 Task: Explore Airbnb accommodation in Wednesbury, United Kingdom from 9th November, 2023 to 16th November, 2023 for 2 adults.2 bedrooms having 2 beds and 1 bathroom. Property type can be flat. Booking option can be shelf check-in. Look for 5 properties as per requirement.
Action: Mouse moved to (502, 66)
Screenshot: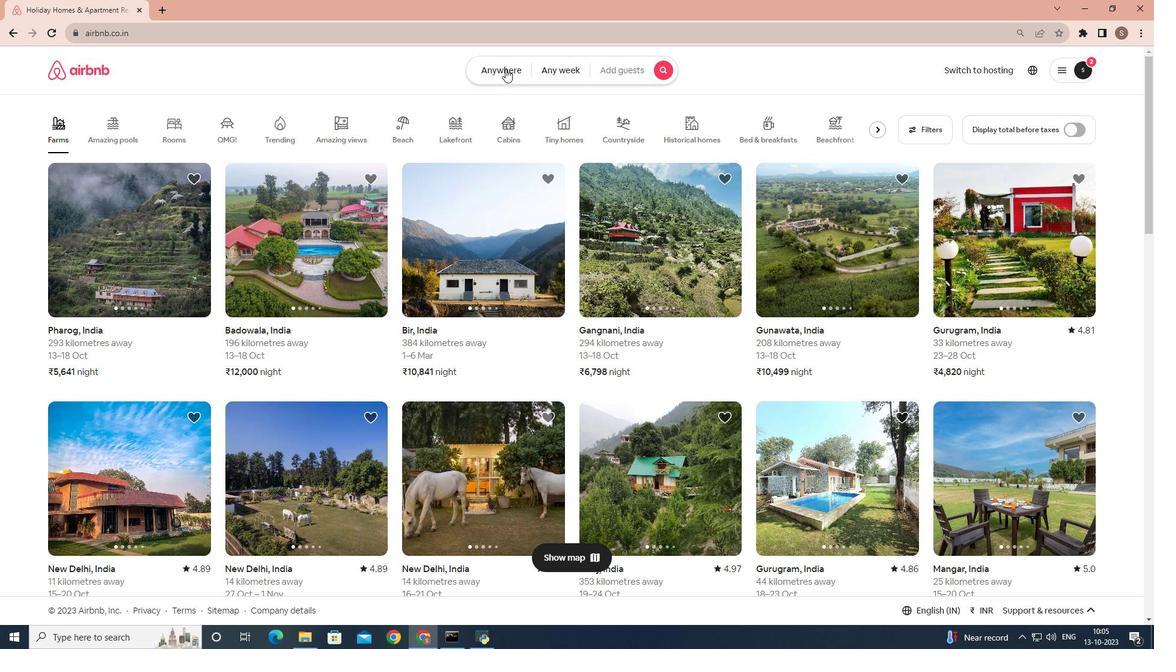 
Action: Mouse pressed left at (502, 66)
Screenshot: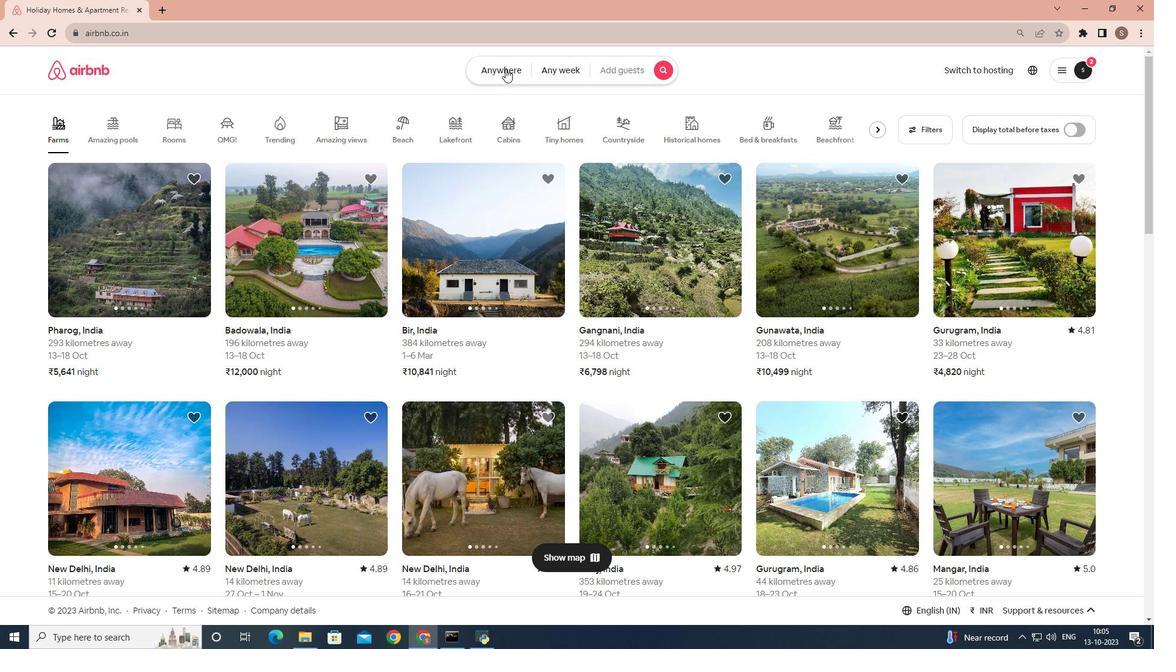 
Action: Mouse moved to (431, 120)
Screenshot: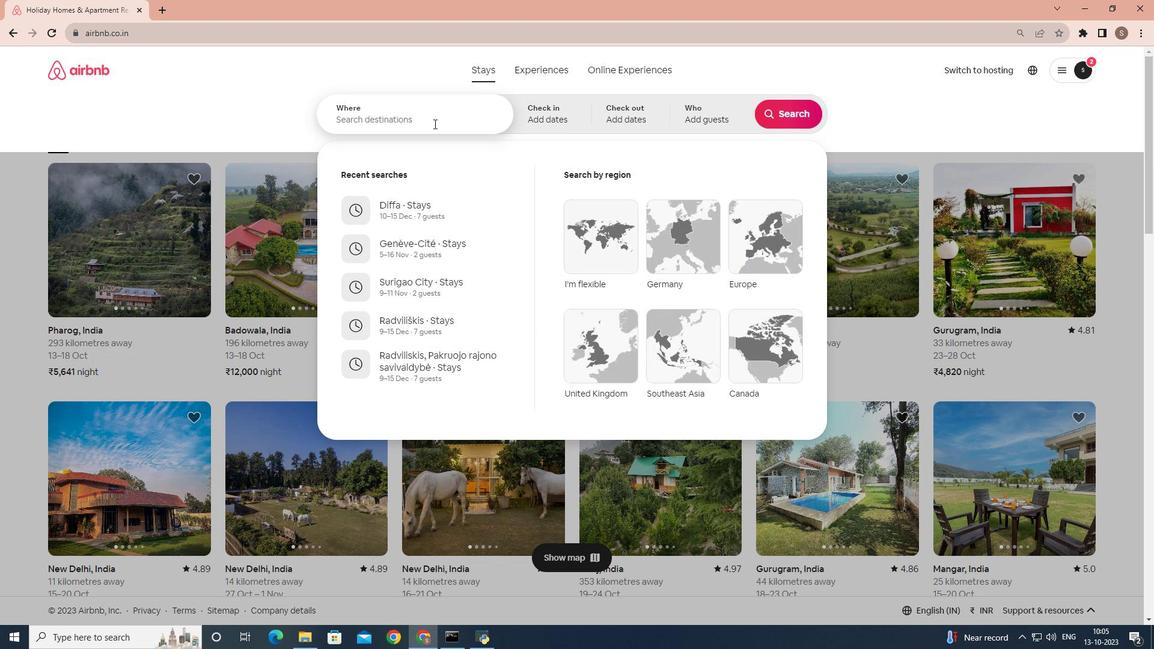 
Action: Mouse pressed left at (431, 120)
Screenshot: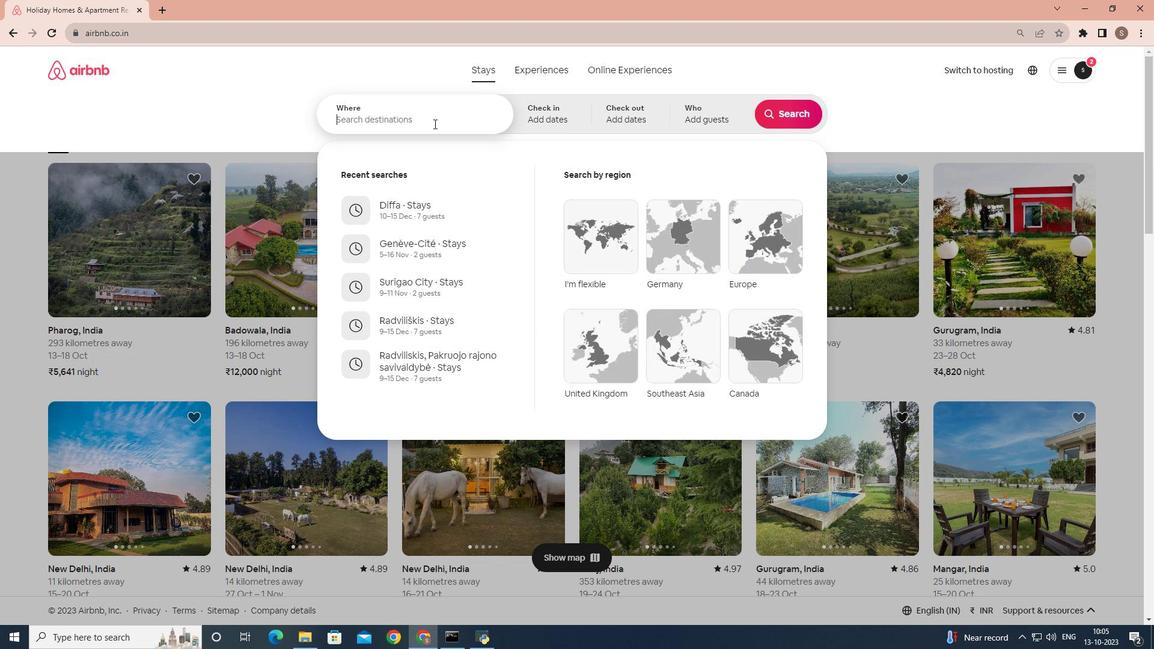 
Action: Key pressed <Key.shift>Wednesbury,<Key.space><Key.shift>united<Key.space><Key.shift><Key.shift>kingdom
Screenshot: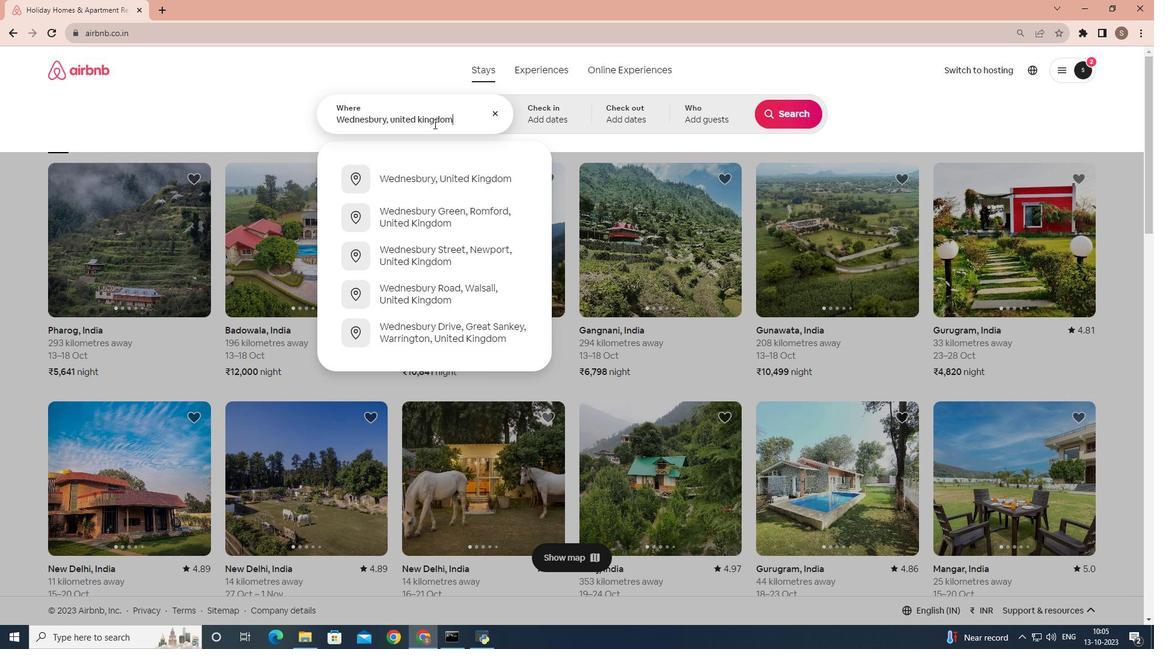 
Action: Mouse moved to (491, 175)
Screenshot: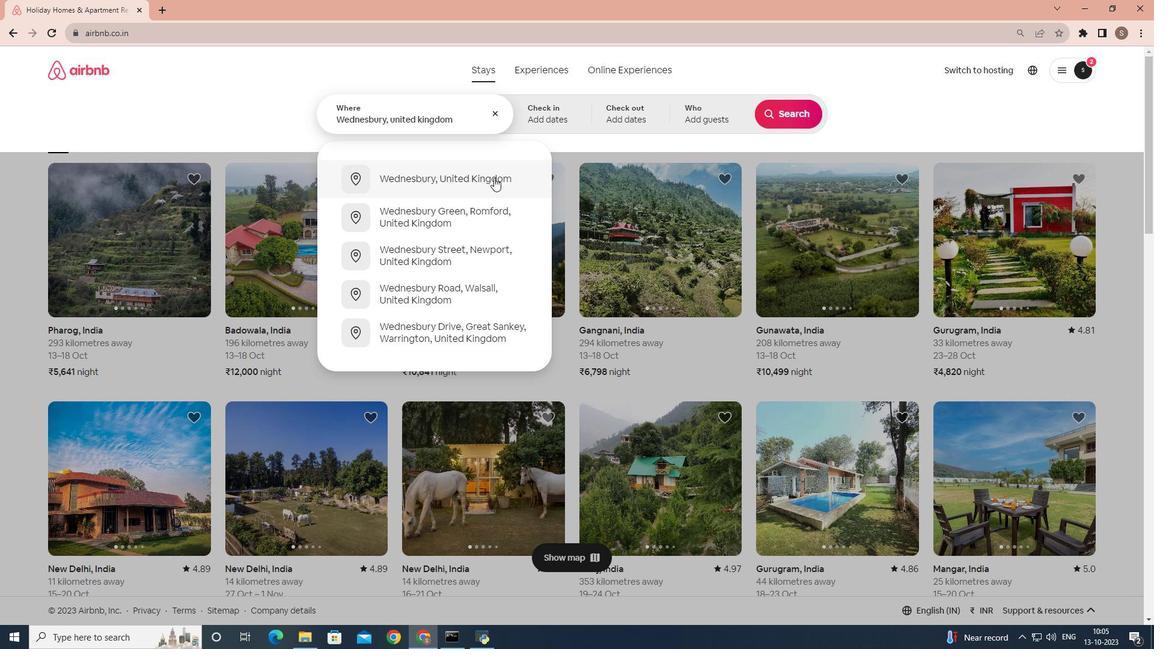 
Action: Mouse pressed left at (491, 175)
Screenshot: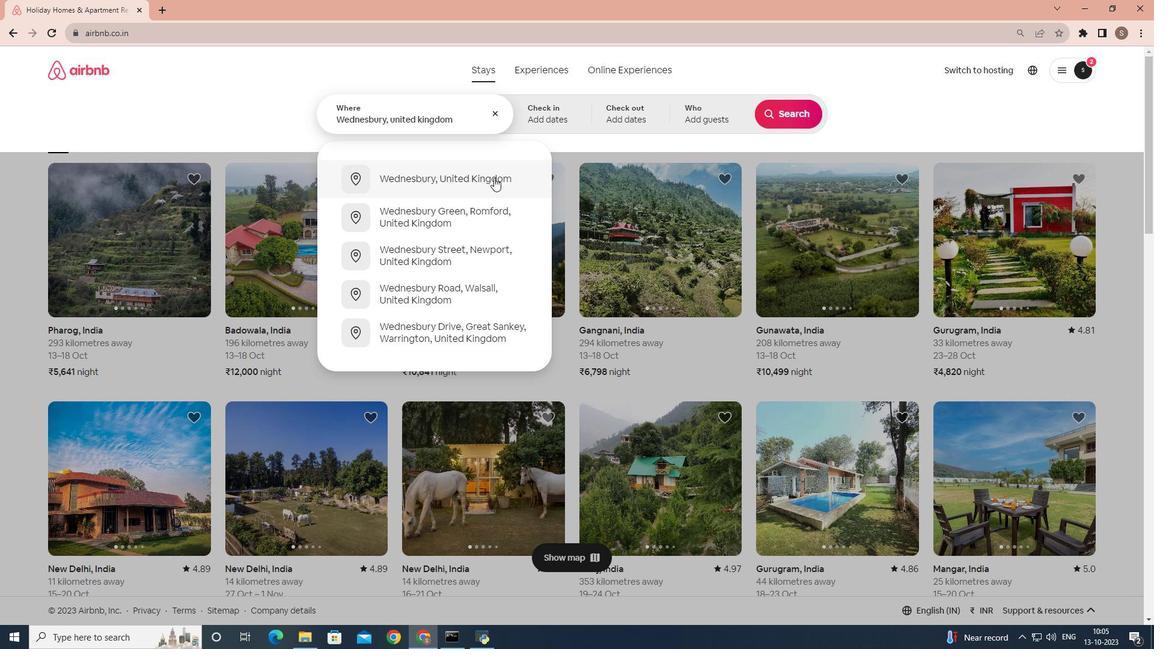 
Action: Mouse moved to (785, 208)
Screenshot: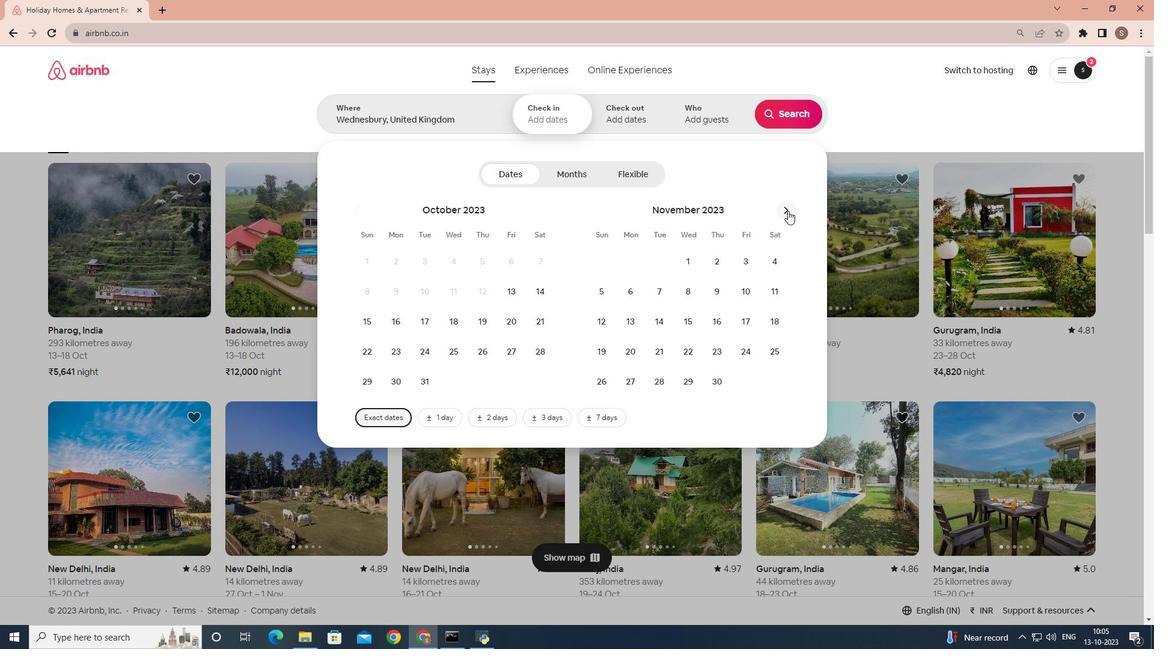 
Action: Mouse pressed left at (785, 208)
Screenshot: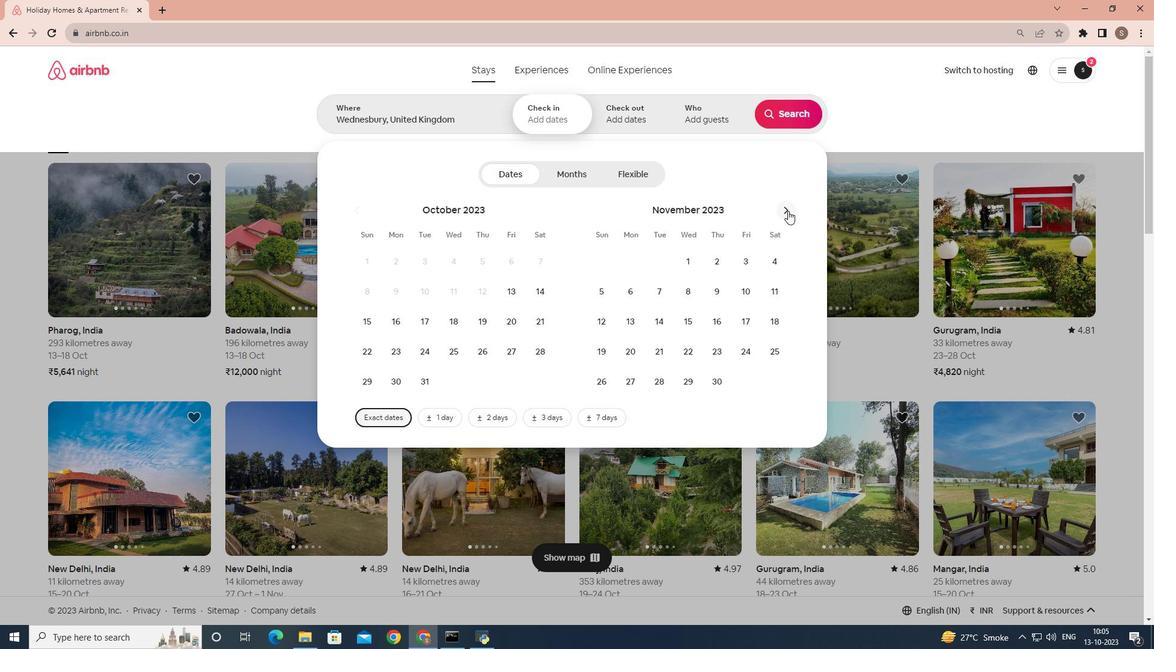 
Action: Mouse moved to (479, 290)
Screenshot: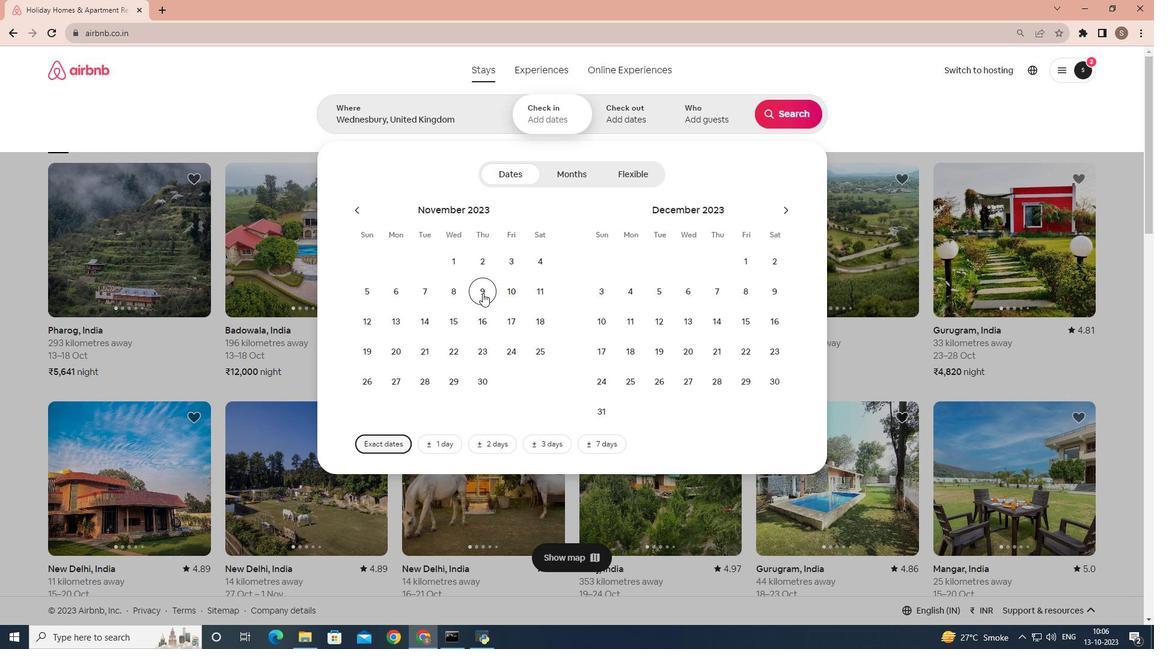 
Action: Mouse pressed left at (479, 290)
Screenshot: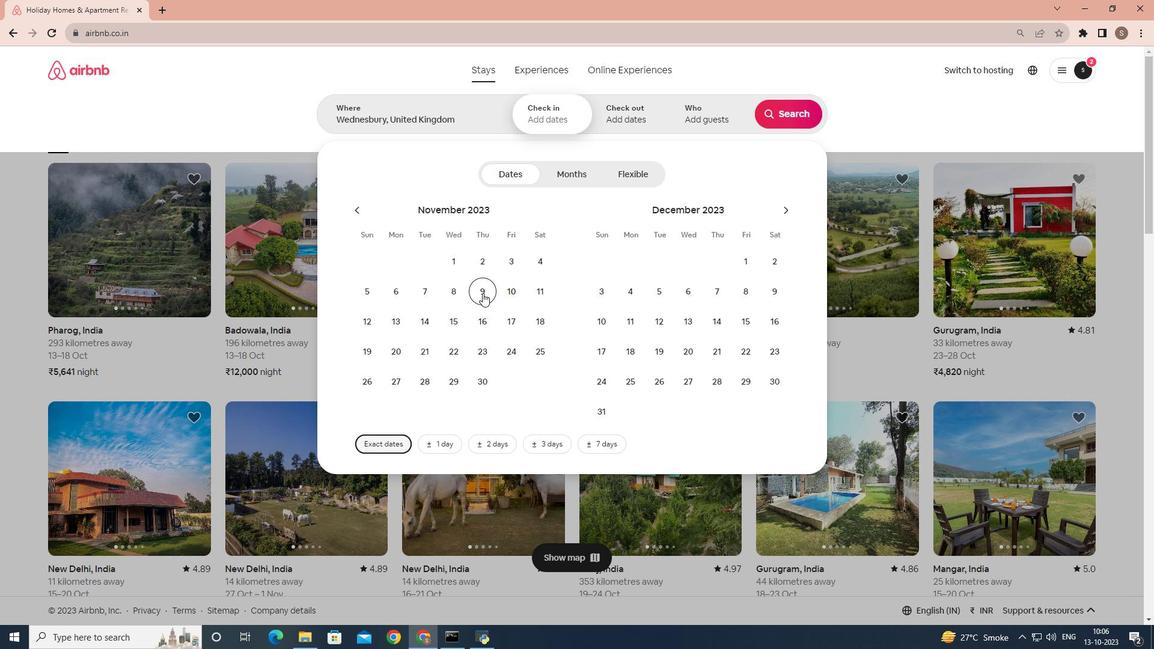 
Action: Mouse moved to (484, 309)
Screenshot: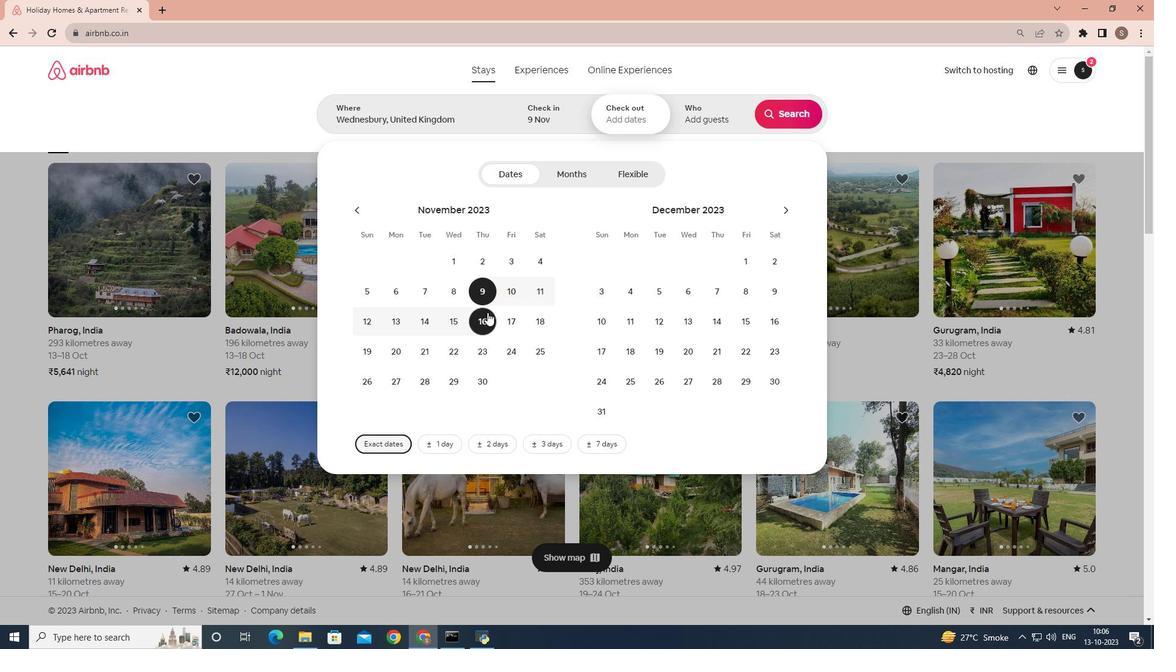 
Action: Mouse pressed left at (484, 309)
Screenshot: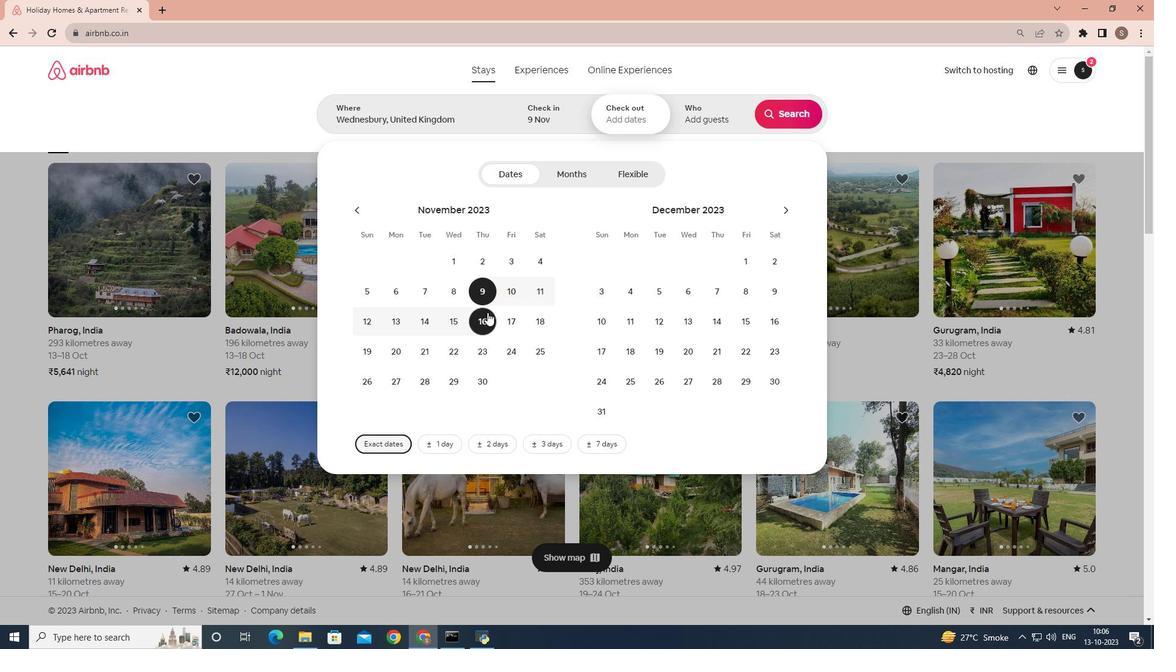 
Action: Mouse moved to (728, 125)
Screenshot: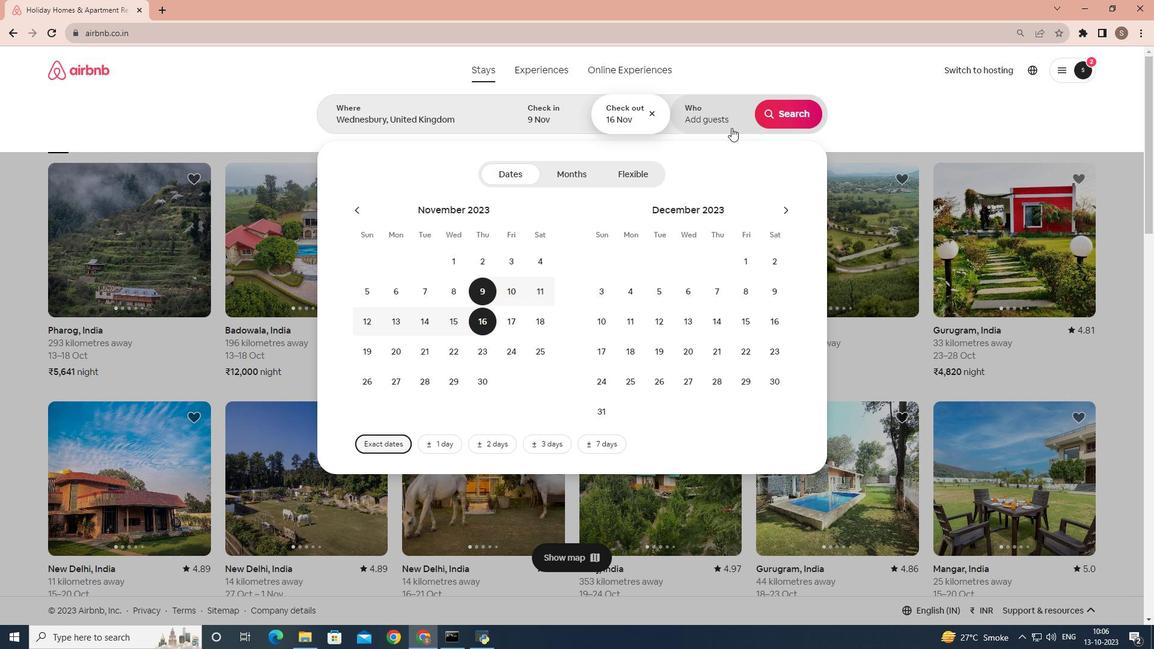 
Action: Mouse pressed left at (728, 125)
Screenshot: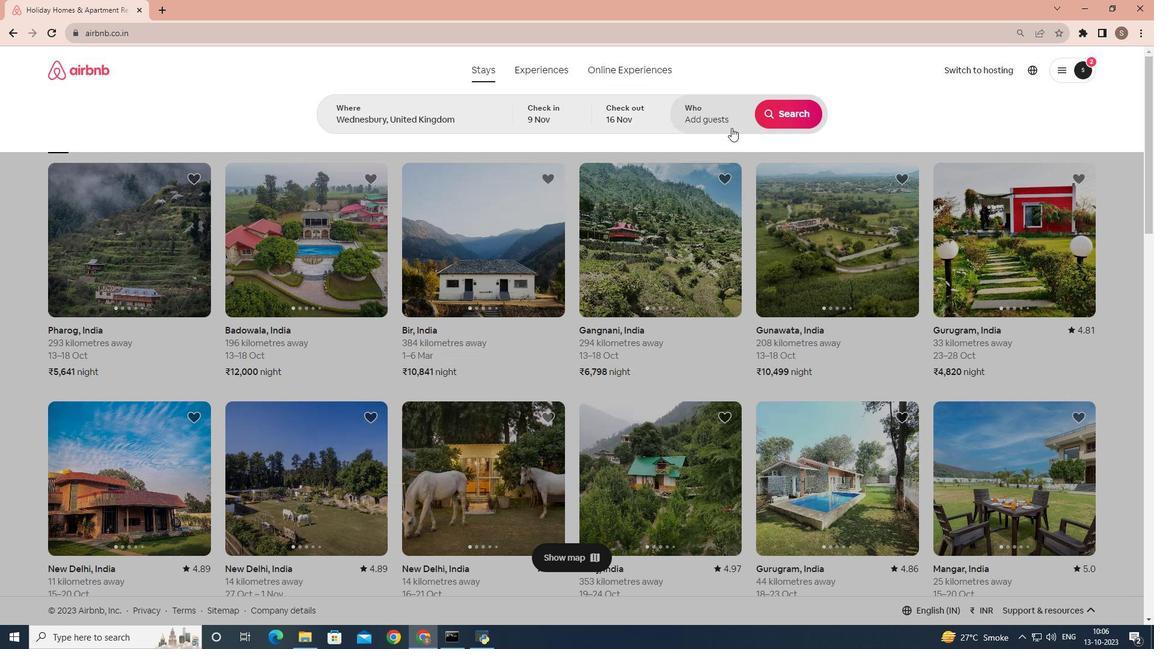 
Action: Mouse moved to (787, 176)
Screenshot: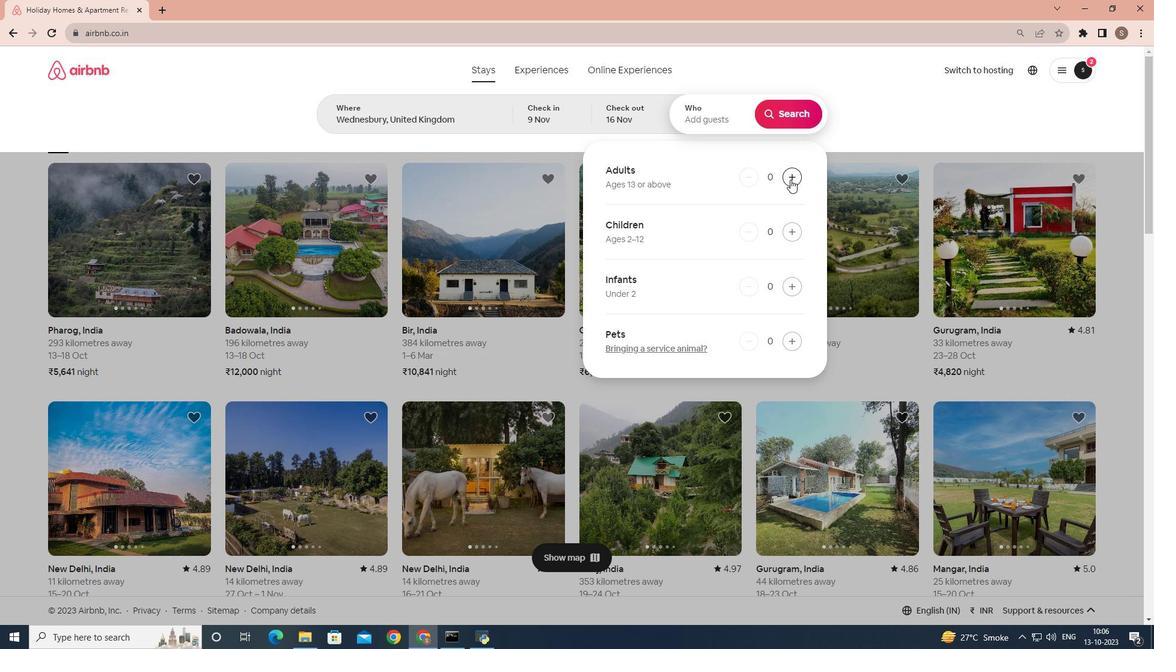 
Action: Mouse pressed left at (787, 176)
Screenshot: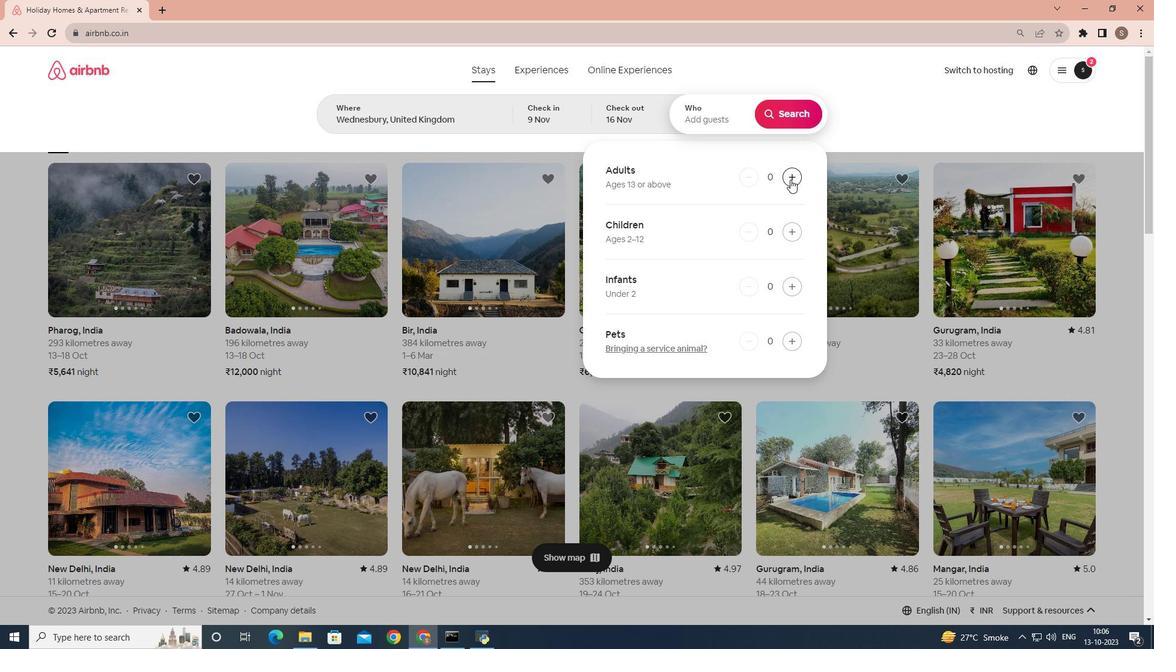 
Action: Mouse pressed left at (787, 176)
Screenshot: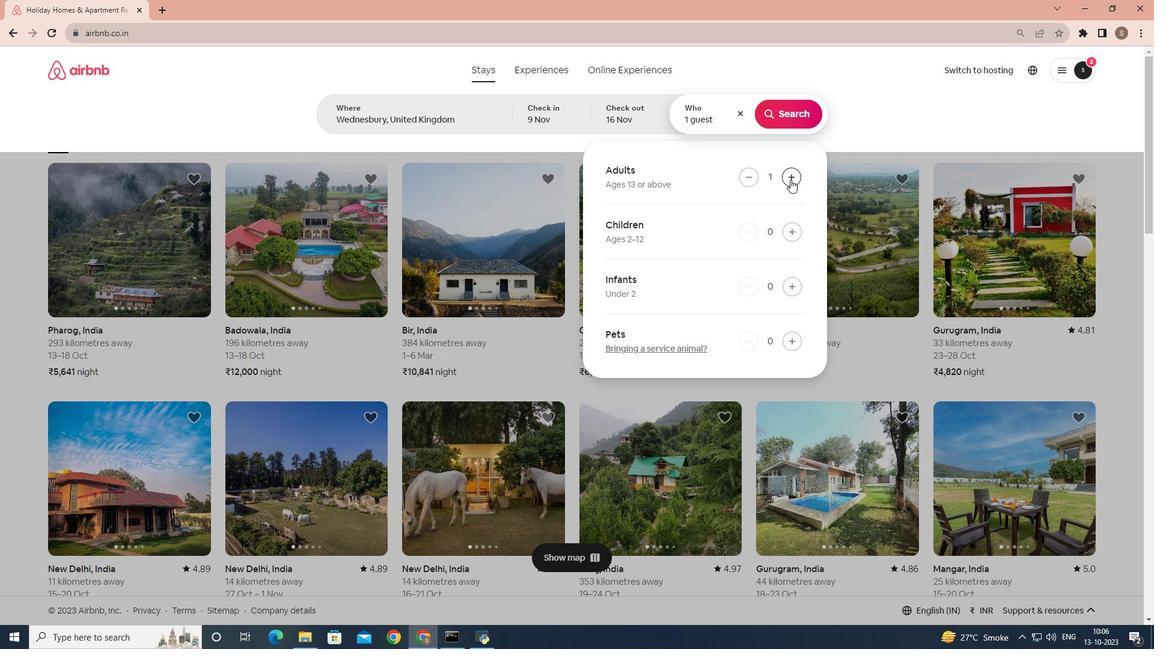 
Action: Mouse moved to (802, 104)
Screenshot: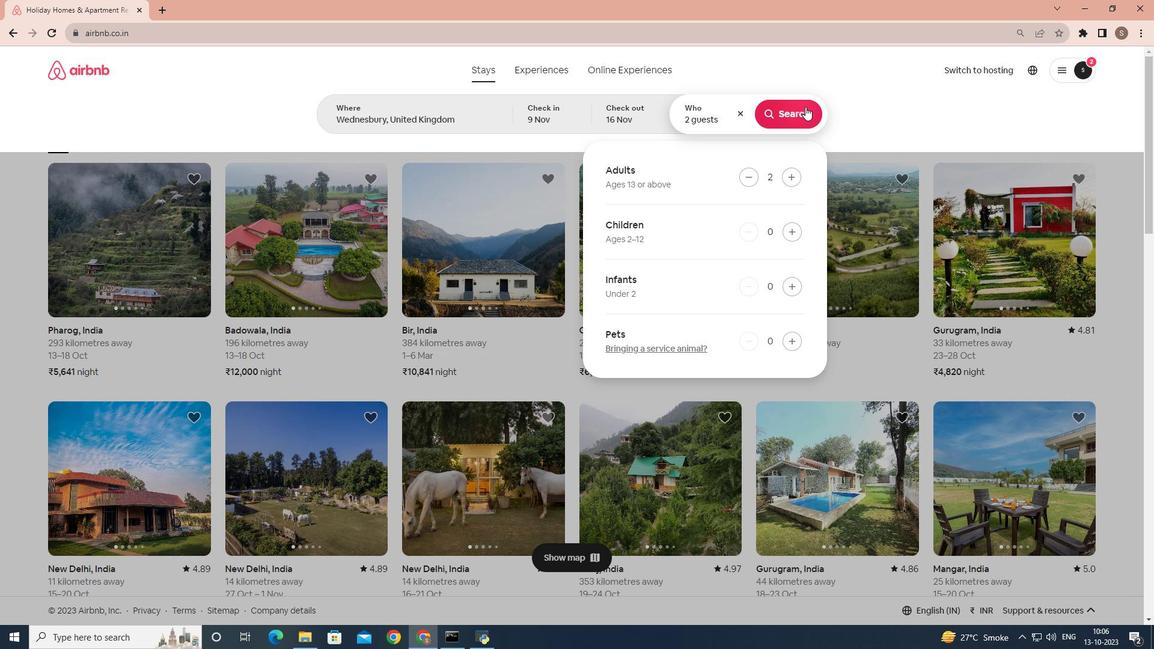 
Action: Mouse pressed left at (802, 104)
Screenshot: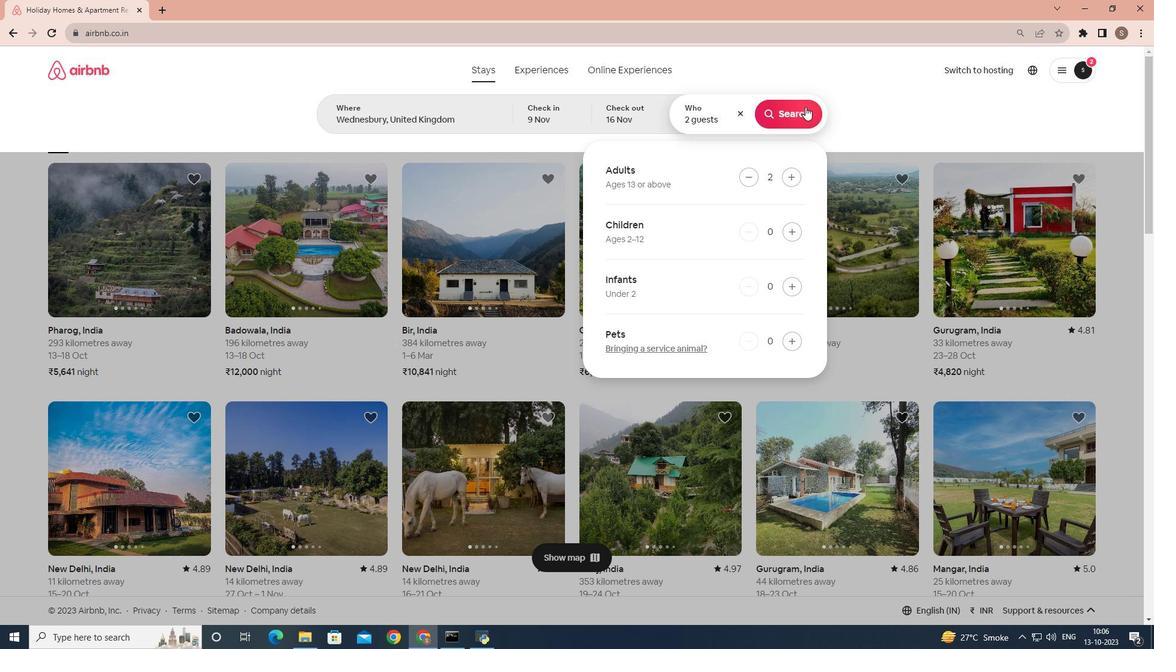 
Action: Mouse moved to (958, 115)
Screenshot: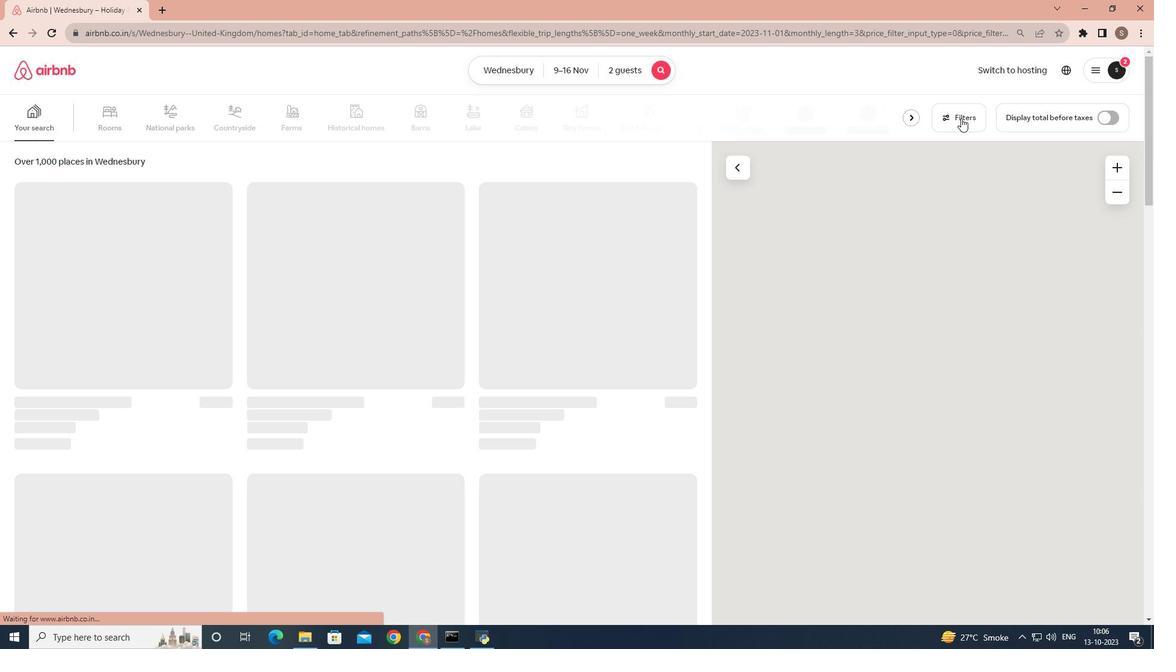 
Action: Mouse pressed left at (958, 115)
Screenshot: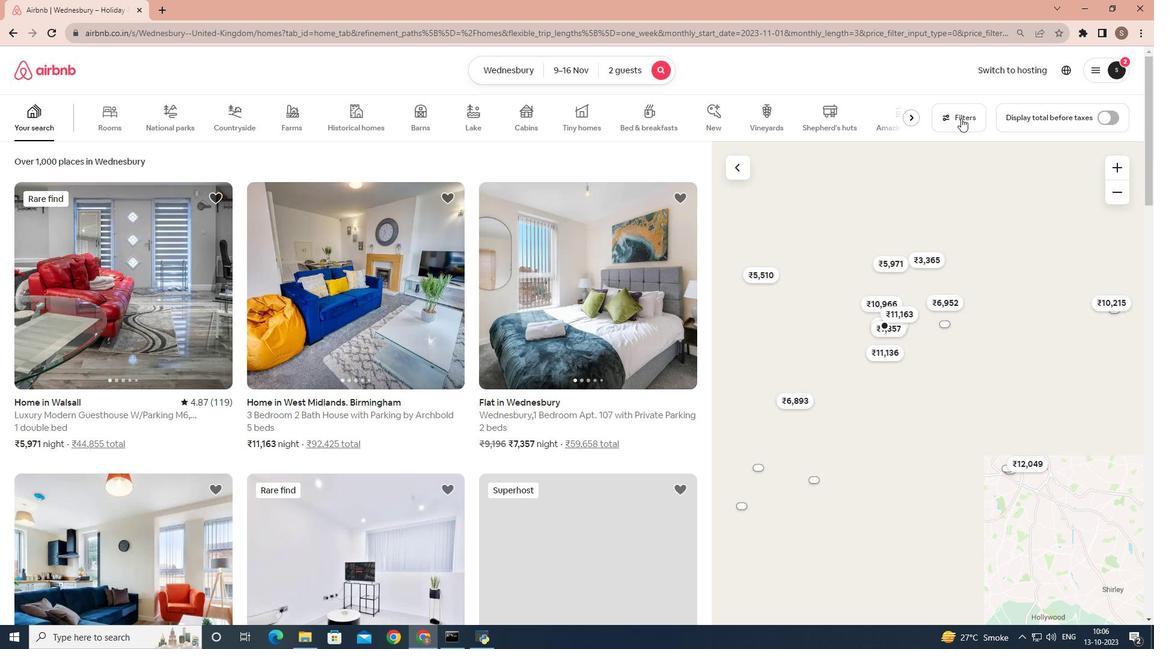 
Action: Mouse moved to (707, 262)
Screenshot: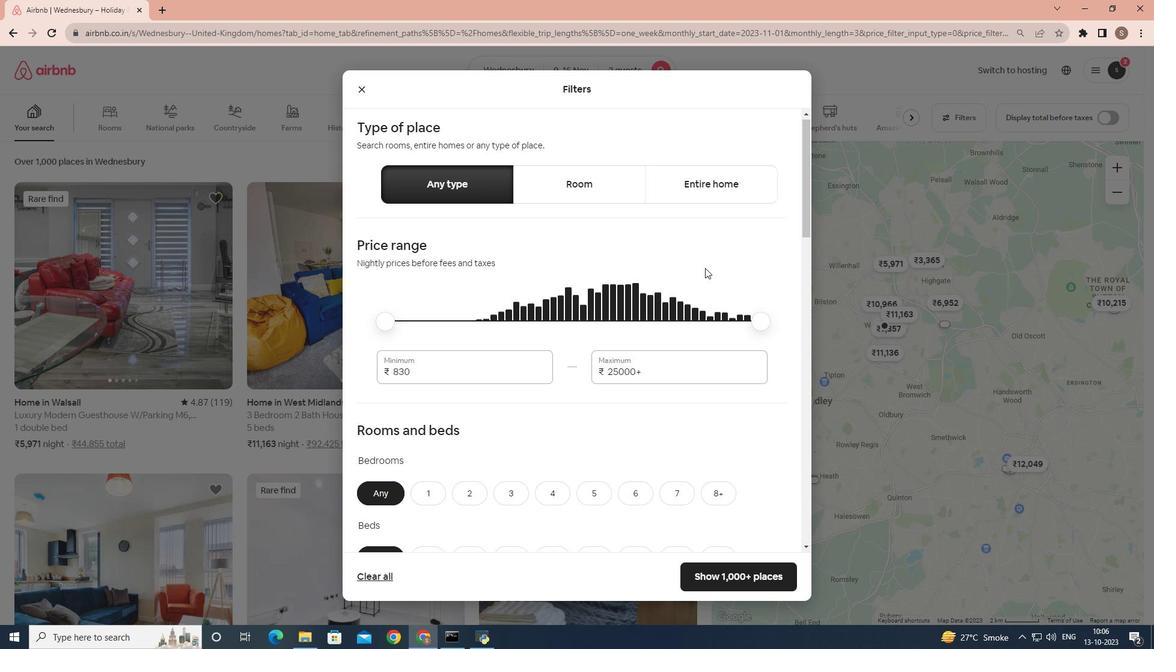 
Action: Mouse scrolled (707, 262) with delta (0, 0)
Screenshot: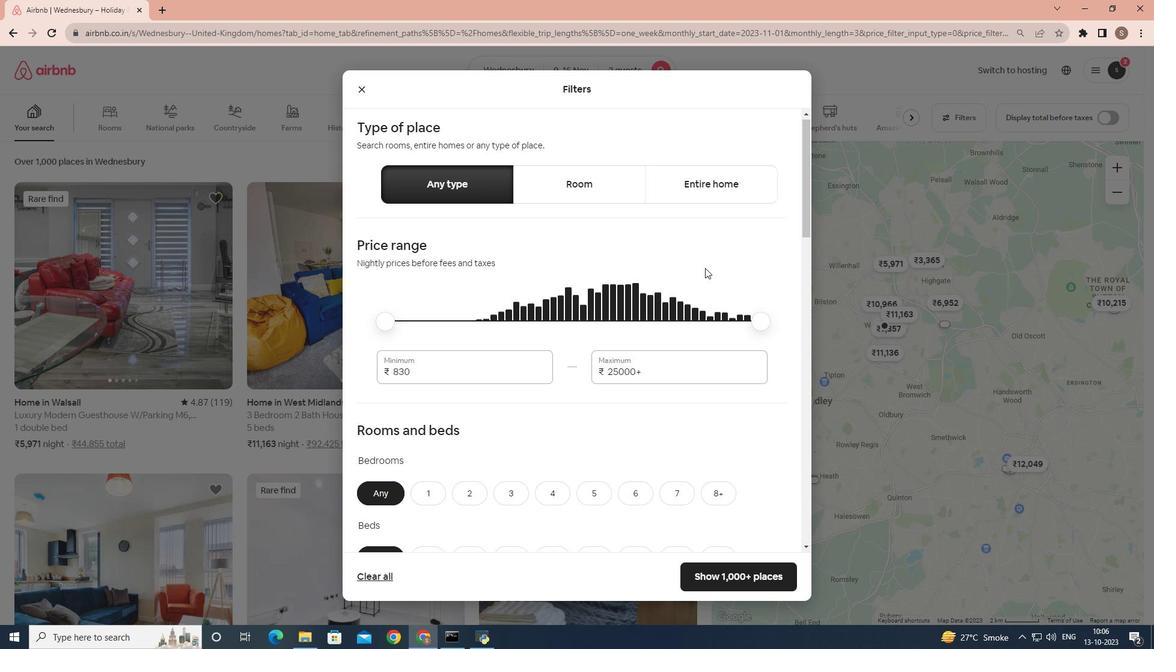 
Action: Mouse moved to (703, 265)
Screenshot: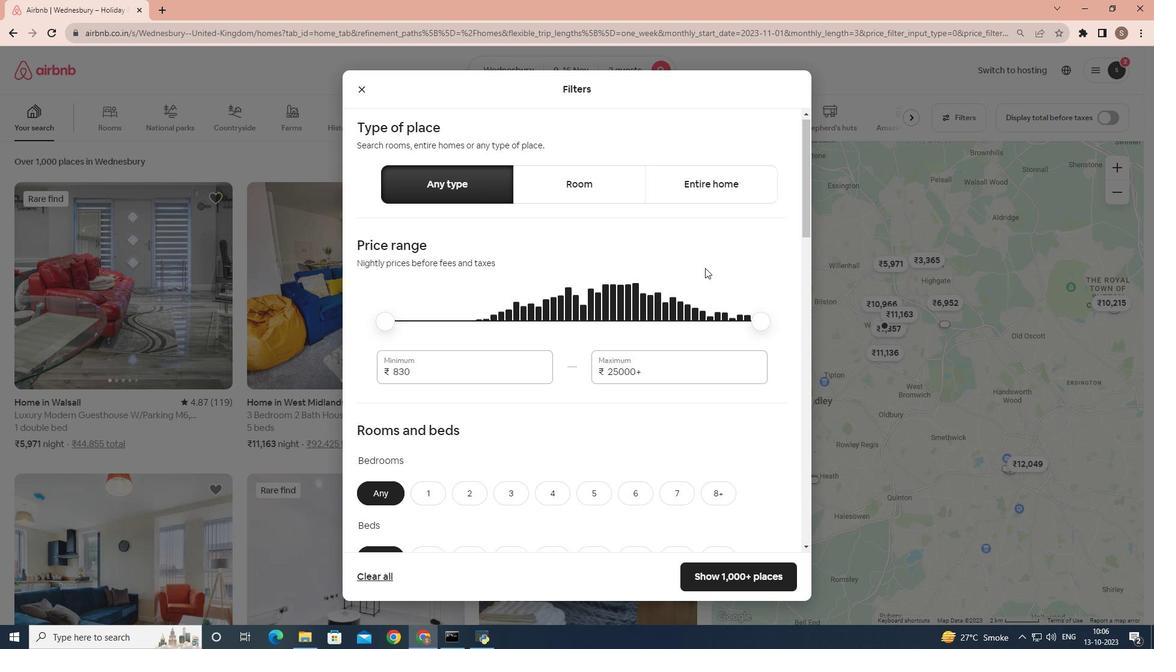 
Action: Mouse scrolled (703, 264) with delta (0, 0)
Screenshot: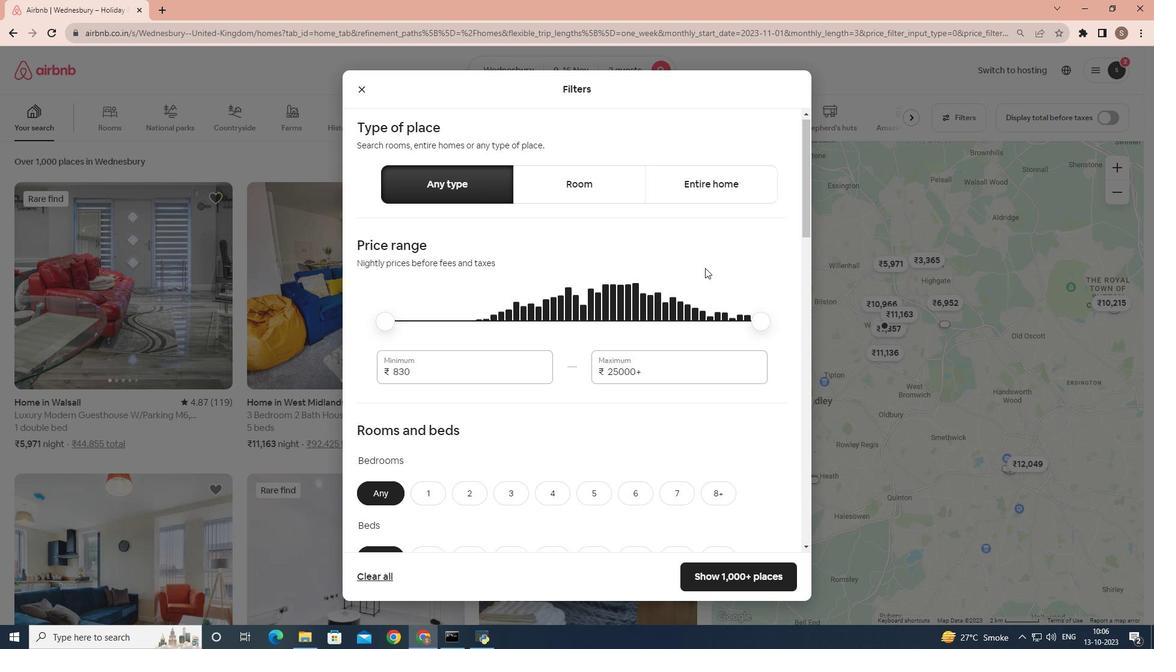 
Action: Mouse moved to (478, 378)
Screenshot: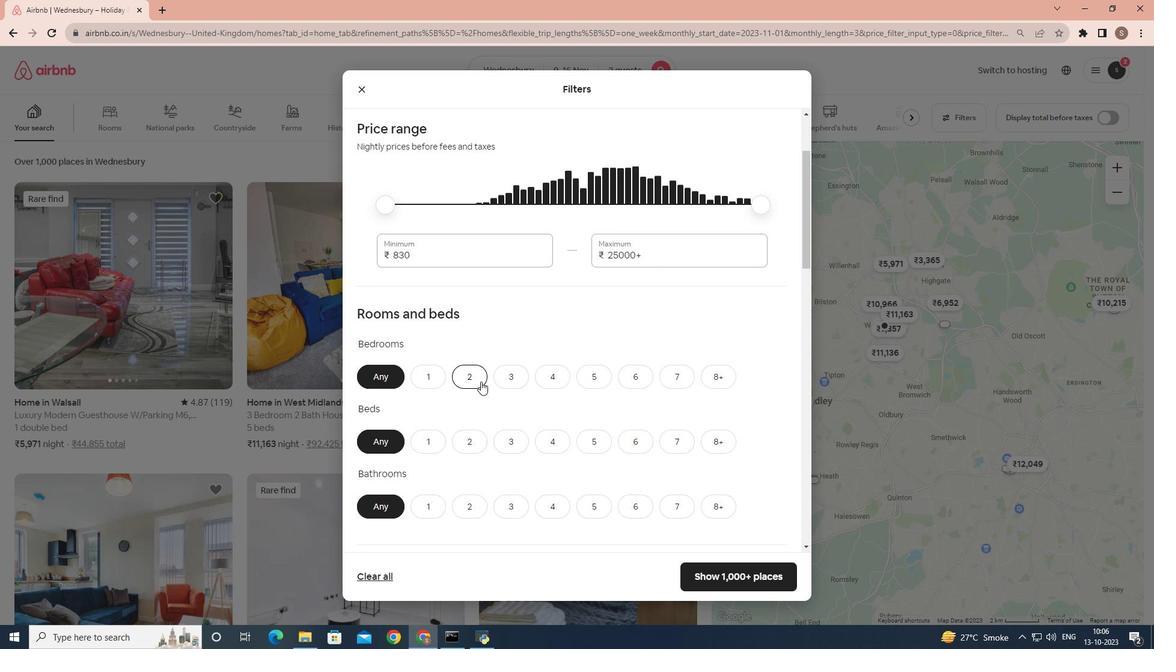 
Action: Mouse pressed left at (478, 378)
Screenshot: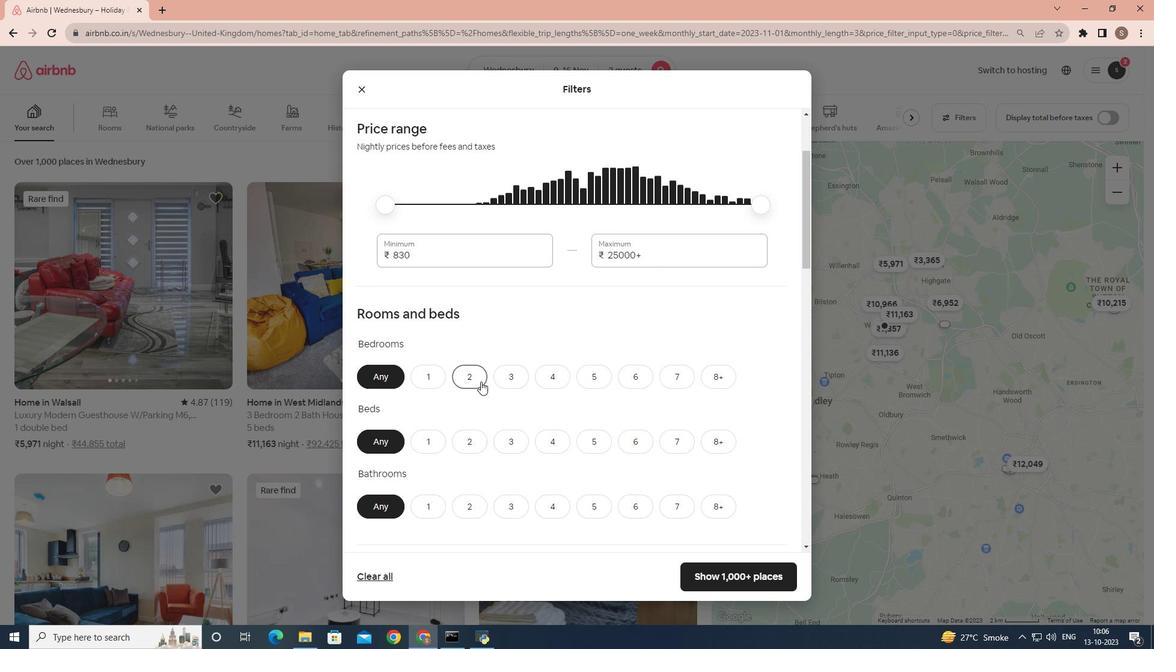 
Action: Mouse moved to (557, 352)
Screenshot: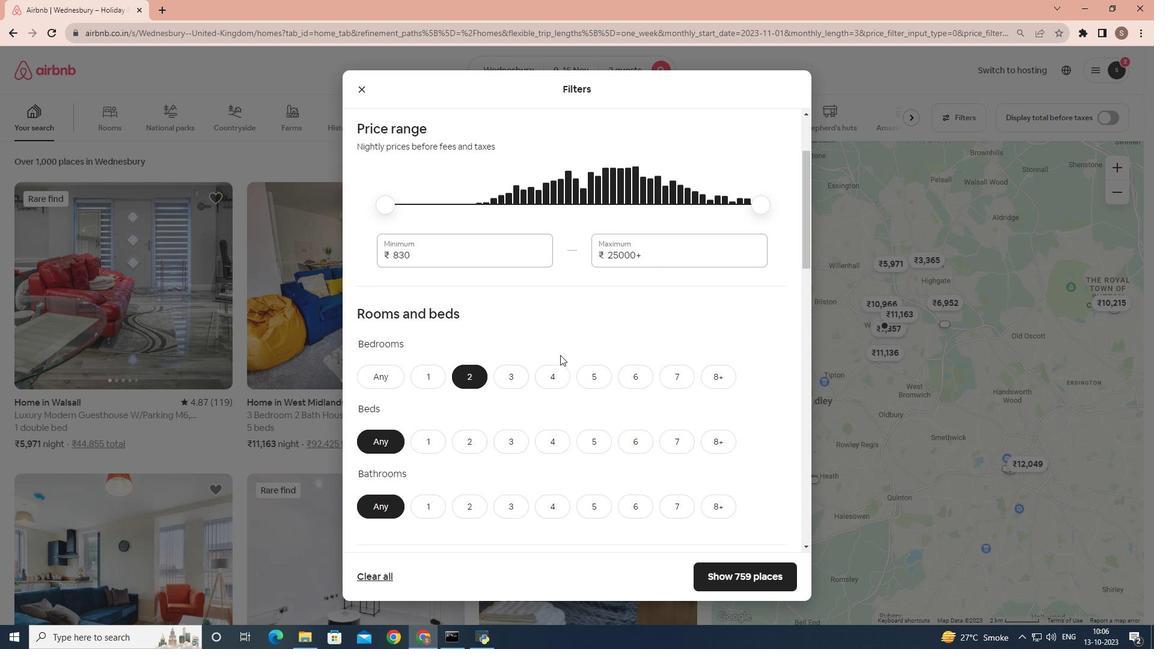 
Action: Mouse scrolled (557, 351) with delta (0, 0)
Screenshot: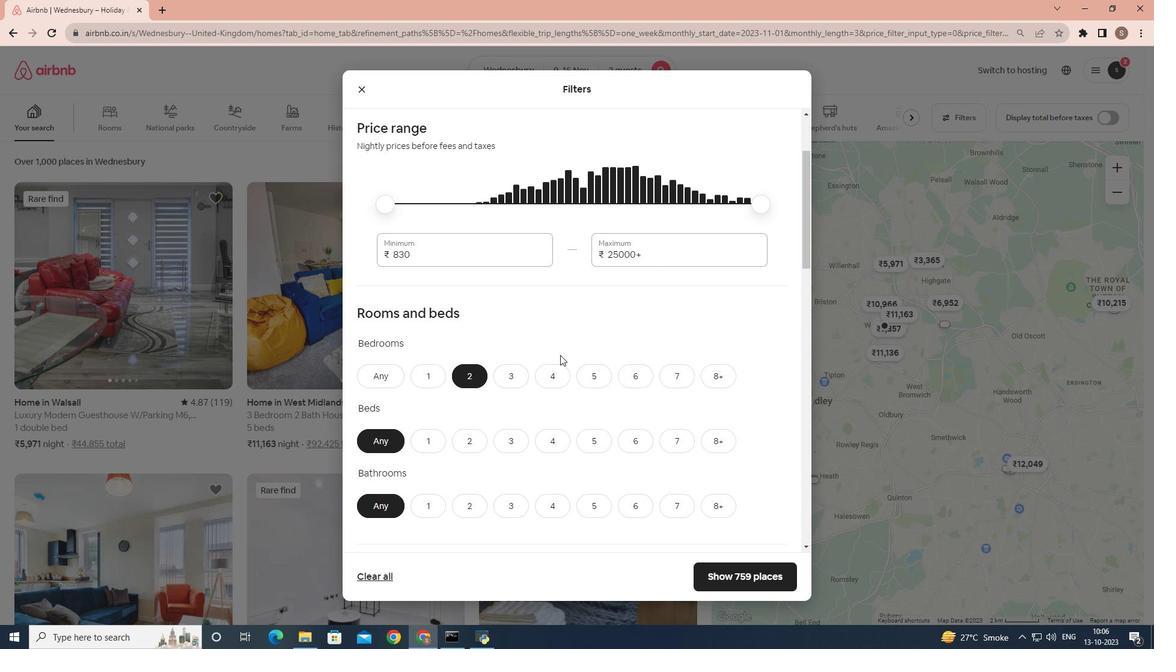 
Action: Mouse scrolled (557, 351) with delta (0, 0)
Screenshot: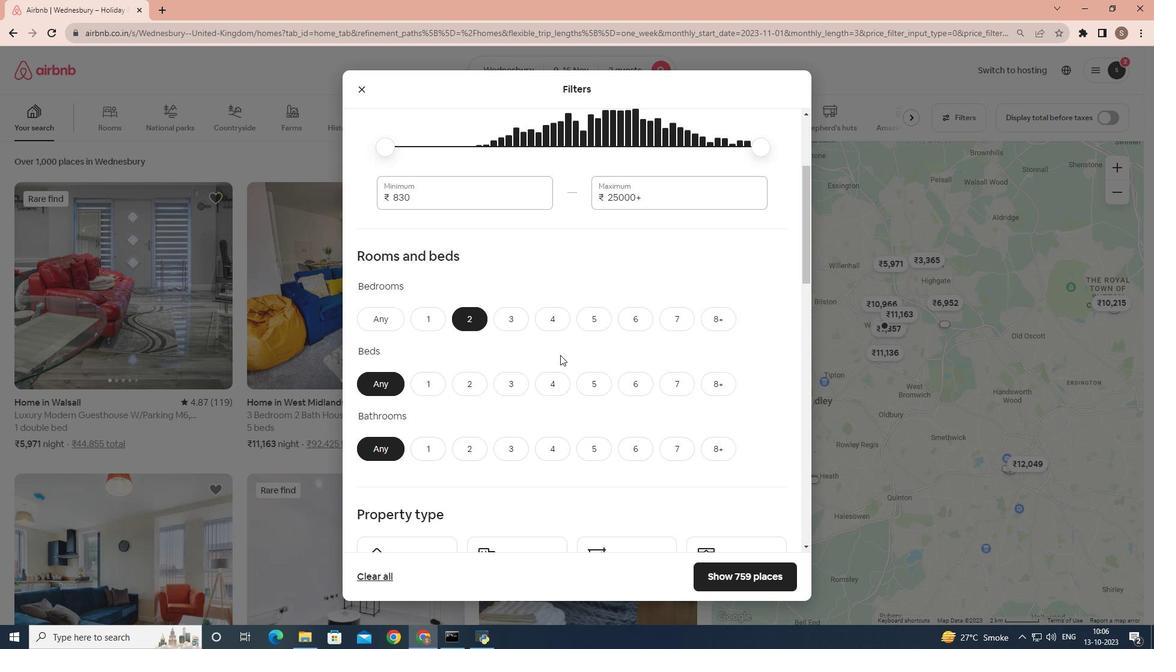 
Action: Mouse moved to (466, 325)
Screenshot: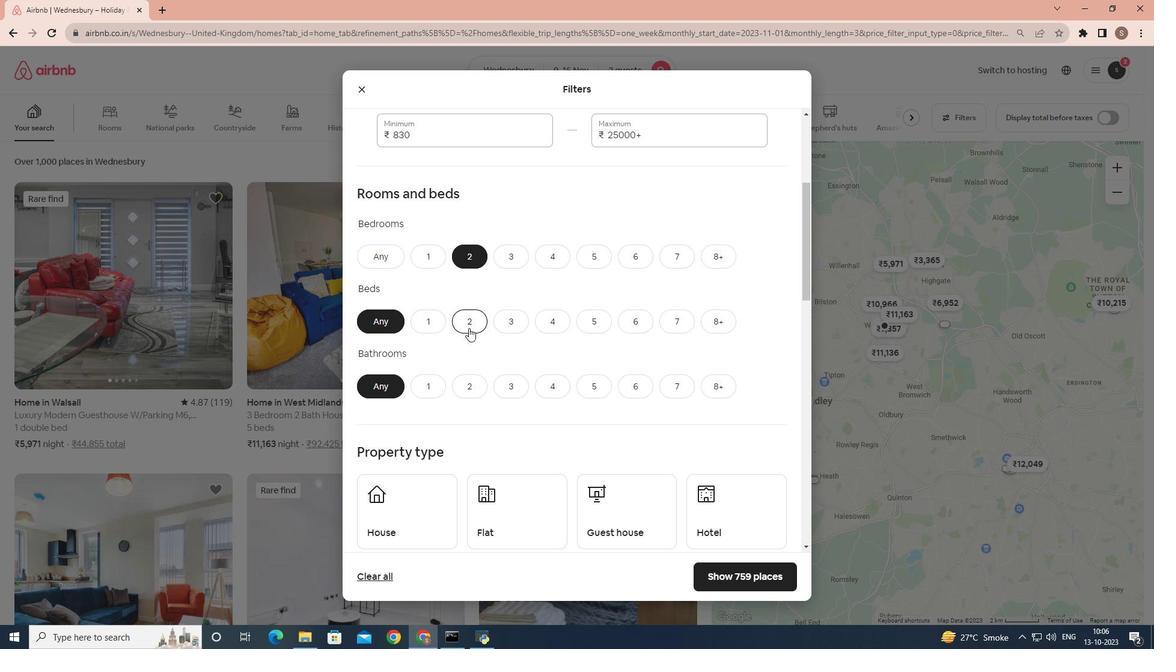 
Action: Mouse pressed left at (466, 325)
Screenshot: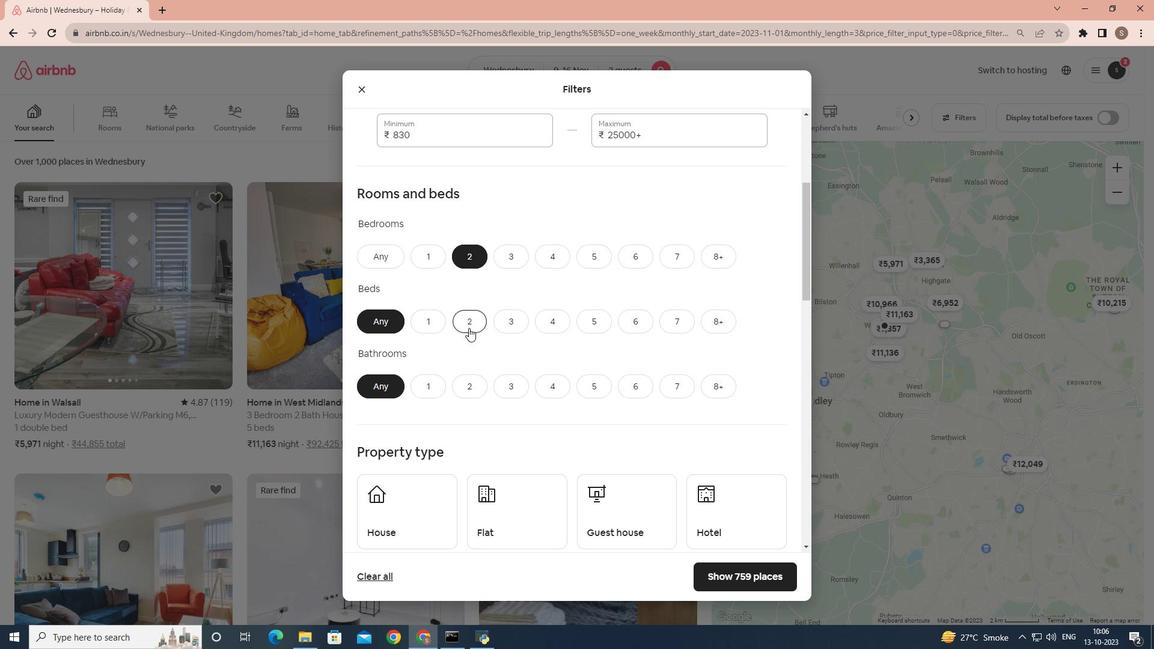 
Action: Mouse moved to (511, 306)
Screenshot: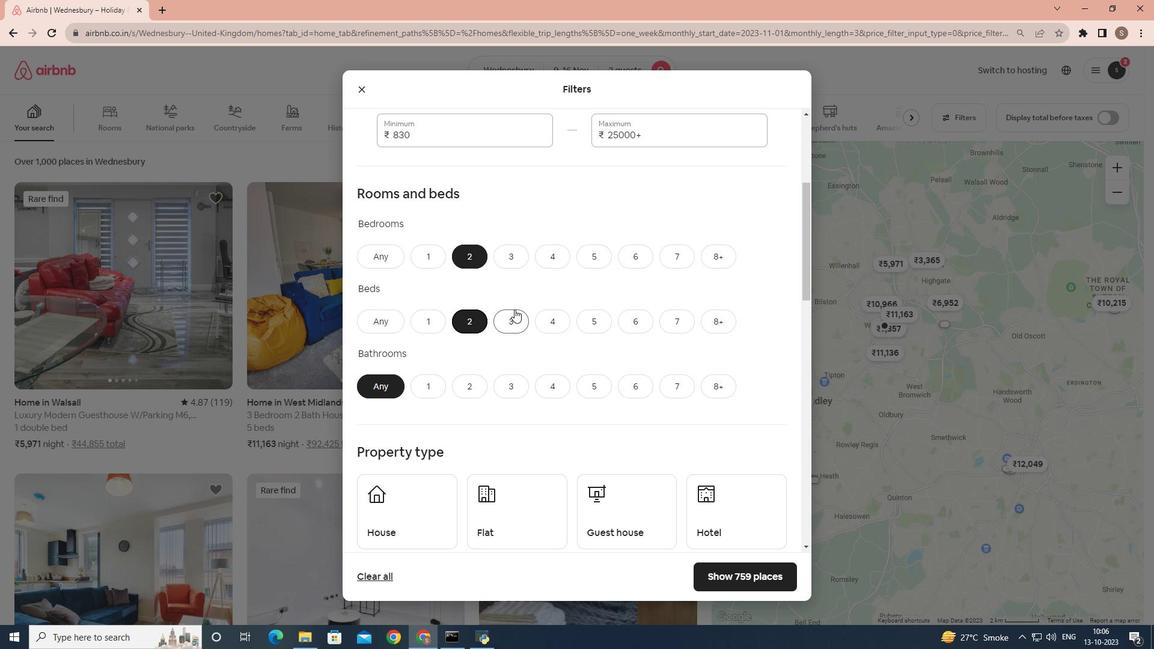 
Action: Mouse scrolled (511, 306) with delta (0, 0)
Screenshot: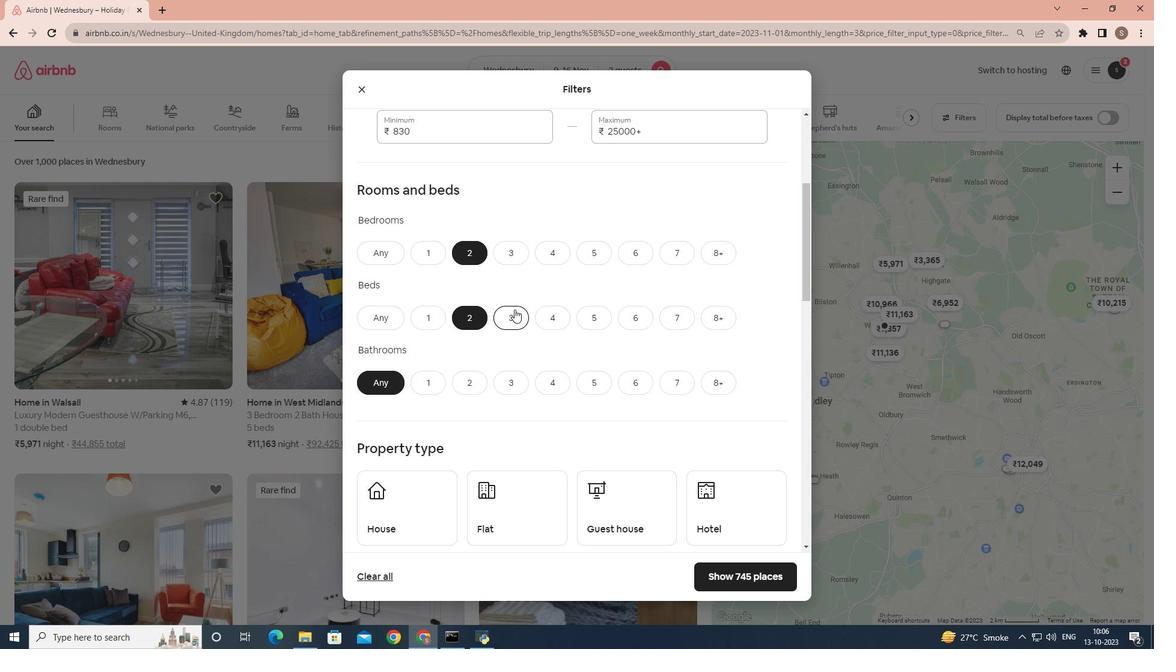 
Action: Mouse moved to (473, 319)
Screenshot: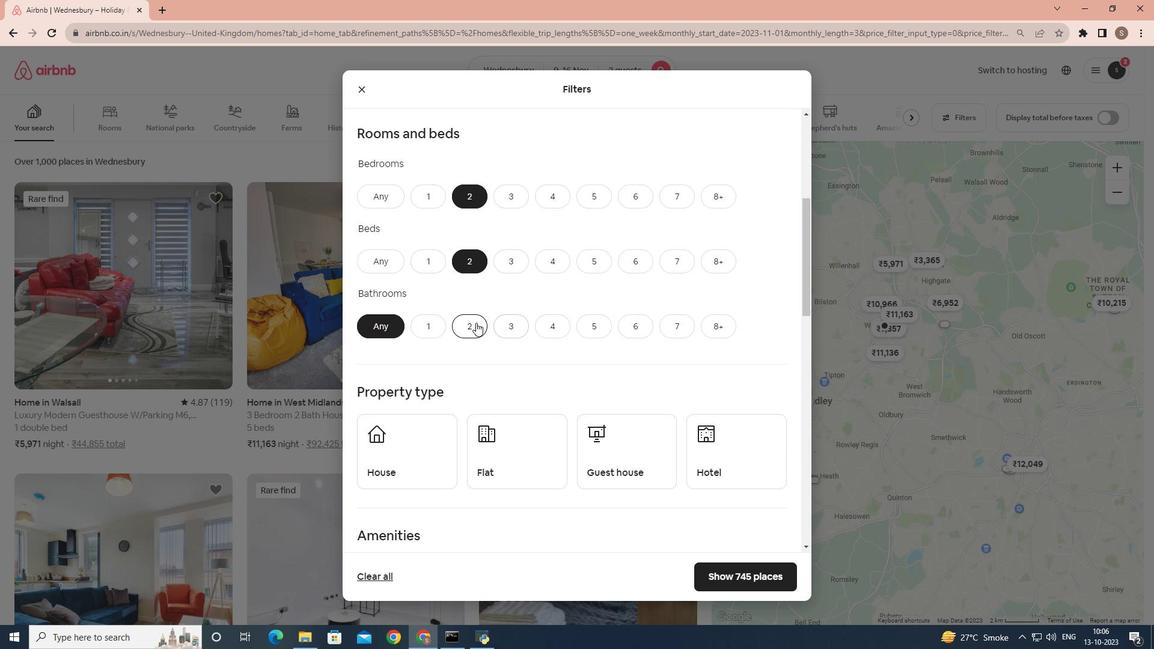 
Action: Mouse pressed left at (473, 319)
Screenshot: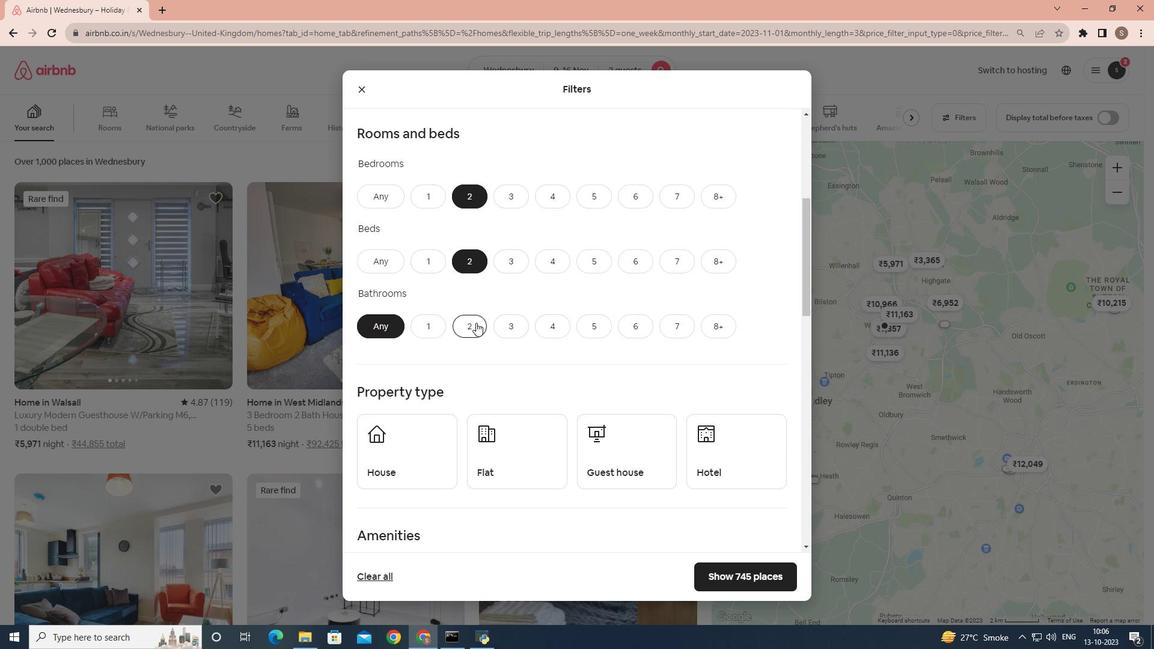 
Action: Mouse moved to (517, 310)
Screenshot: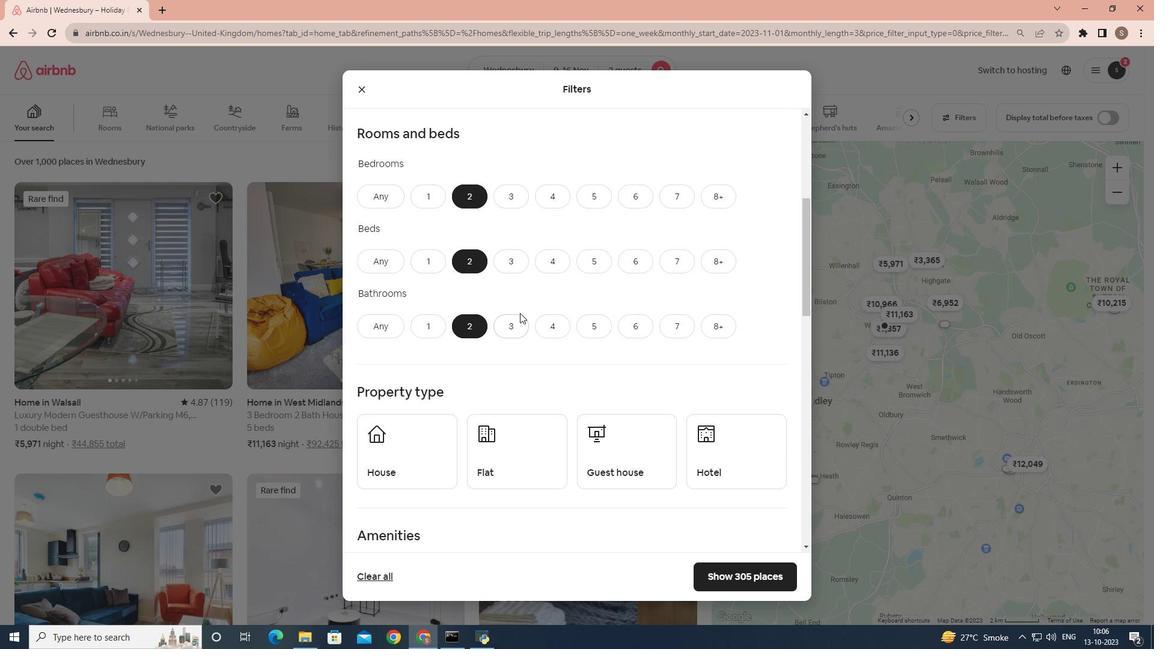 
Action: Mouse scrolled (517, 309) with delta (0, 0)
Screenshot: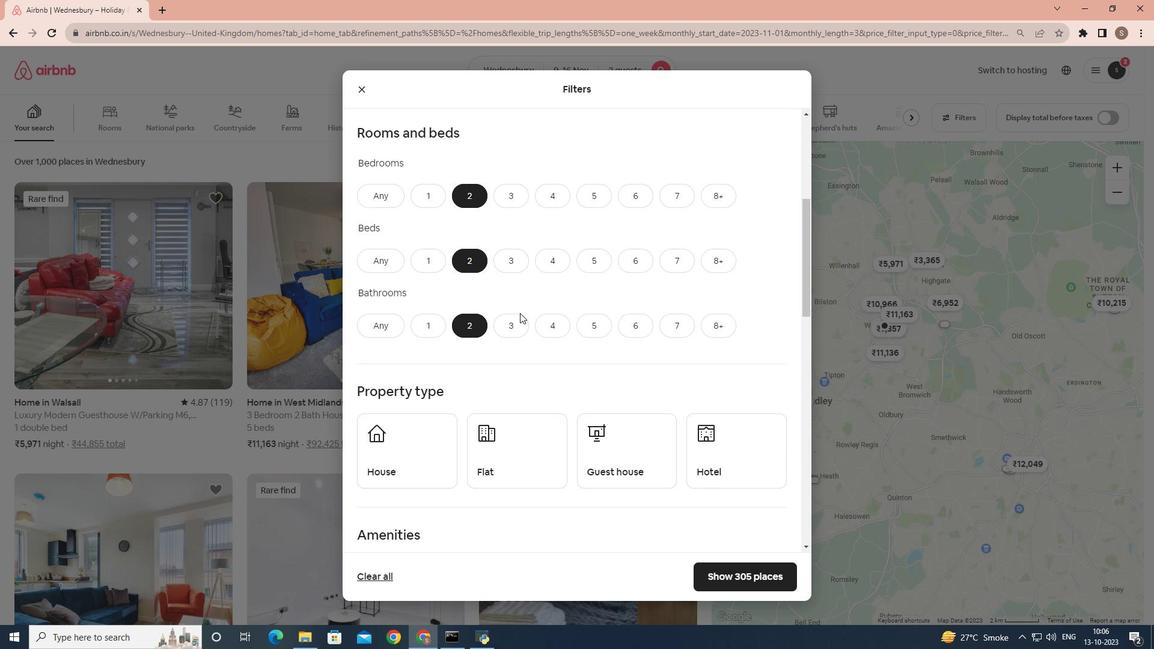 
Action: Mouse moved to (427, 264)
Screenshot: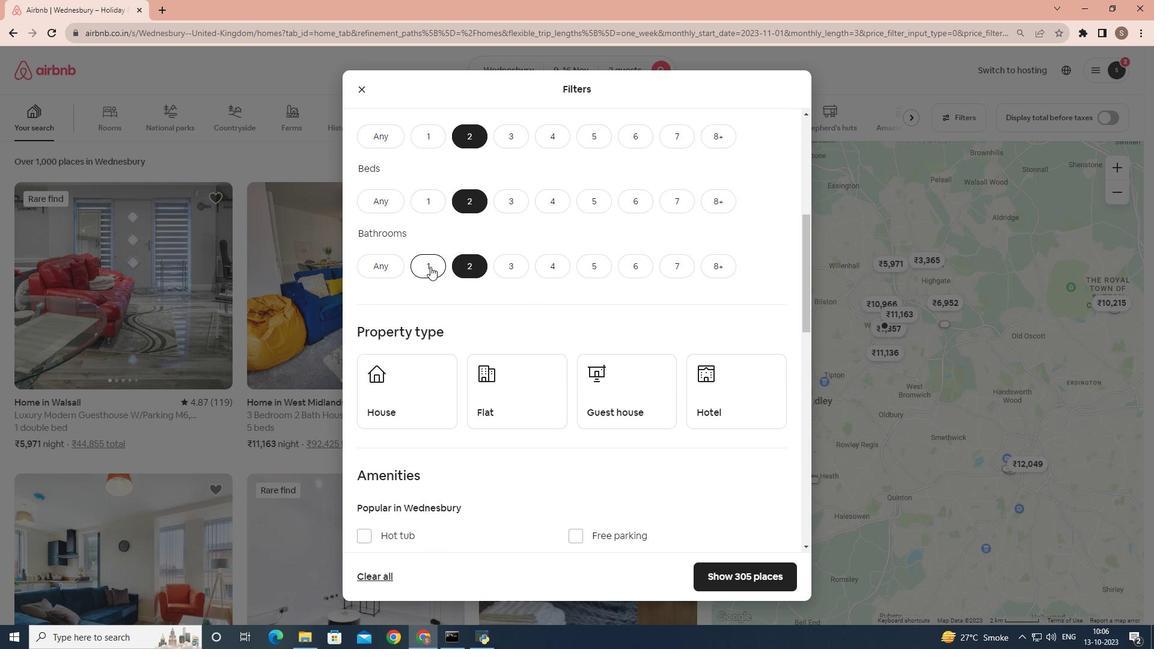 
Action: Mouse pressed left at (427, 264)
Screenshot: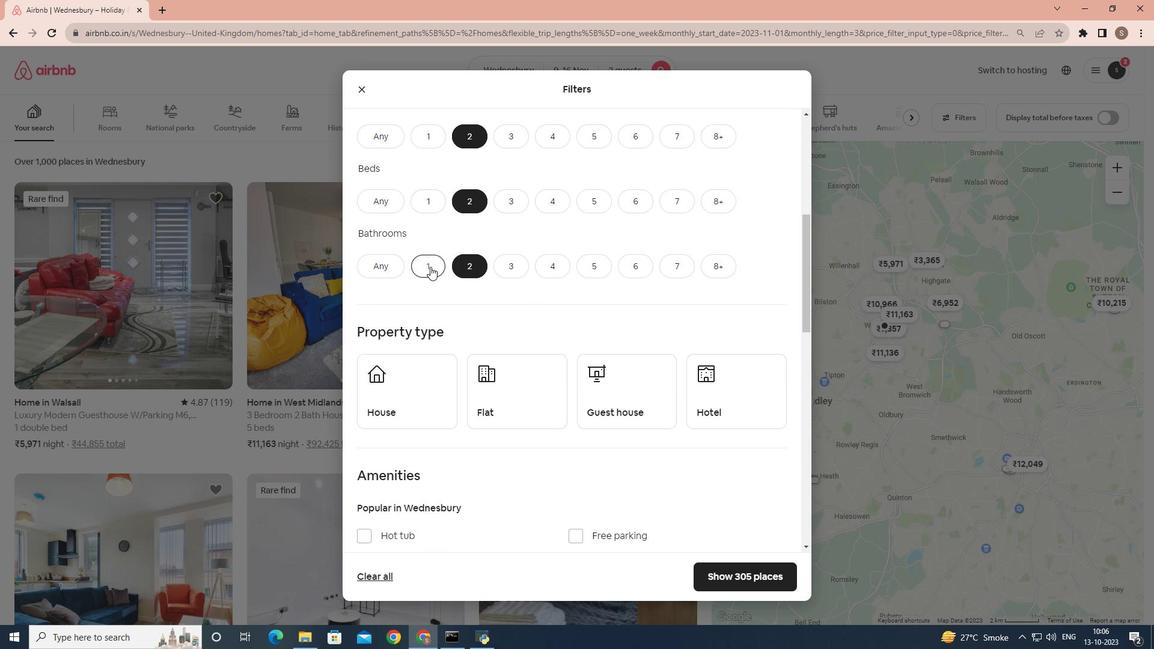 
Action: Mouse moved to (481, 254)
Screenshot: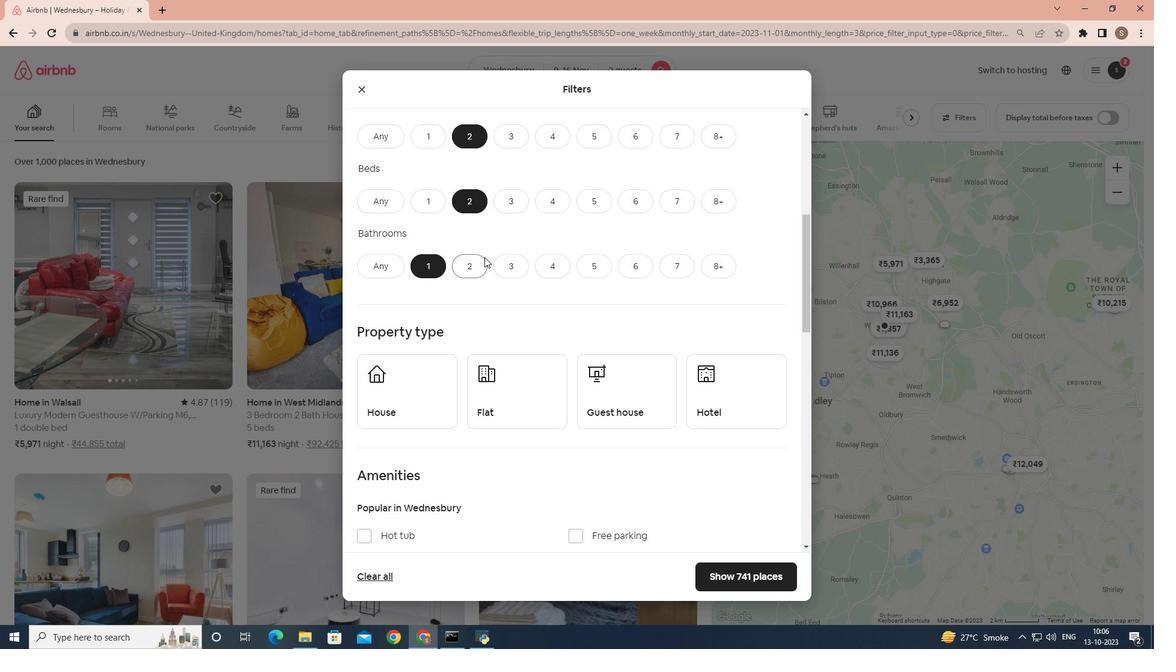 
Action: Mouse scrolled (481, 253) with delta (0, 0)
Screenshot: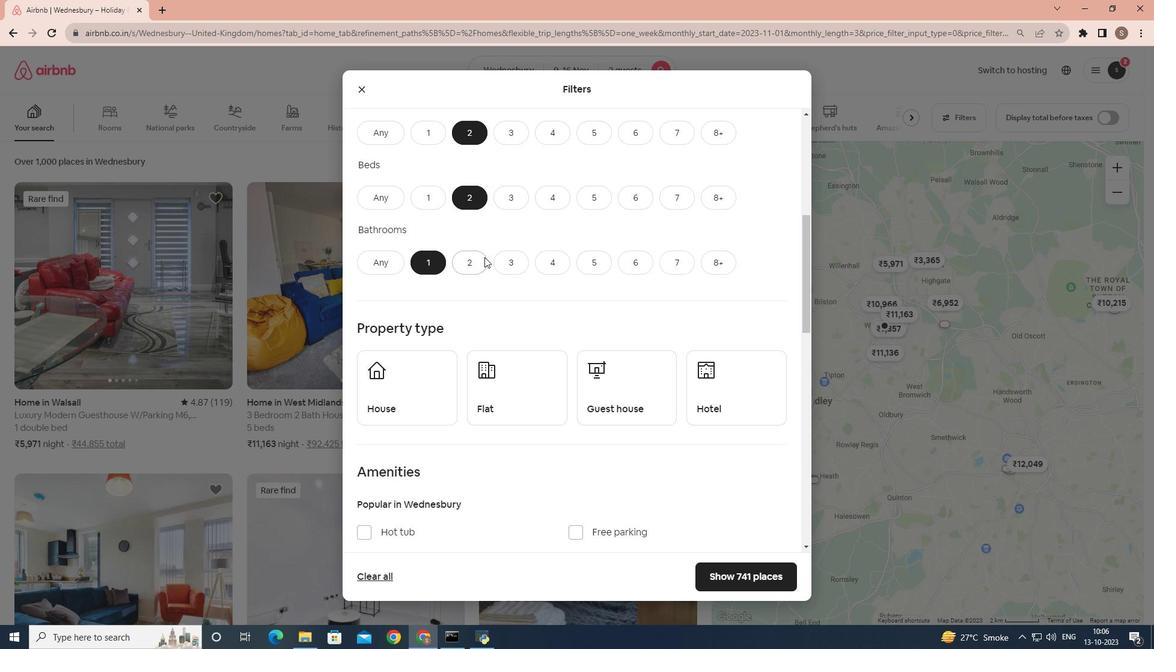 
Action: Mouse moved to (490, 315)
Screenshot: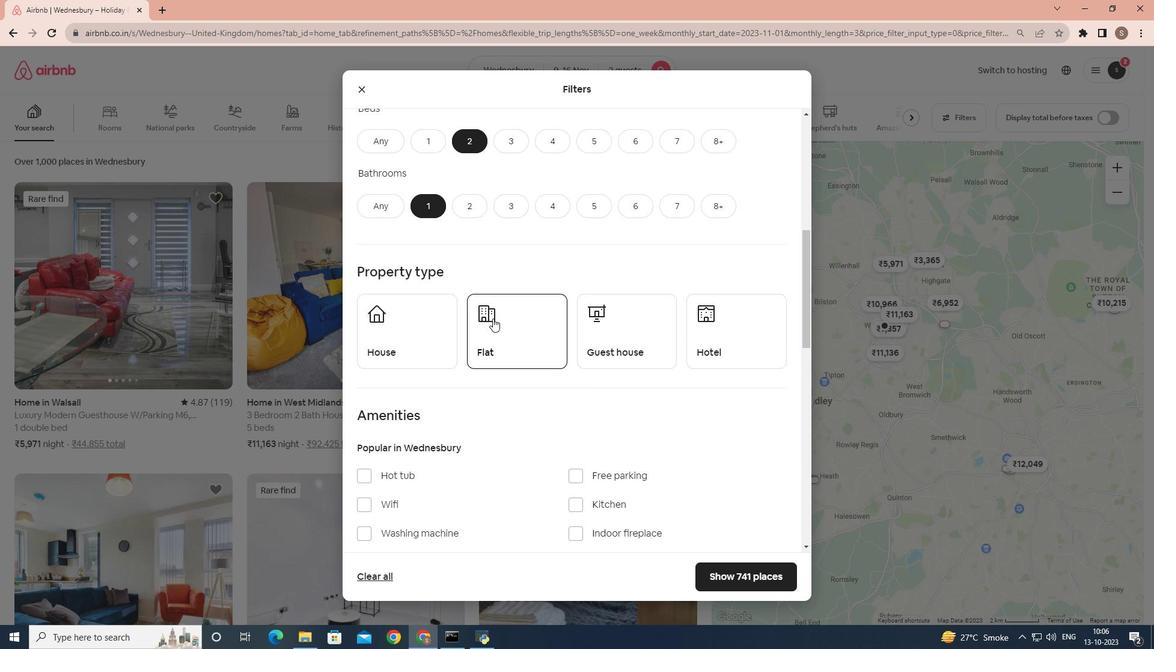 
Action: Mouse pressed left at (490, 315)
Screenshot: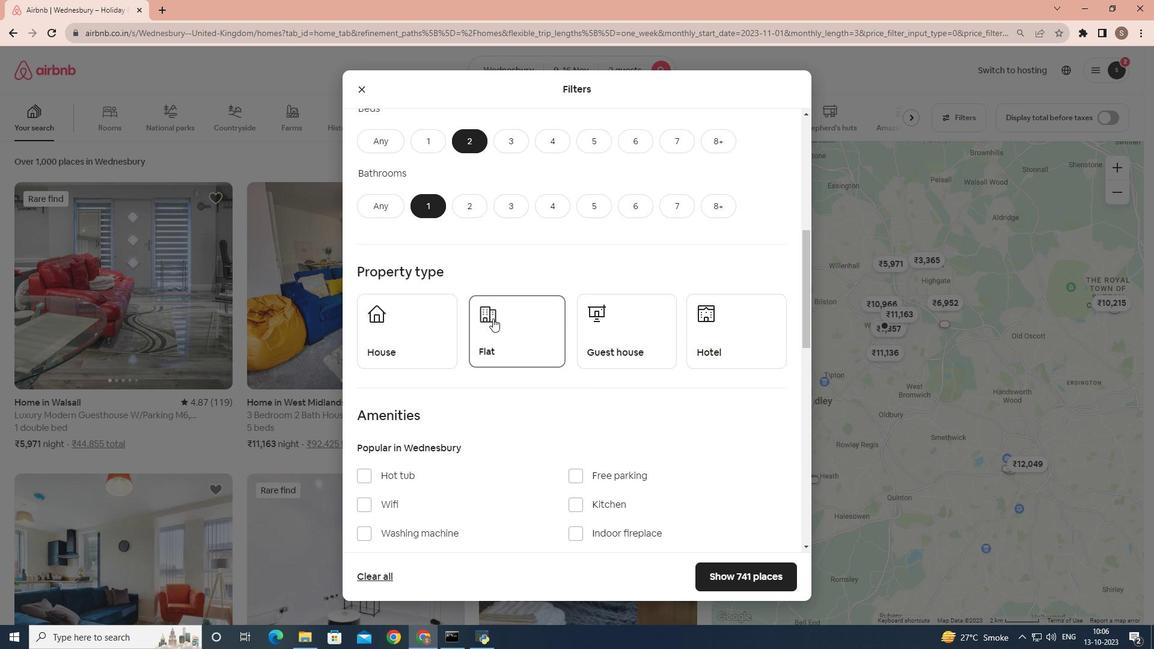 
Action: Mouse moved to (549, 310)
Screenshot: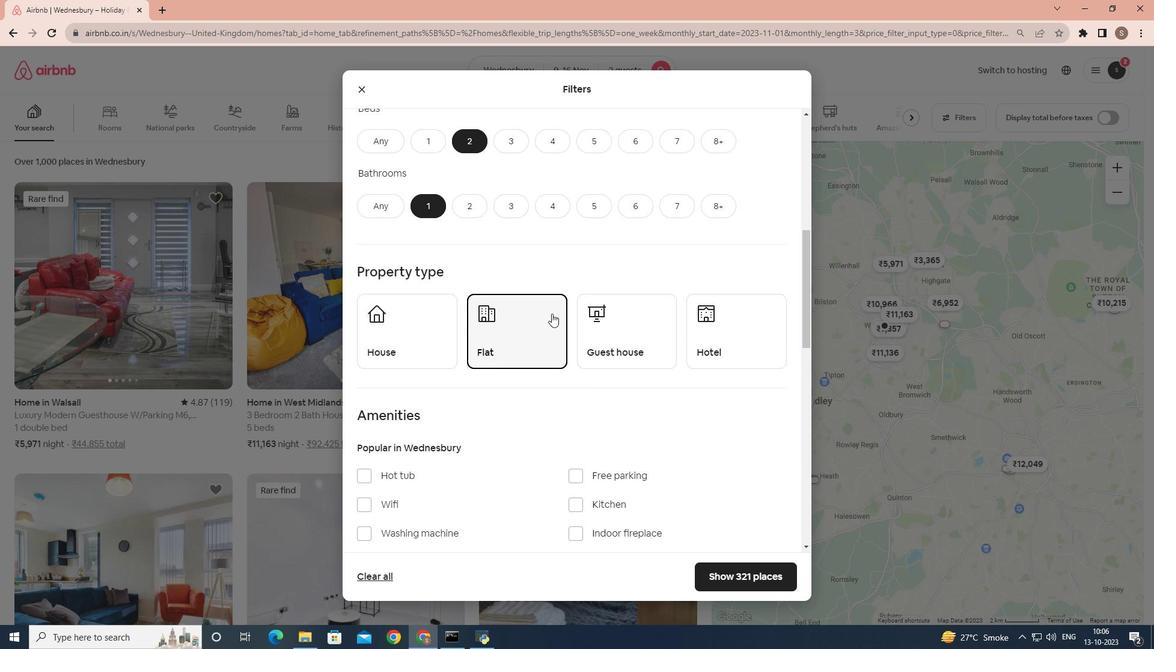 
Action: Mouse scrolled (549, 310) with delta (0, 0)
Screenshot: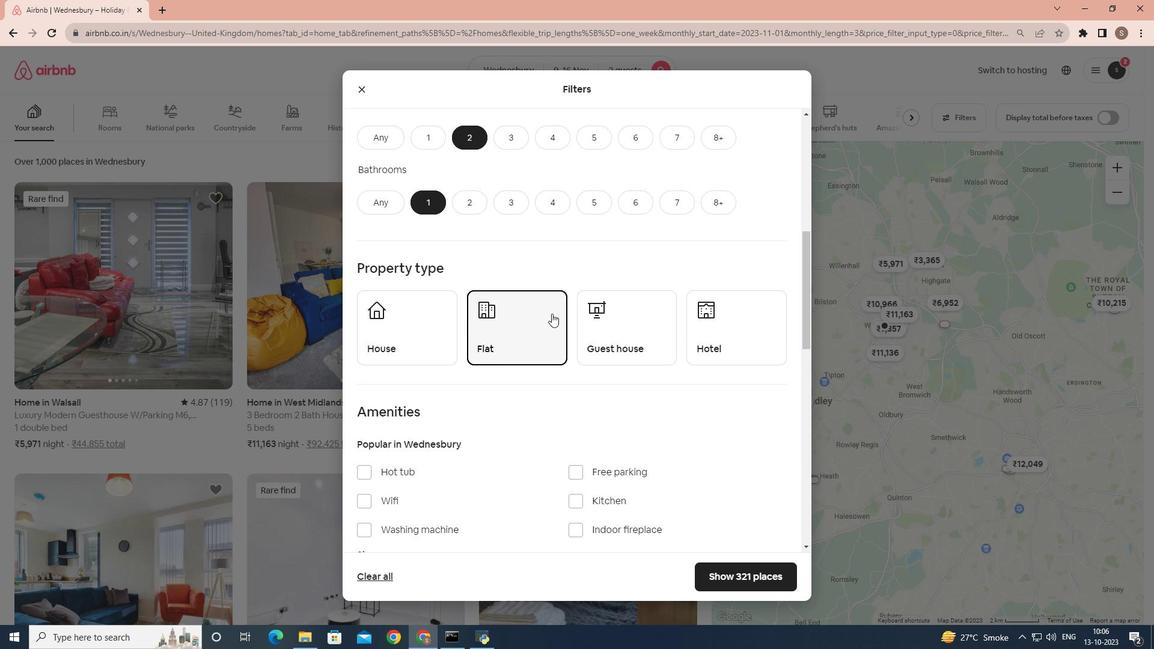 
Action: Mouse scrolled (549, 310) with delta (0, 0)
Screenshot: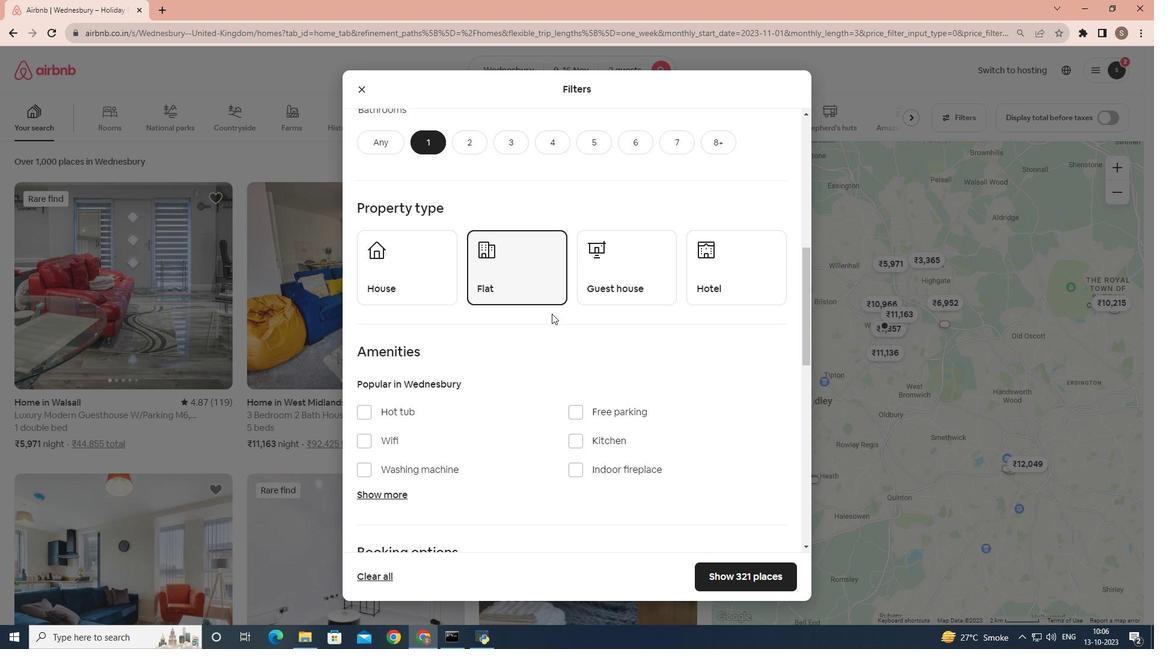 
Action: Mouse scrolled (549, 310) with delta (0, 0)
Screenshot: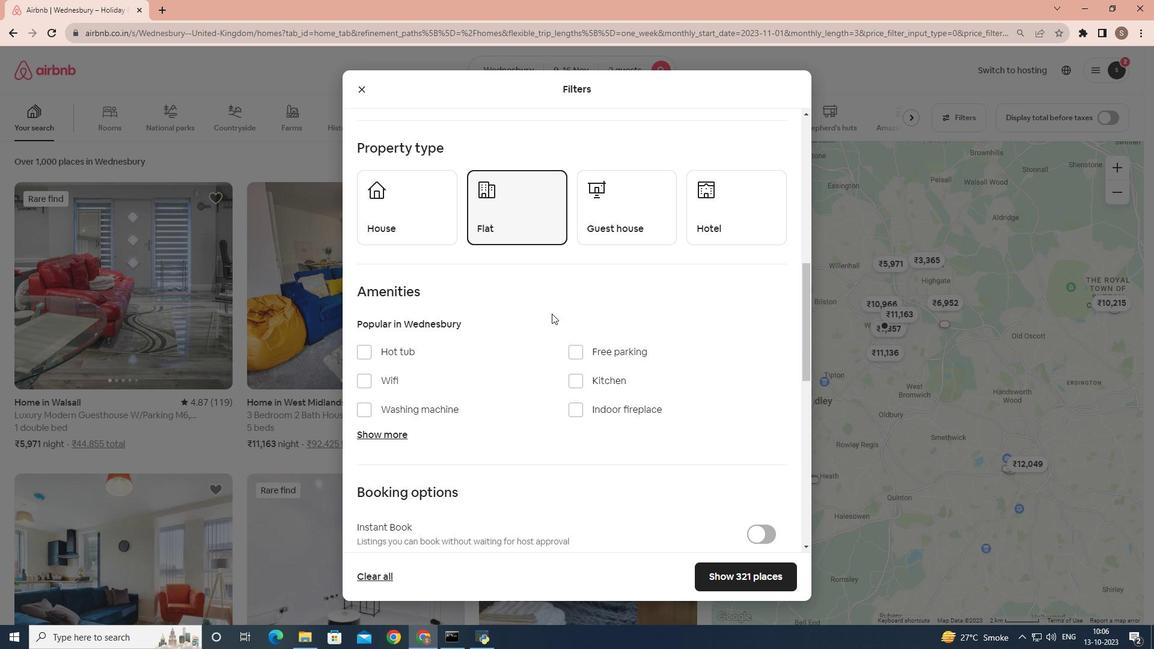 
Action: Mouse scrolled (549, 310) with delta (0, 0)
Screenshot: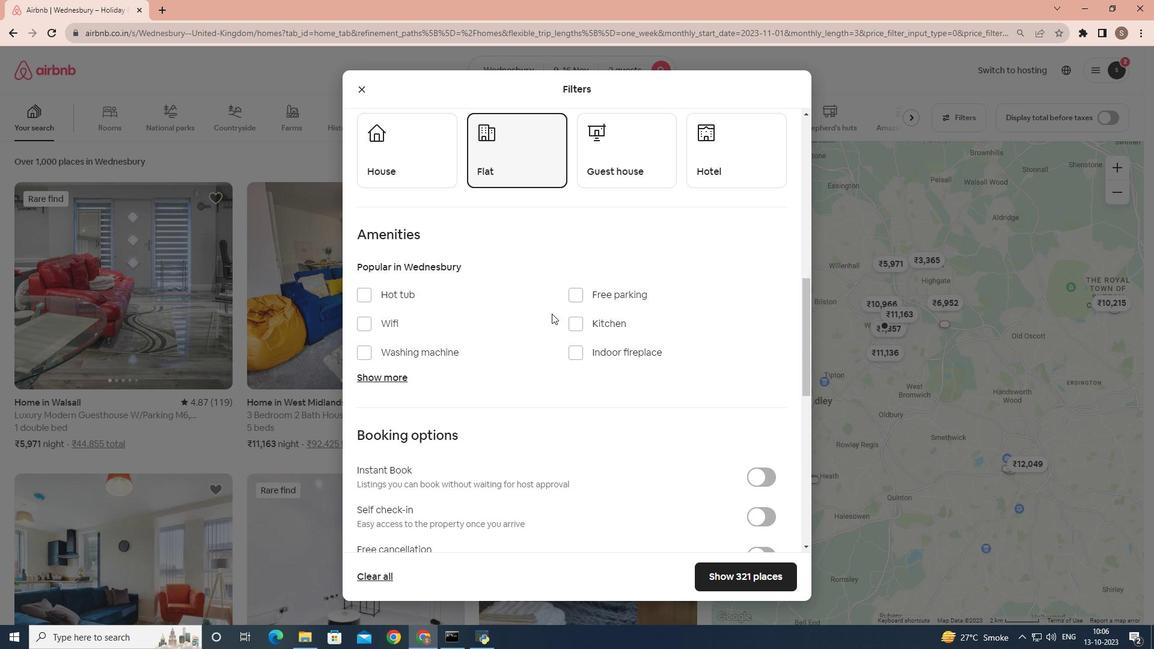 
Action: Mouse scrolled (549, 310) with delta (0, 0)
Screenshot: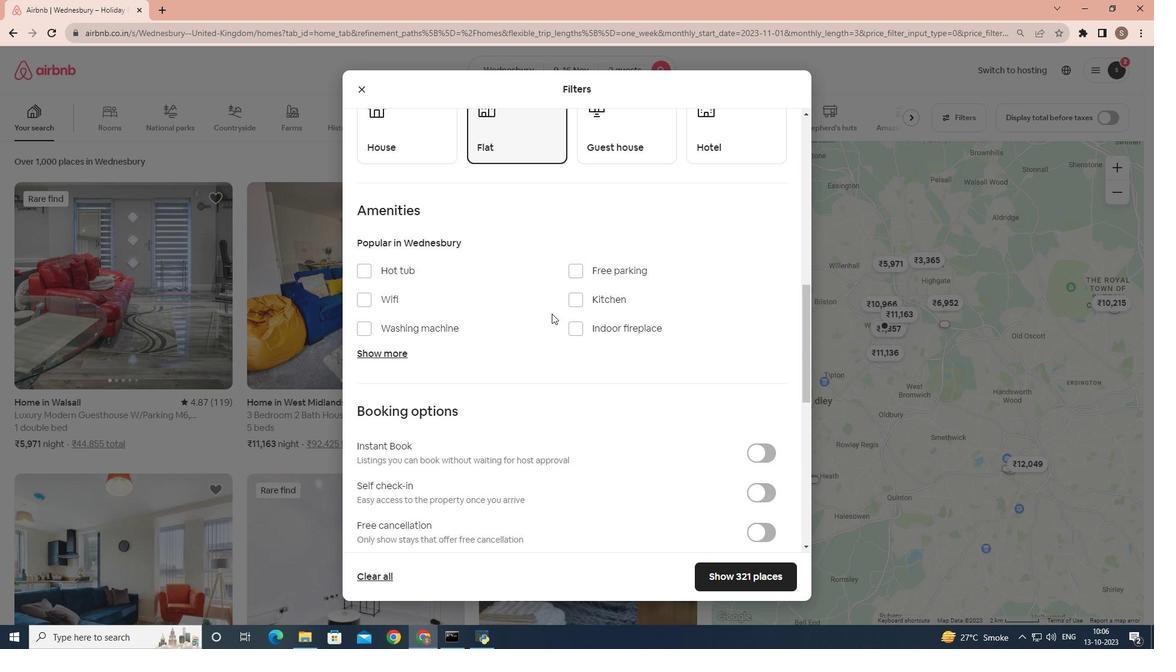 
Action: Mouse moved to (592, 315)
Screenshot: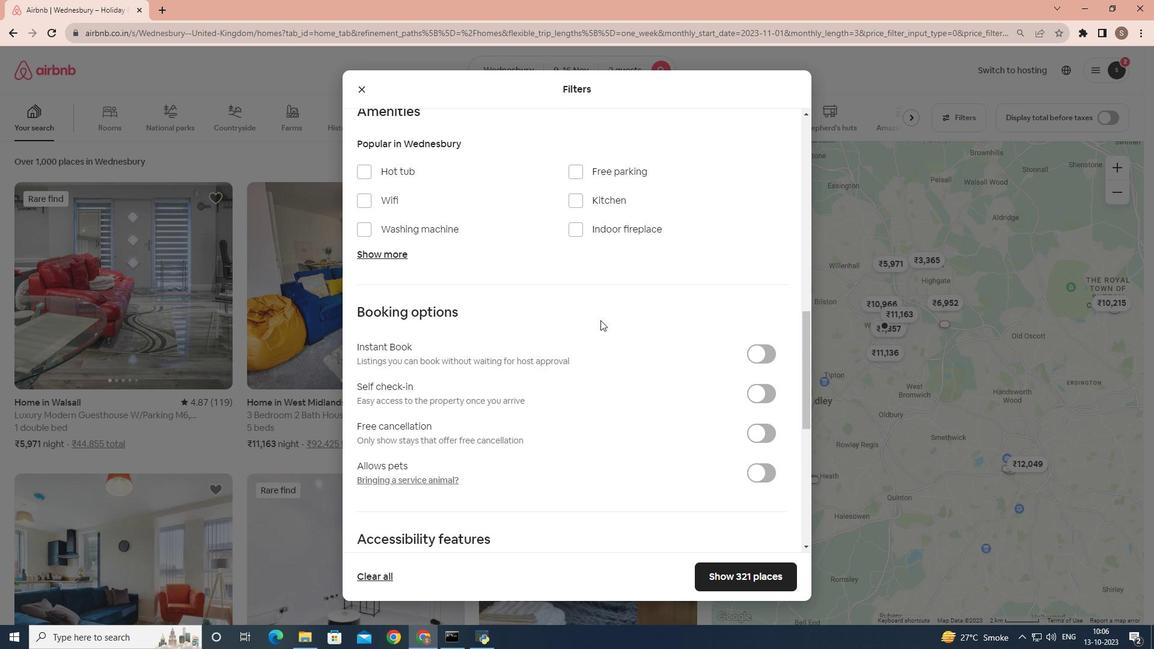 
Action: Mouse scrolled (592, 315) with delta (0, 0)
Screenshot: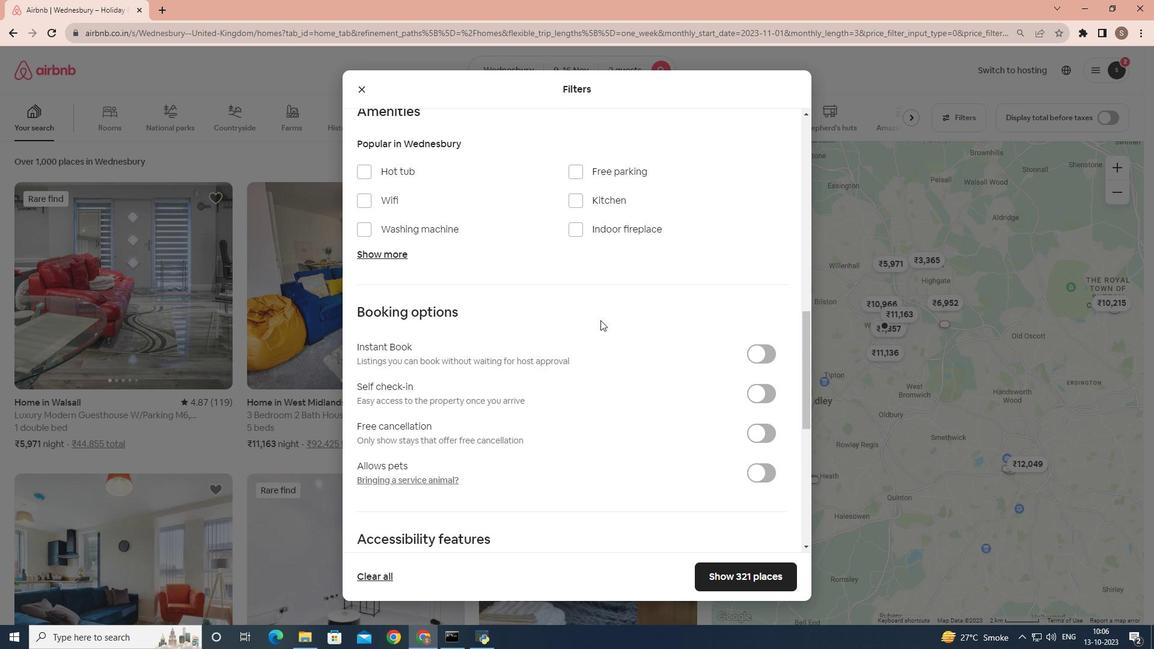 
Action: Mouse moved to (758, 337)
Screenshot: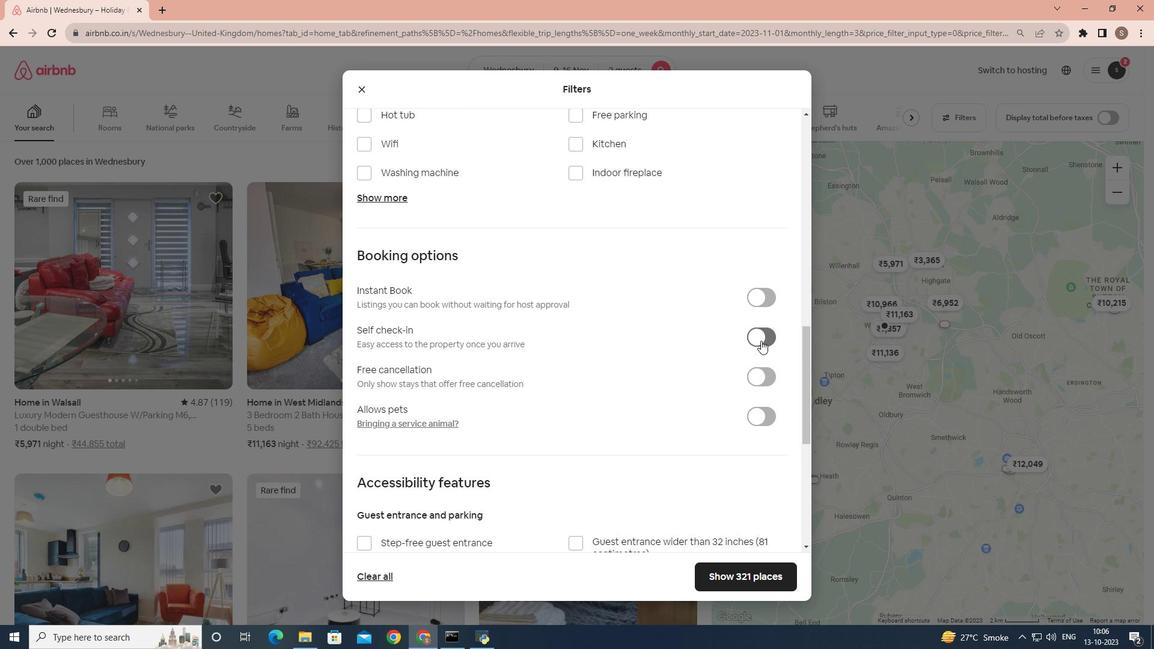 
Action: Mouse pressed left at (758, 337)
Screenshot: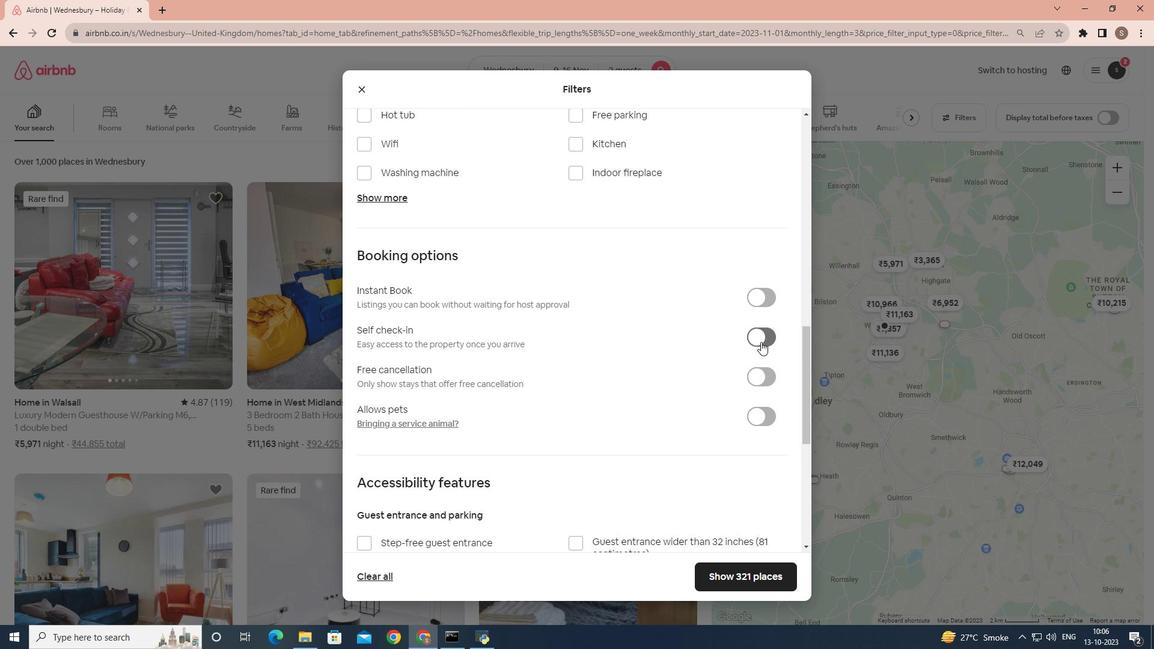 
Action: Mouse moved to (743, 566)
Screenshot: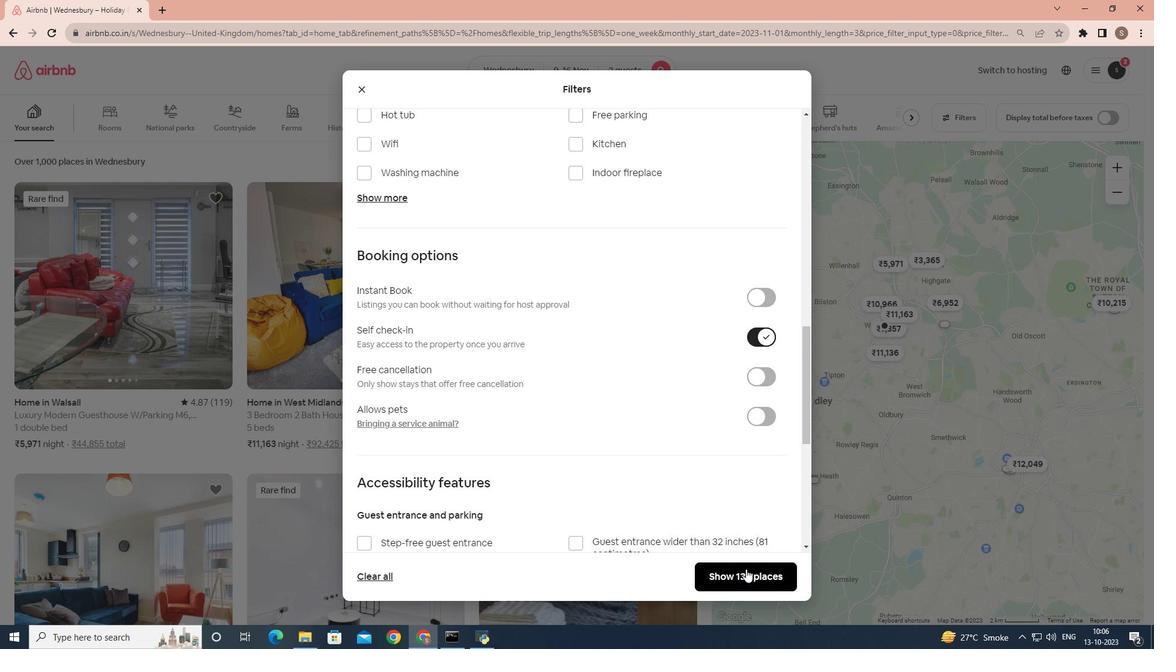 
Action: Mouse pressed left at (743, 566)
Screenshot: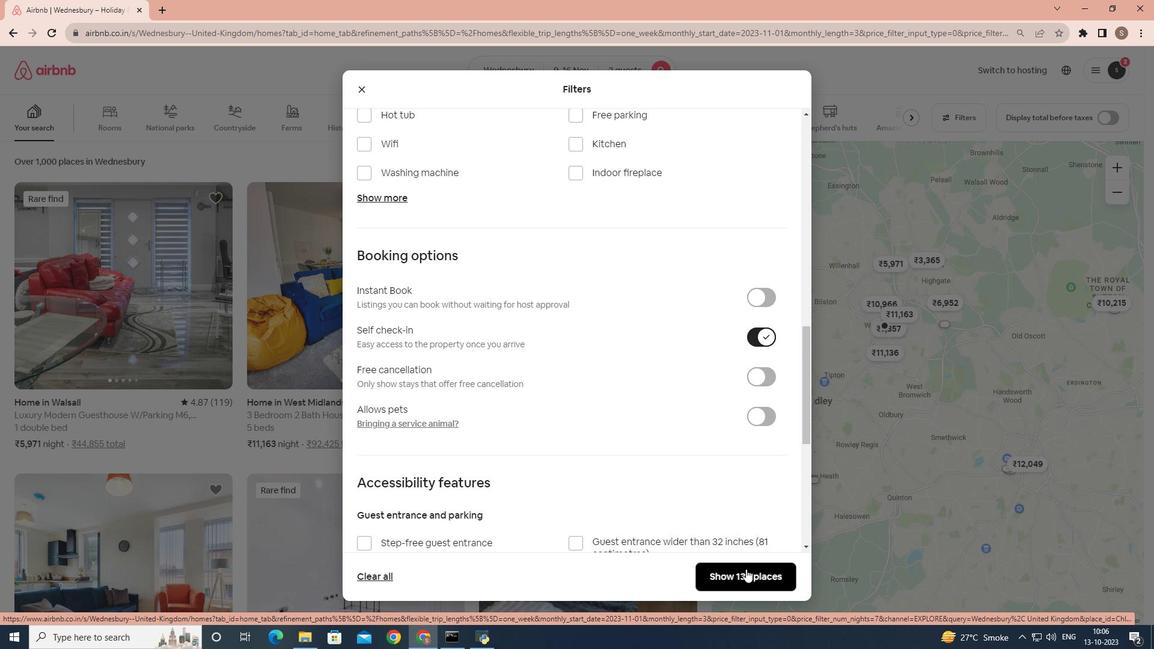 
Action: Mouse moved to (93, 316)
Screenshot: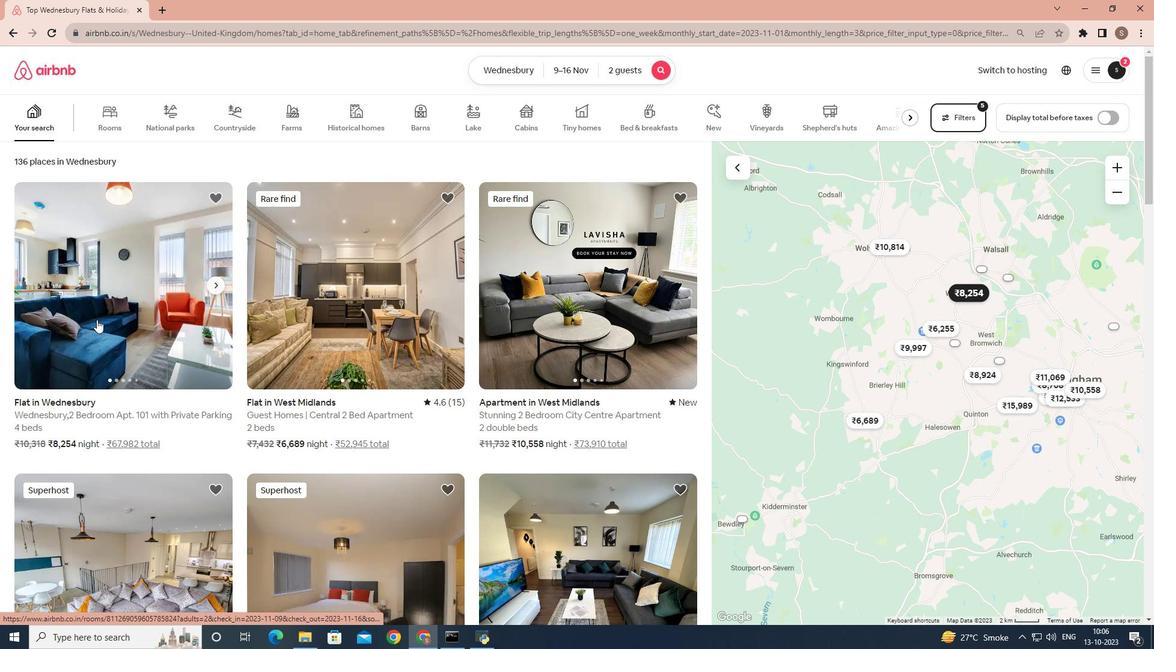 
Action: Mouse pressed left at (93, 316)
Screenshot: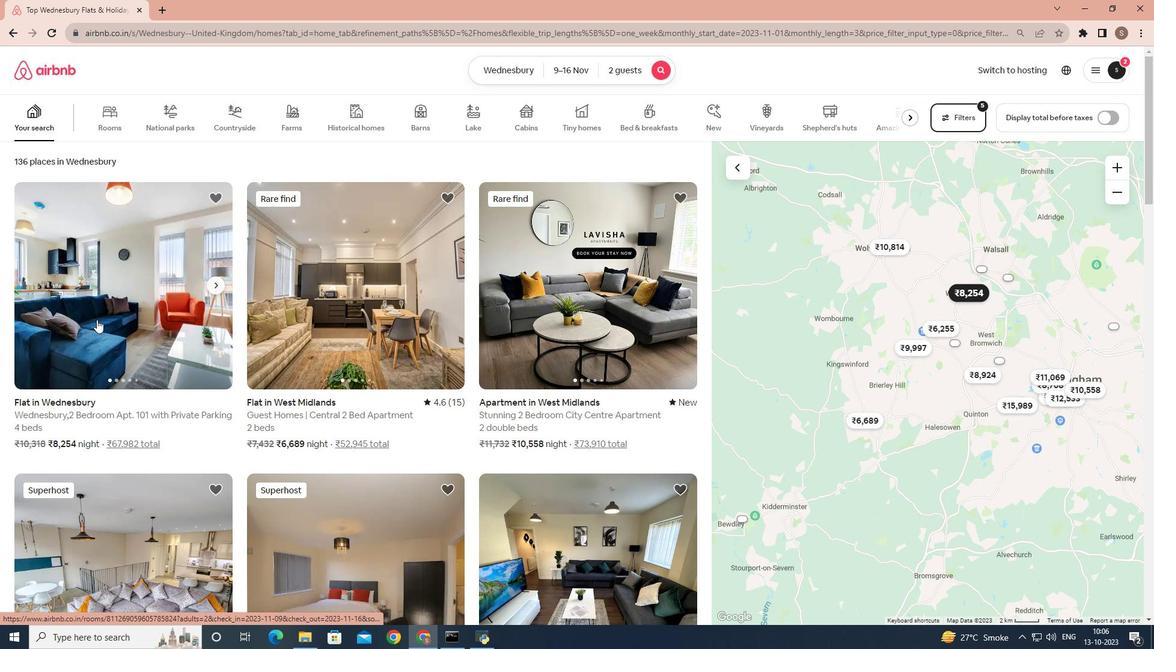 
Action: Mouse moved to (837, 439)
Screenshot: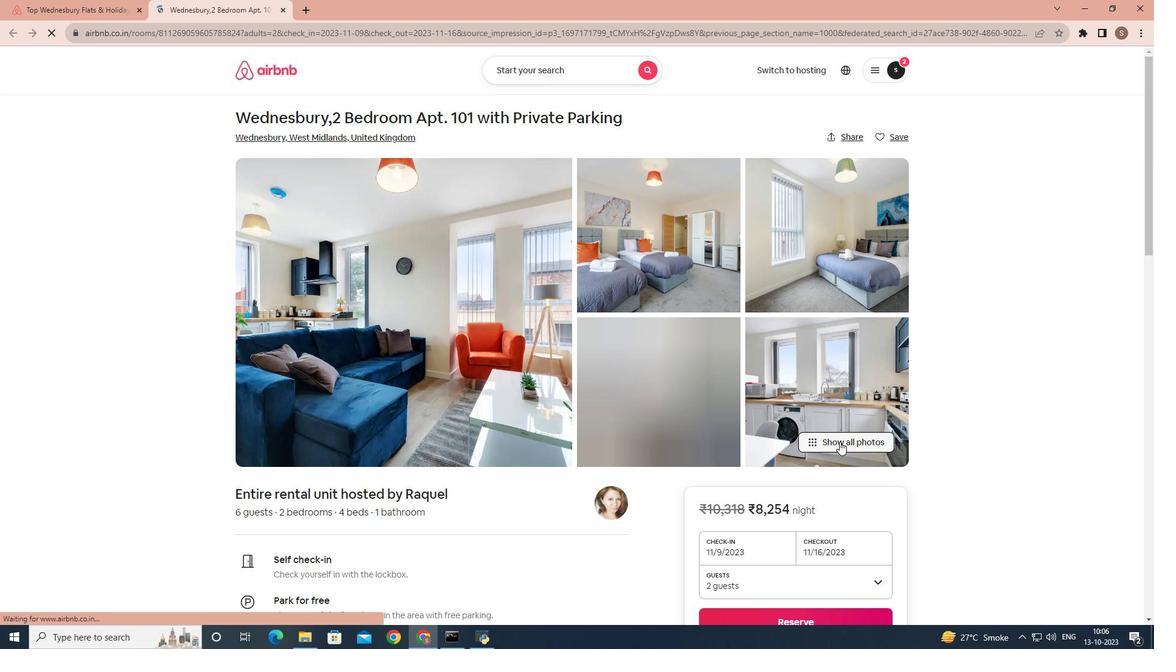 
Action: Mouse pressed left at (837, 439)
Screenshot: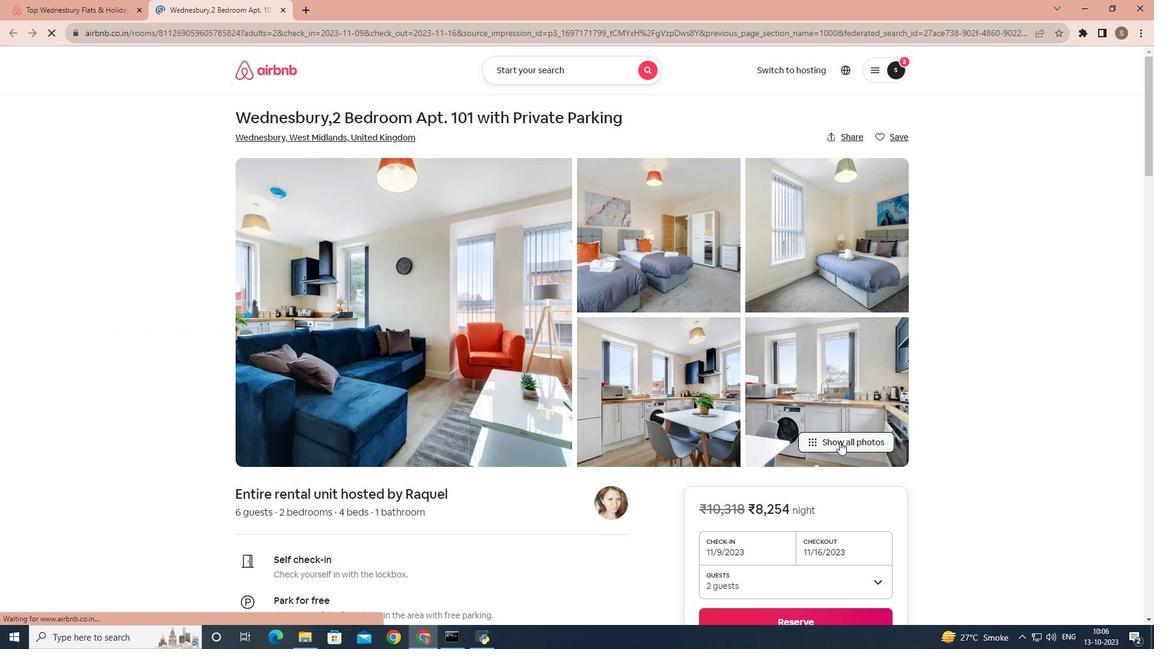 
Action: Mouse moved to (858, 406)
Screenshot: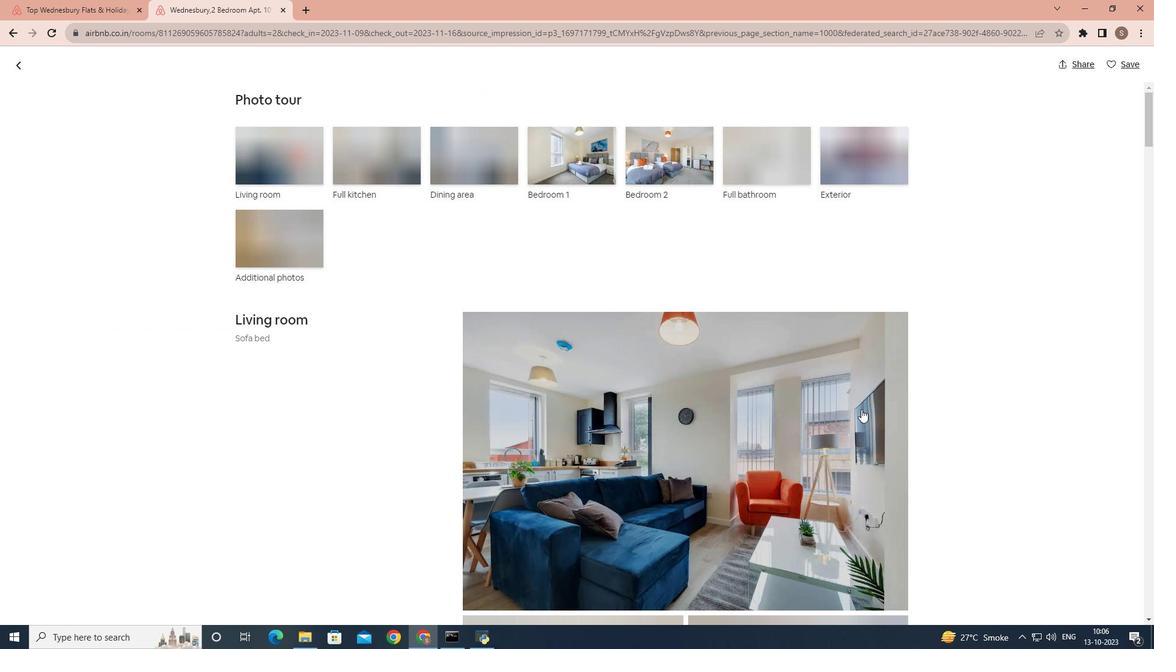 
Action: Mouse scrolled (858, 405) with delta (0, 0)
Screenshot: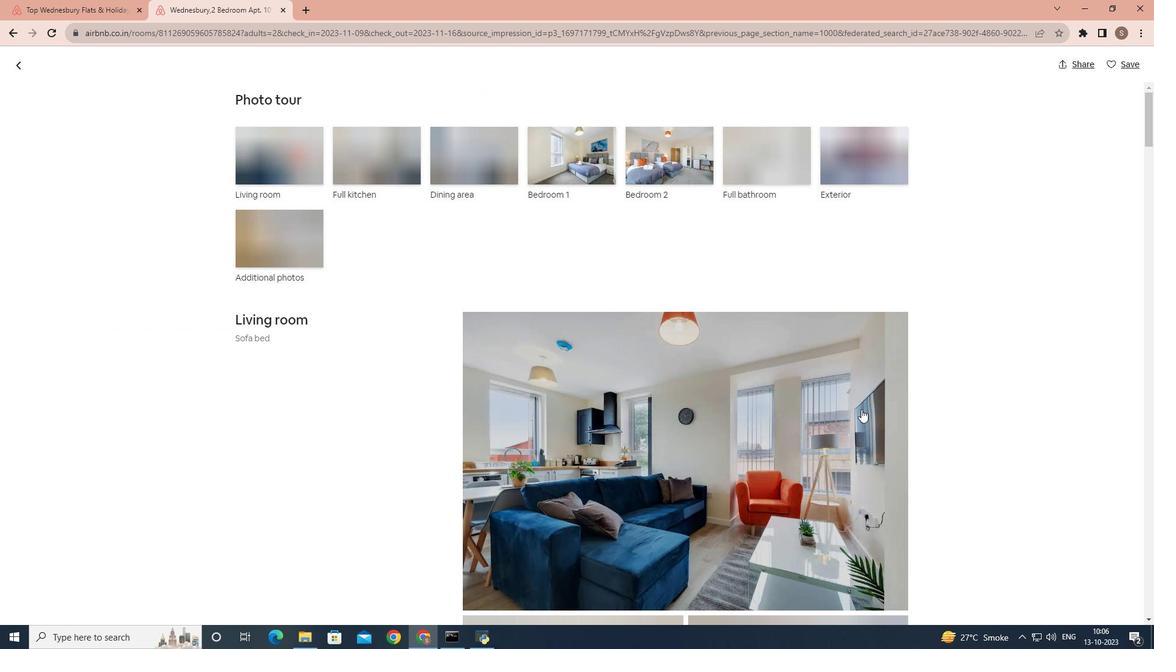 
Action: Mouse scrolled (858, 405) with delta (0, 0)
Screenshot: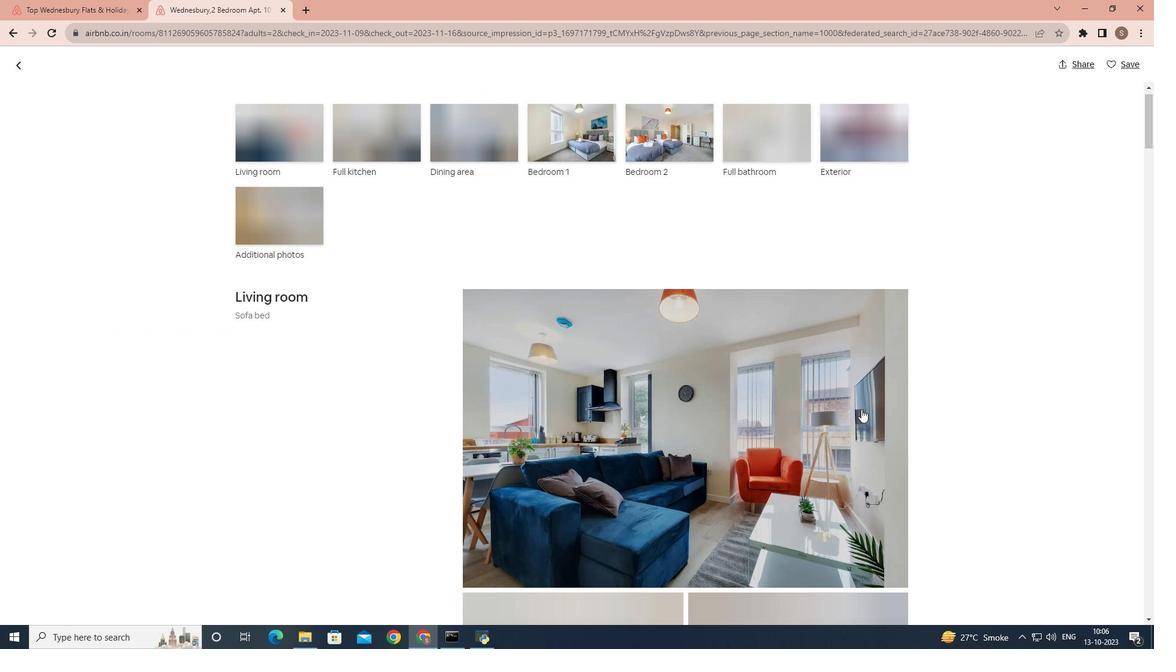 
Action: Mouse scrolled (858, 405) with delta (0, 0)
Screenshot: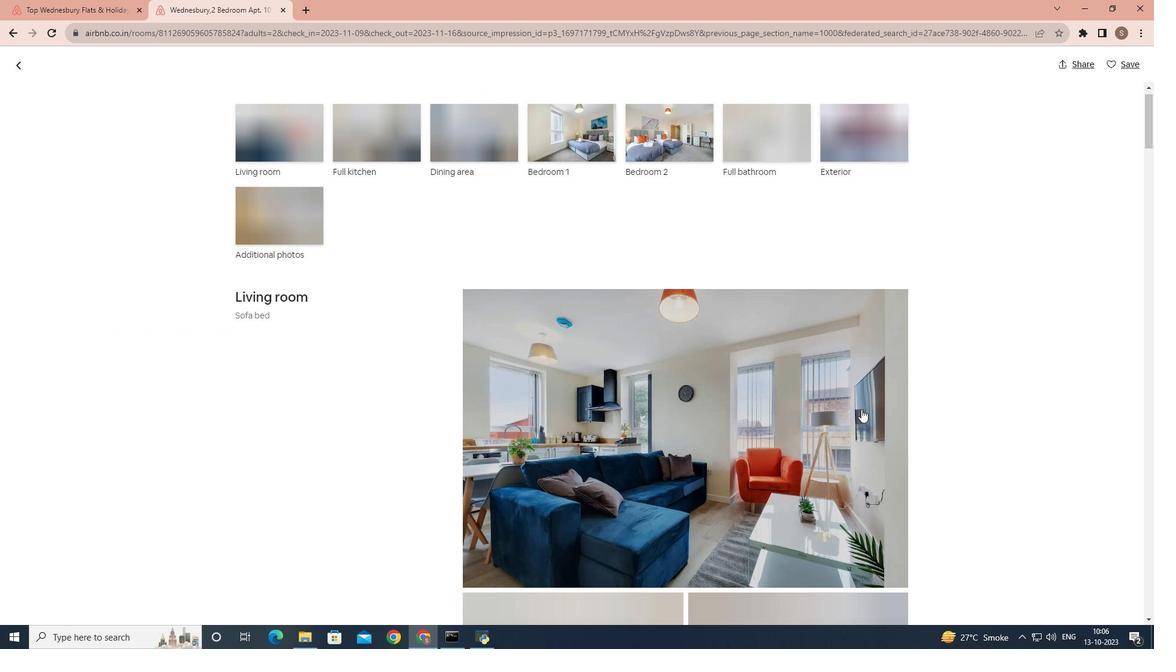 
Action: Mouse scrolled (858, 405) with delta (0, 0)
Screenshot: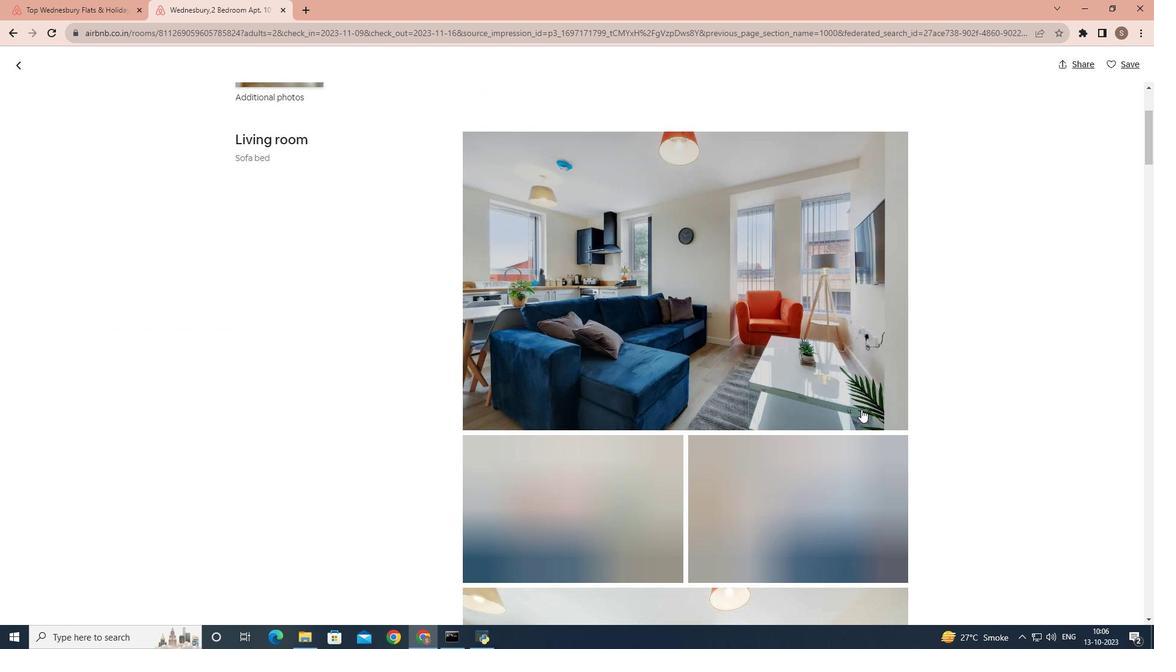 
Action: Mouse scrolled (858, 405) with delta (0, 0)
Screenshot: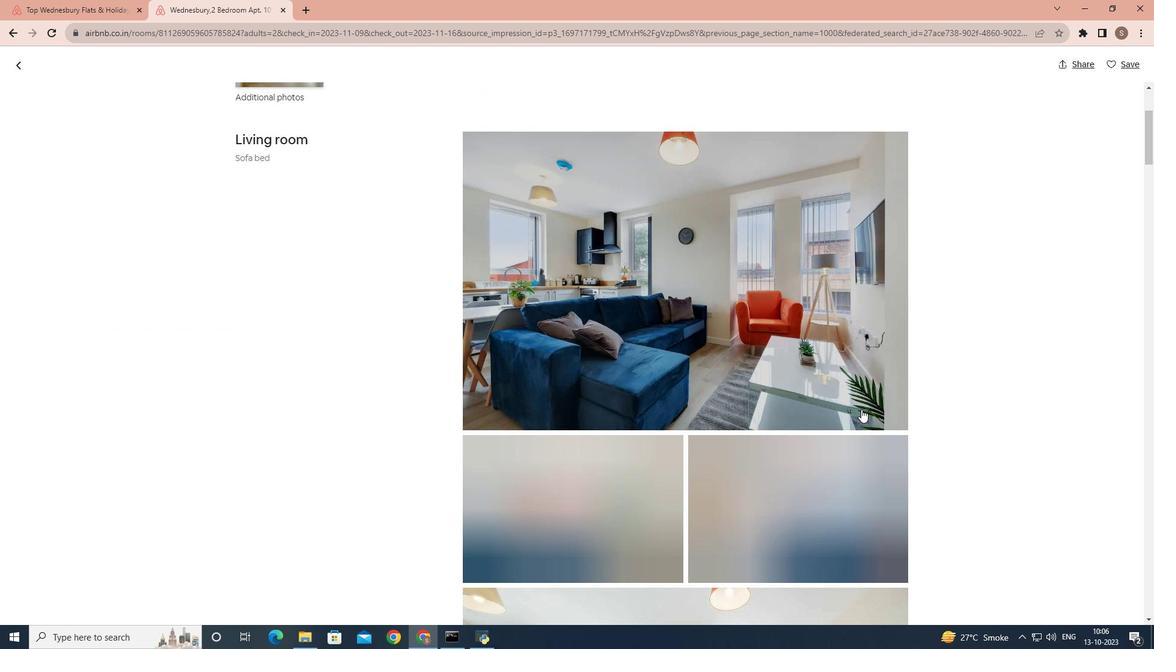 
Action: Mouse scrolled (858, 405) with delta (0, 0)
Screenshot: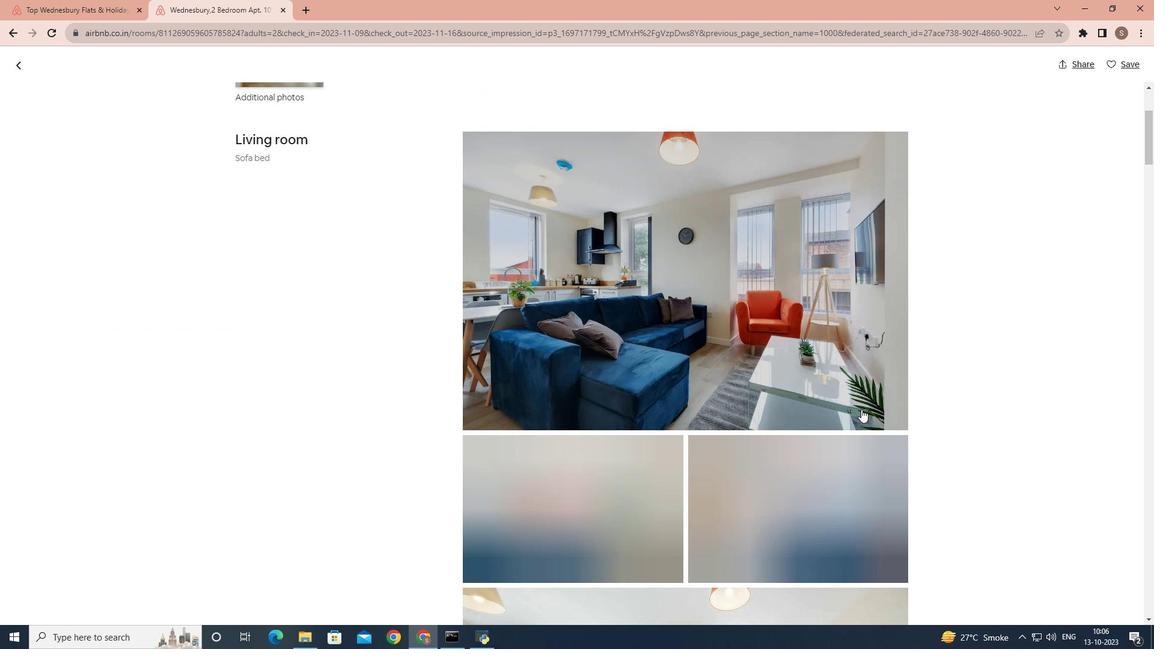 
Action: Mouse scrolled (858, 405) with delta (0, 0)
Screenshot: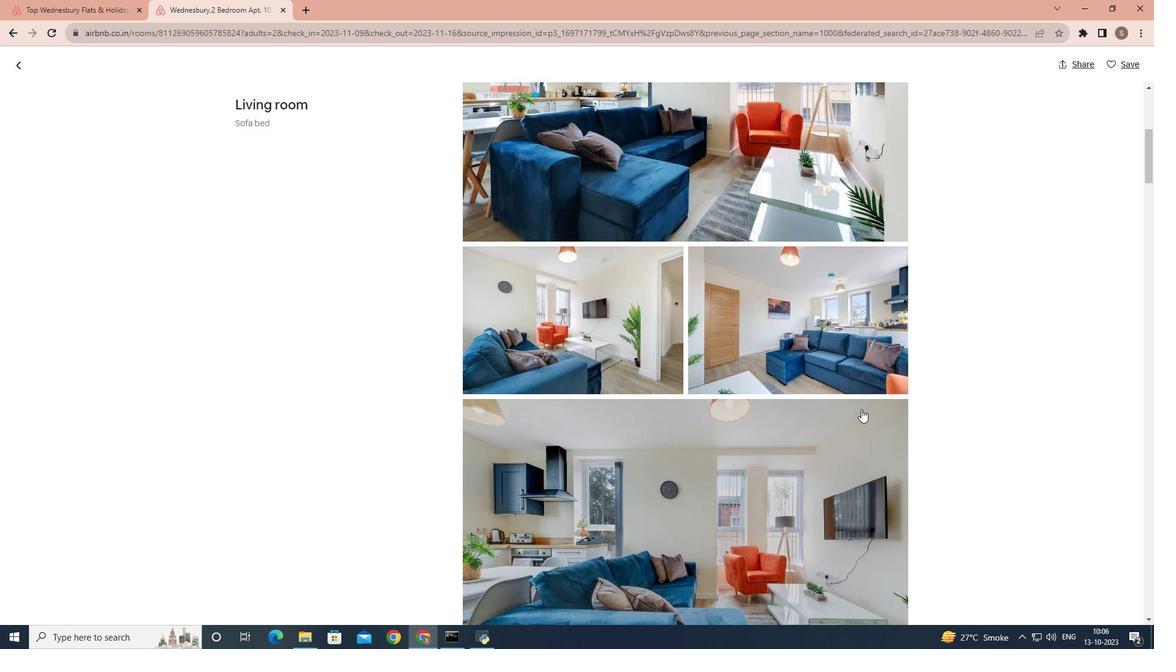 
Action: Mouse scrolled (858, 405) with delta (0, 0)
Screenshot: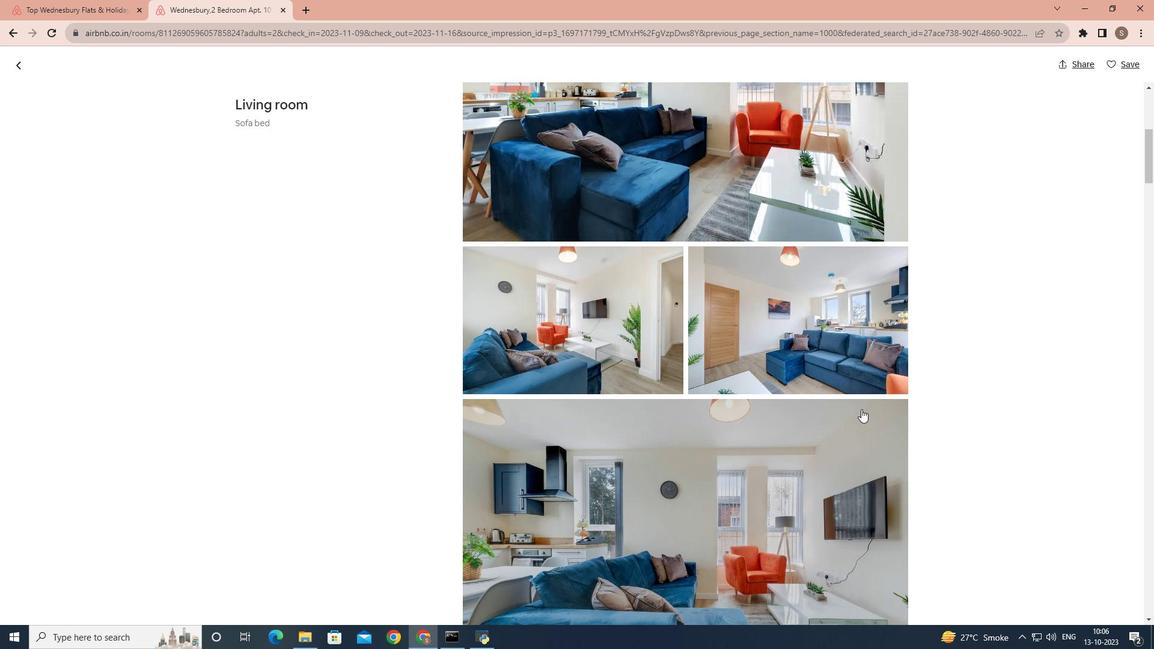 
Action: Mouse scrolled (858, 405) with delta (0, 0)
Screenshot: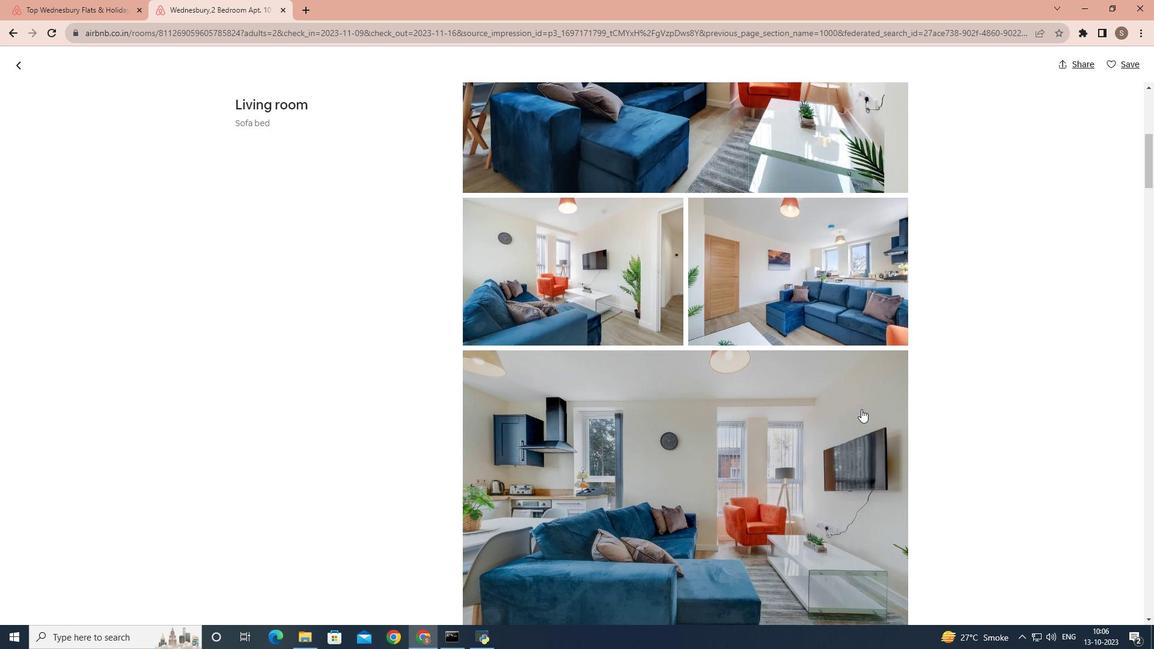 
Action: Mouse scrolled (858, 405) with delta (0, 0)
Screenshot: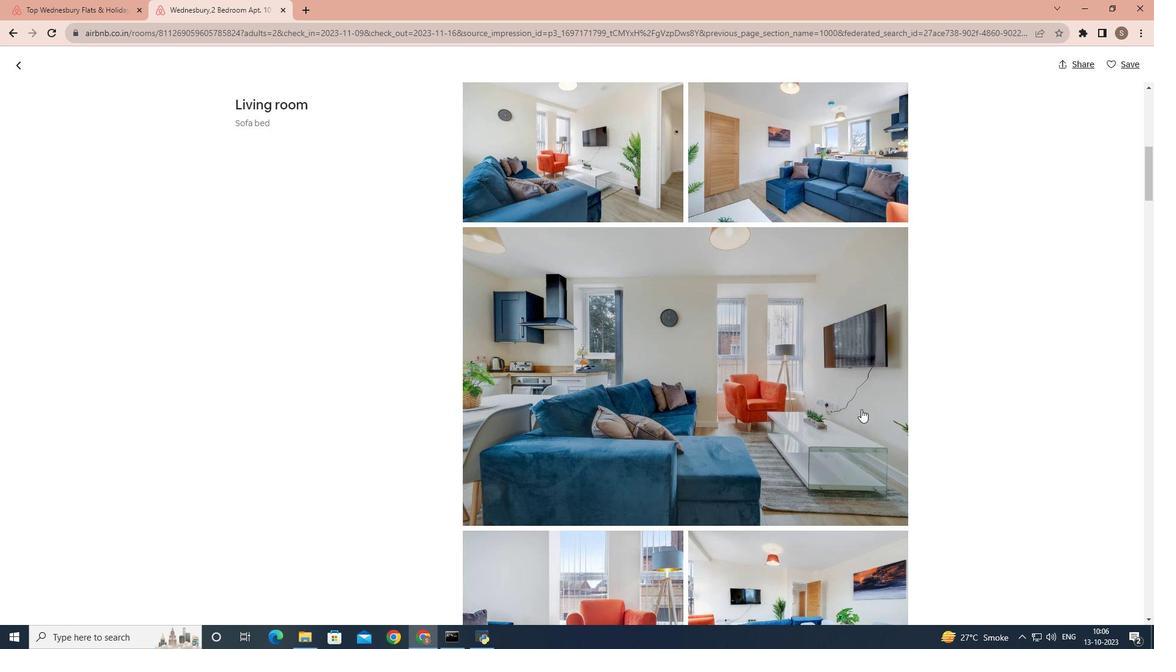 
Action: Mouse scrolled (858, 405) with delta (0, 0)
Screenshot: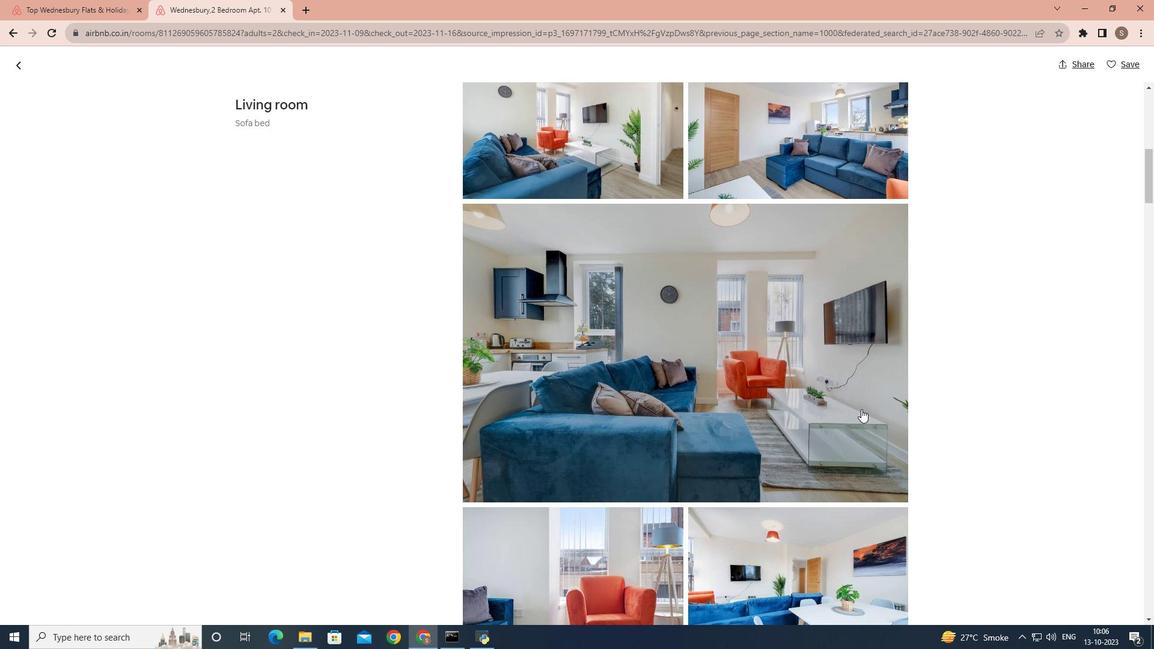 
Action: Mouse scrolled (858, 405) with delta (0, 0)
Screenshot: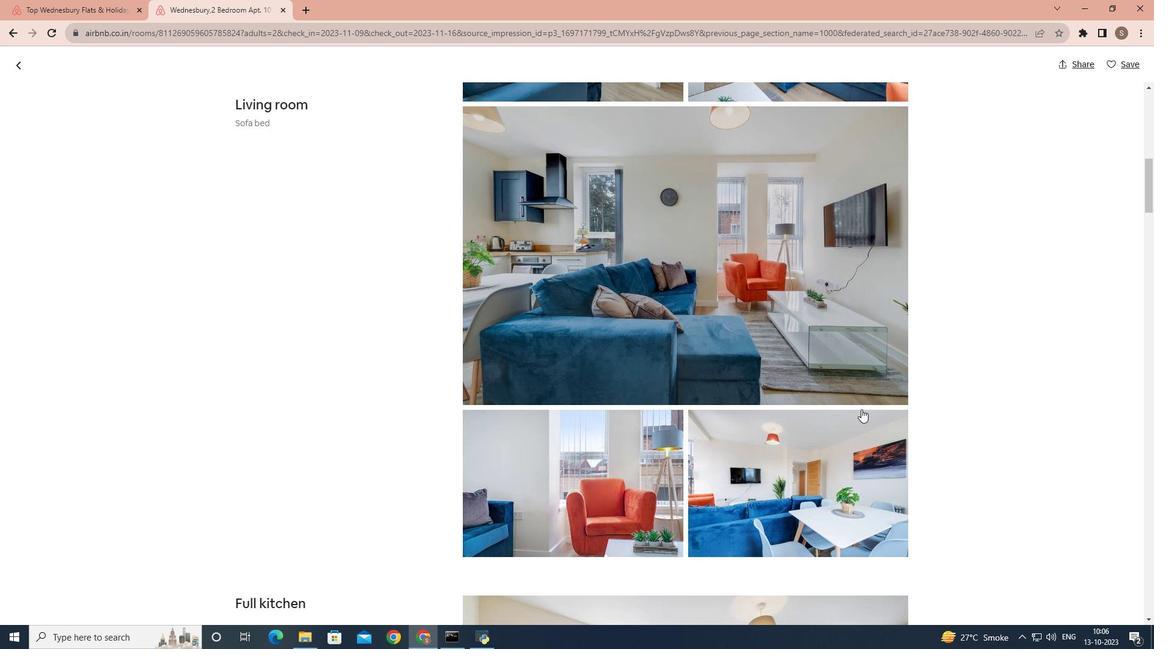 
Action: Mouse scrolled (858, 405) with delta (0, 0)
Screenshot: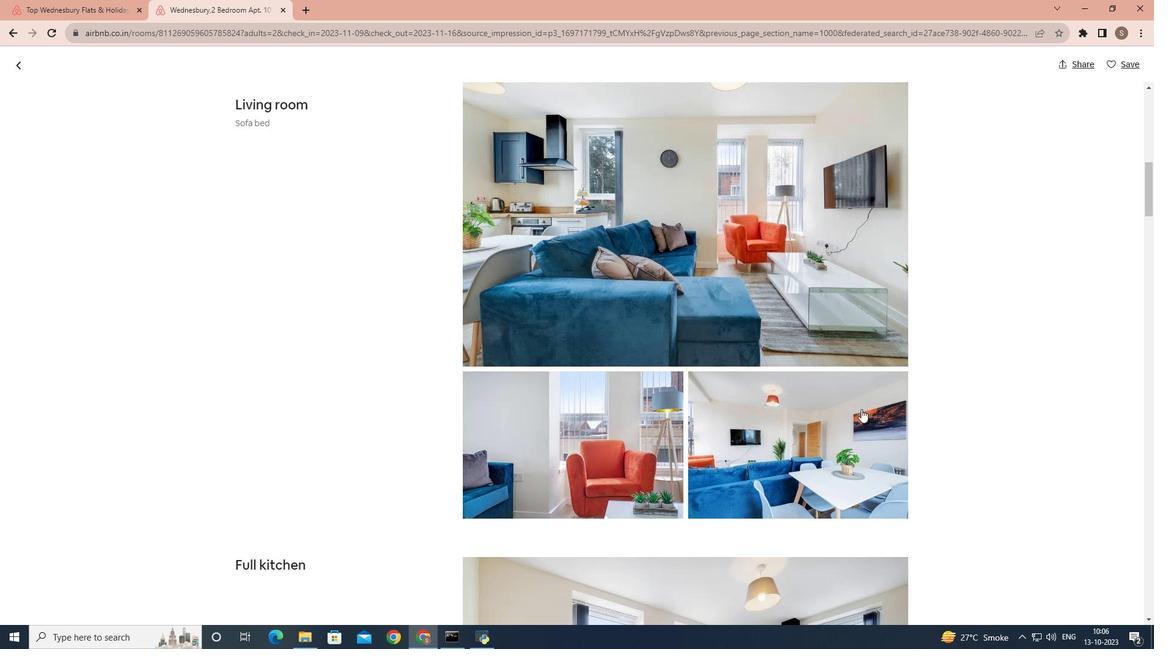 
Action: Mouse scrolled (858, 405) with delta (0, 0)
Screenshot: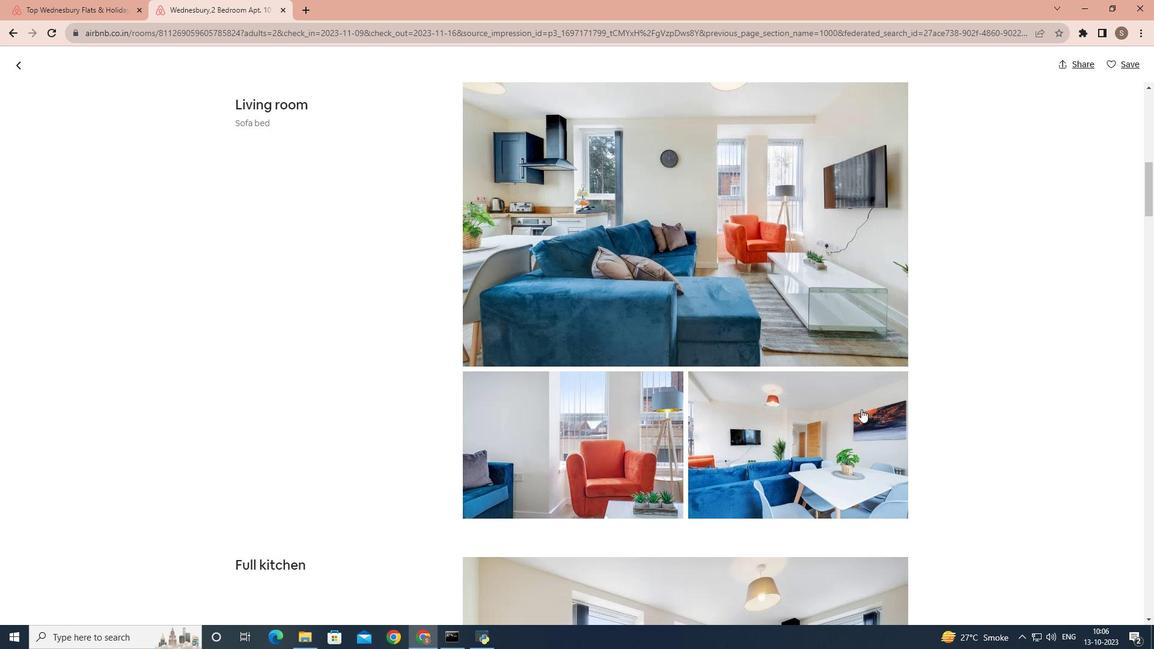 
Action: Mouse scrolled (858, 405) with delta (0, 0)
Screenshot: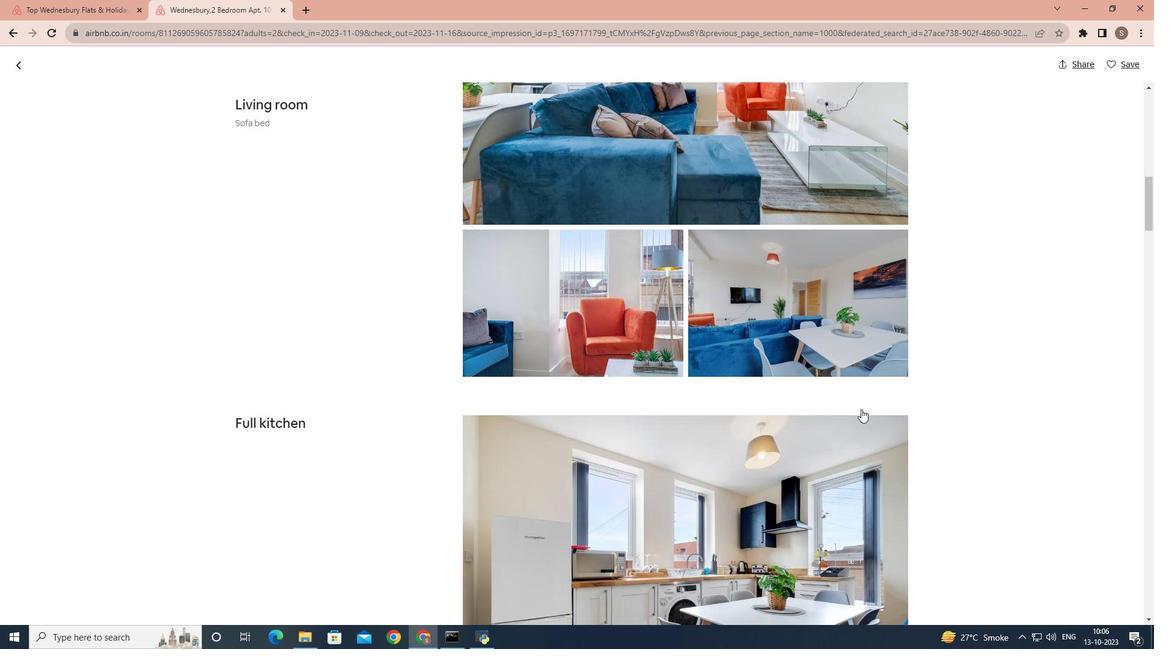 
Action: Mouse scrolled (858, 405) with delta (0, 0)
Screenshot: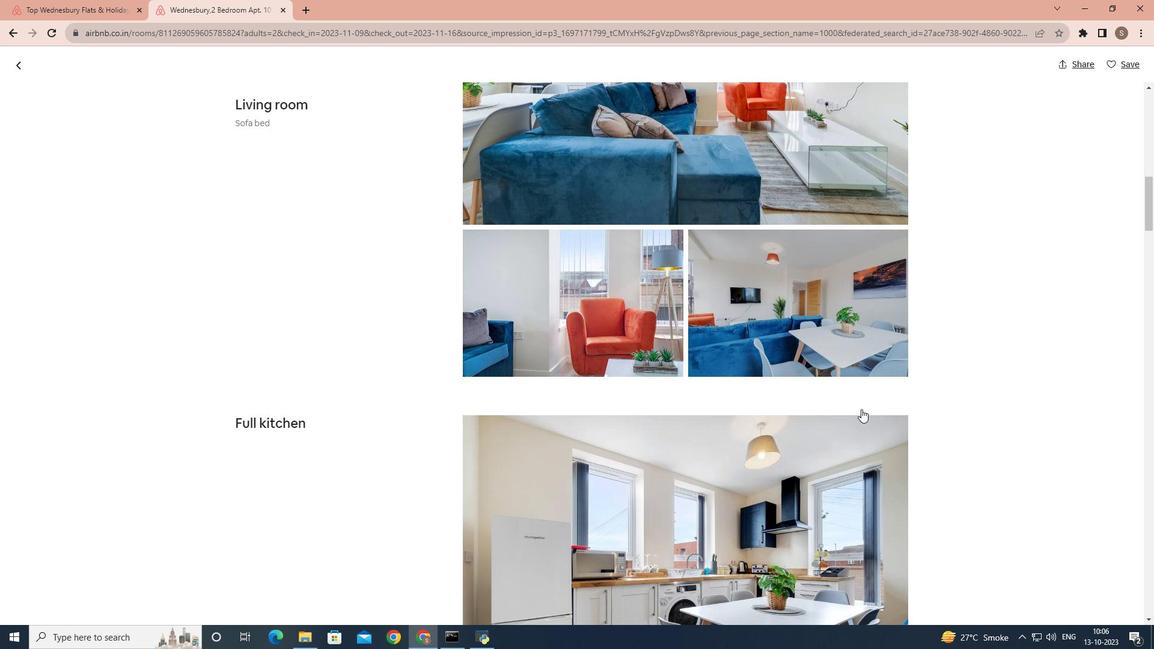 
Action: Mouse scrolled (858, 405) with delta (0, 0)
Screenshot: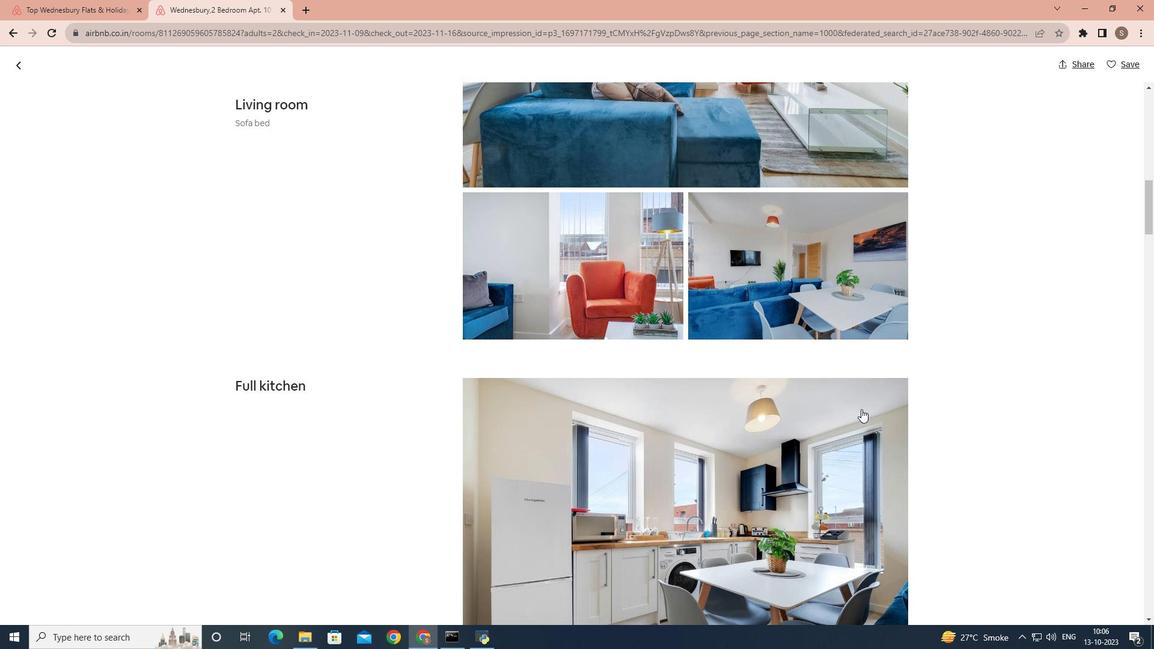 
Action: Mouse scrolled (858, 405) with delta (0, 0)
Screenshot: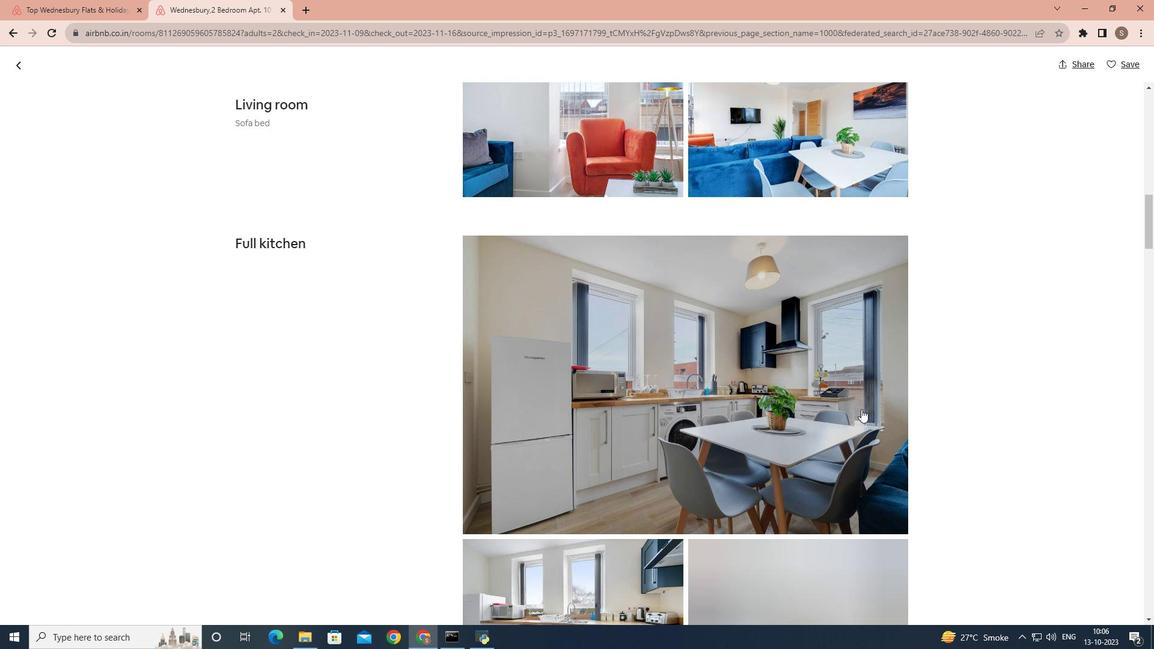 
Action: Mouse scrolled (858, 405) with delta (0, 0)
Screenshot: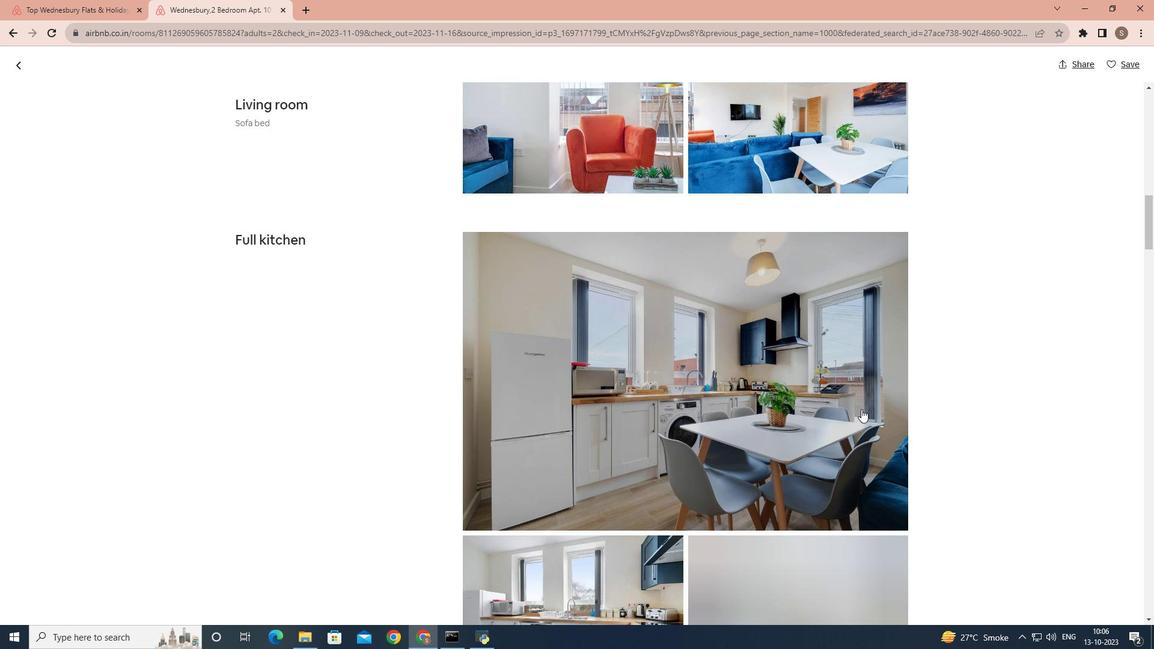 
Action: Mouse scrolled (858, 405) with delta (0, 0)
Screenshot: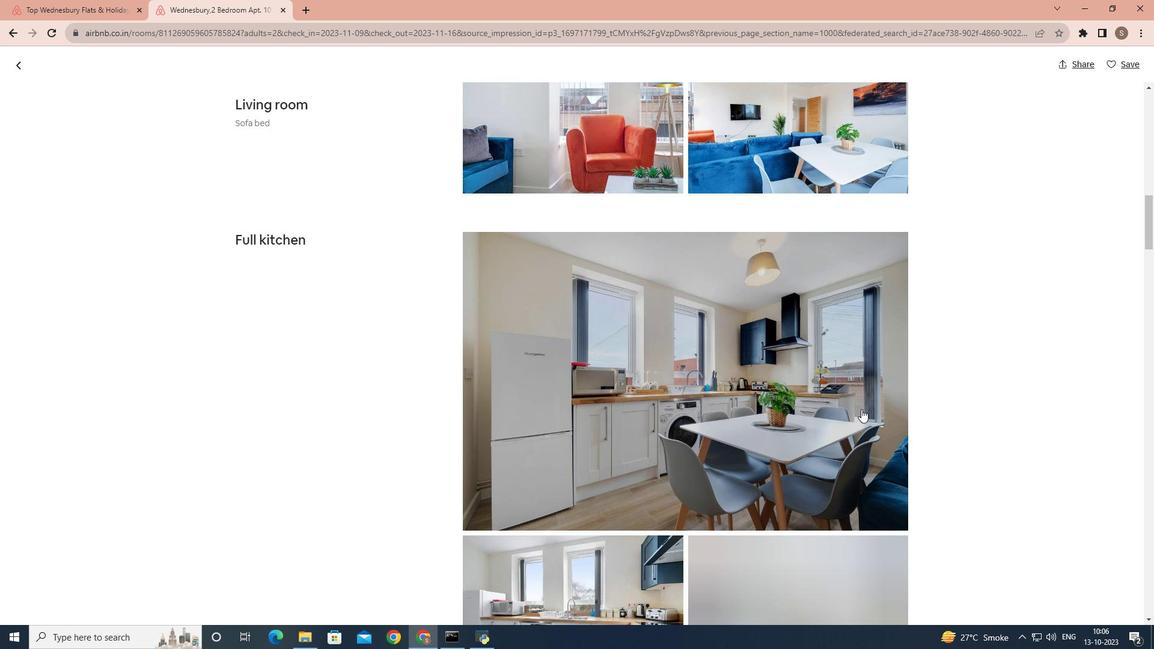
Action: Mouse scrolled (858, 405) with delta (0, 0)
Screenshot: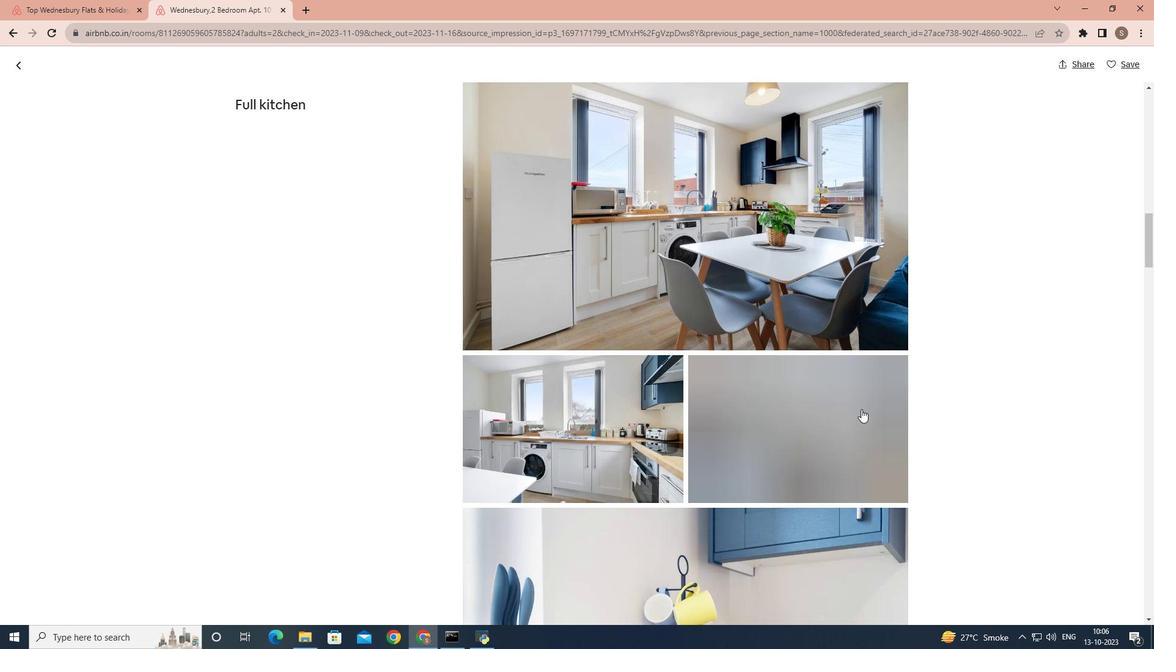 
Action: Mouse scrolled (858, 405) with delta (0, 0)
Screenshot: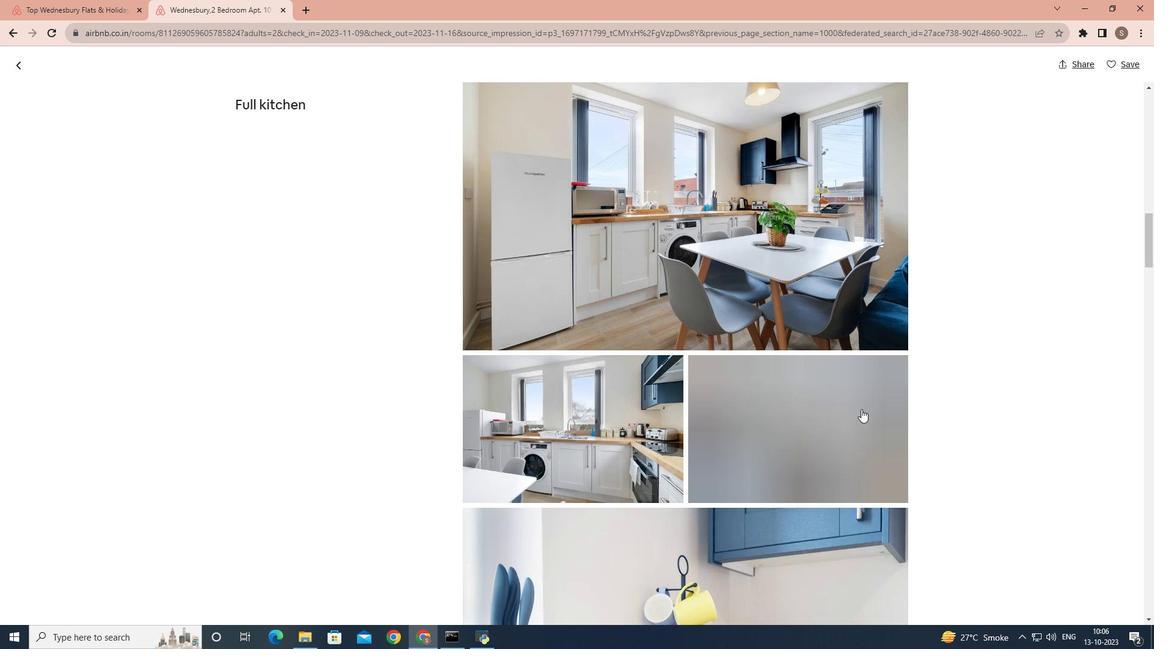 
Action: Mouse scrolled (858, 405) with delta (0, 0)
Screenshot: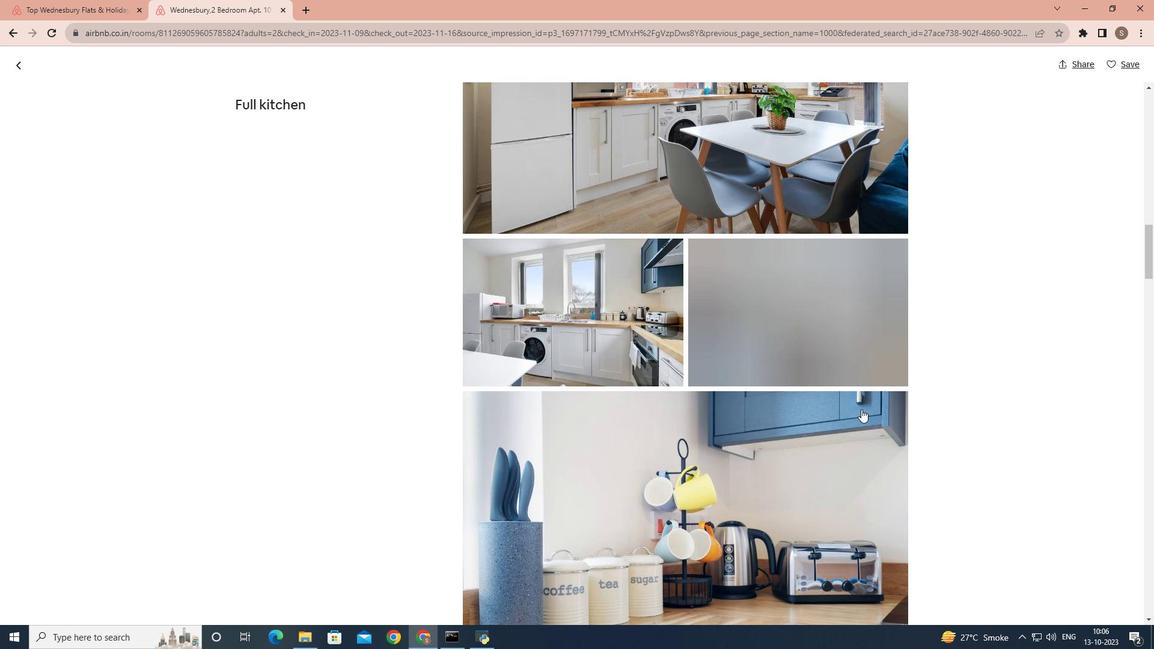 
Action: Mouse scrolled (858, 405) with delta (0, 0)
Screenshot: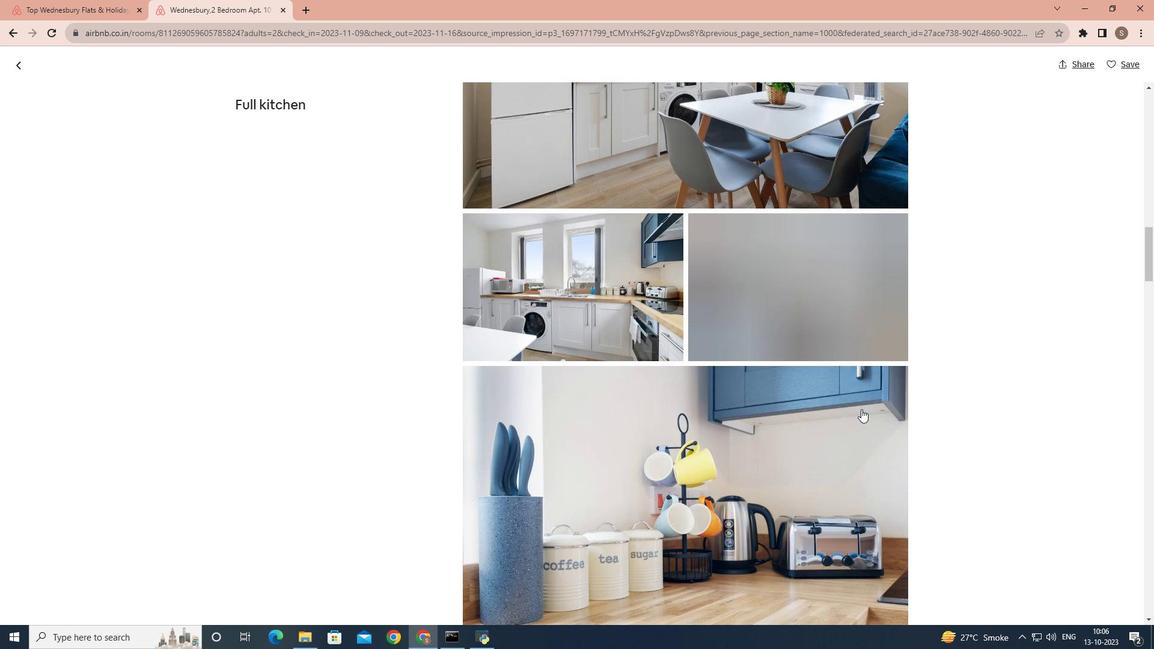 
Action: Mouse scrolled (858, 405) with delta (0, 0)
Screenshot: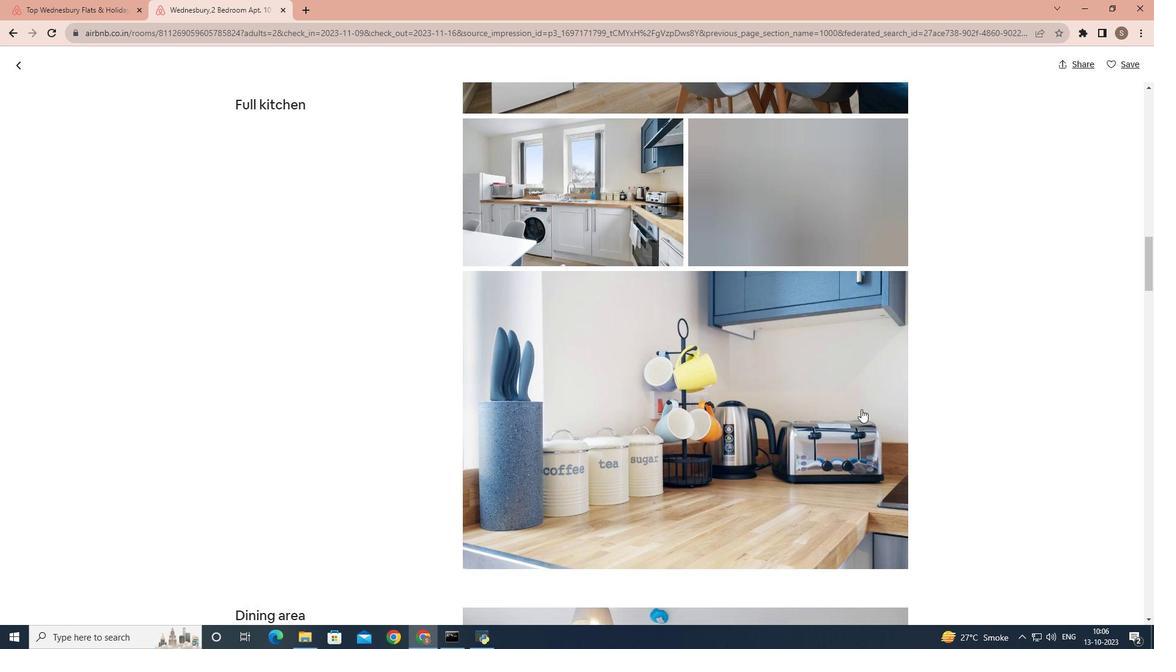 
Action: Mouse scrolled (858, 405) with delta (0, 0)
Screenshot: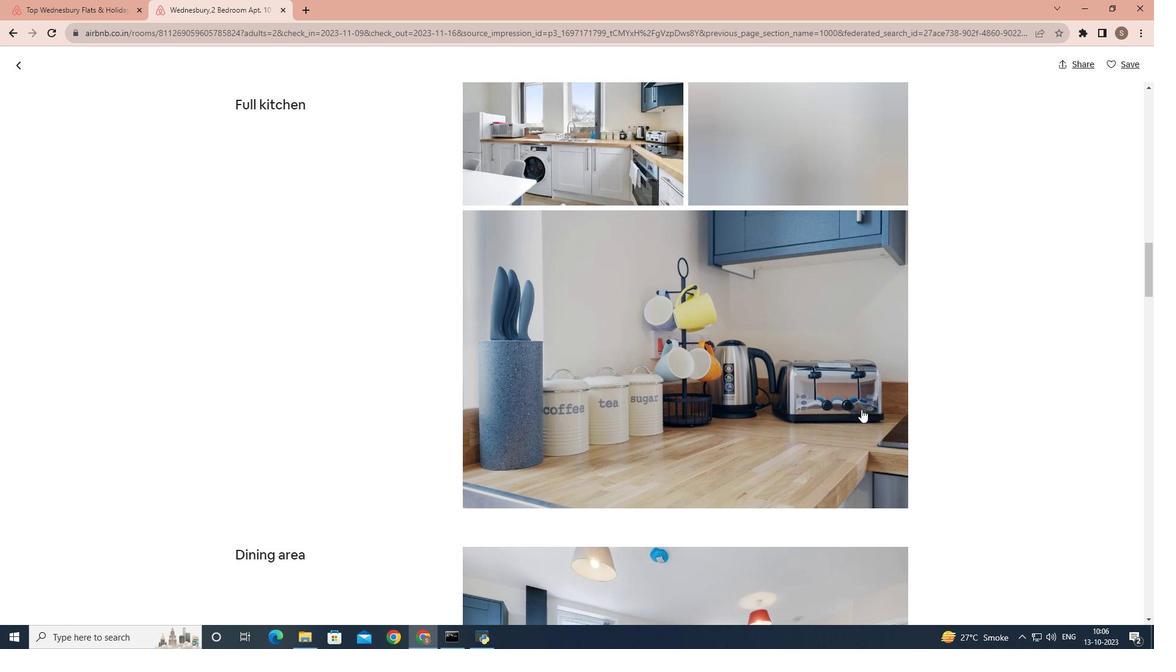 
Action: Mouse scrolled (858, 405) with delta (0, 0)
Screenshot: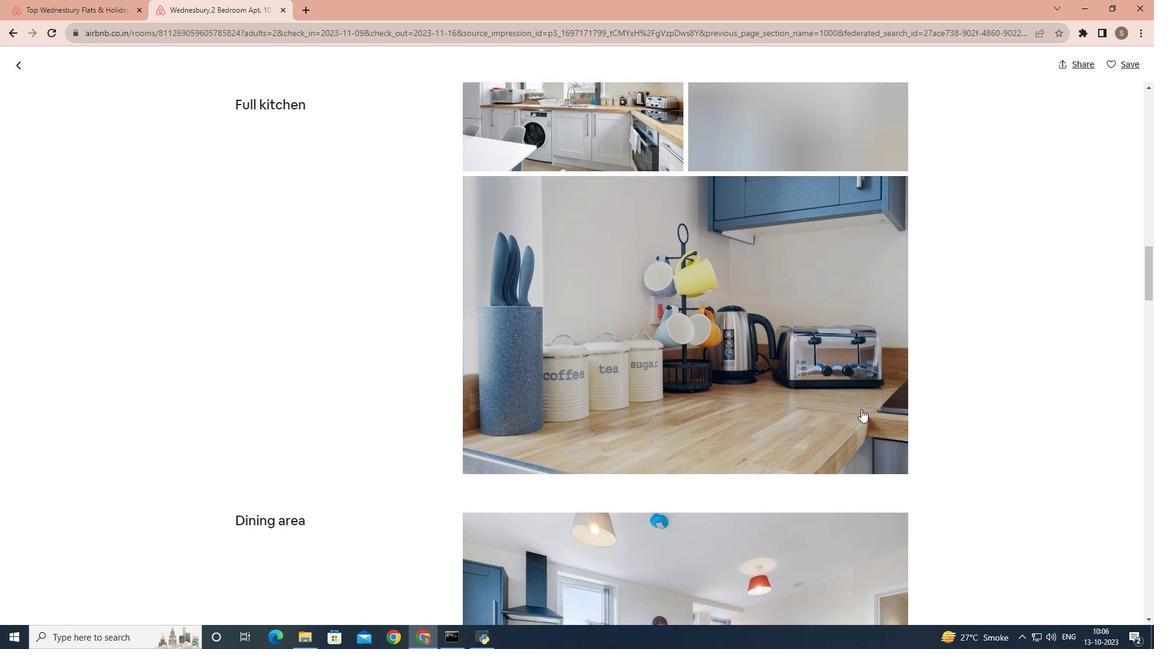 
Action: Mouse scrolled (858, 405) with delta (0, 0)
Screenshot: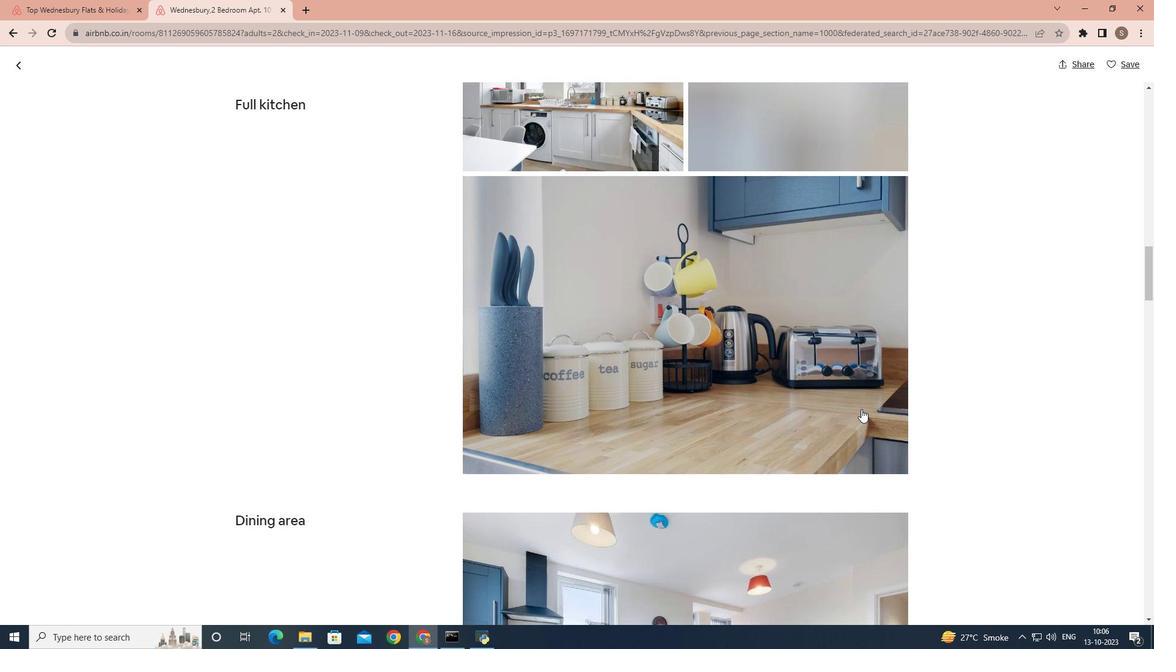 
Action: Mouse scrolled (858, 405) with delta (0, 0)
Screenshot: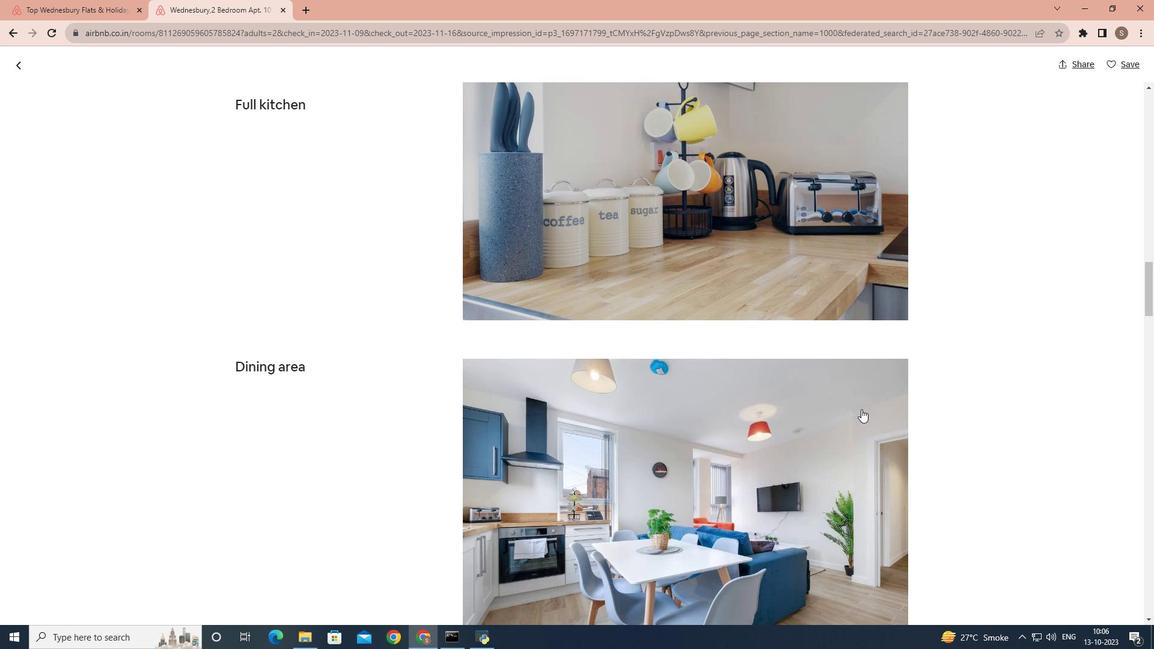 
Action: Mouse scrolled (858, 405) with delta (0, 0)
Screenshot: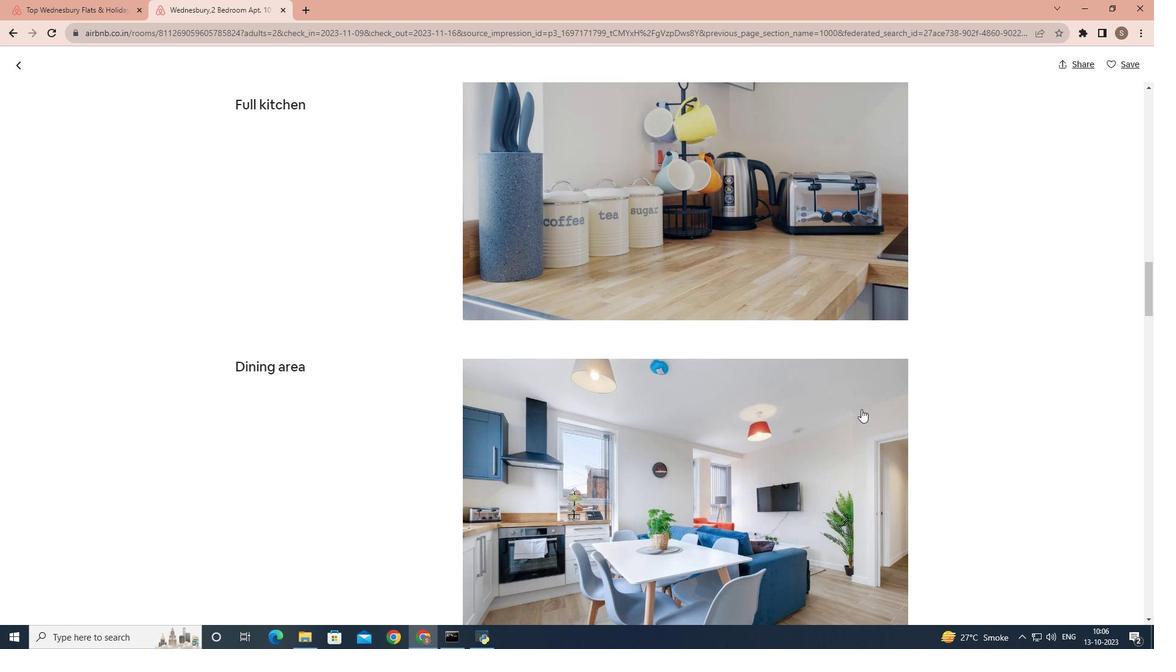 
Action: Mouse scrolled (858, 405) with delta (0, 0)
Screenshot: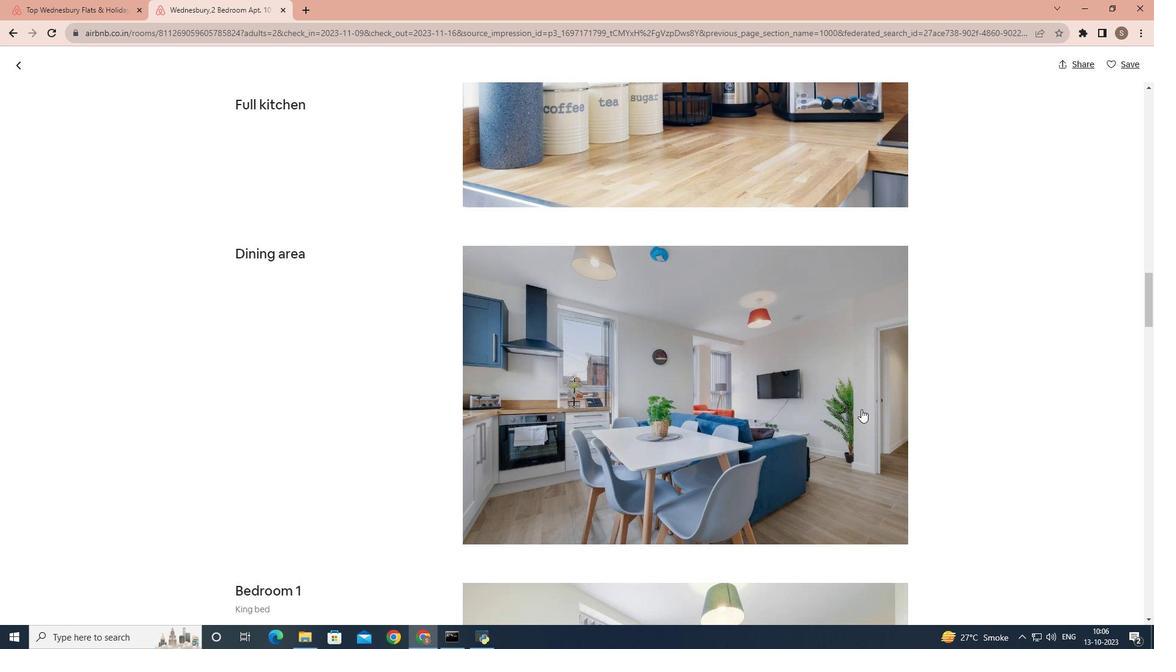 
Action: Mouse scrolled (858, 405) with delta (0, 0)
Screenshot: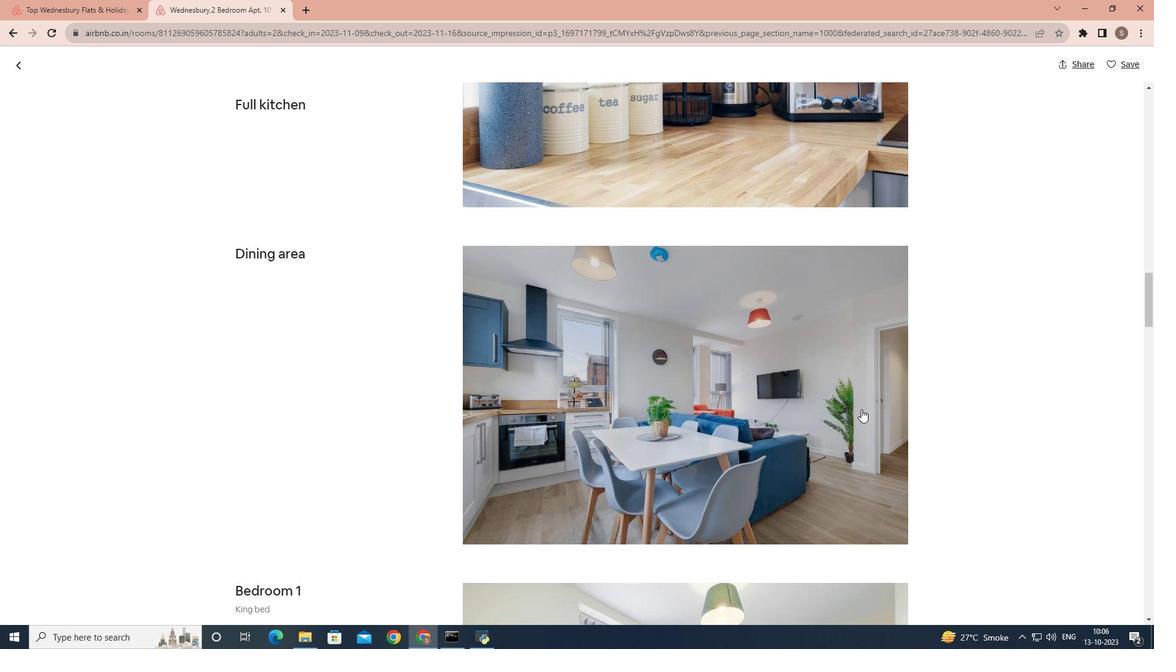 
Action: Mouse scrolled (858, 405) with delta (0, 0)
Screenshot: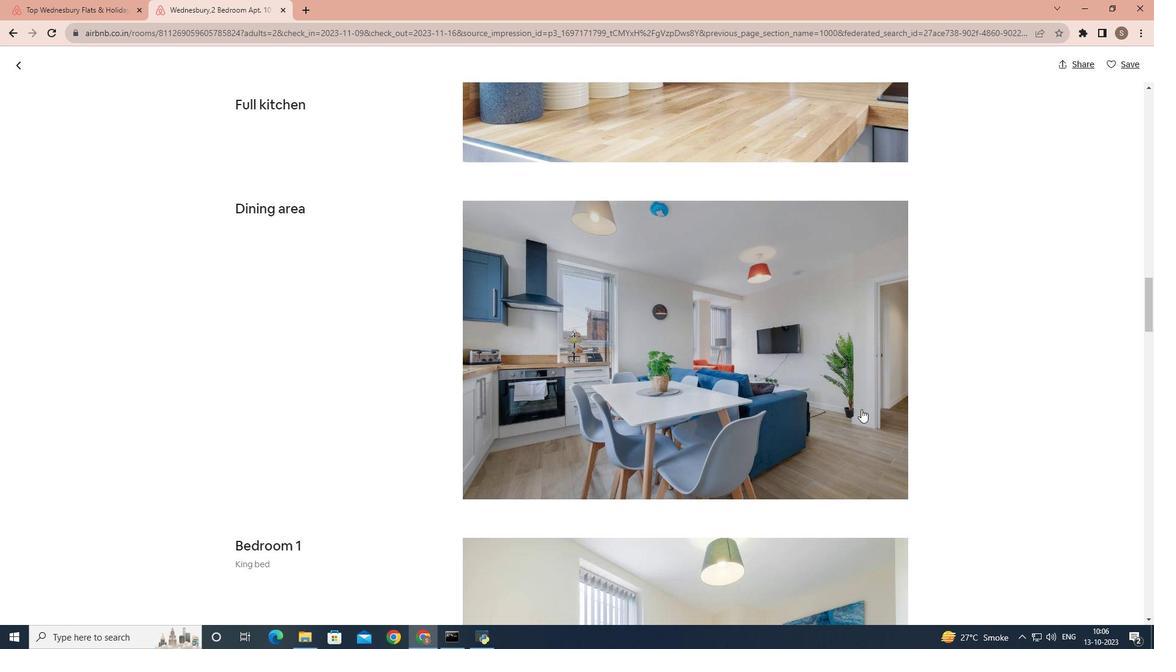 
Action: Mouse scrolled (858, 405) with delta (0, 0)
Screenshot: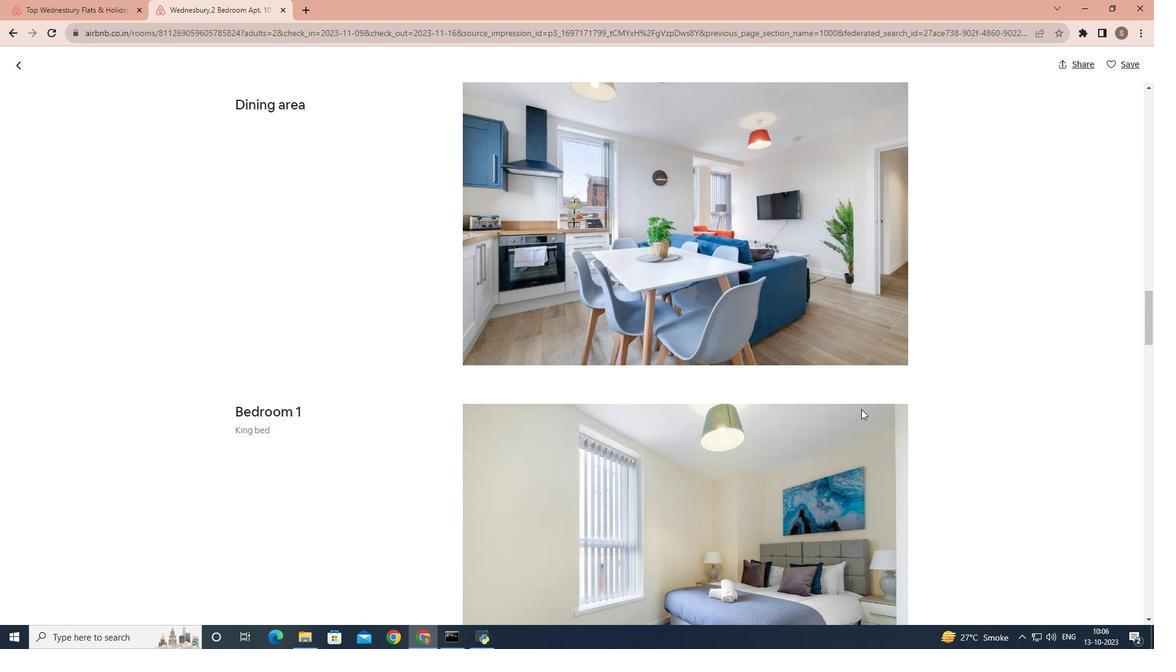 
Action: Mouse scrolled (858, 405) with delta (0, 0)
Screenshot: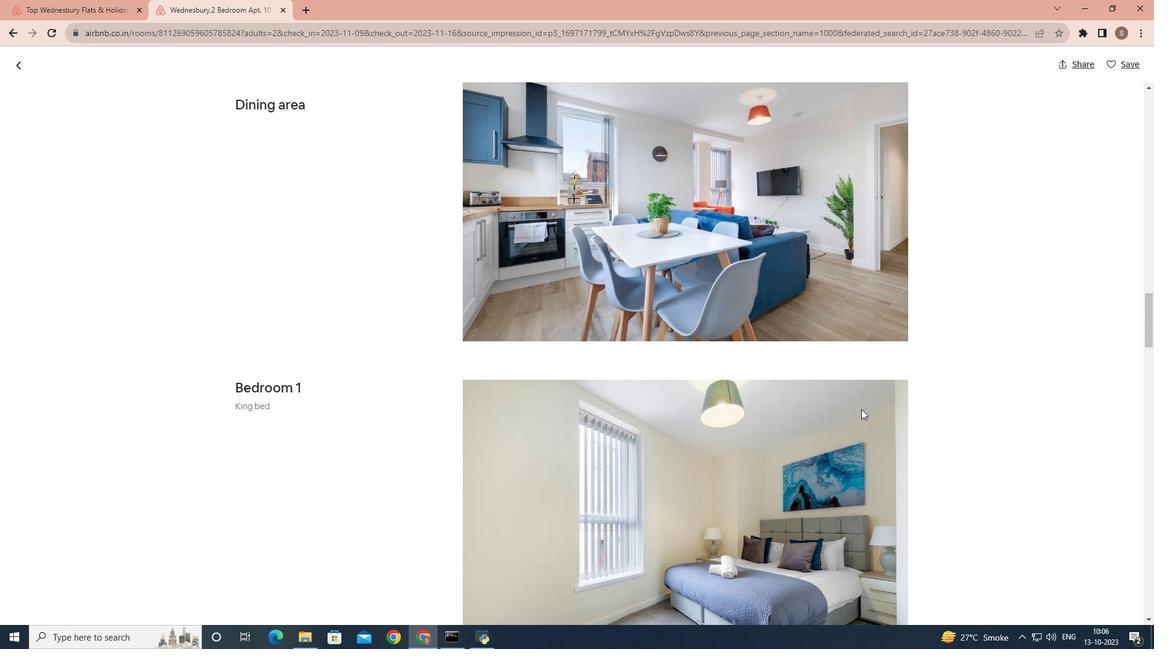 
Action: Mouse scrolled (858, 405) with delta (0, 0)
Screenshot: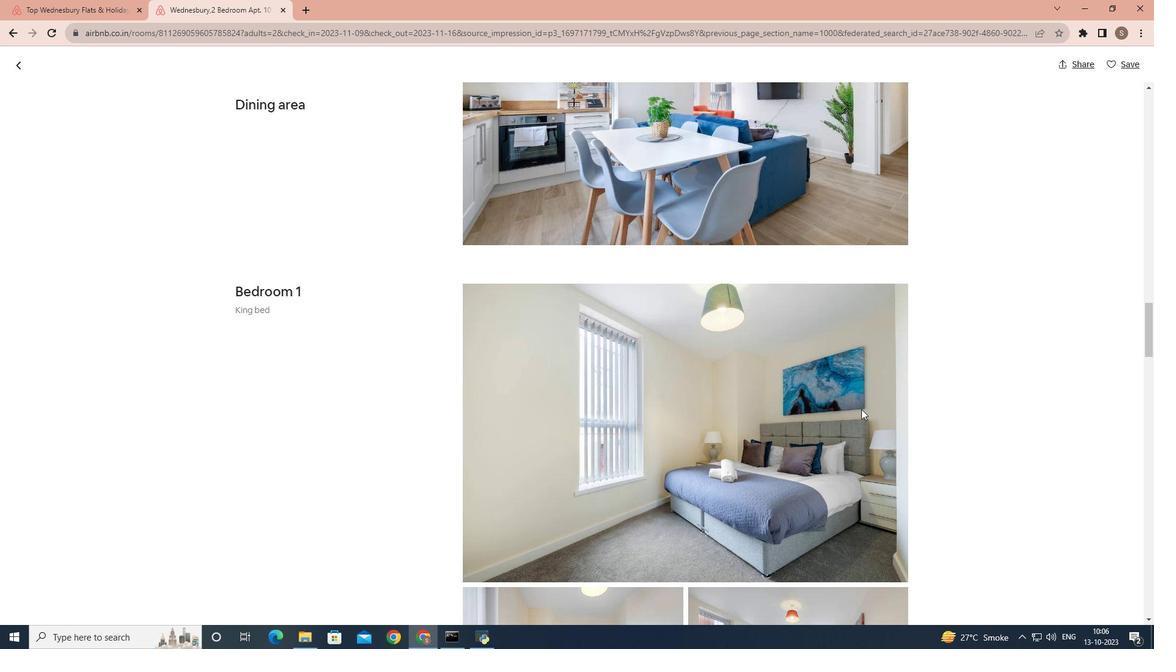 
Action: Mouse scrolled (858, 405) with delta (0, 0)
Screenshot: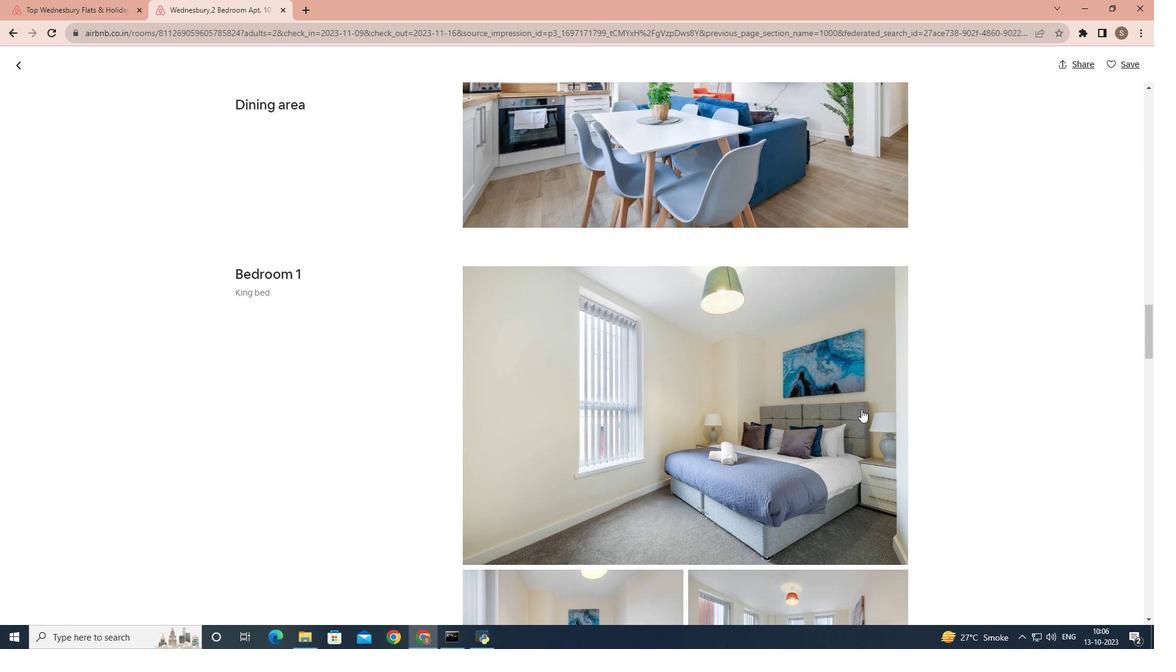 
Action: Mouse scrolled (858, 405) with delta (0, 0)
Screenshot: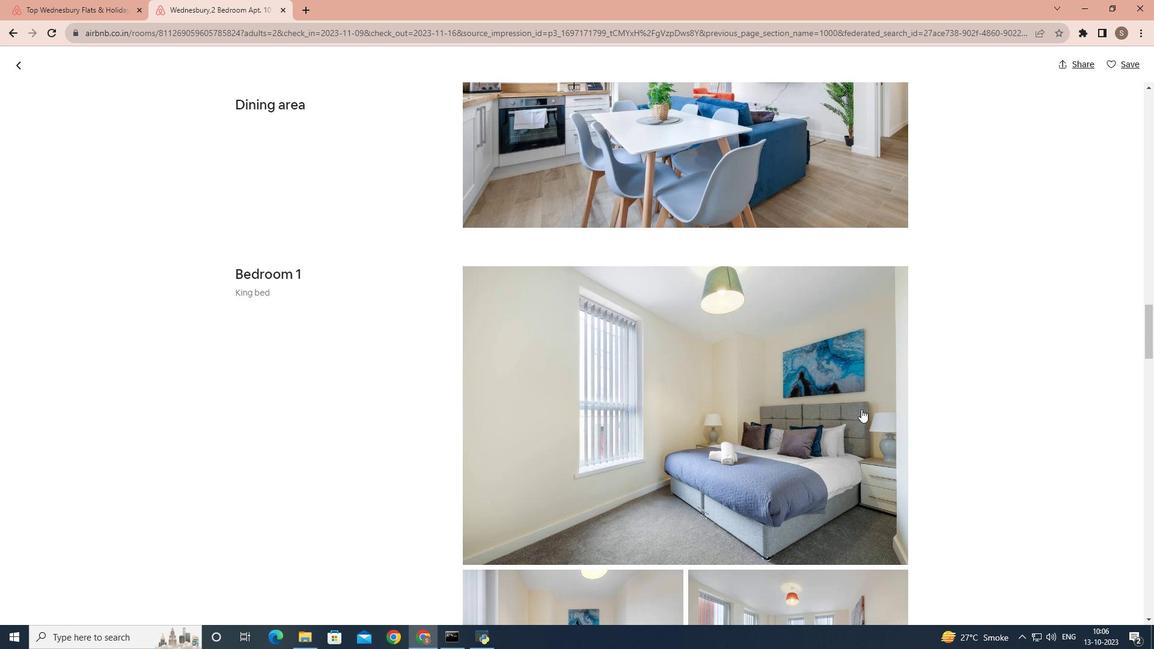 
Action: Mouse scrolled (858, 405) with delta (0, 0)
Screenshot: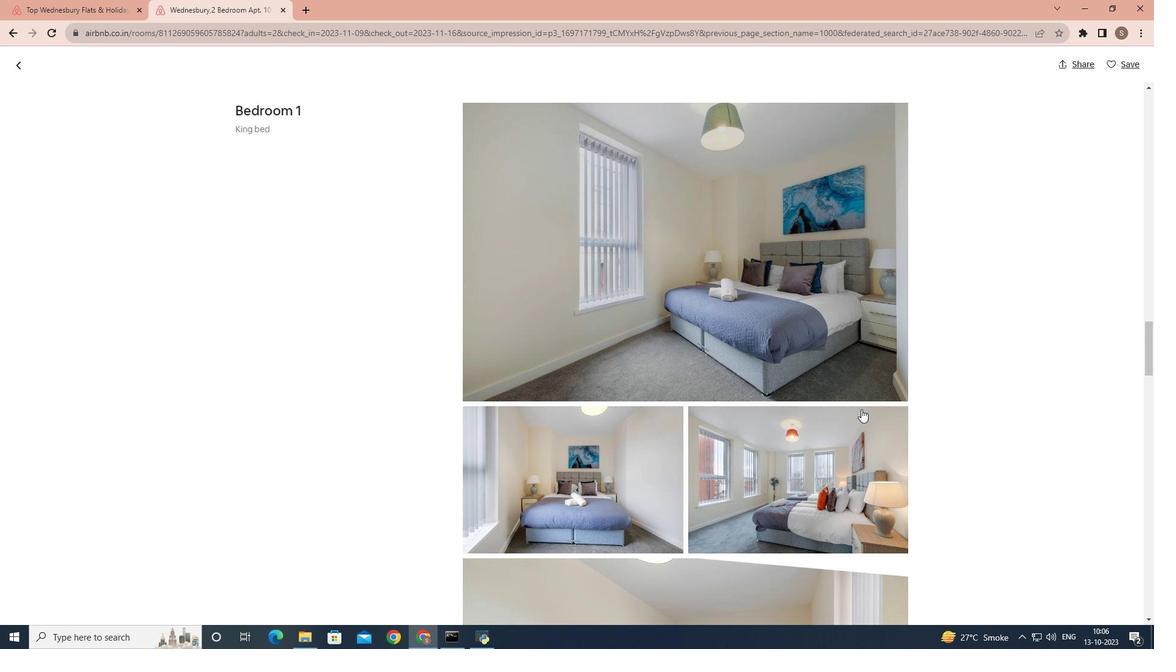 
Action: Mouse scrolled (858, 405) with delta (0, 0)
Screenshot: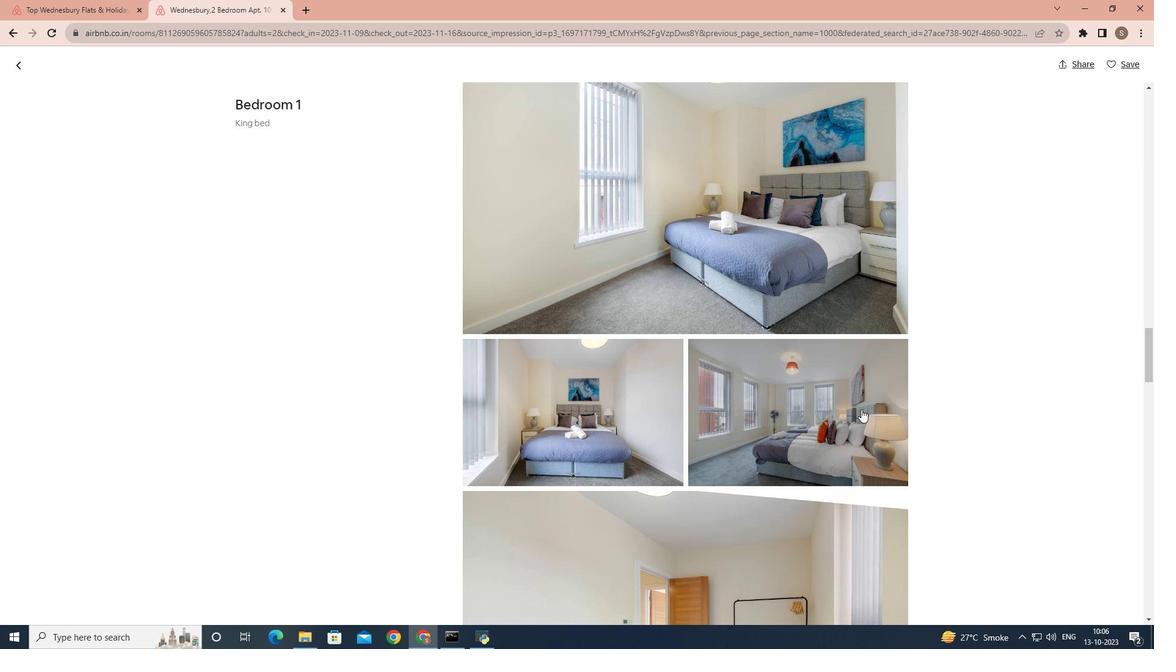 
Action: Mouse scrolled (858, 405) with delta (0, 0)
Screenshot: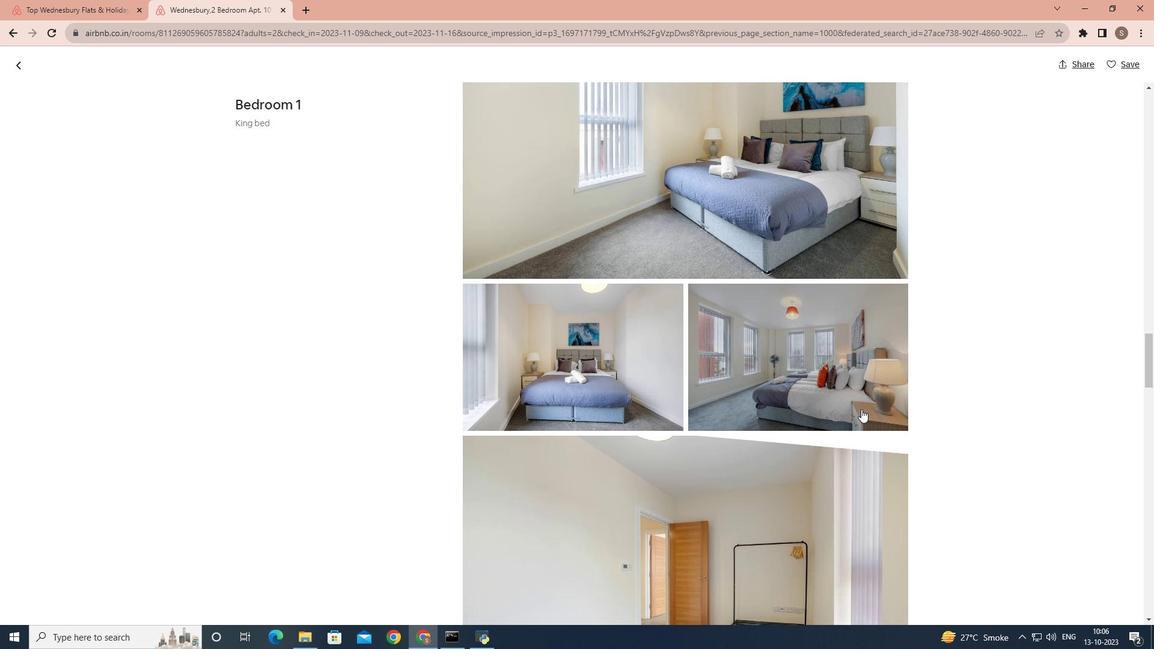 
Action: Mouse scrolled (858, 405) with delta (0, 0)
Screenshot: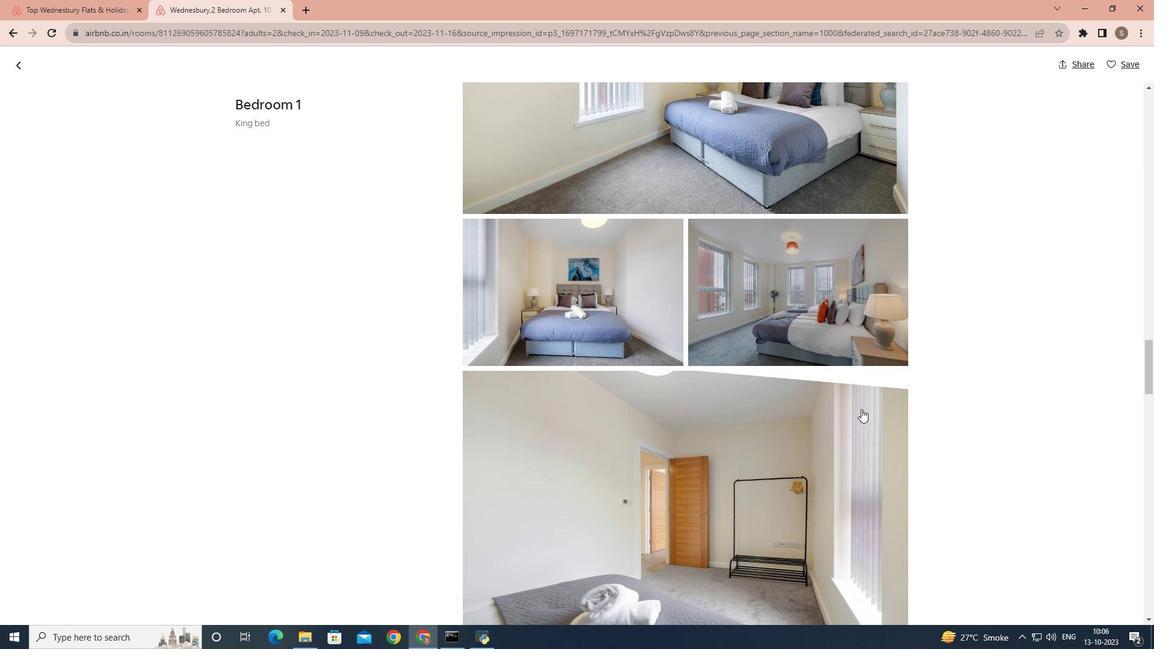 
Action: Mouse scrolled (858, 405) with delta (0, 0)
Screenshot: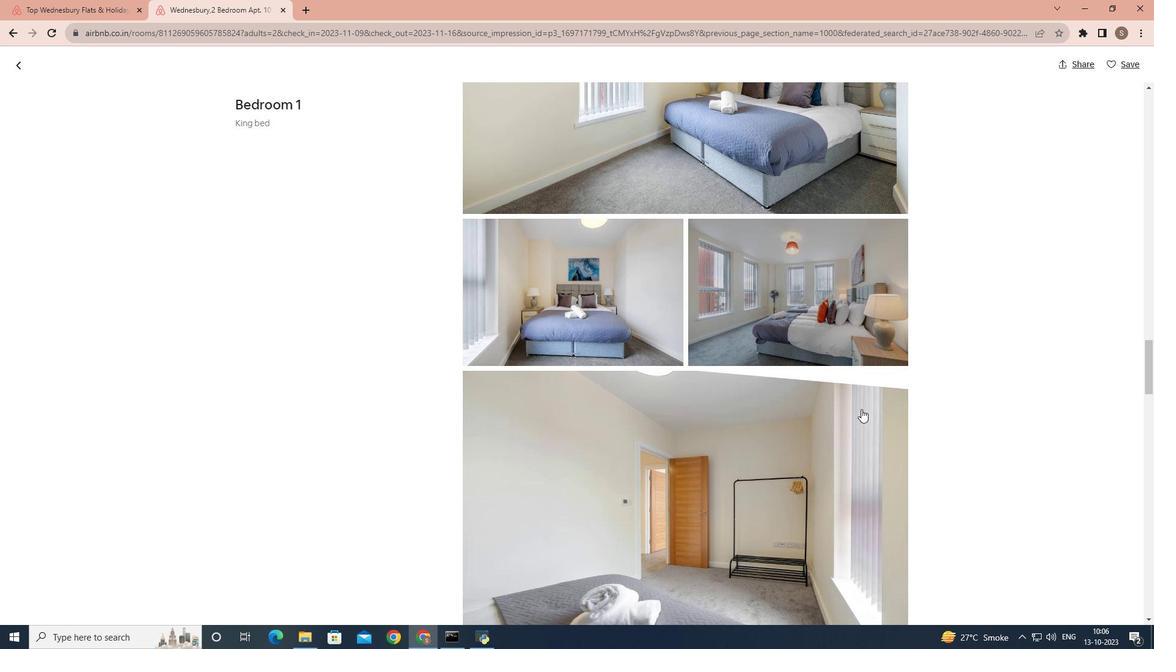 
Action: Mouse scrolled (858, 405) with delta (0, 0)
Screenshot: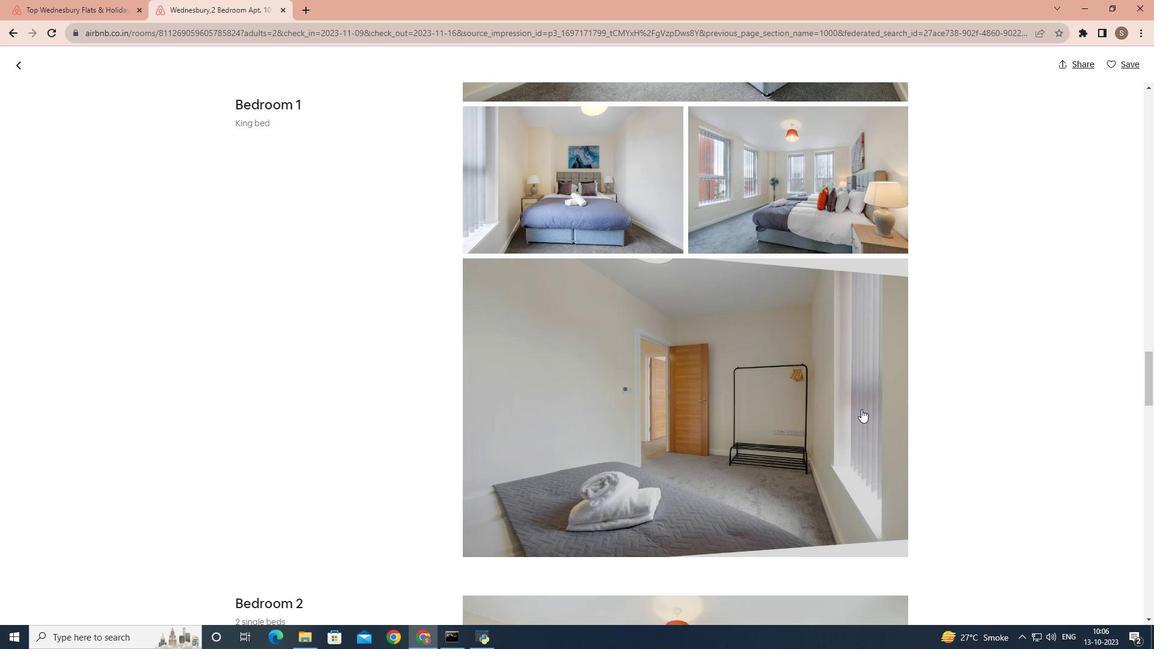 
Action: Mouse scrolled (858, 405) with delta (0, 0)
Screenshot: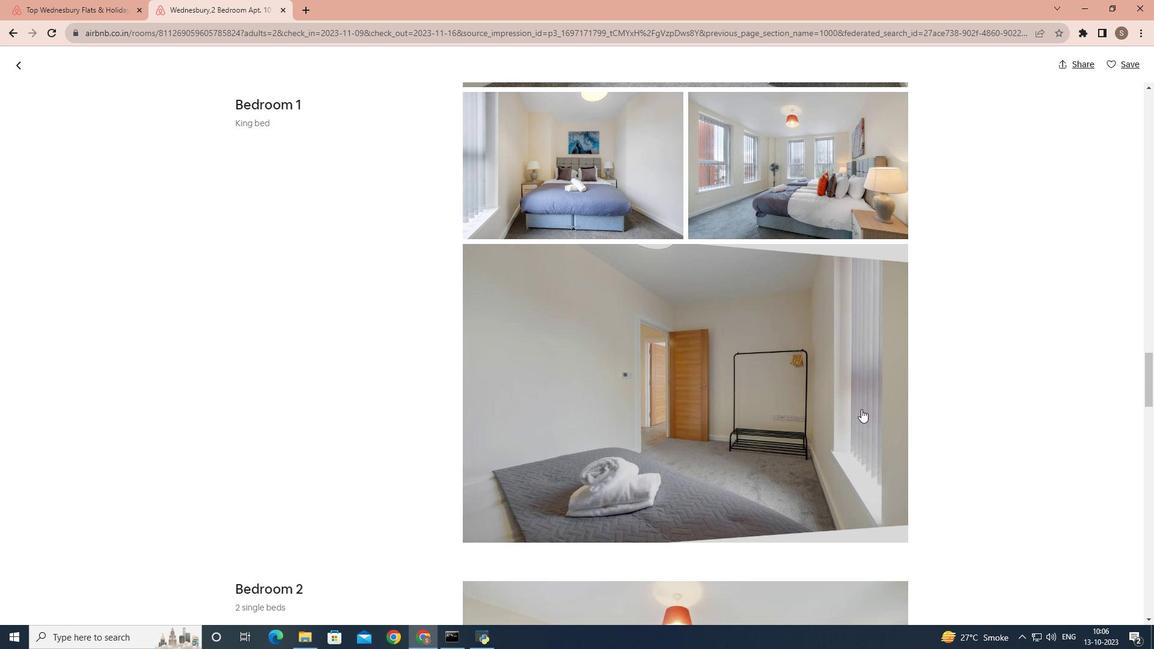 
Action: Mouse scrolled (858, 405) with delta (0, 0)
Screenshot: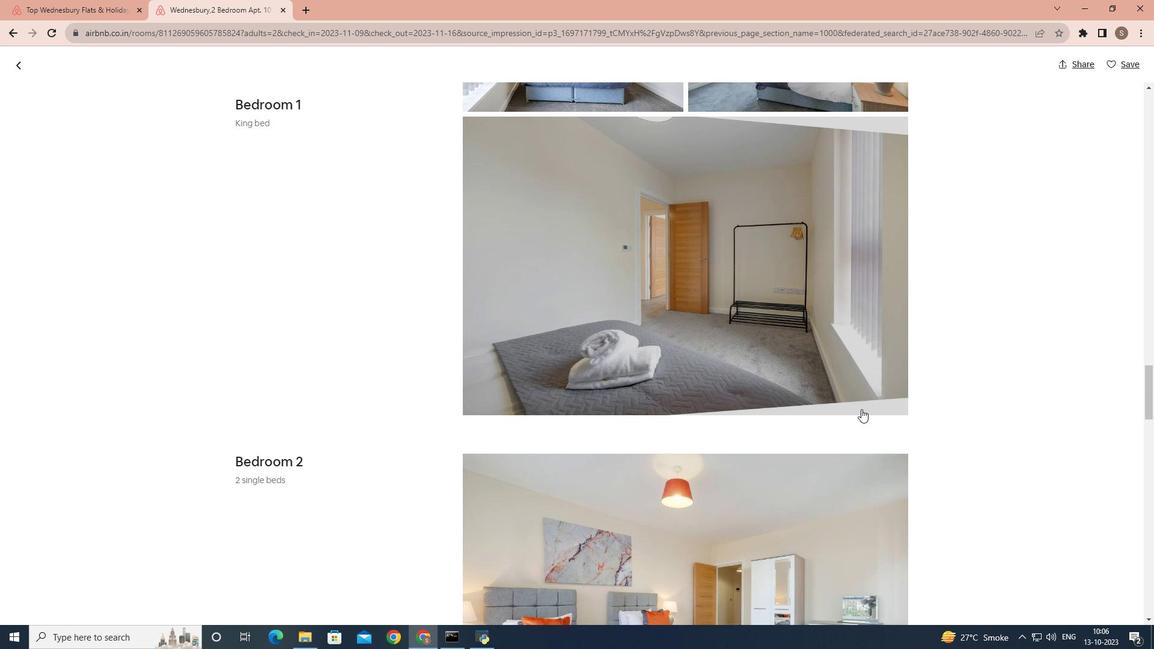 
Action: Mouse scrolled (858, 405) with delta (0, 0)
Screenshot: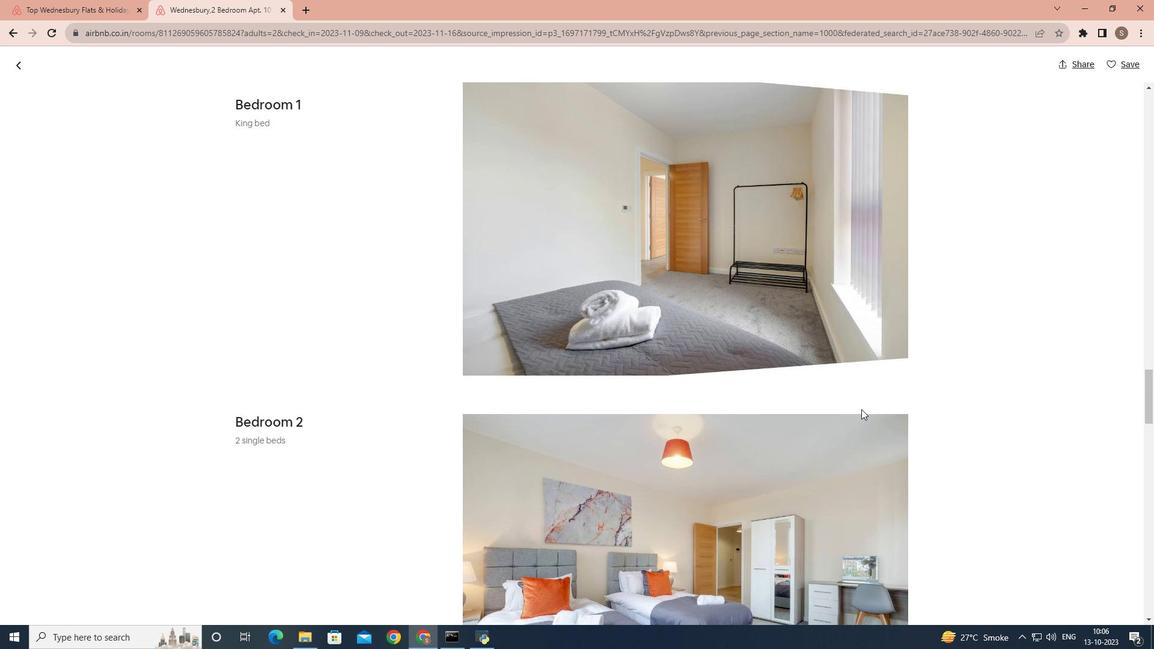 
Action: Mouse scrolled (858, 405) with delta (0, 0)
Screenshot: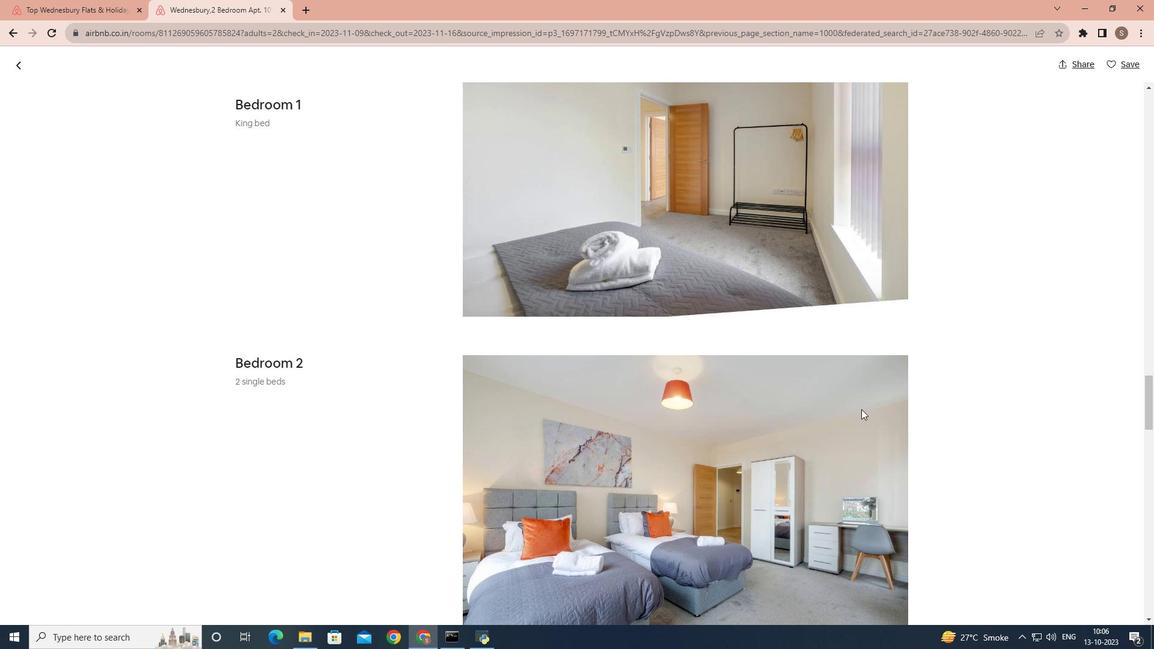 
Action: Mouse scrolled (858, 405) with delta (0, 0)
Screenshot: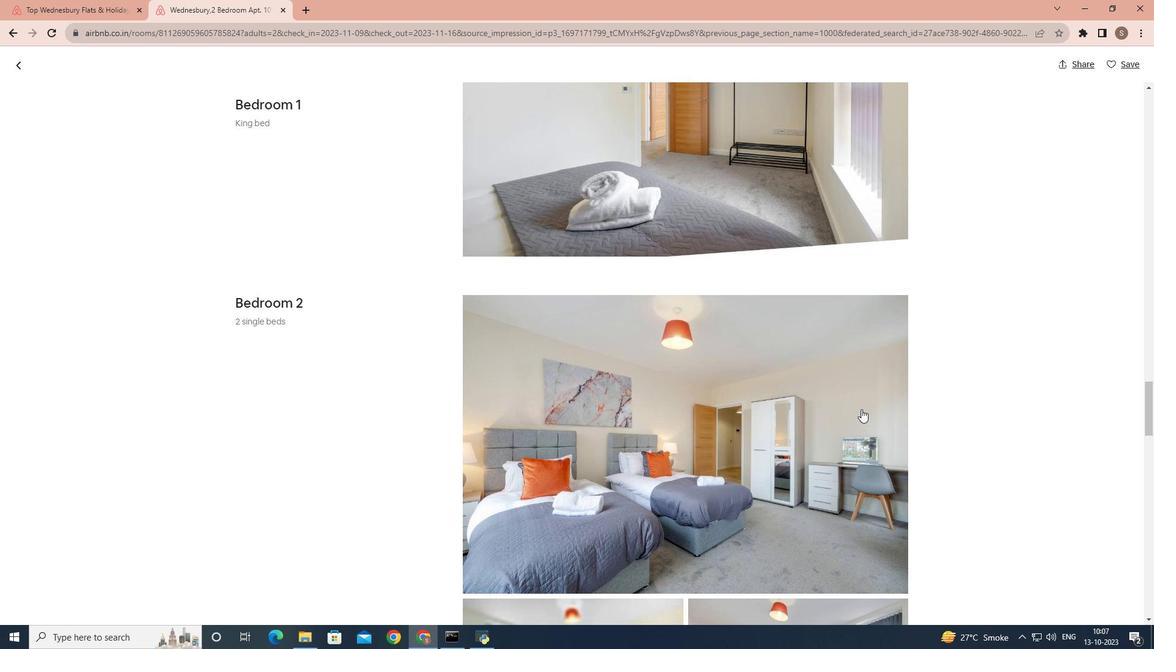 
Action: Mouse scrolled (858, 405) with delta (0, 0)
Screenshot: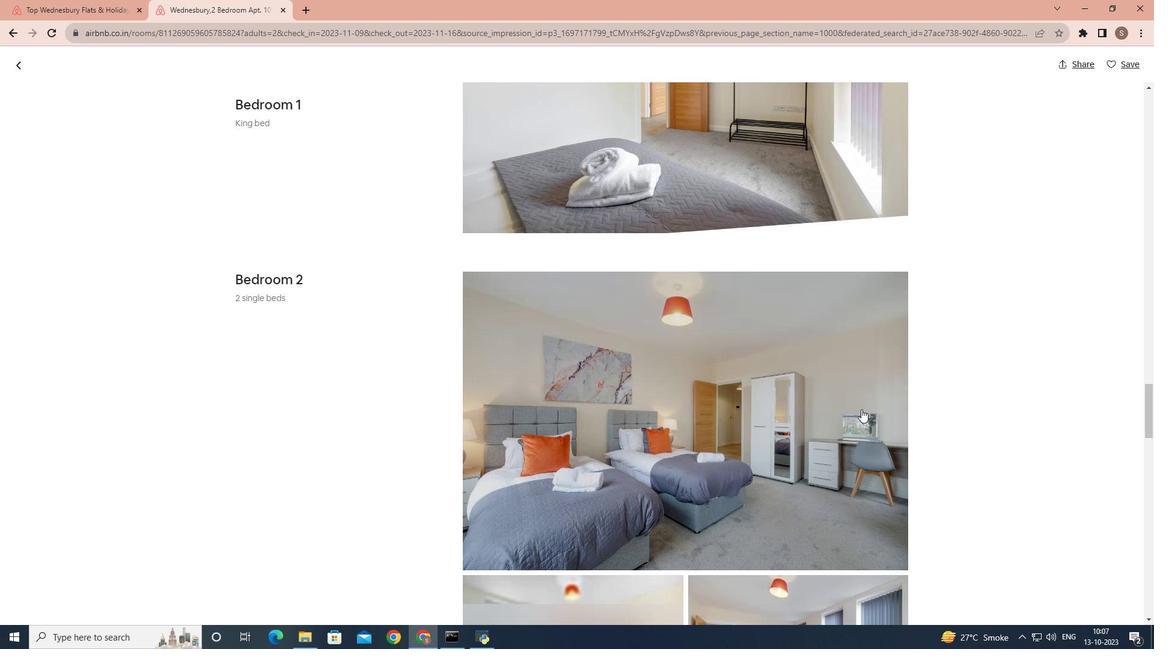 
Action: Mouse scrolled (858, 405) with delta (0, 0)
Screenshot: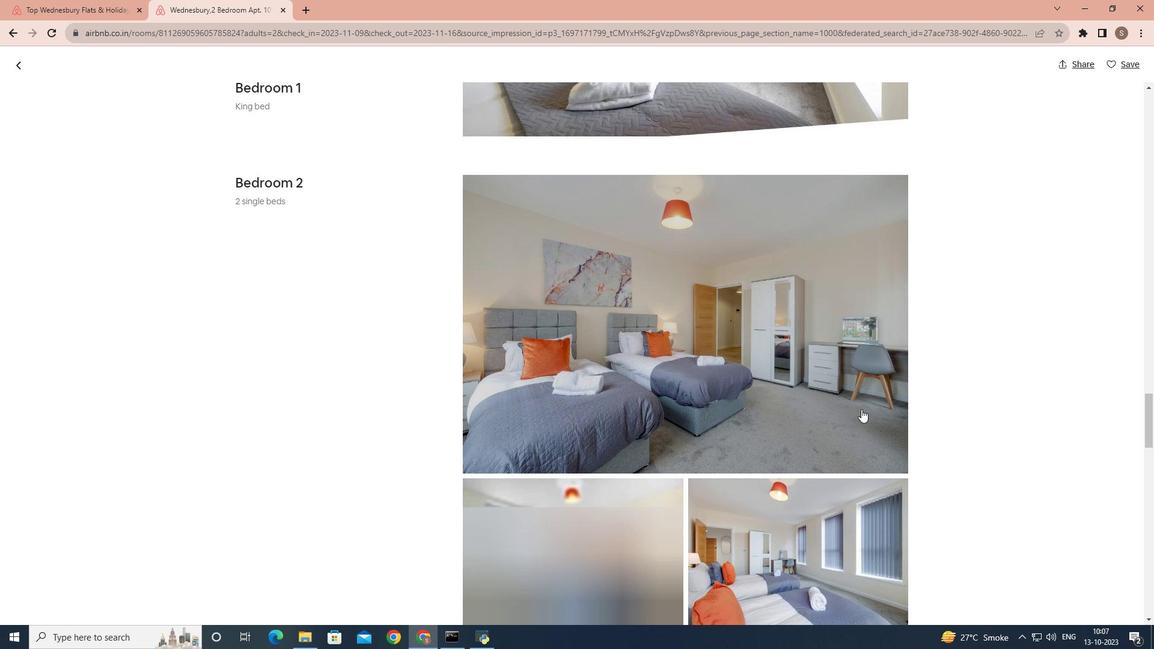 
Action: Mouse moved to (876, 413)
Screenshot: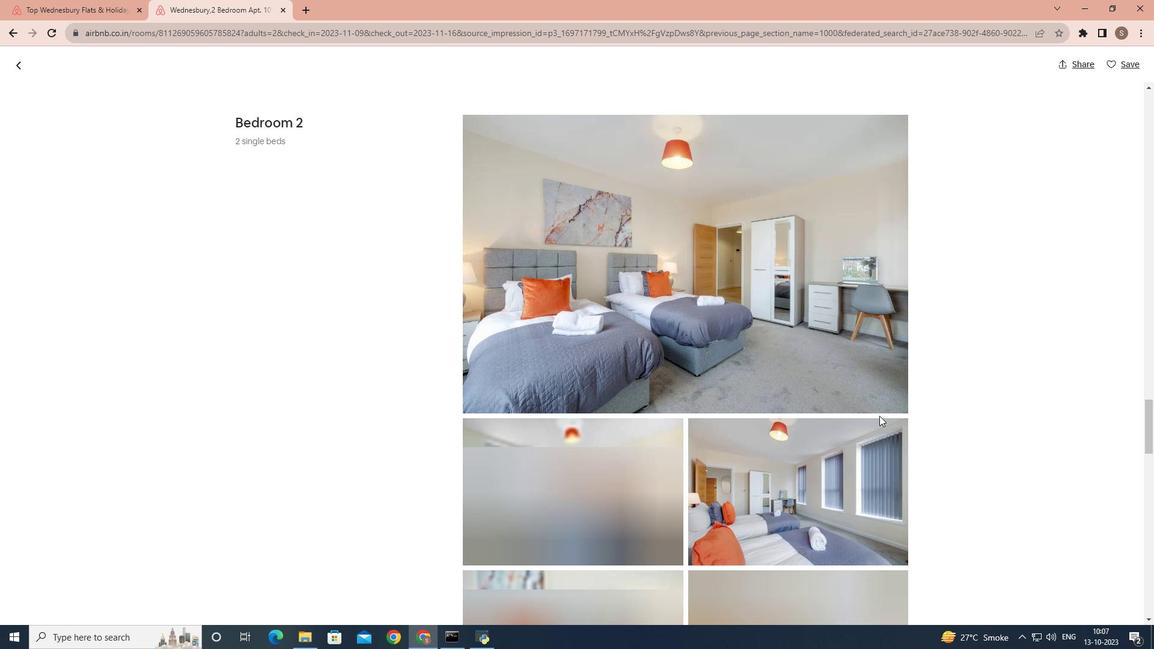 
Action: Mouse scrolled (876, 412) with delta (0, 0)
Screenshot: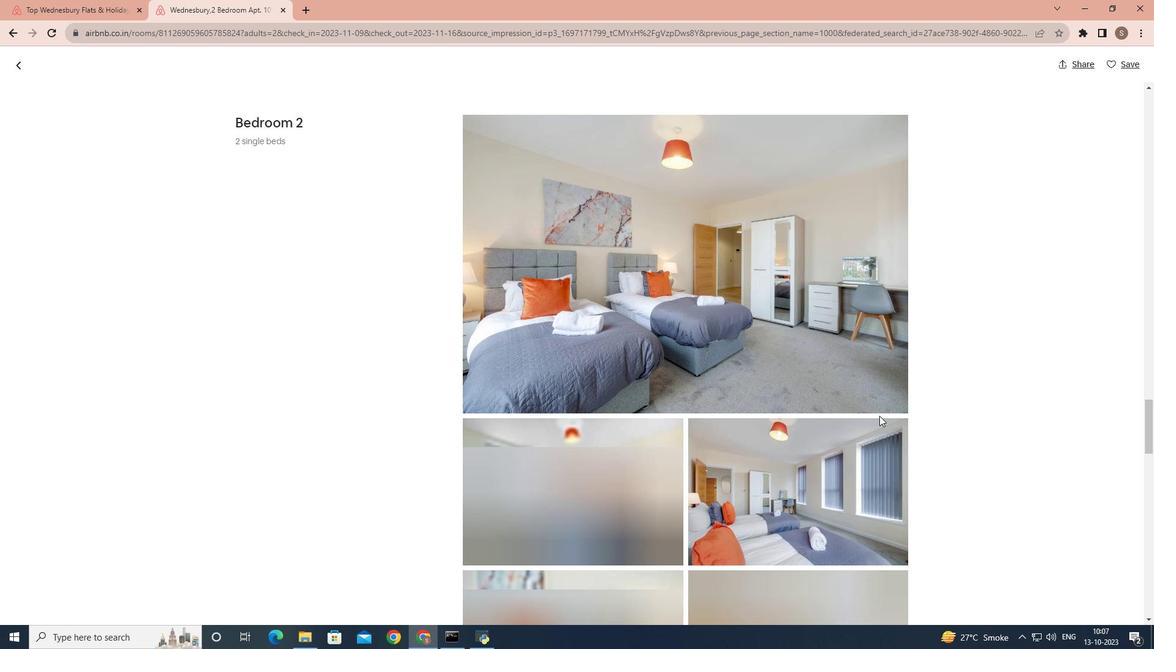 
Action: Mouse scrolled (876, 412) with delta (0, 0)
Screenshot: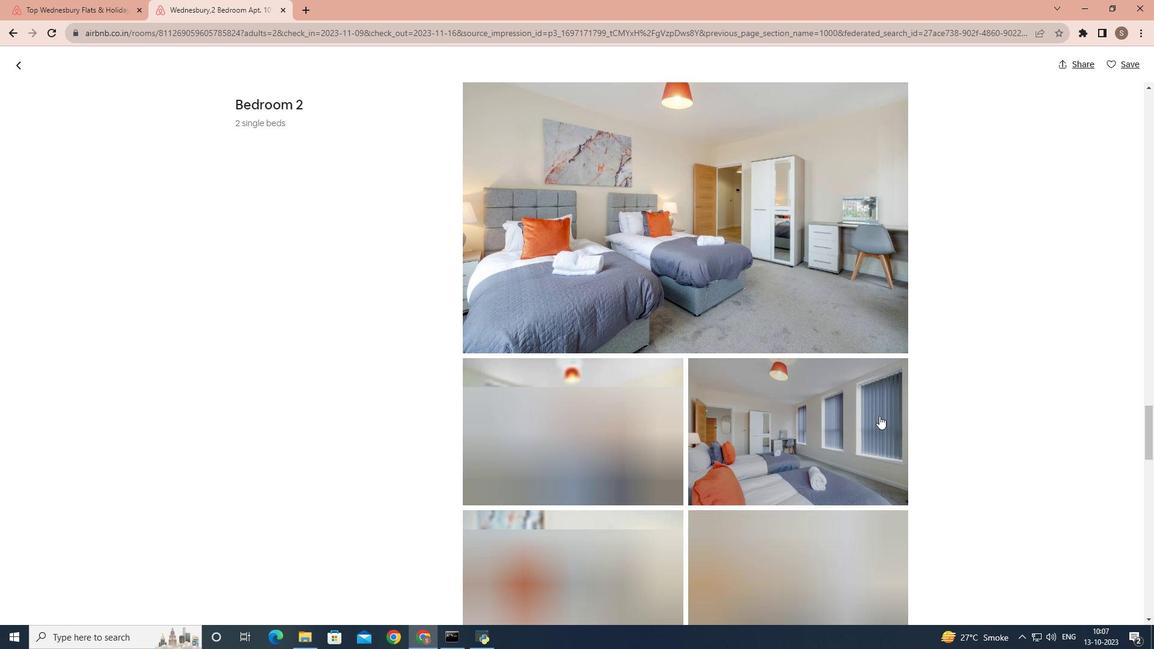 
Action: Mouse scrolled (876, 412) with delta (0, 0)
Screenshot: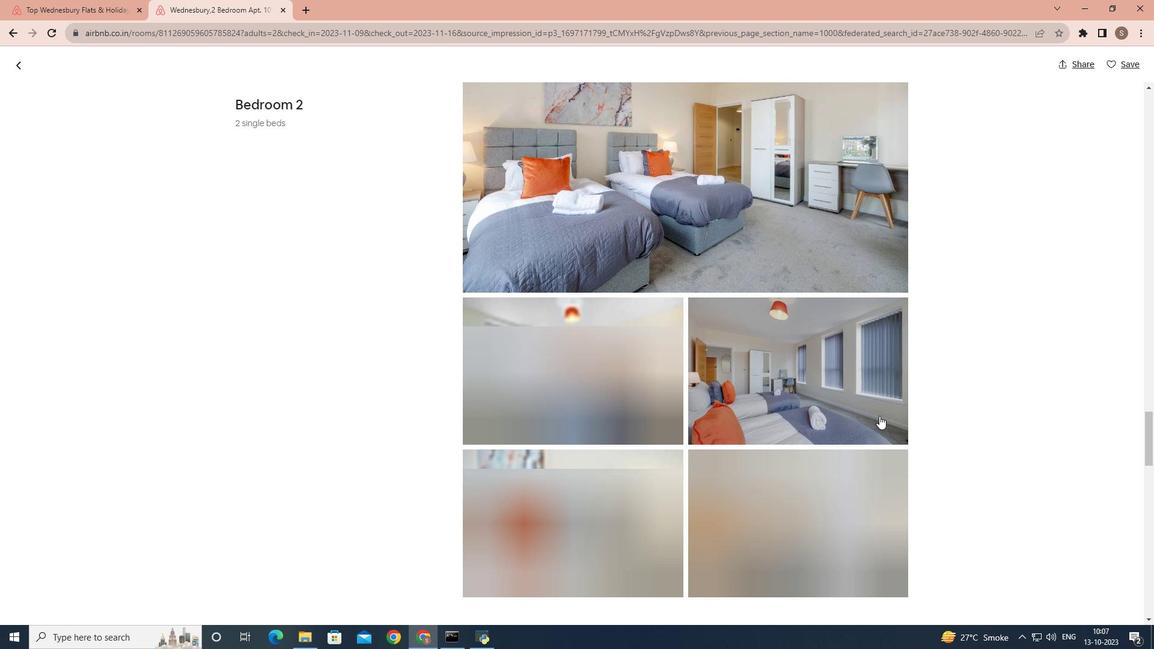 
Action: Mouse scrolled (876, 412) with delta (0, 0)
Screenshot: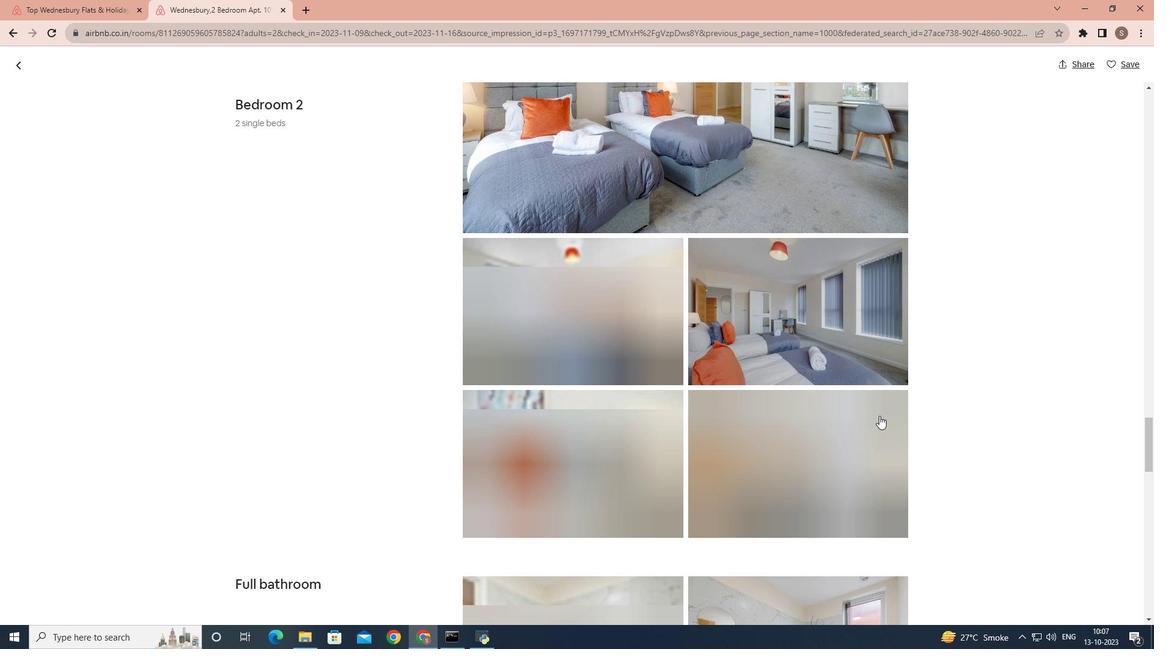 
Action: Mouse scrolled (876, 412) with delta (0, 0)
Screenshot: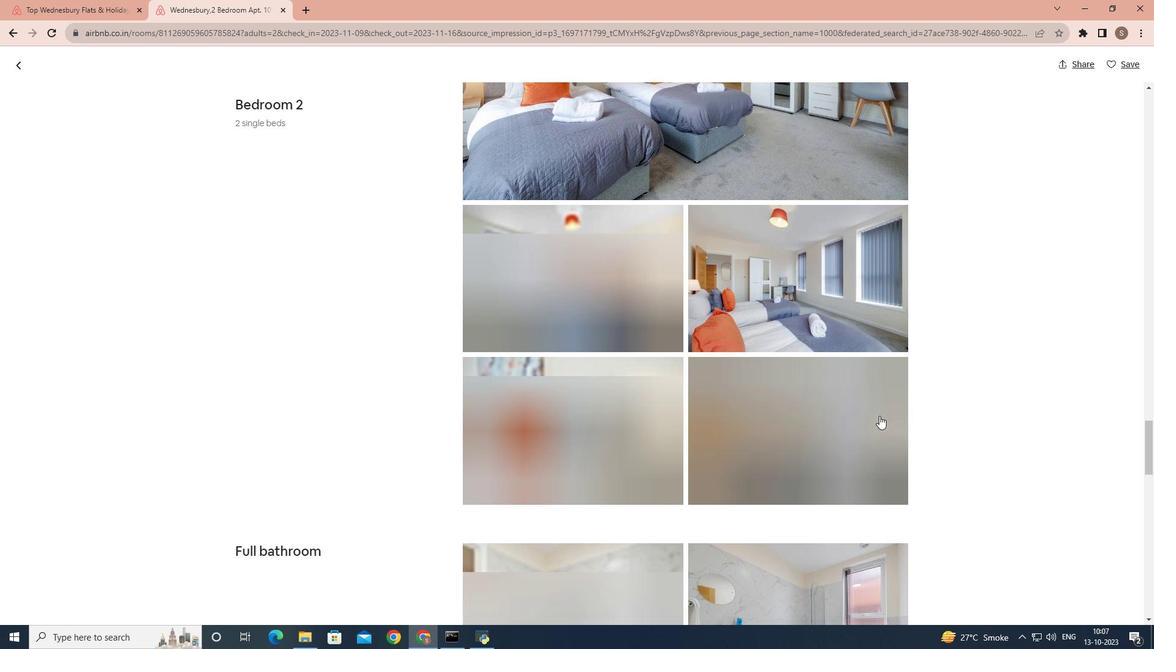 
Action: Mouse scrolled (876, 412) with delta (0, 0)
Screenshot: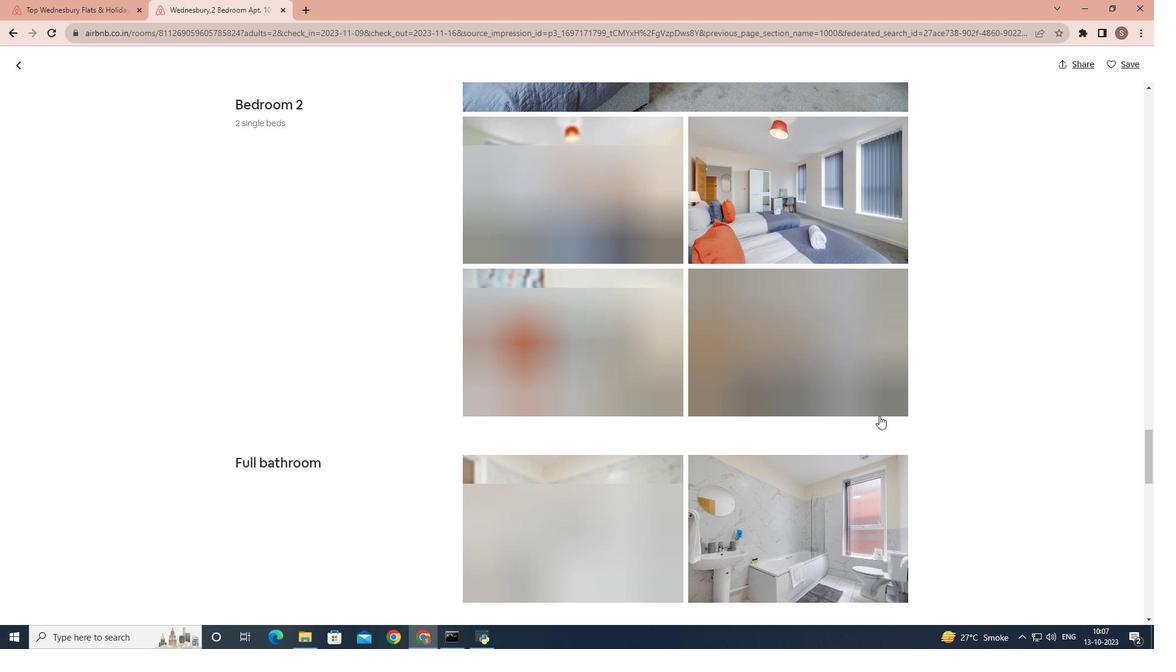 
Action: Mouse scrolled (876, 412) with delta (0, 0)
Screenshot: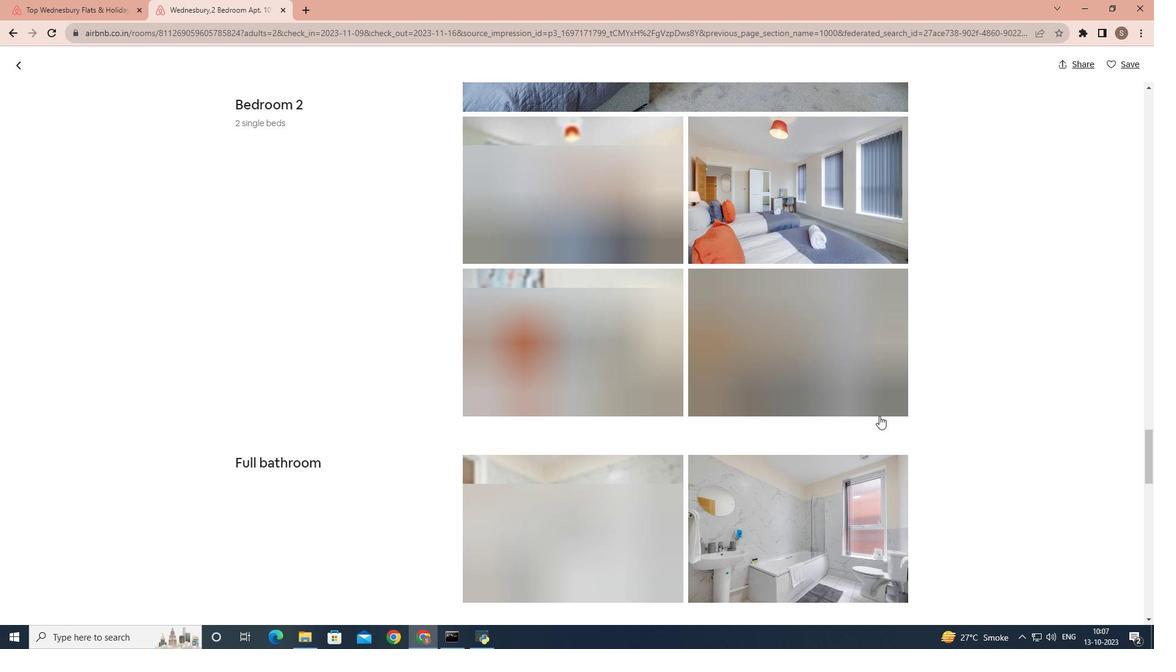 
Action: Mouse scrolled (876, 412) with delta (0, 0)
Screenshot: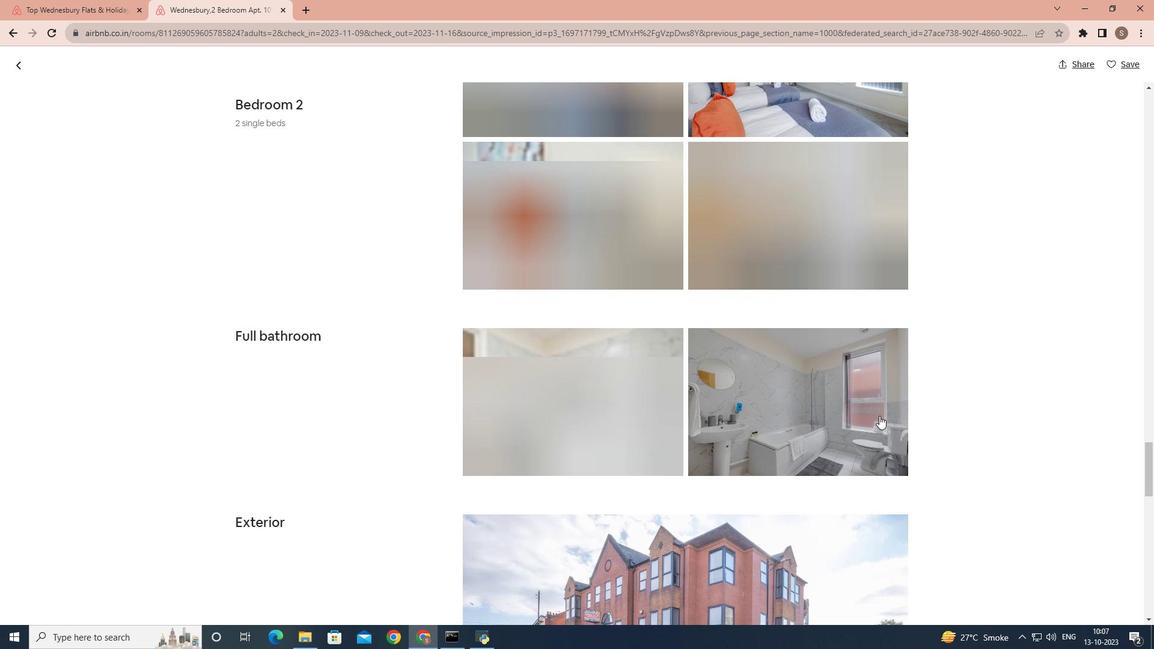 
Action: Mouse scrolled (876, 412) with delta (0, 0)
Screenshot: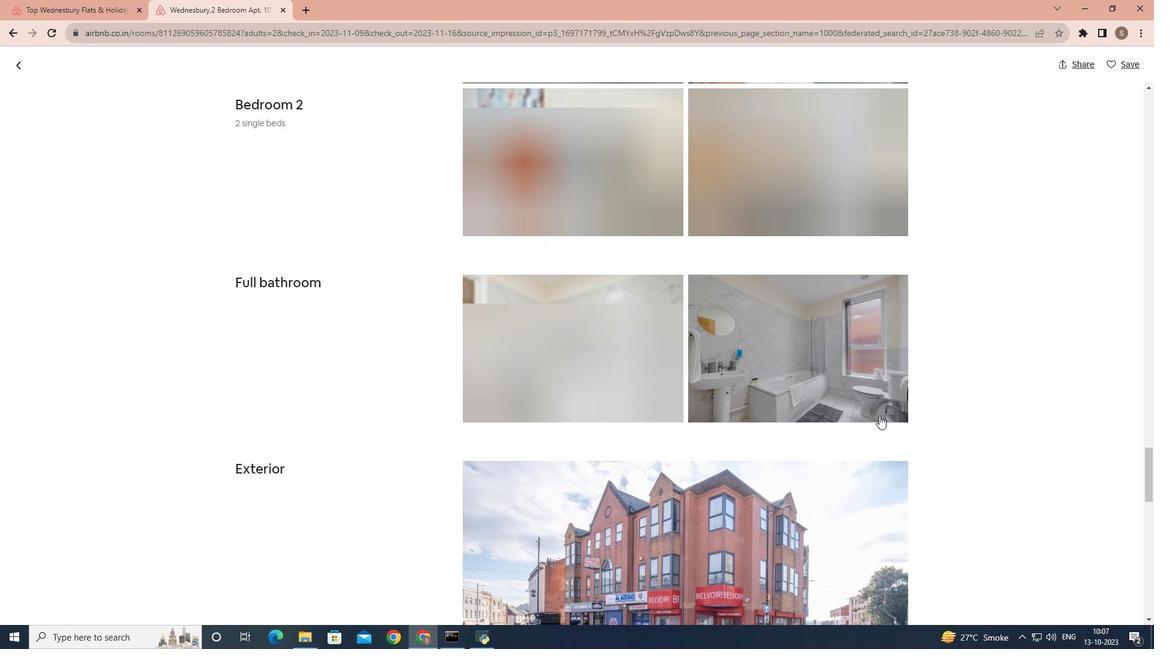 
Action: Mouse scrolled (876, 412) with delta (0, 0)
Screenshot: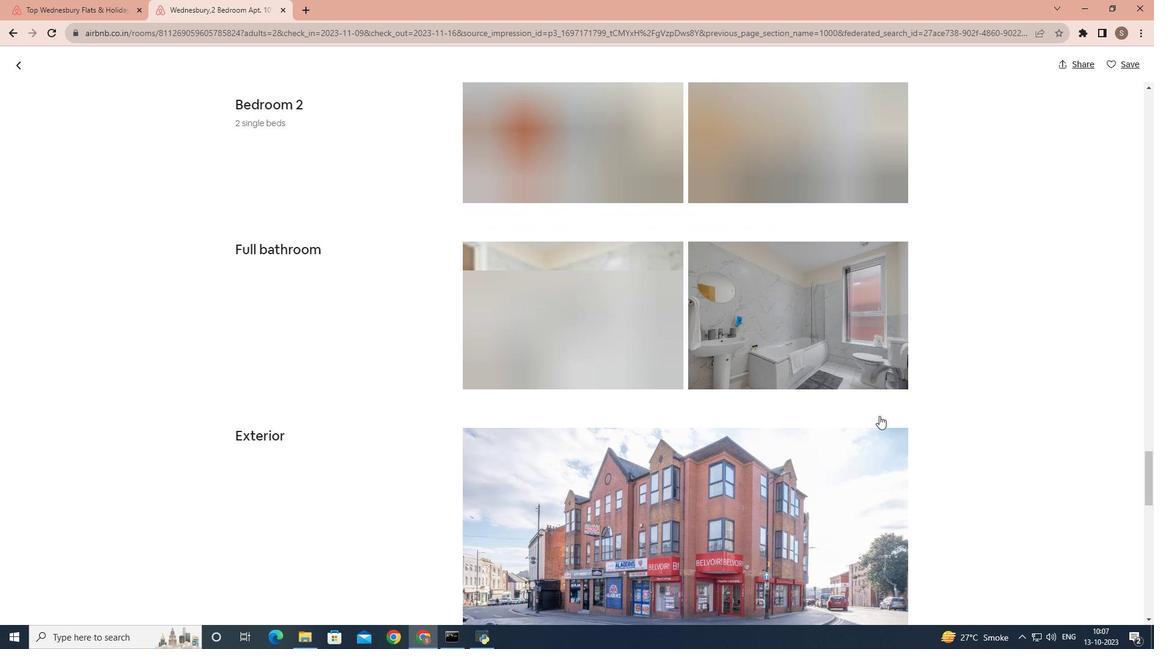 
Action: Mouse scrolled (876, 412) with delta (0, 0)
Screenshot: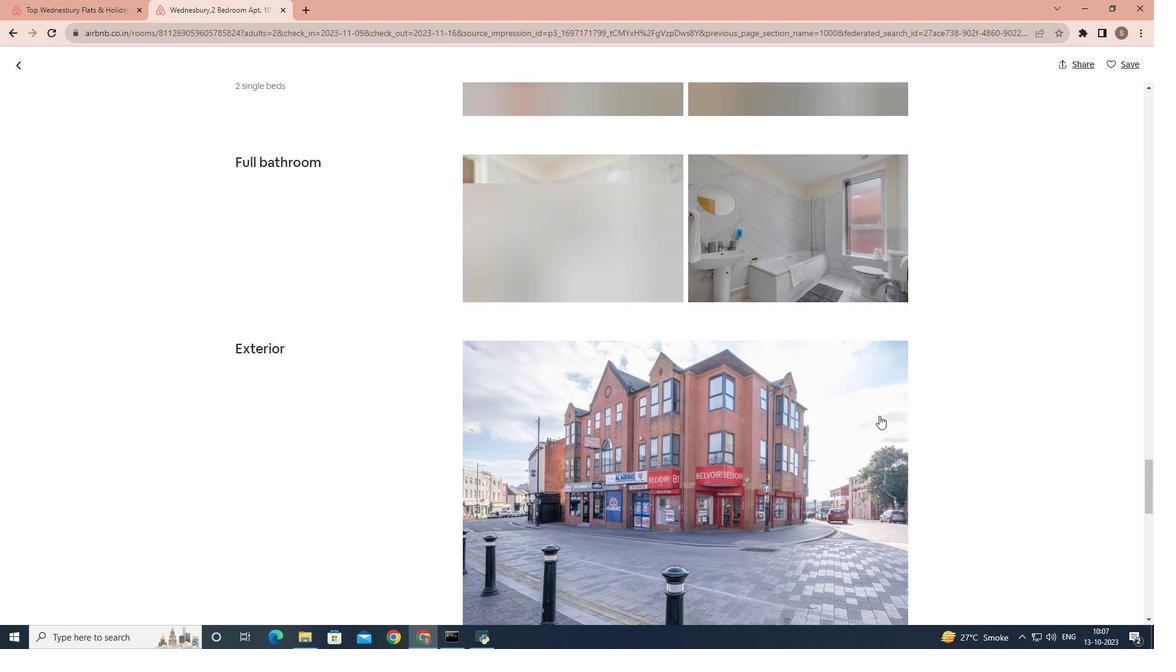 
Action: Mouse scrolled (876, 412) with delta (0, 0)
Screenshot: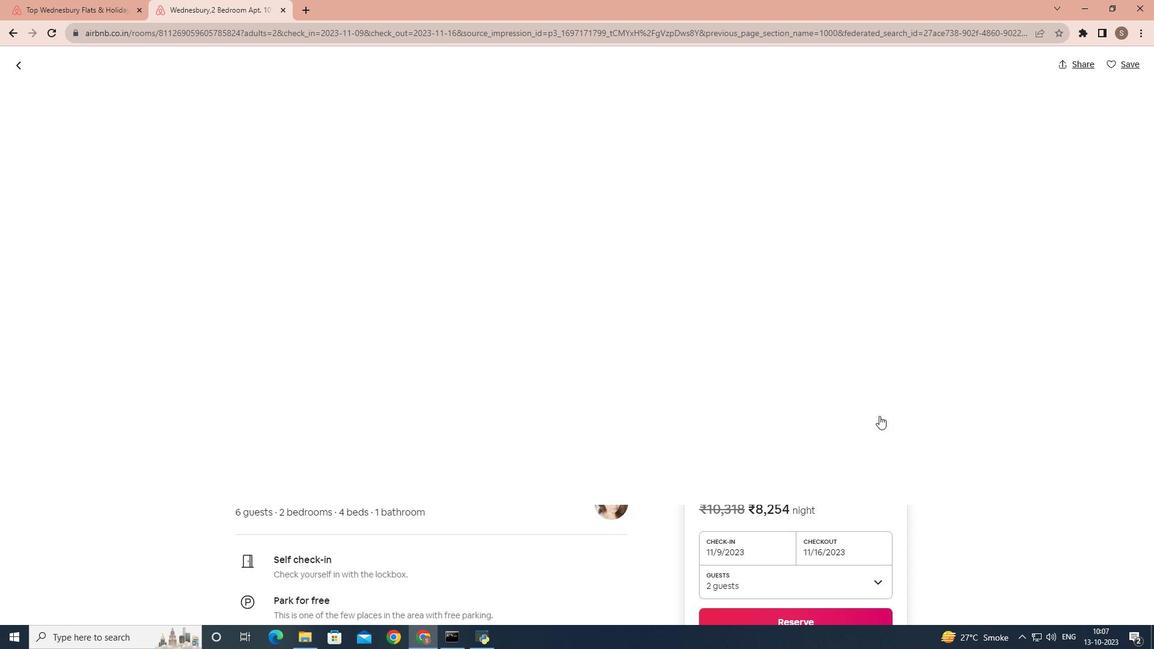 
Action: Mouse scrolled (876, 412) with delta (0, 0)
Screenshot: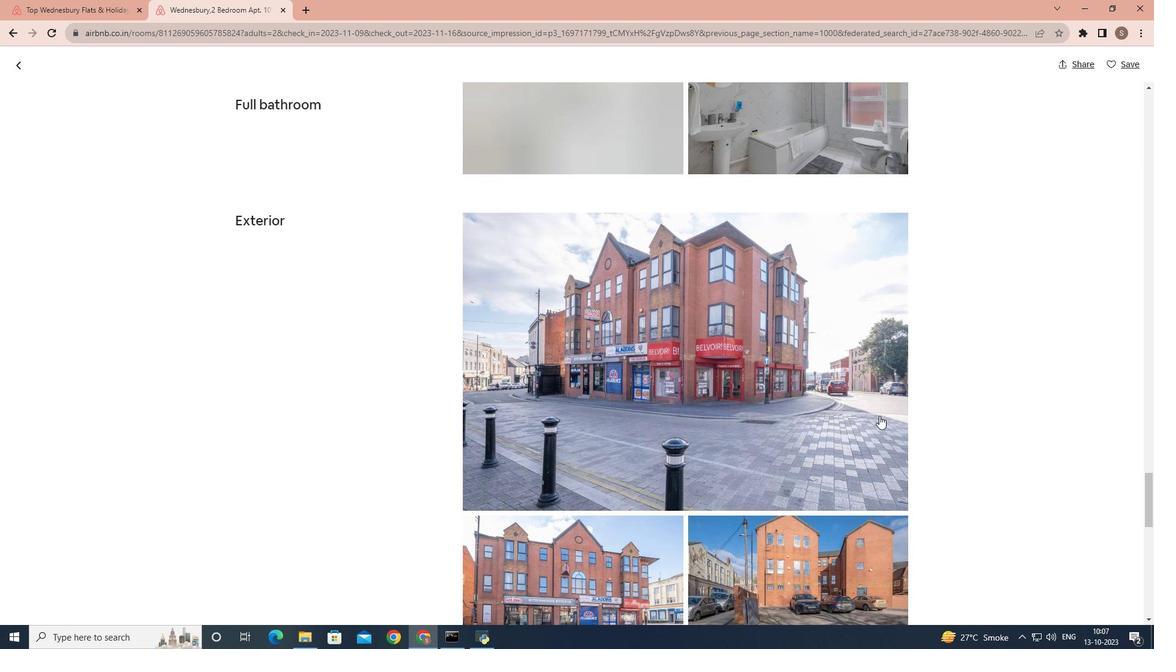
Action: Mouse scrolled (876, 412) with delta (0, 0)
Screenshot: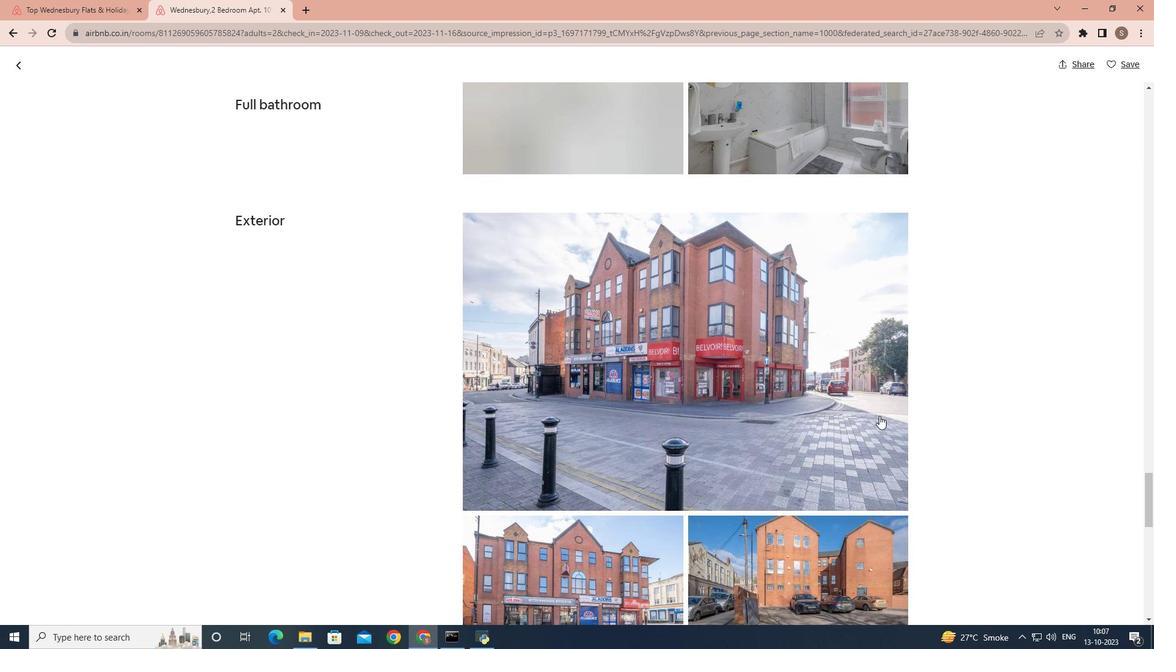 
Action: Mouse scrolled (876, 412) with delta (0, 0)
Screenshot: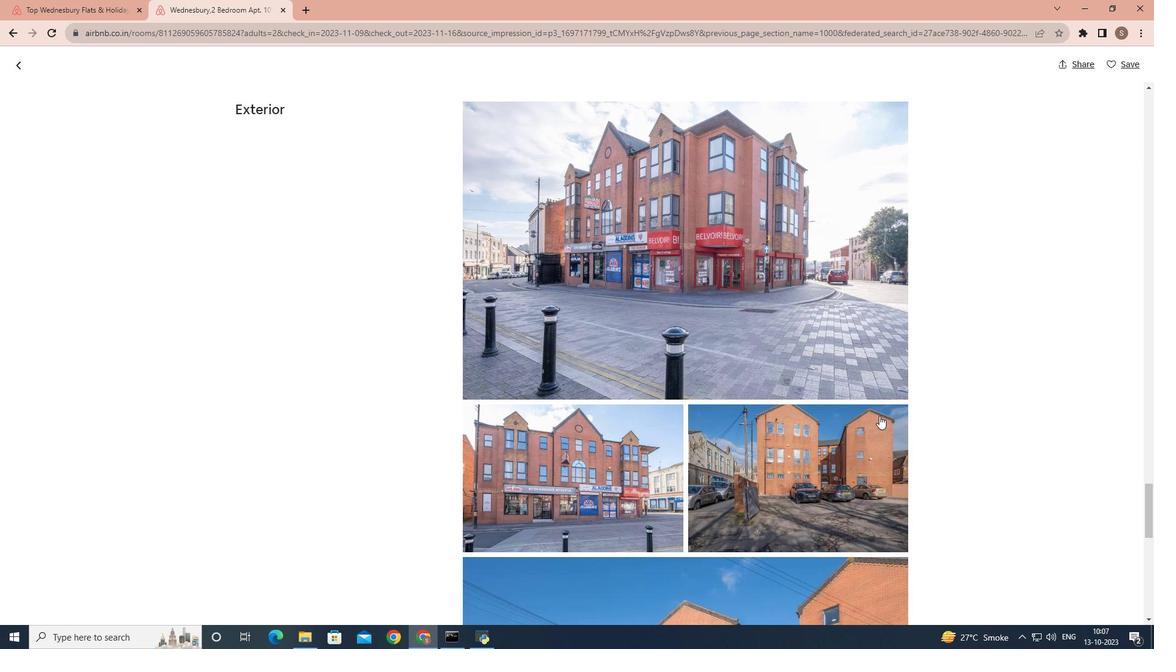 
Action: Mouse scrolled (876, 412) with delta (0, 0)
Screenshot: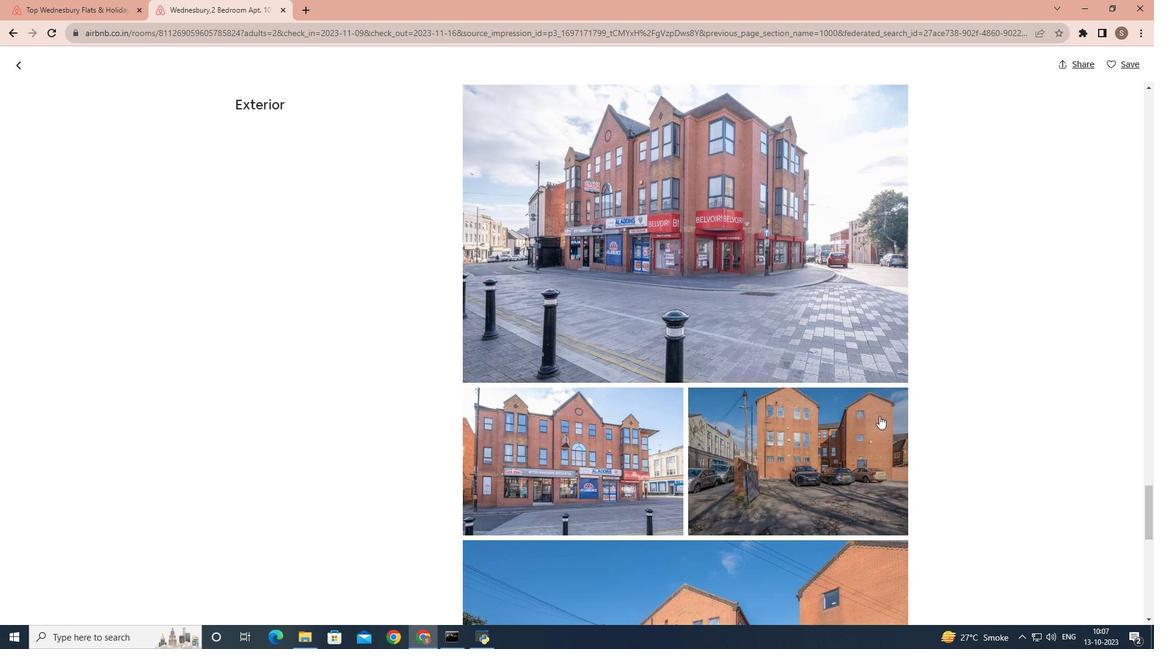 
Action: Mouse scrolled (876, 412) with delta (0, 0)
Screenshot: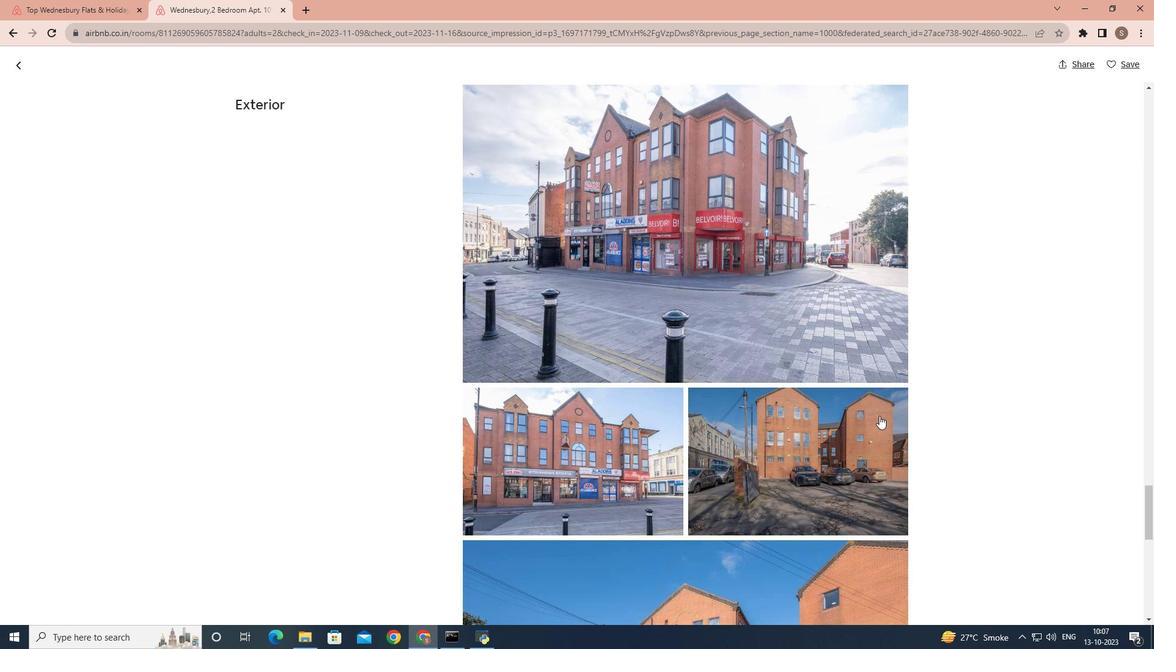 
Action: Mouse scrolled (876, 412) with delta (0, 0)
Screenshot: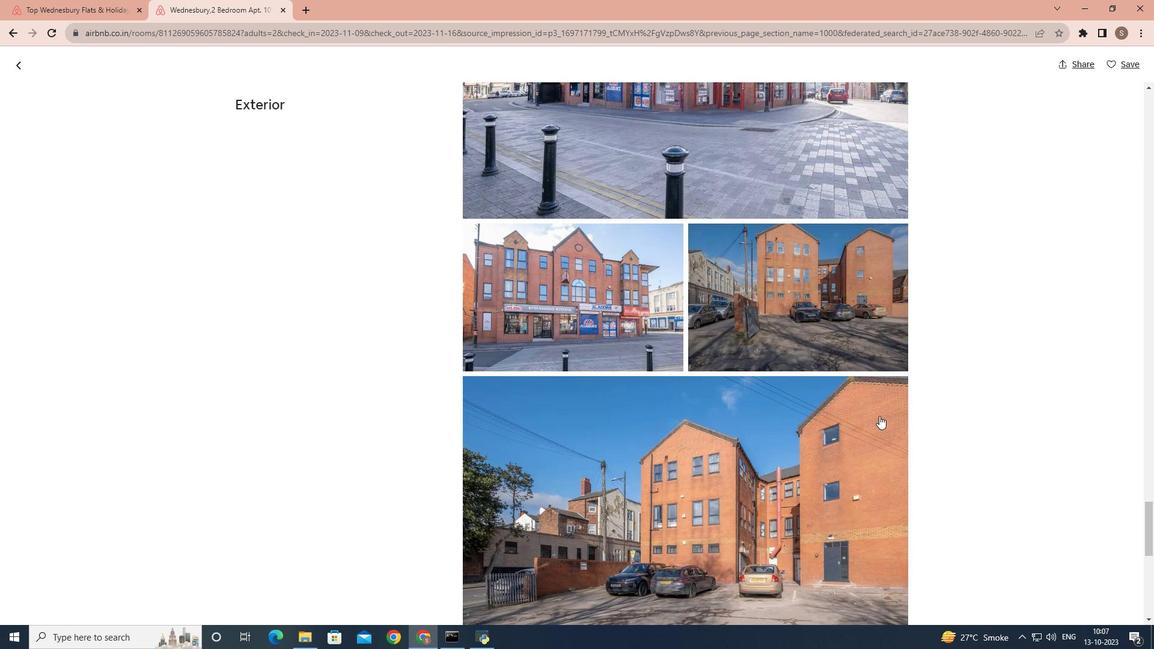 
Action: Mouse scrolled (876, 412) with delta (0, 0)
Screenshot: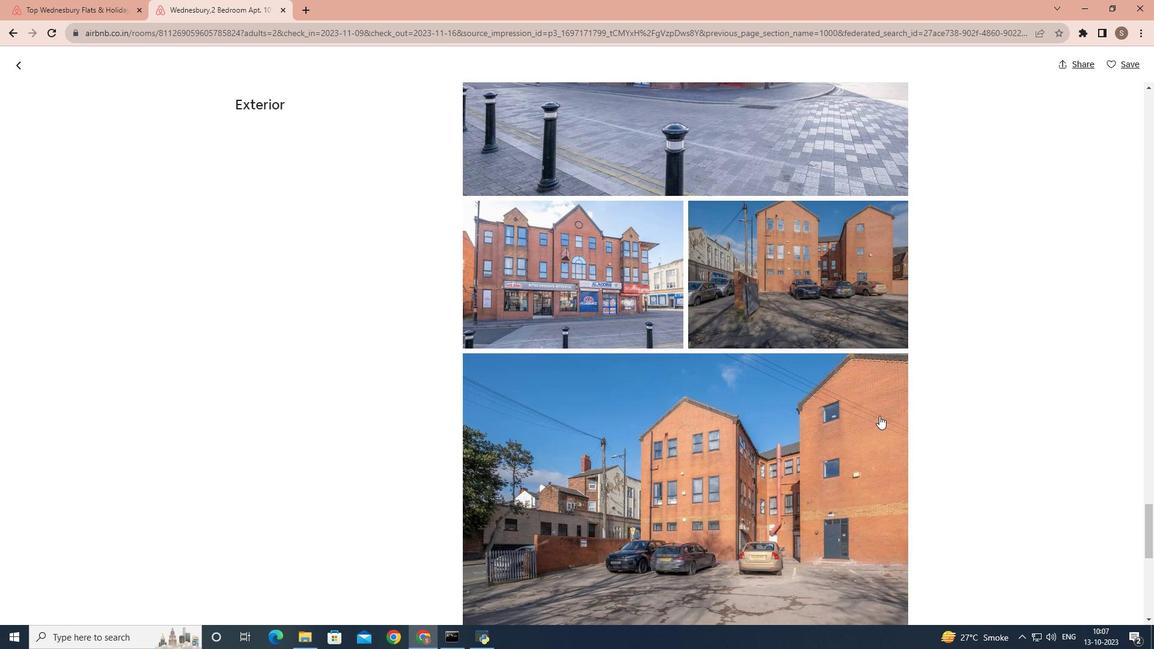 
Action: Mouse scrolled (876, 412) with delta (0, 0)
Screenshot: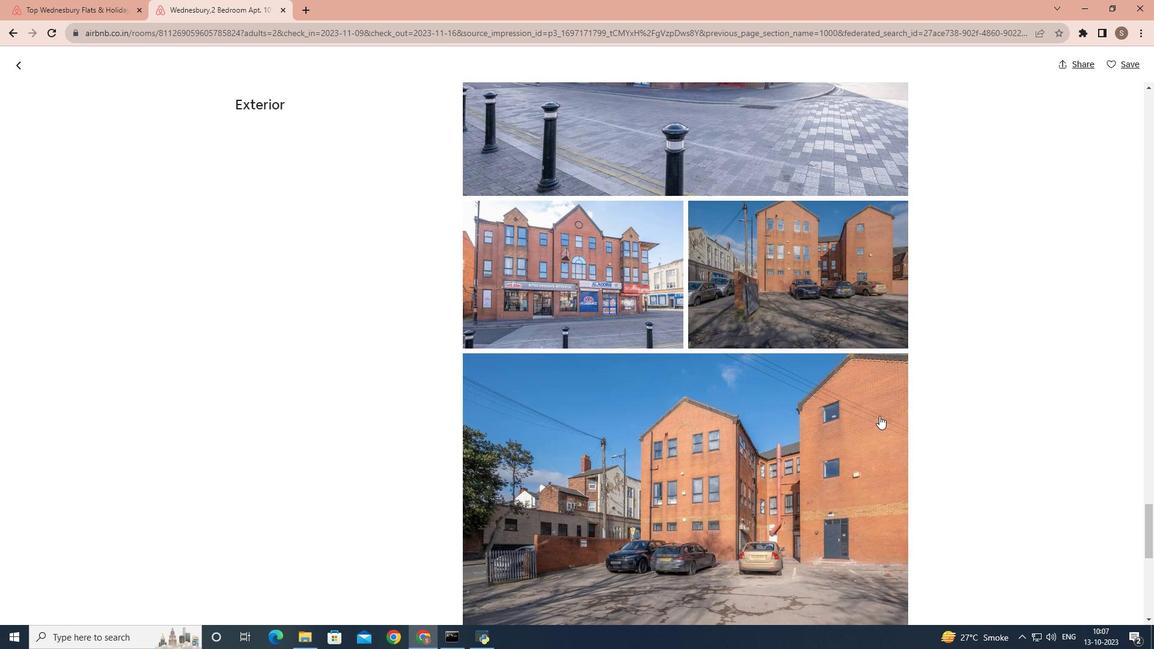 
Action: Mouse scrolled (876, 412) with delta (0, 0)
Screenshot: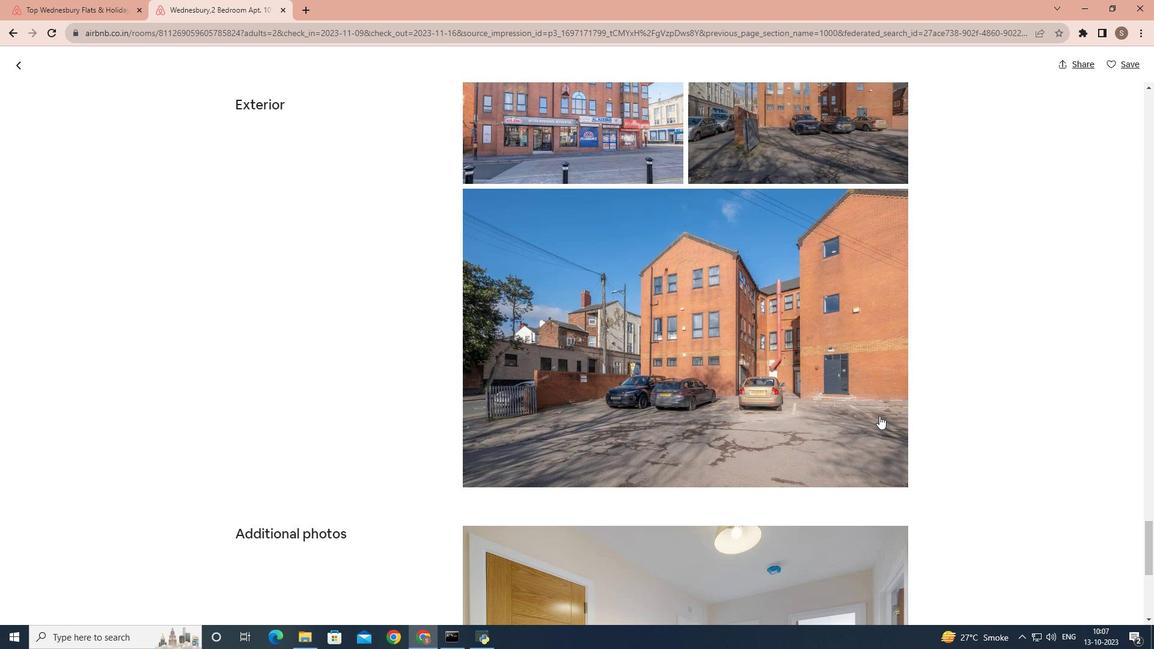 
Action: Mouse scrolled (876, 412) with delta (0, 0)
Screenshot: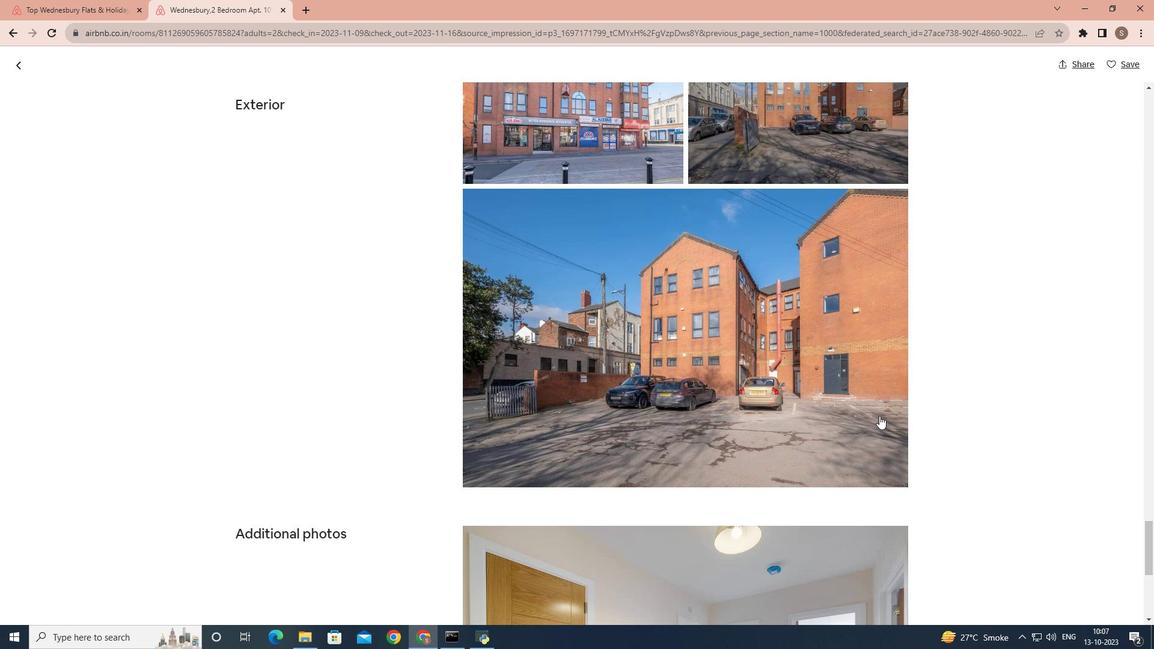 
Action: Mouse scrolled (876, 412) with delta (0, 0)
Screenshot: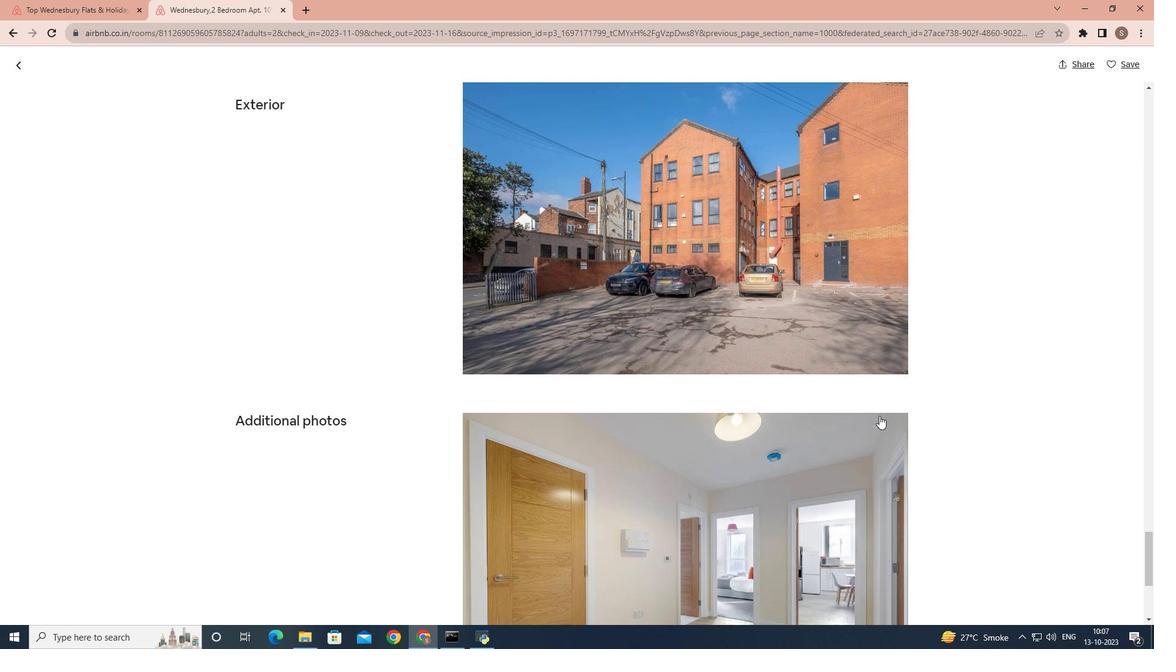 
Action: Mouse scrolled (876, 412) with delta (0, 0)
Screenshot: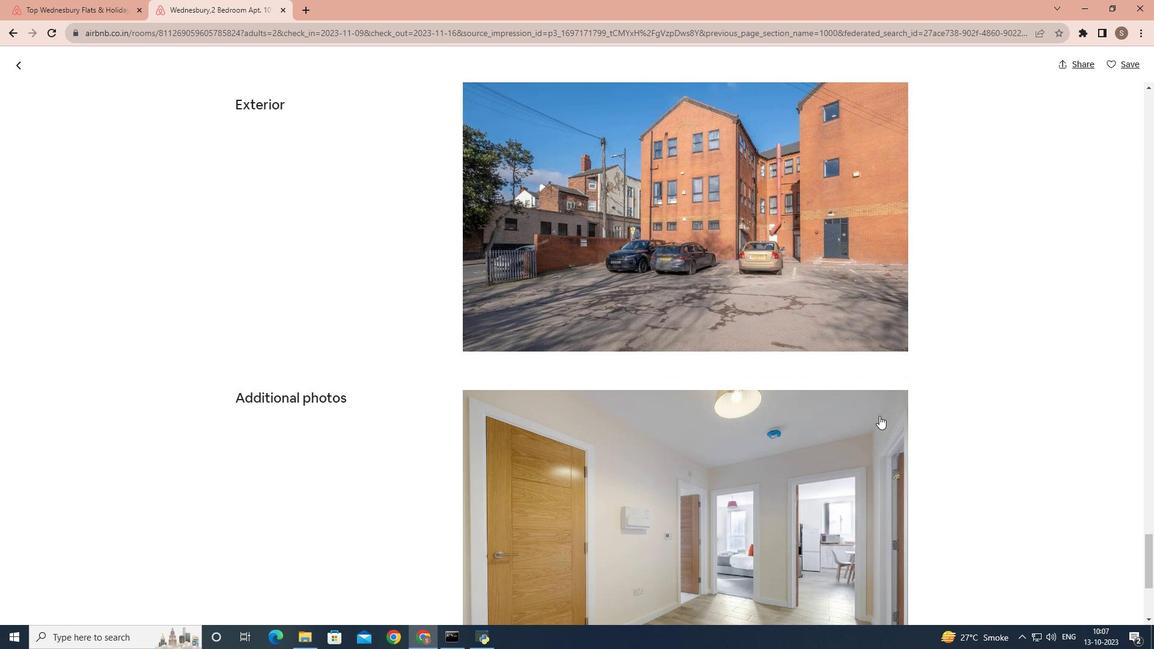 
Action: Mouse scrolled (876, 412) with delta (0, 0)
Screenshot: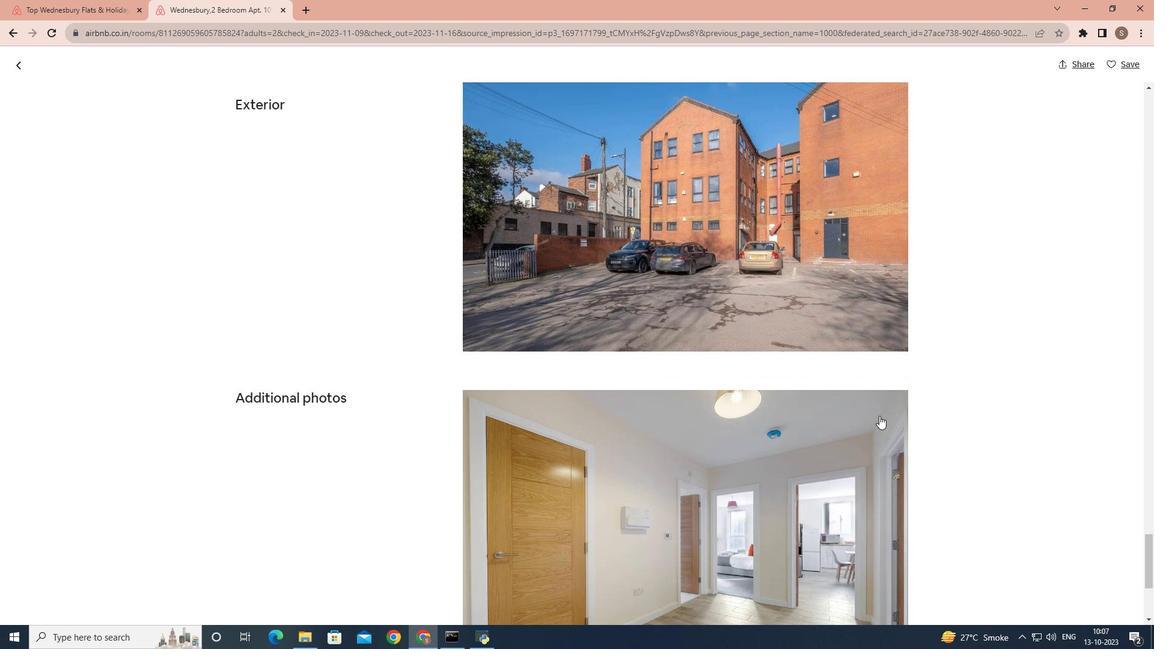 
Action: Mouse scrolled (876, 412) with delta (0, 0)
Screenshot: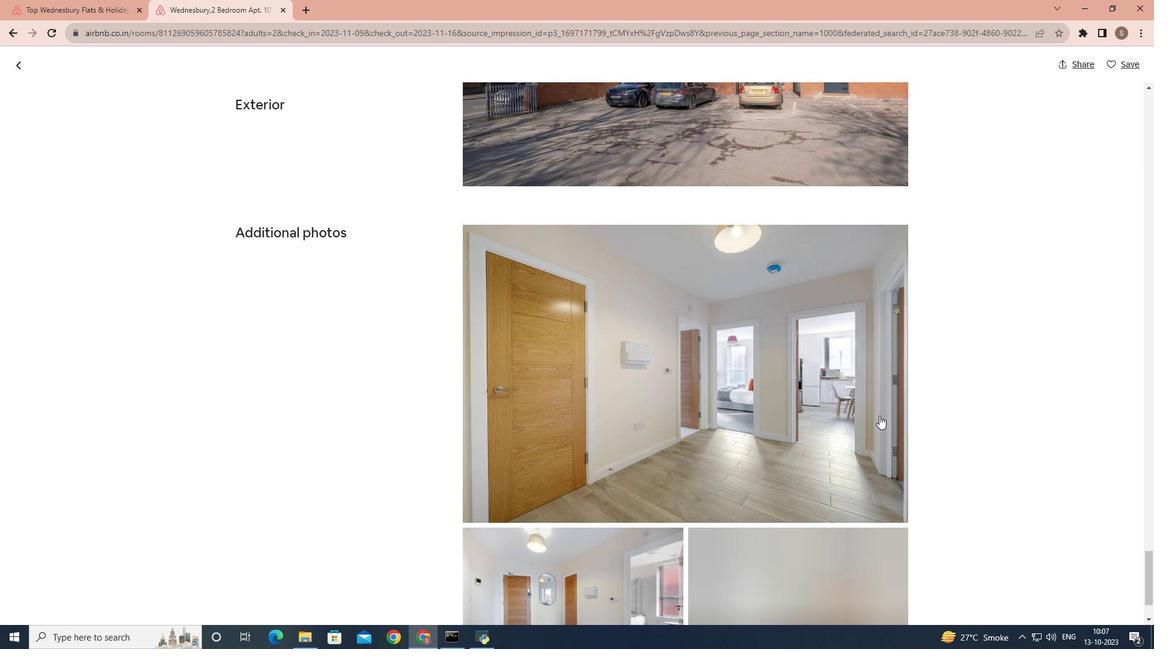 
Action: Mouse scrolled (876, 412) with delta (0, 0)
Screenshot: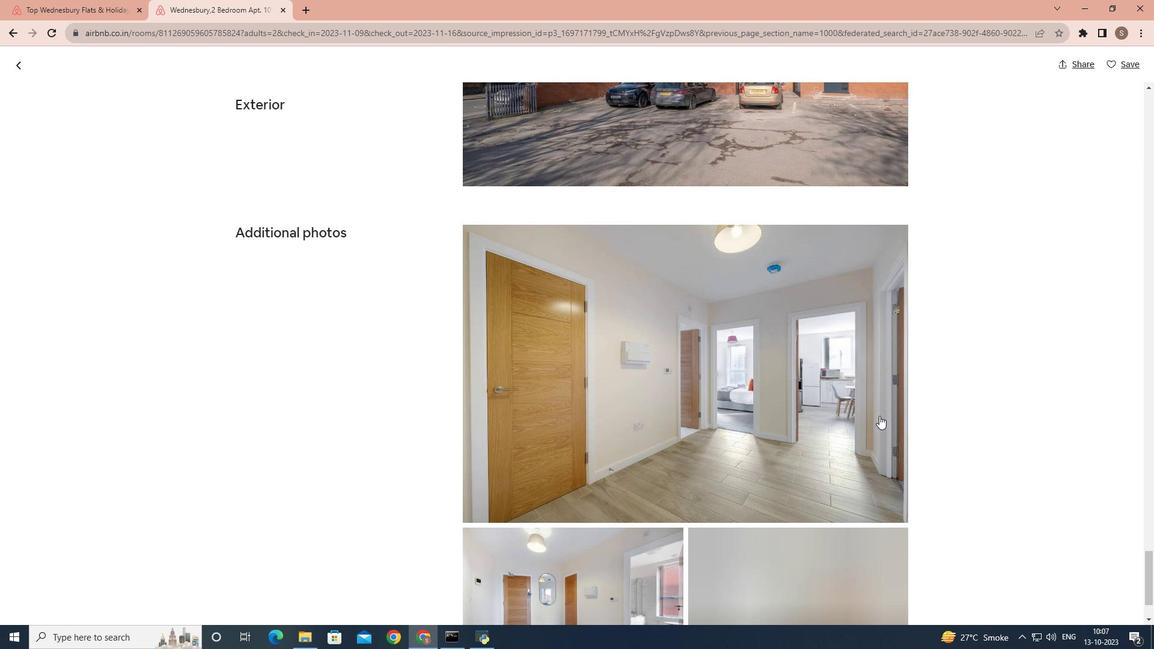 
Action: Mouse scrolled (876, 412) with delta (0, 0)
Screenshot: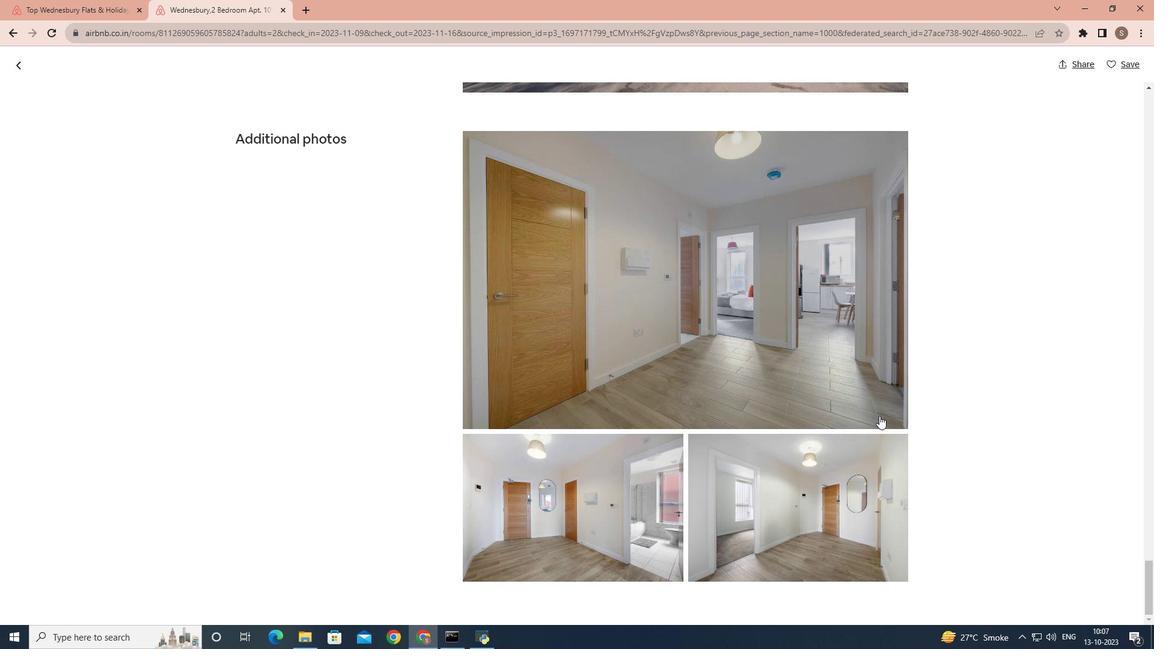 
Action: Mouse scrolled (876, 412) with delta (0, 0)
Screenshot: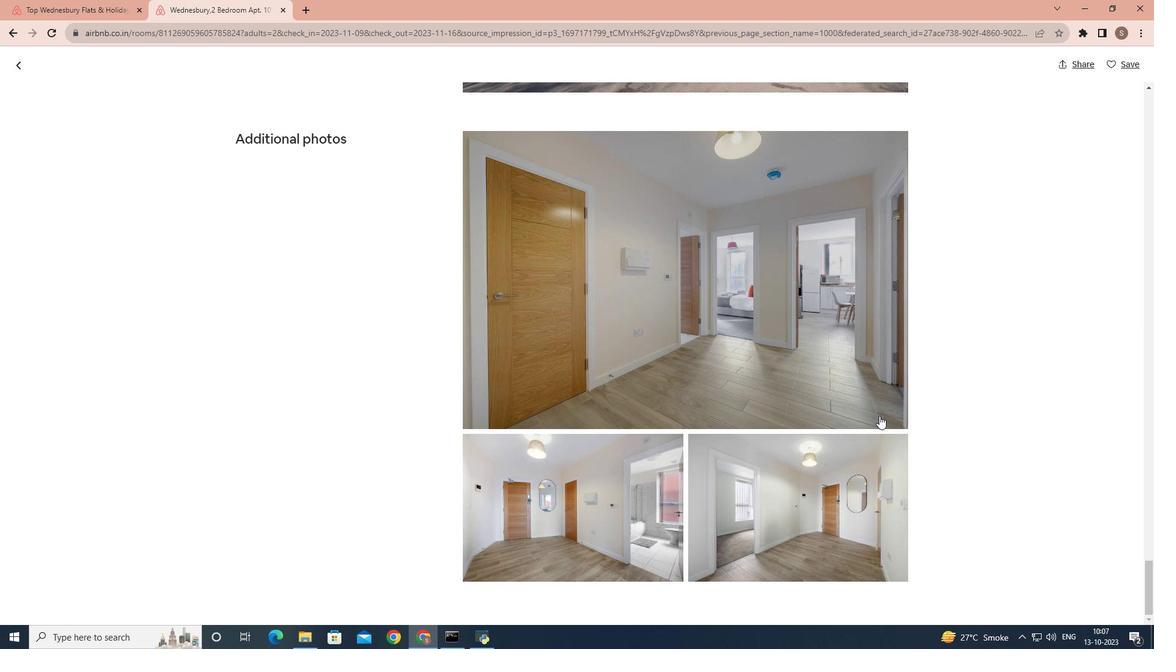
Action: Mouse scrolled (876, 412) with delta (0, 0)
Screenshot: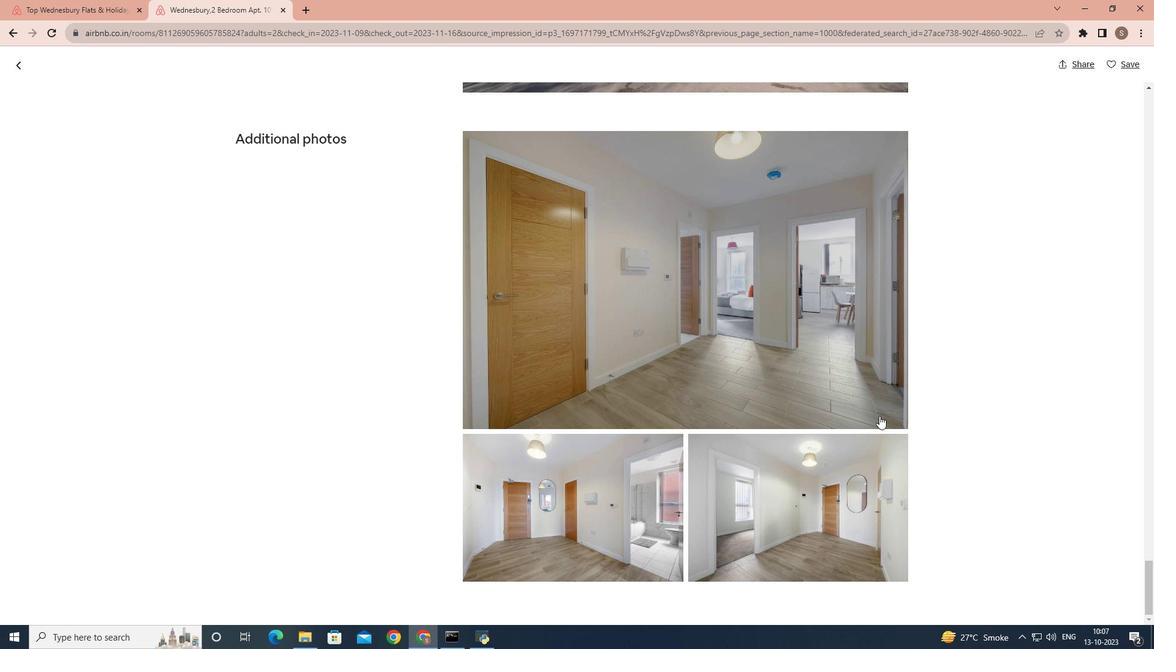 
Action: Mouse scrolled (876, 412) with delta (0, 0)
Screenshot: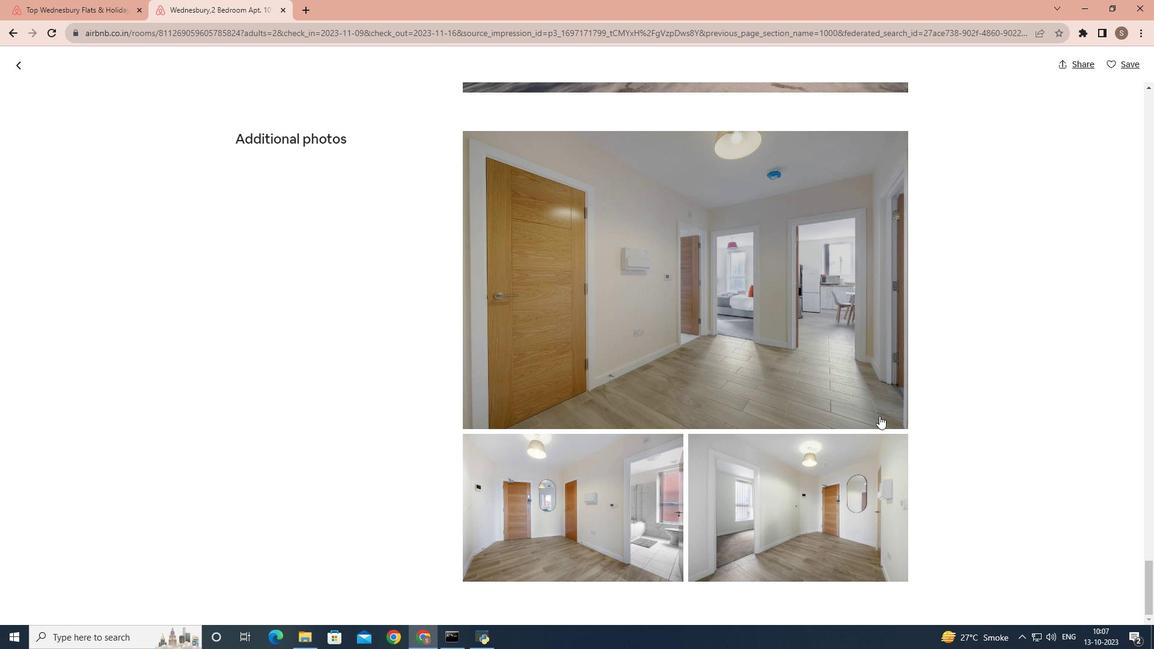 
Action: Mouse moved to (7, 65)
Screenshot: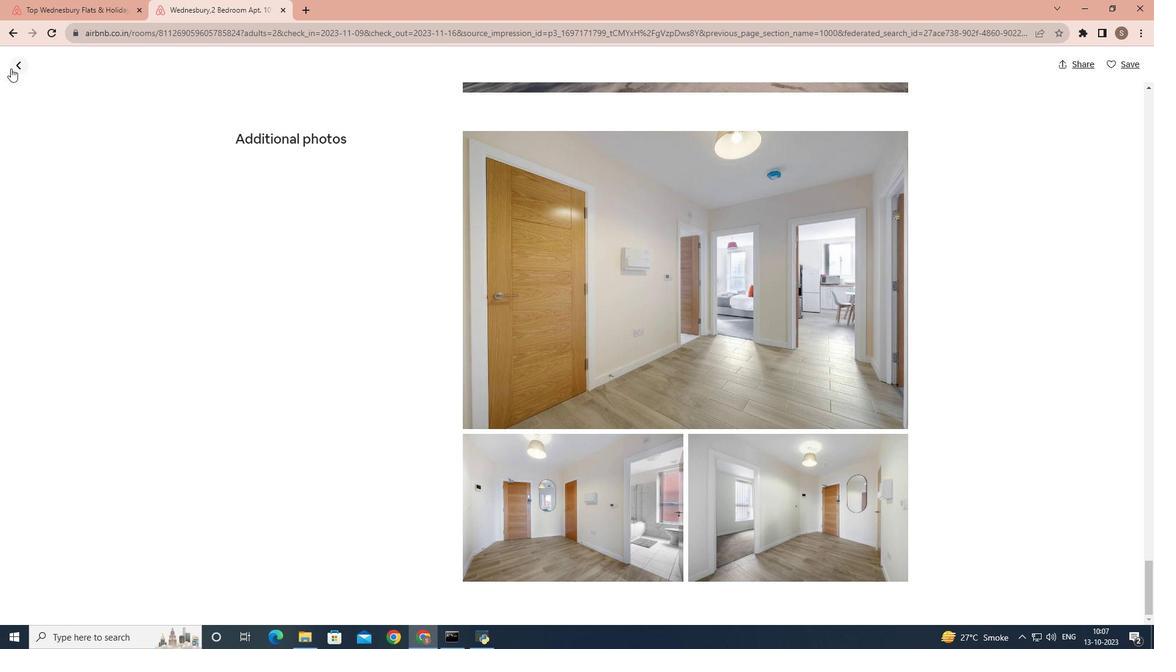 
Action: Mouse pressed left at (7, 65)
Screenshot: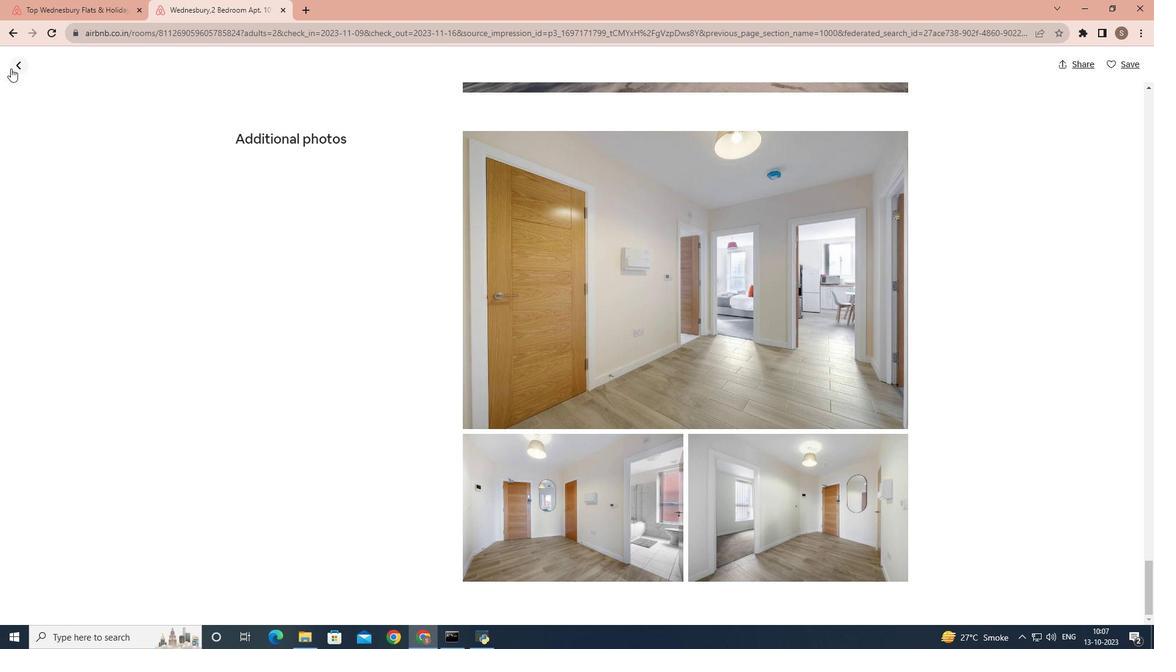 
Action: Mouse moved to (727, 357)
Screenshot: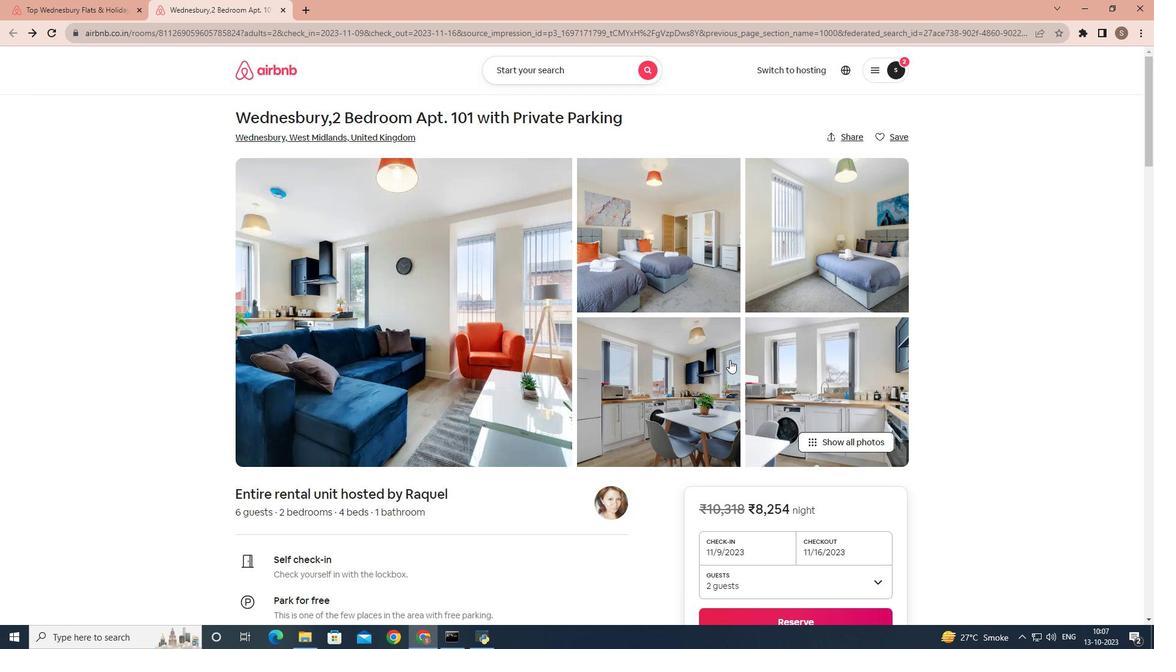 
Action: Mouse scrolled (727, 356) with delta (0, 0)
Screenshot: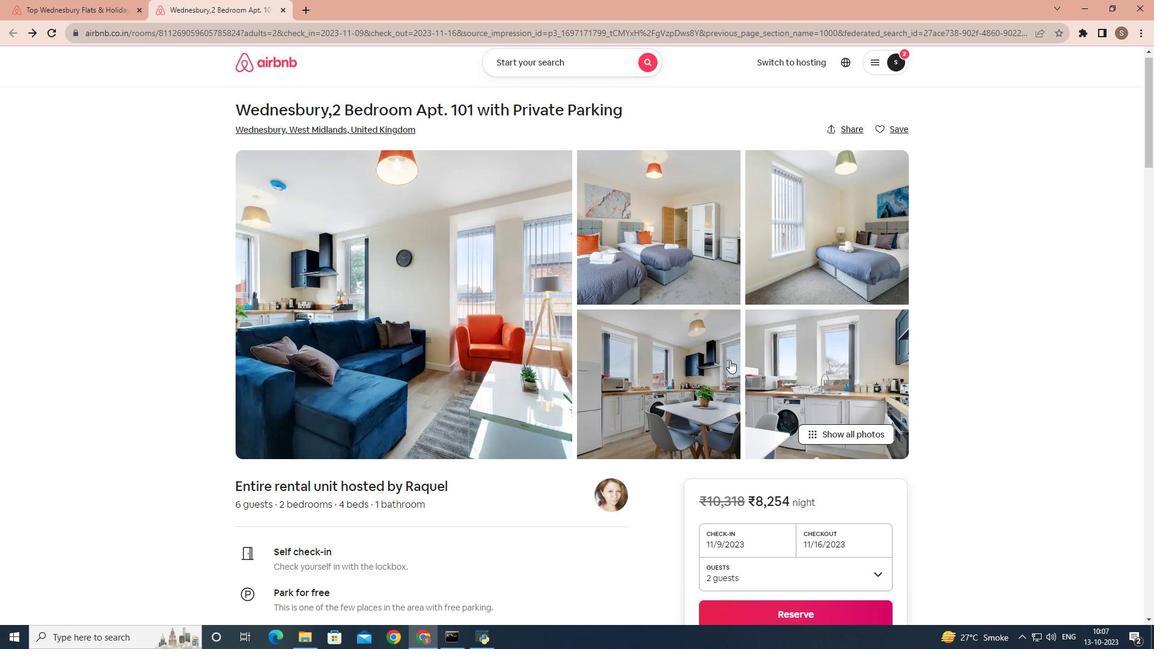
Action: Mouse scrolled (727, 356) with delta (0, 0)
Screenshot: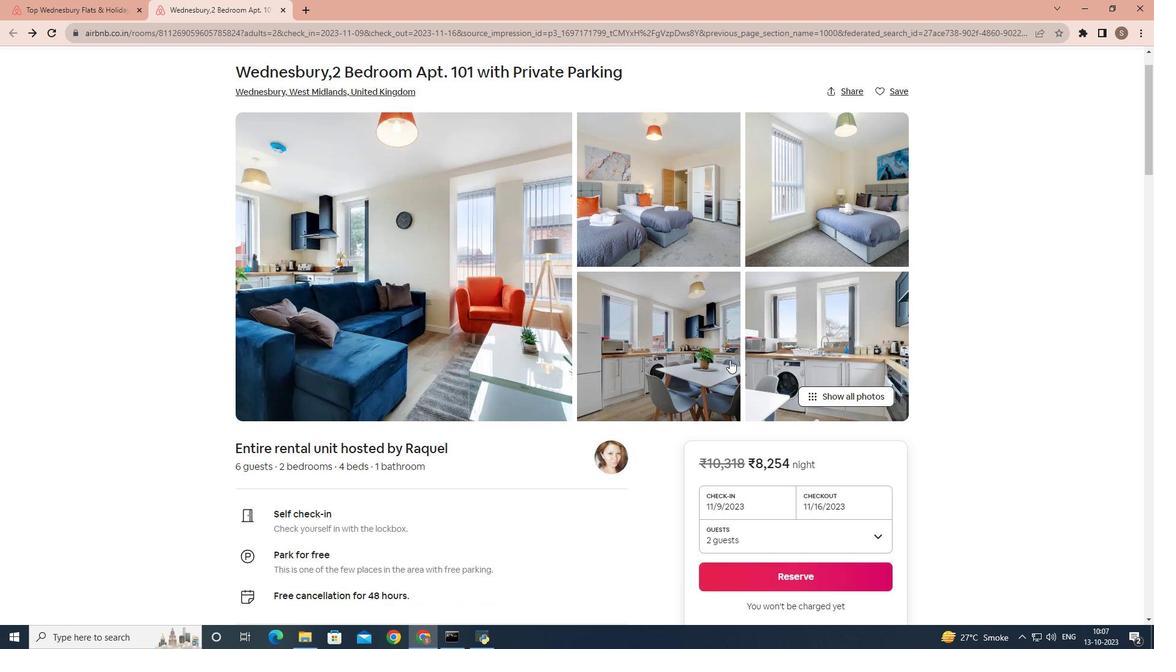 
Action: Mouse scrolled (727, 356) with delta (0, 0)
Screenshot: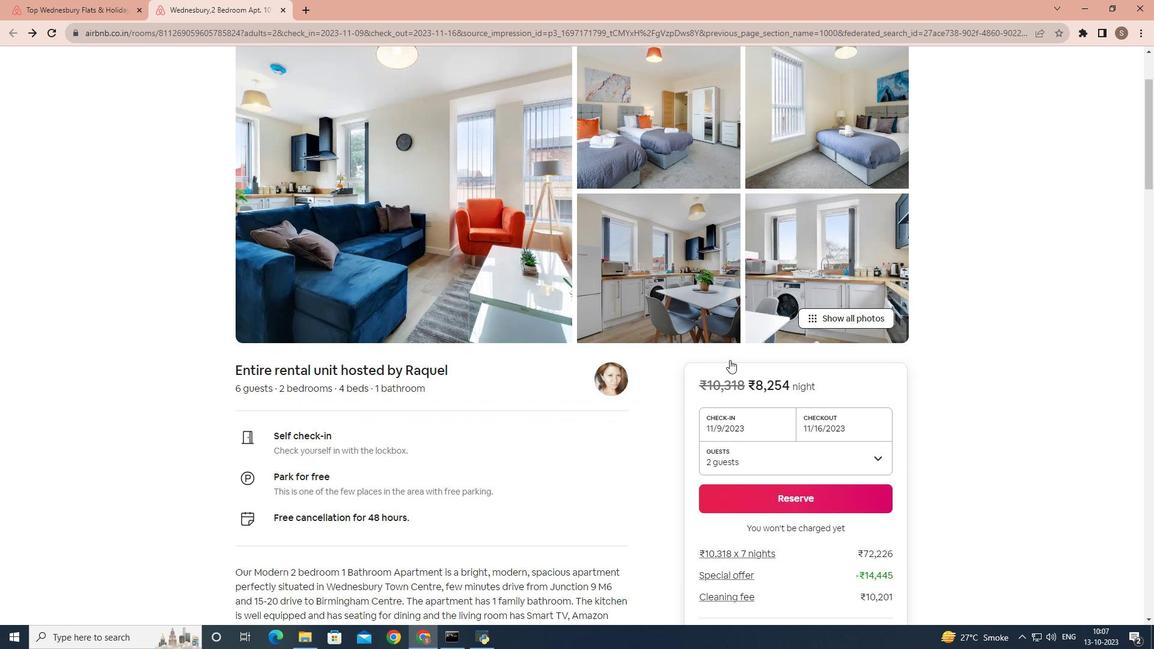 
Action: Mouse scrolled (727, 356) with delta (0, 0)
Screenshot: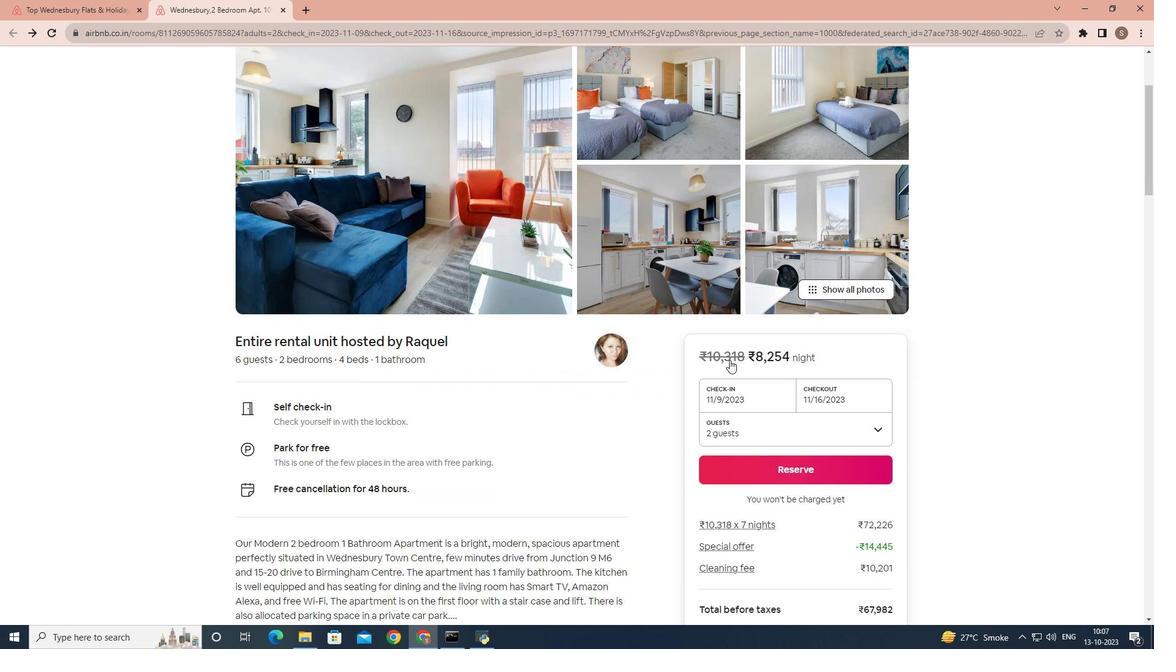 
Action: Mouse scrolled (727, 356) with delta (0, 0)
Screenshot: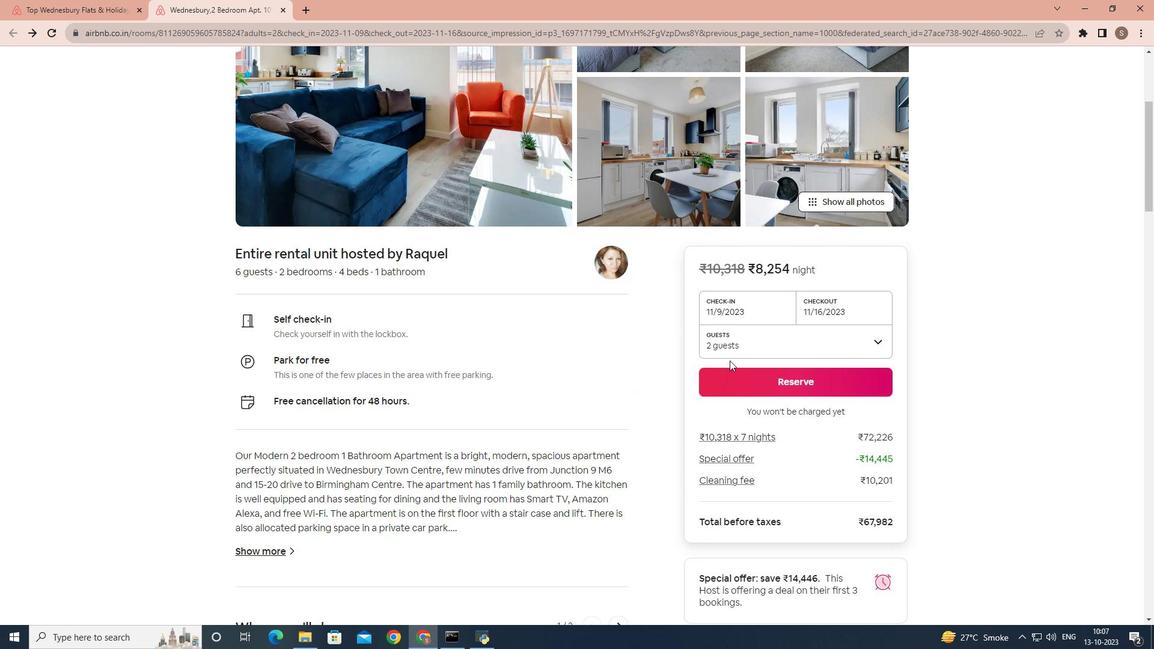 
Action: Mouse moved to (727, 357)
Screenshot: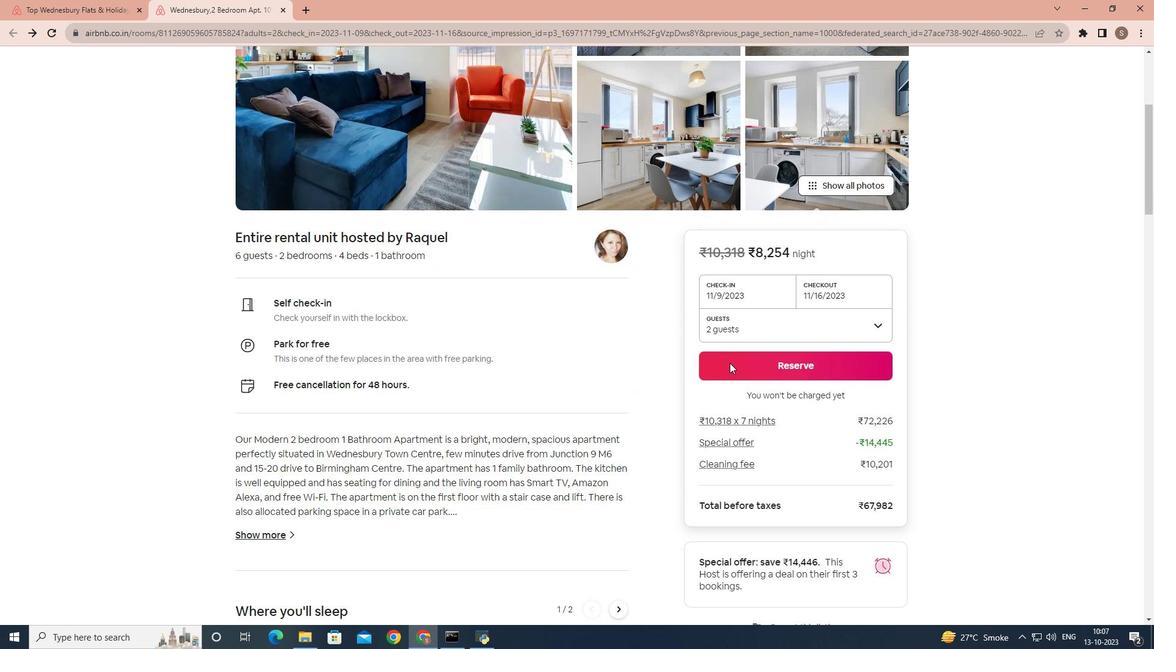 
Action: Mouse scrolled (727, 357) with delta (0, 0)
Screenshot: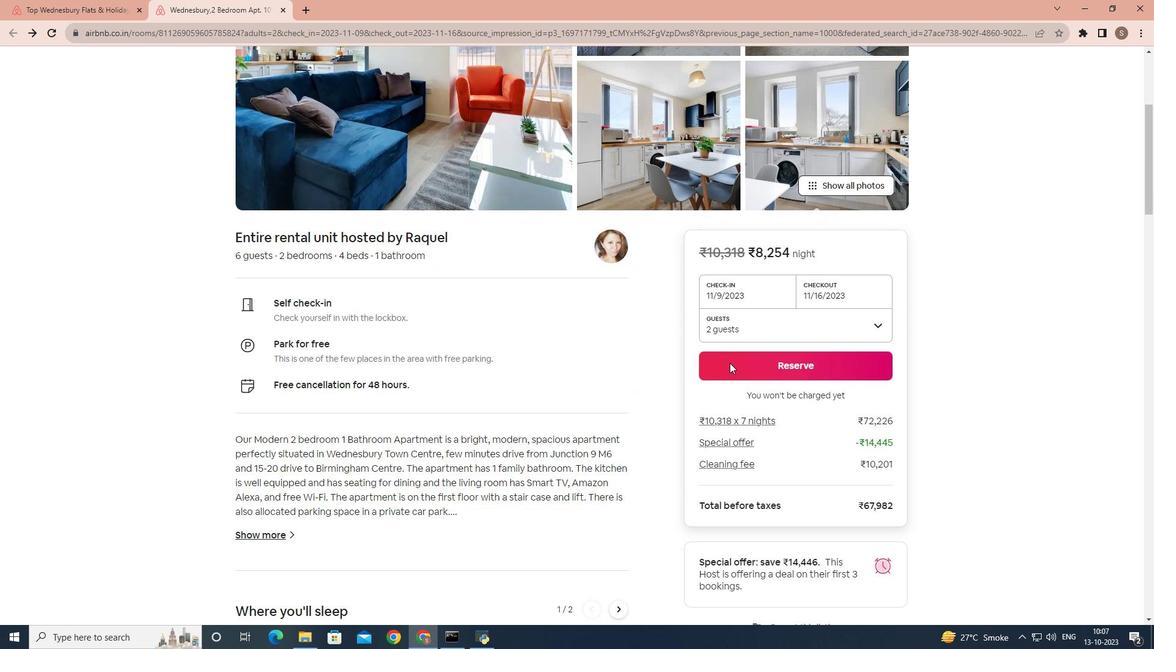 
Action: Mouse moved to (651, 380)
Screenshot: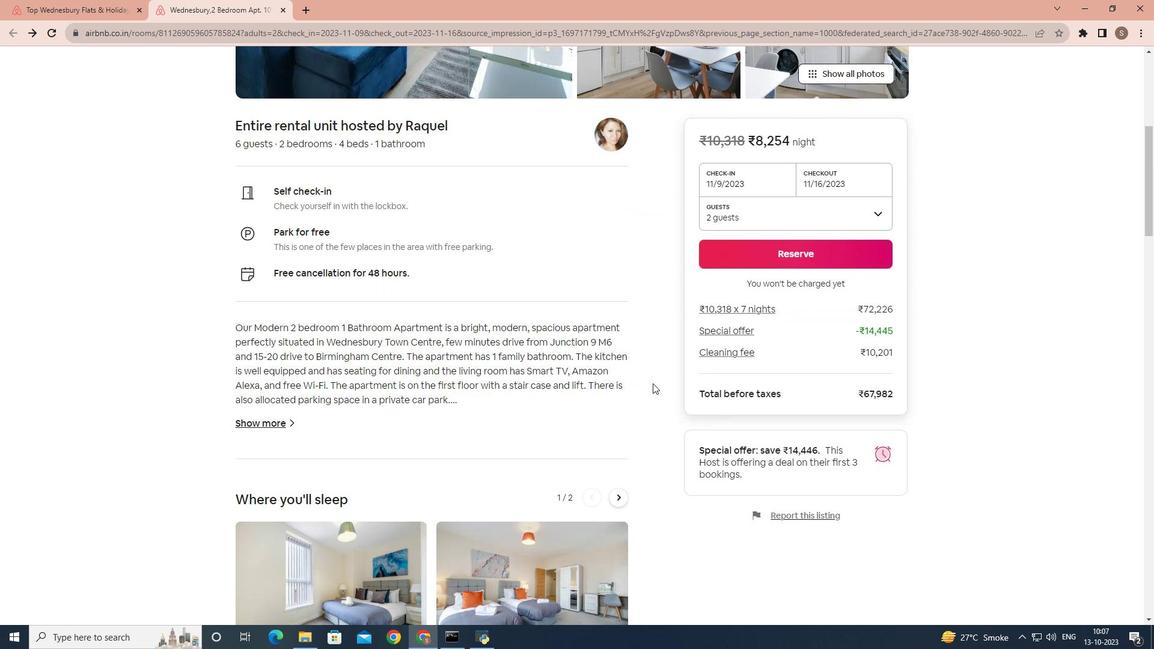 
Action: Mouse scrolled (651, 379) with delta (0, 0)
Screenshot: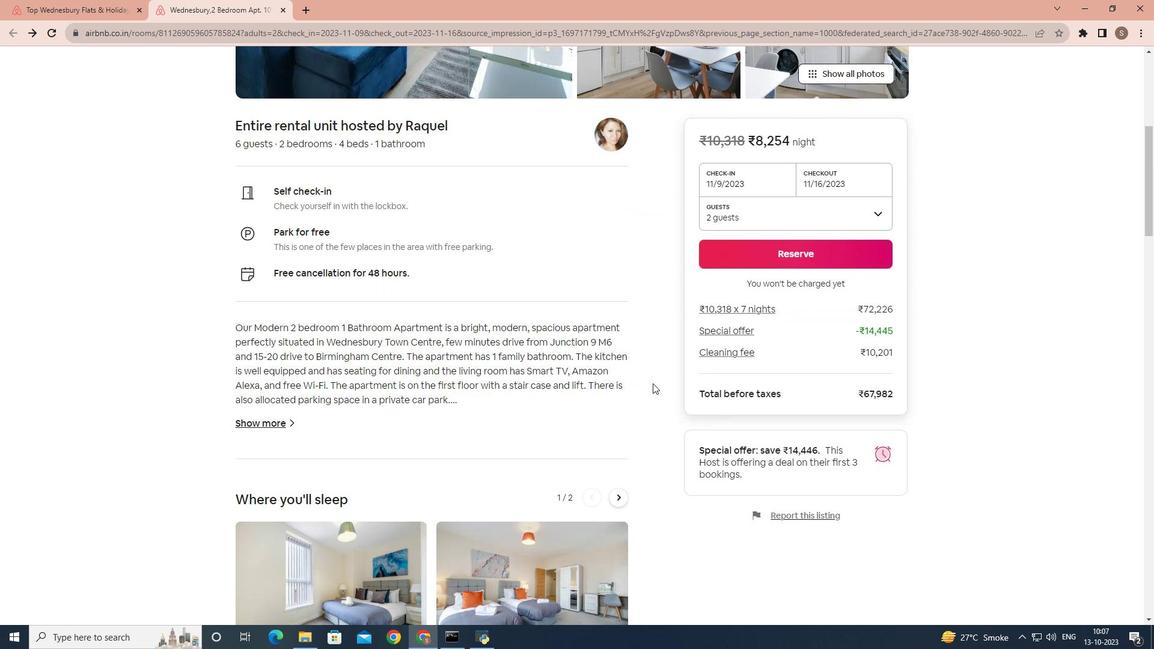 
Action: Mouse moved to (650, 380)
Screenshot: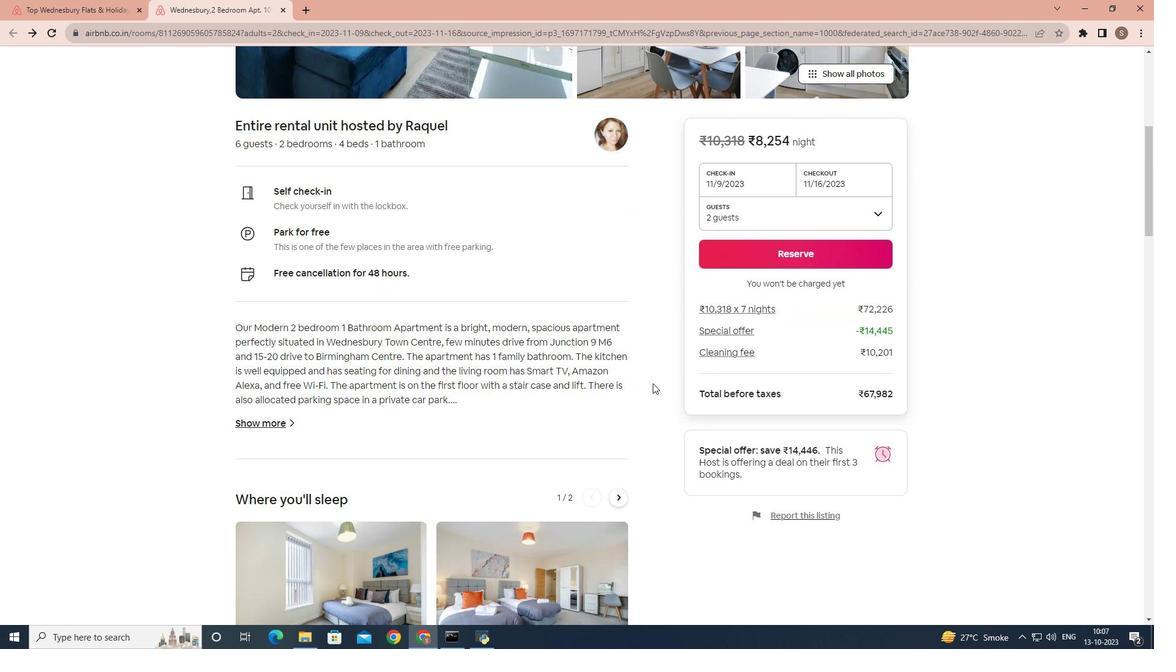 
Action: Mouse scrolled (650, 380) with delta (0, 0)
Screenshot: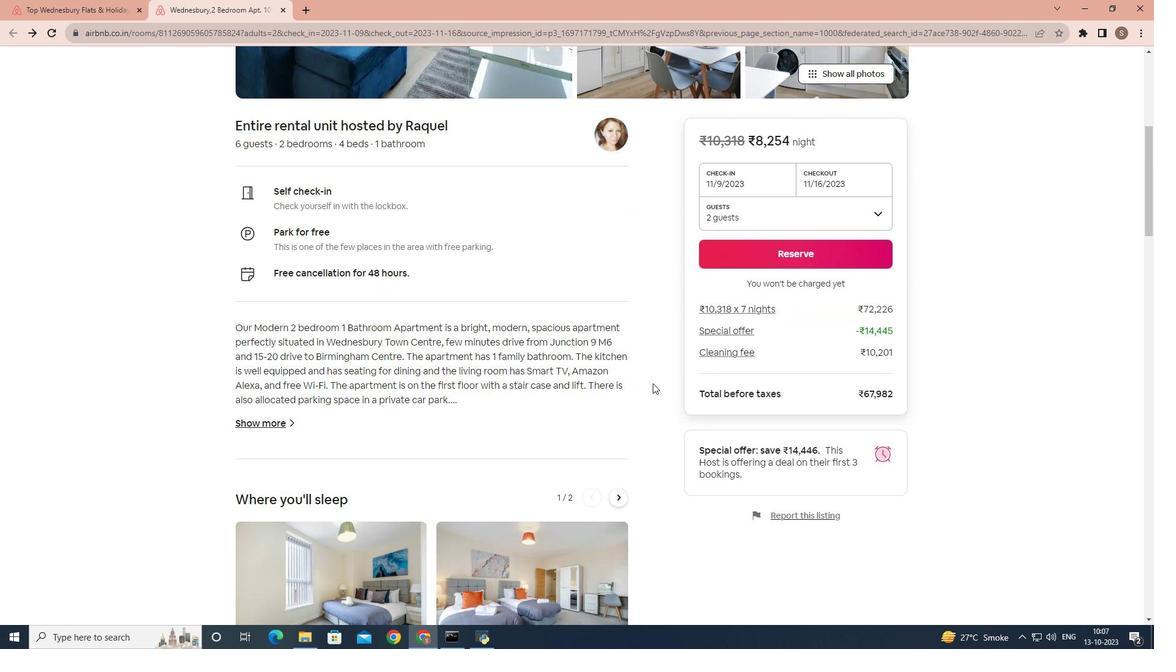 
Action: Mouse moved to (280, 310)
Screenshot: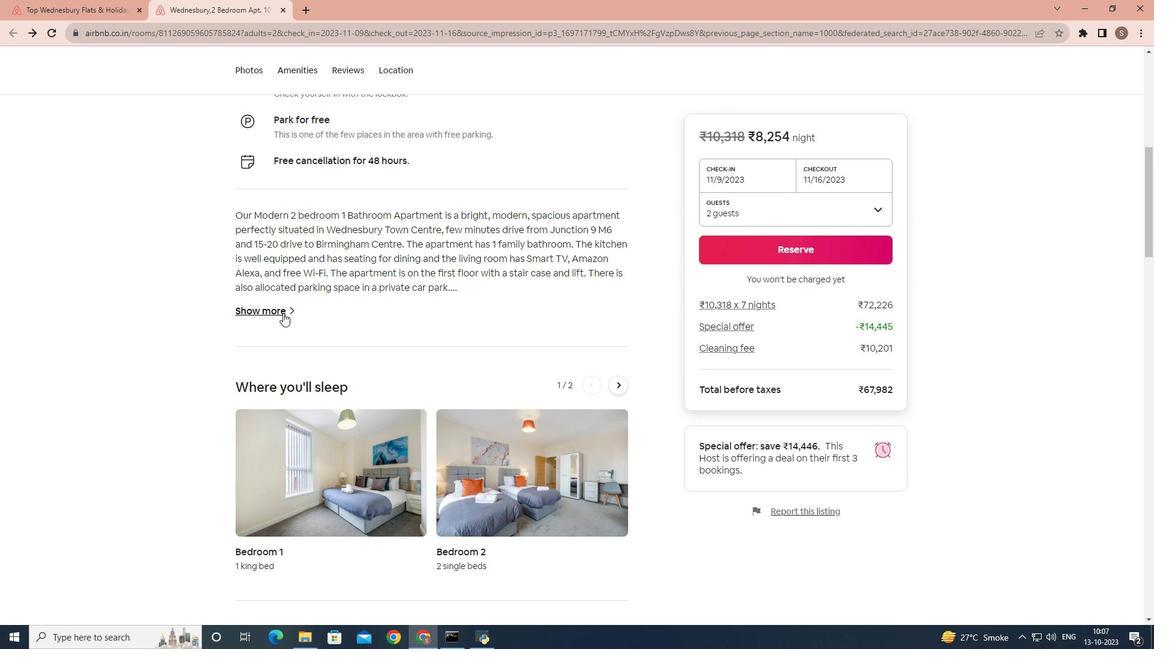 
Action: Mouse pressed left at (280, 310)
Screenshot: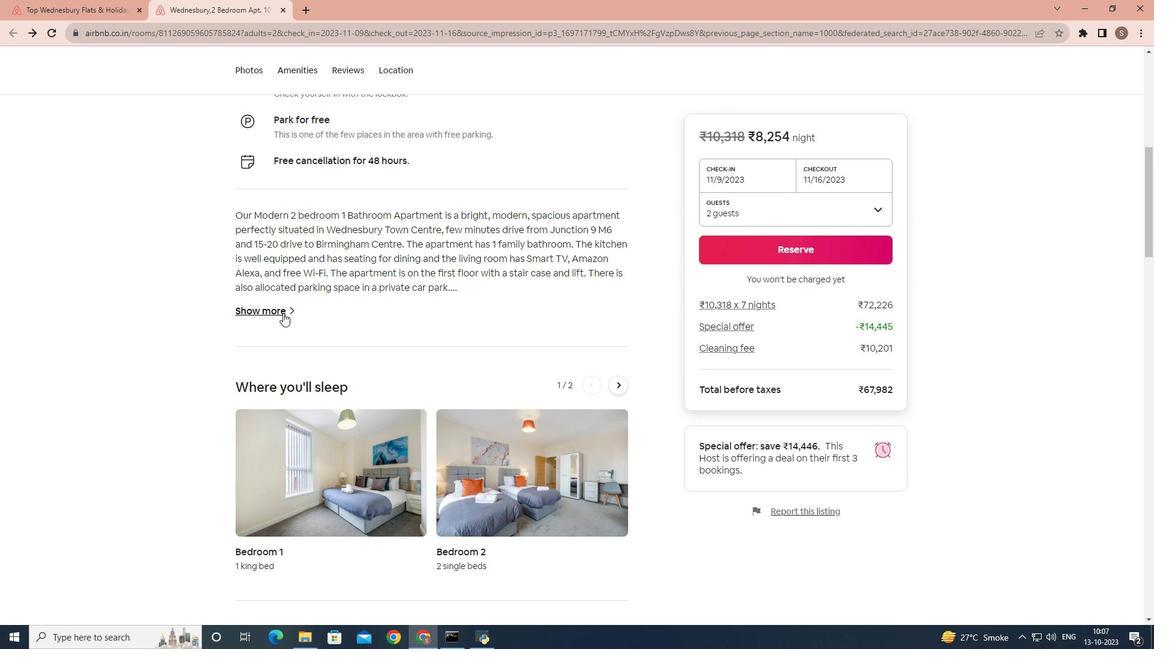 
Action: Mouse moved to (500, 300)
Screenshot: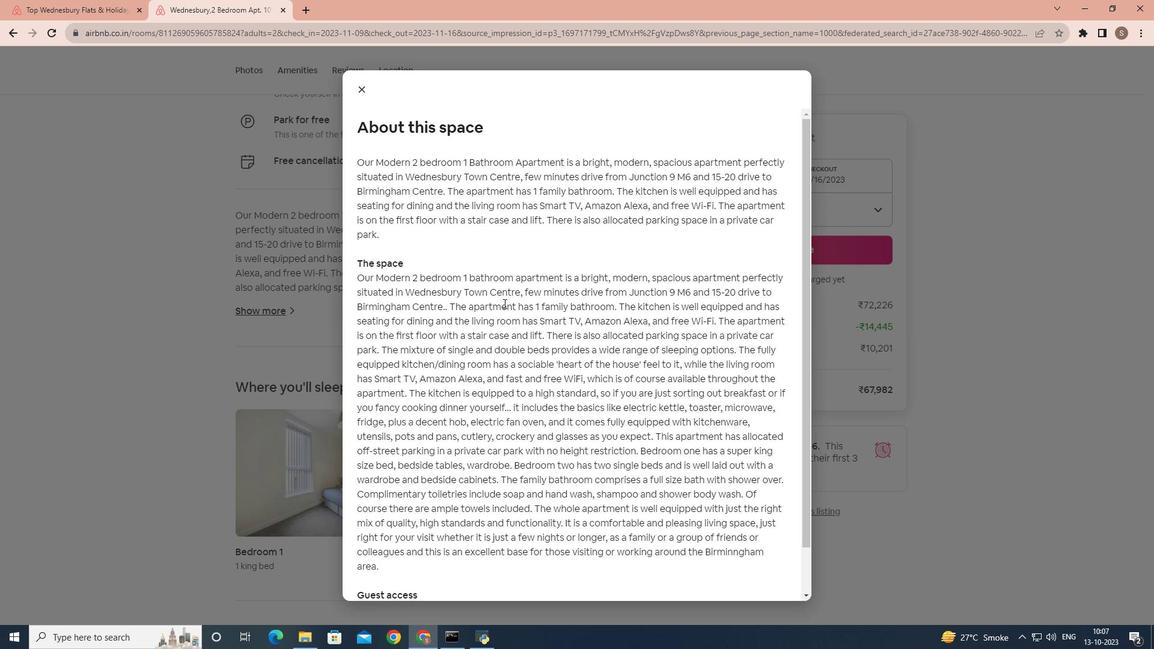 
Action: Mouse scrolled (500, 300) with delta (0, 0)
Screenshot: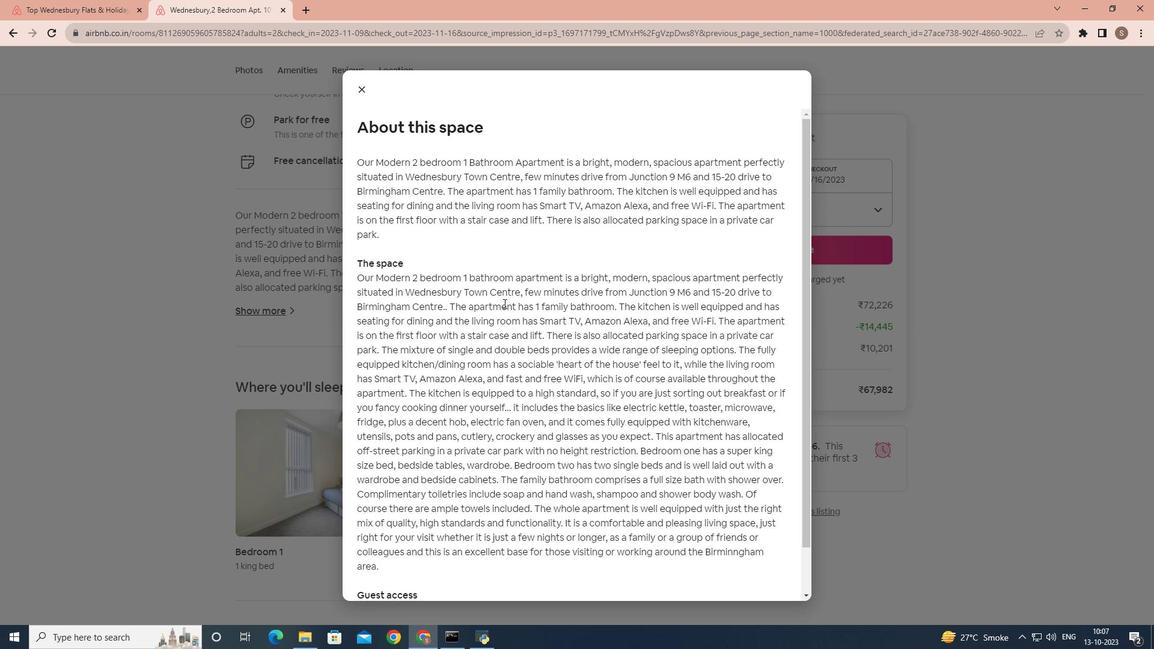 
Action: Mouse scrolled (500, 300) with delta (0, 0)
Screenshot: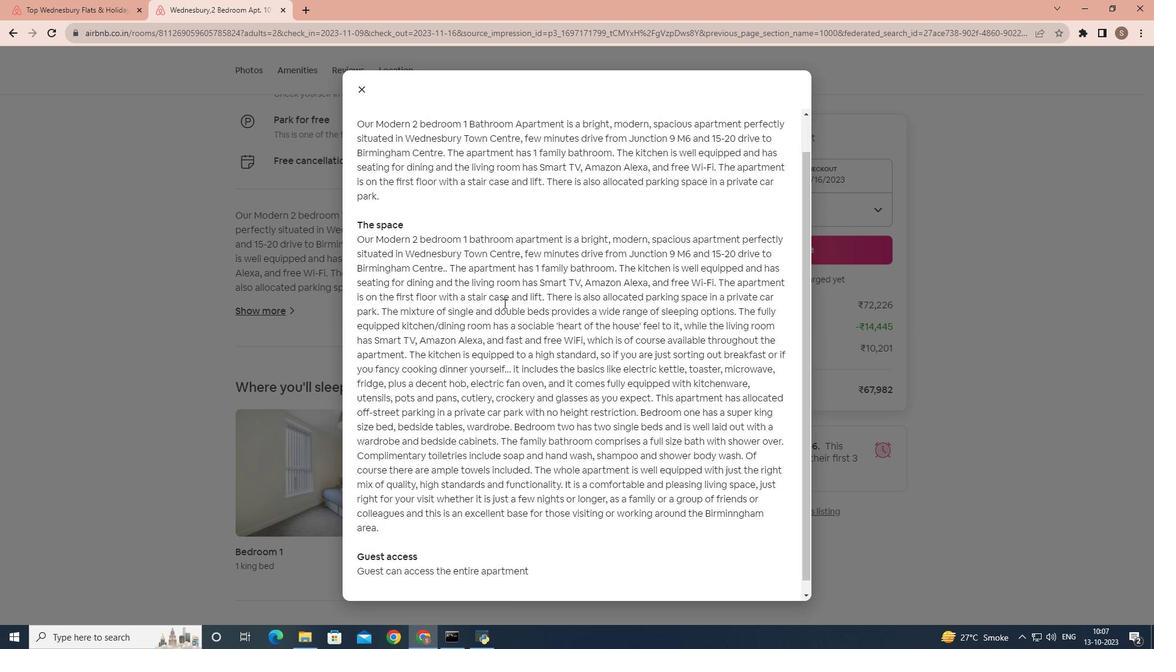 
Action: Mouse scrolled (500, 300) with delta (0, 0)
Screenshot: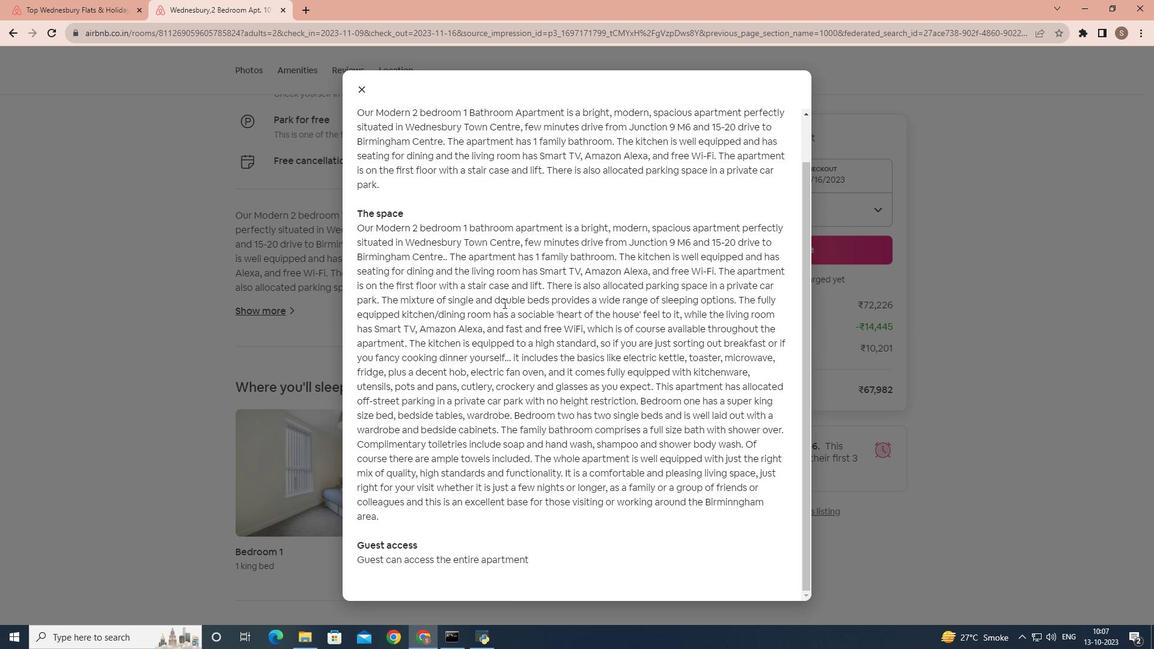 
Action: Mouse scrolled (500, 300) with delta (0, 0)
Screenshot: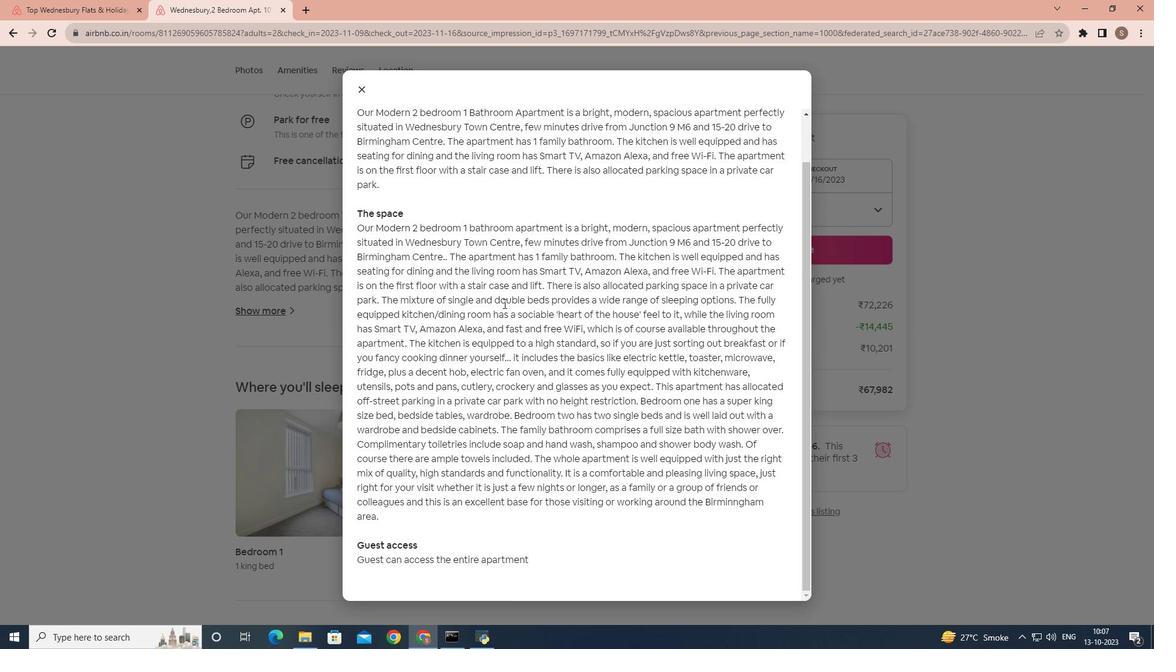 
Action: Mouse moved to (360, 82)
Screenshot: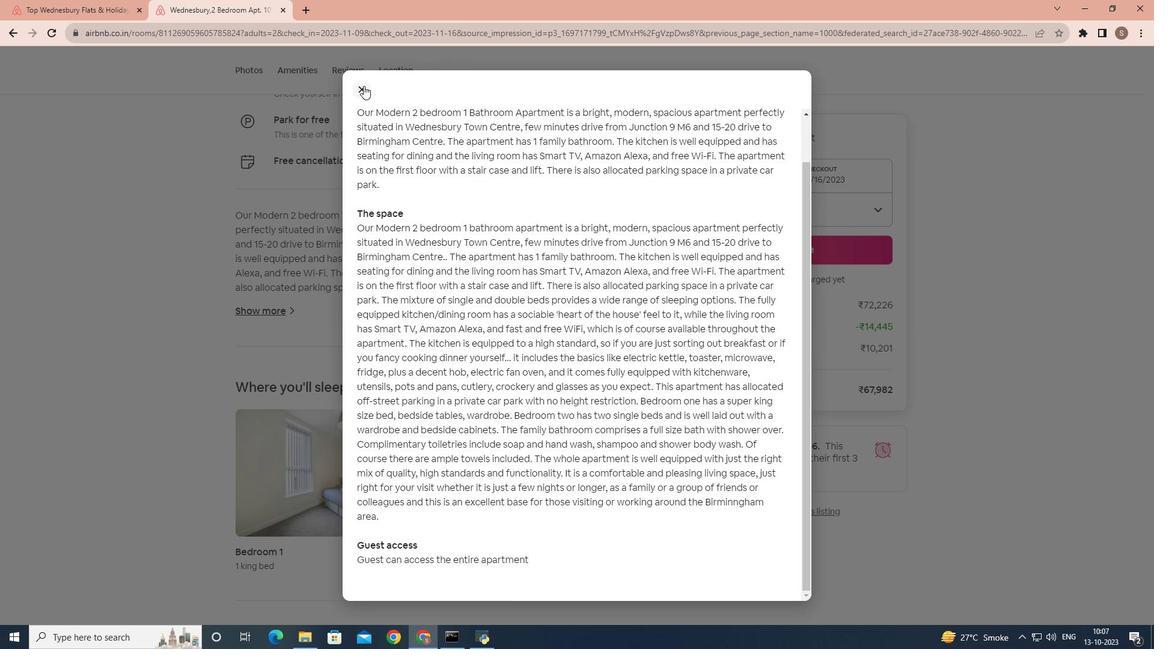
Action: Mouse pressed left at (360, 82)
Screenshot: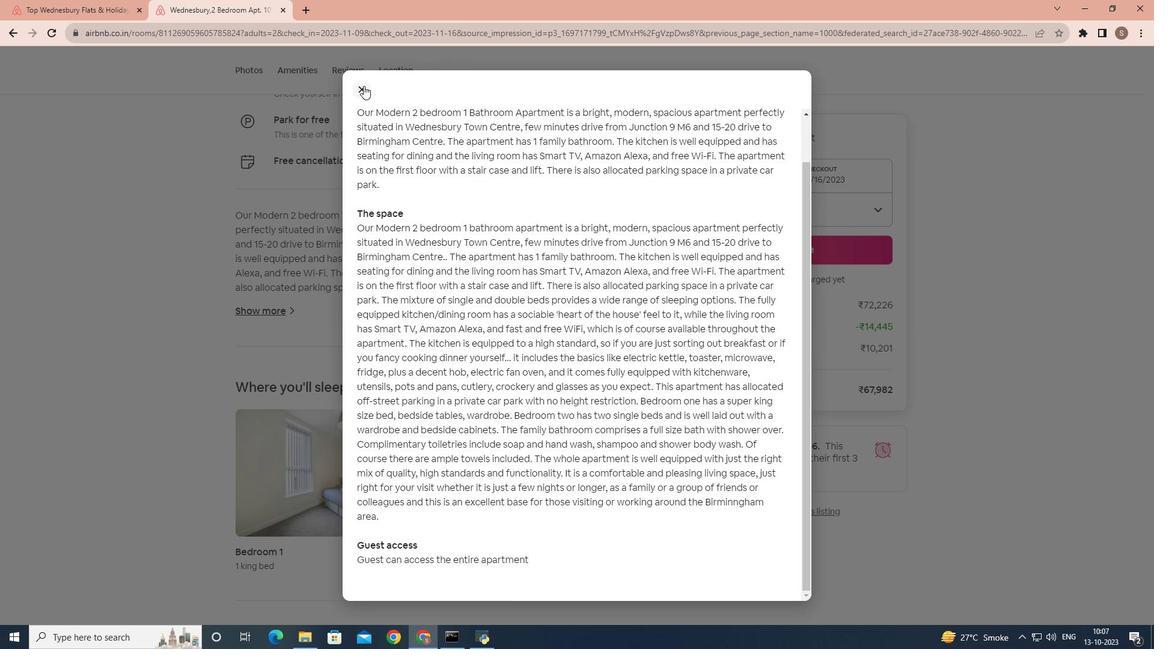 
Action: Mouse moved to (458, 222)
Screenshot: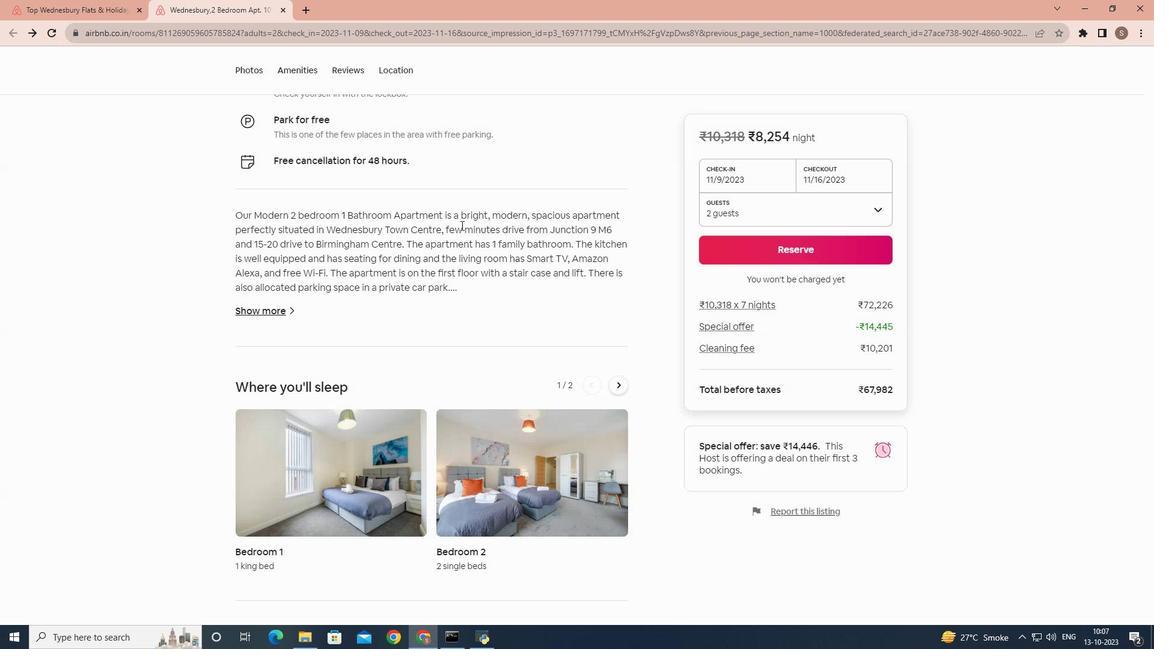 
Action: Mouse scrolled (458, 221) with delta (0, 0)
Screenshot: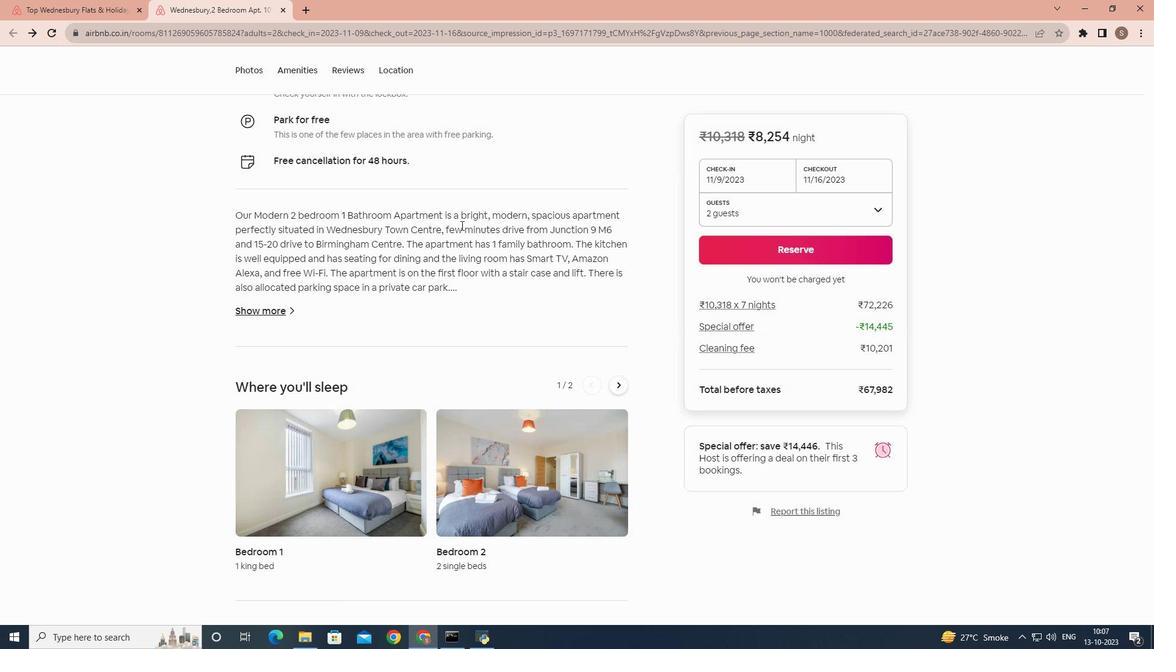 
Action: Mouse scrolled (458, 221) with delta (0, 0)
Screenshot: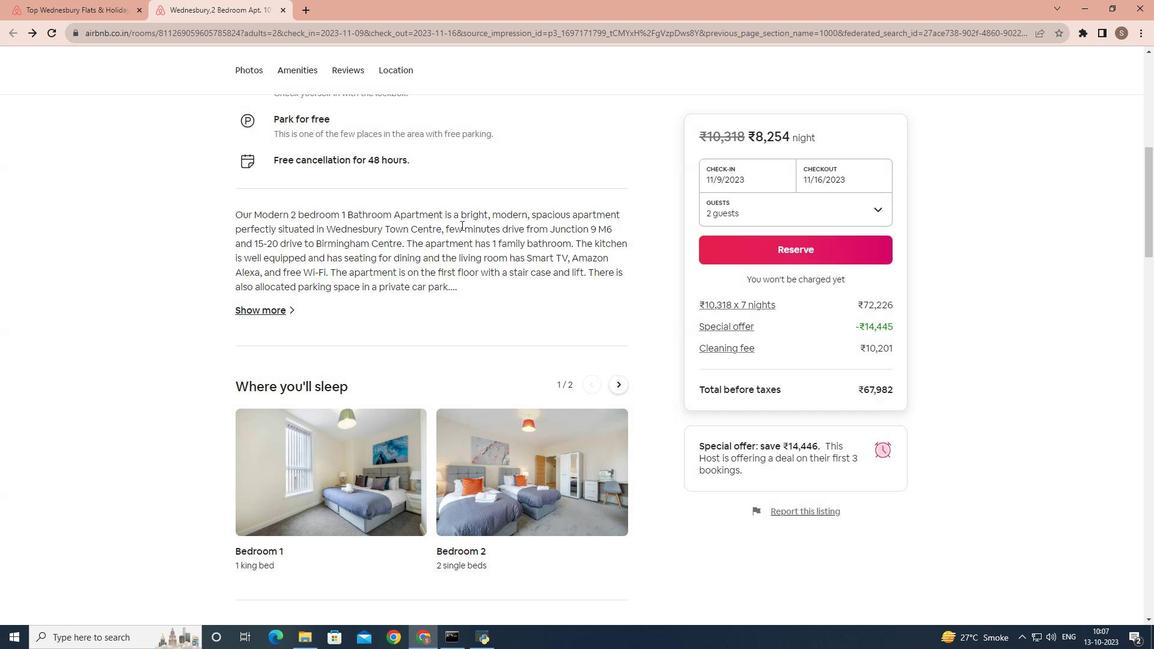 
Action: Mouse scrolled (458, 221) with delta (0, 0)
Screenshot: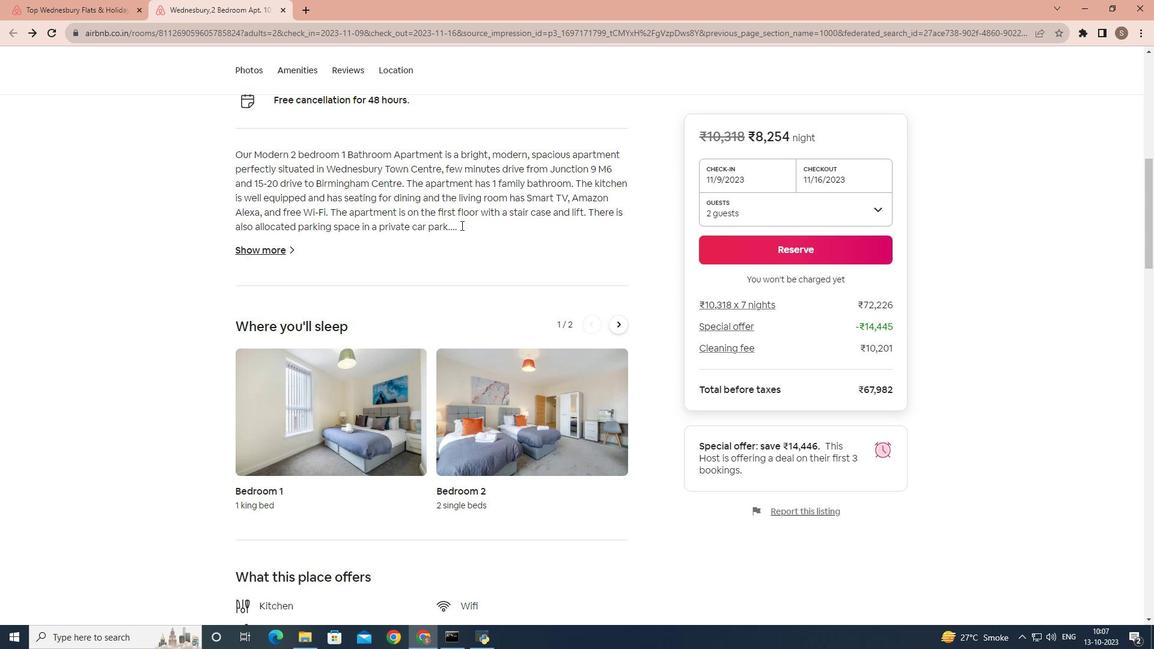 
Action: Mouse scrolled (458, 221) with delta (0, 0)
Screenshot: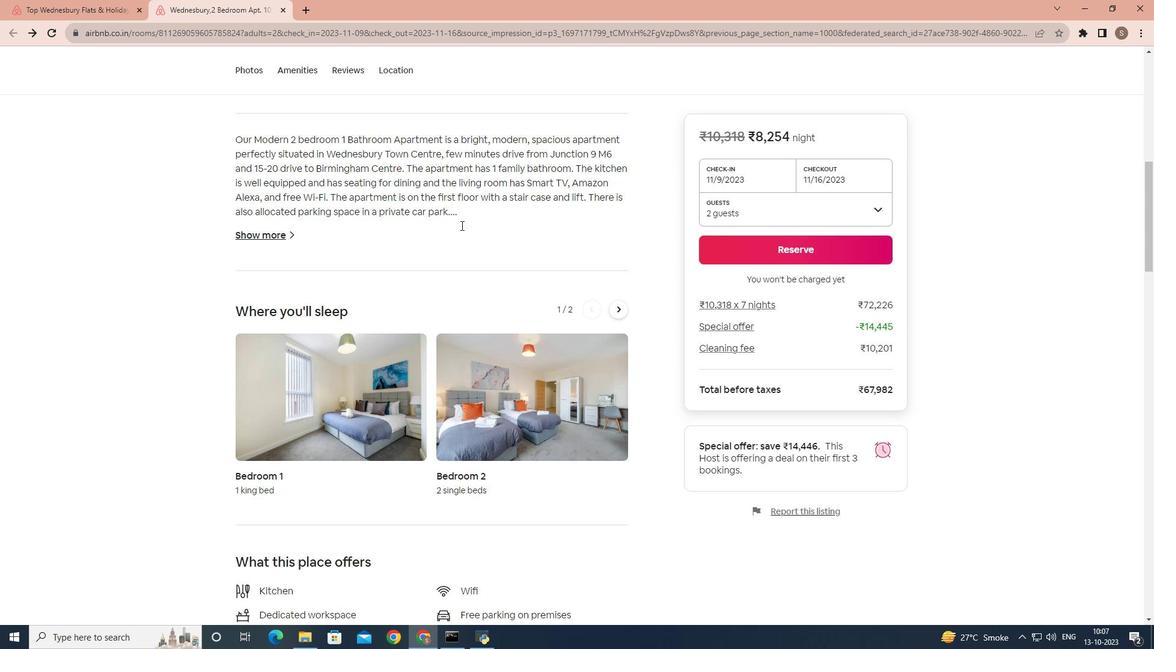 
Action: Mouse scrolled (458, 221) with delta (0, 0)
Screenshot: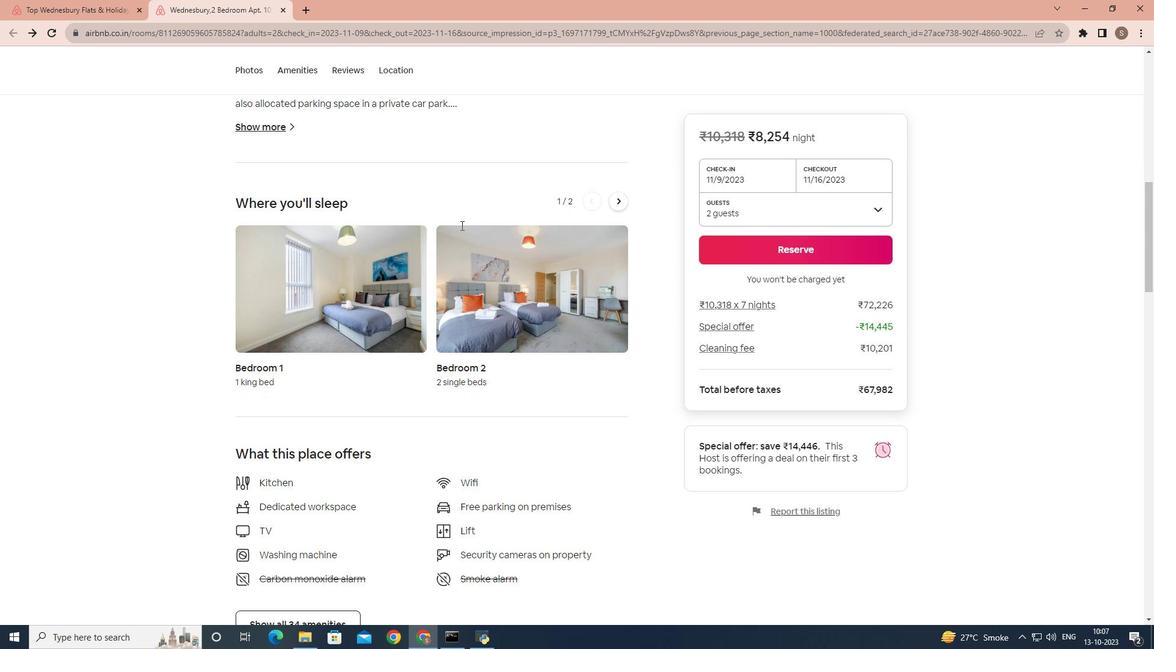 
Action: Mouse scrolled (458, 221) with delta (0, 0)
Screenshot: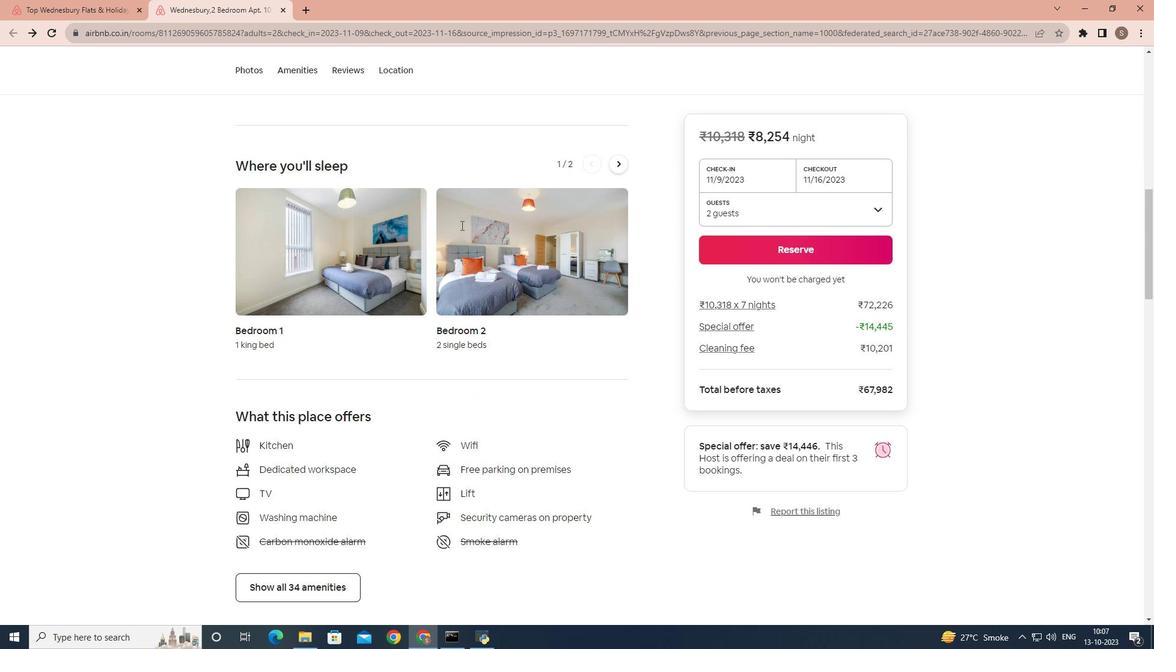 
Action: Mouse scrolled (458, 221) with delta (0, 0)
Screenshot: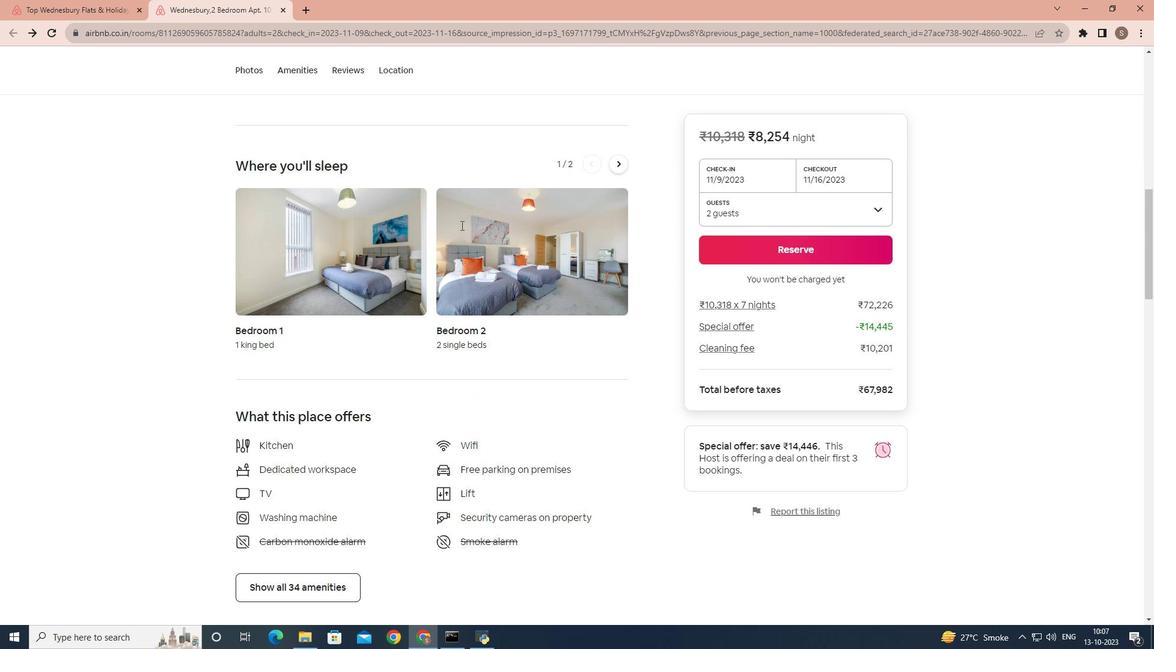 
Action: Mouse scrolled (458, 221) with delta (0, 0)
Screenshot: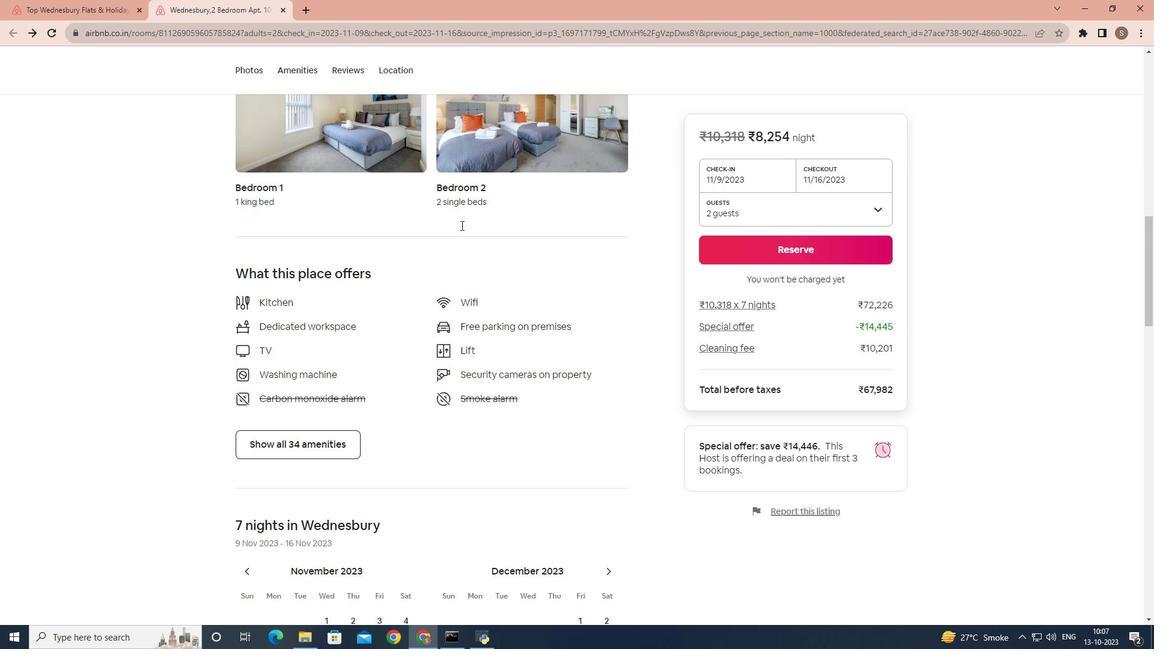 
Action: Mouse scrolled (458, 221) with delta (0, 0)
Screenshot: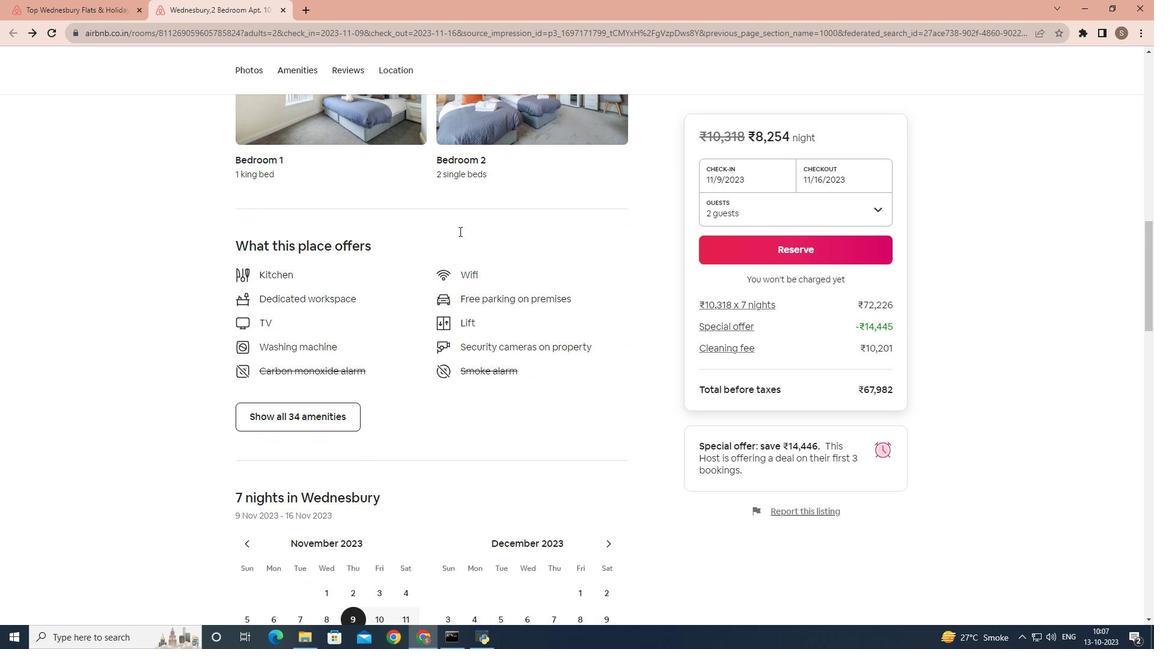 
Action: Mouse moved to (332, 320)
Screenshot: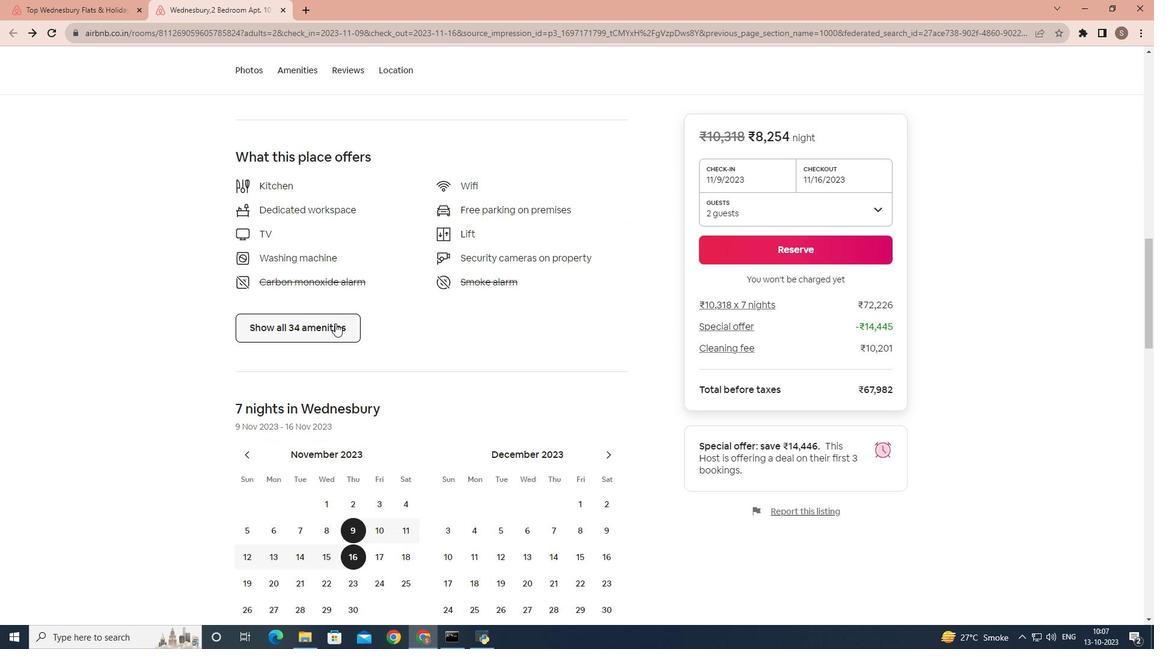 
Action: Mouse pressed left at (332, 320)
Screenshot: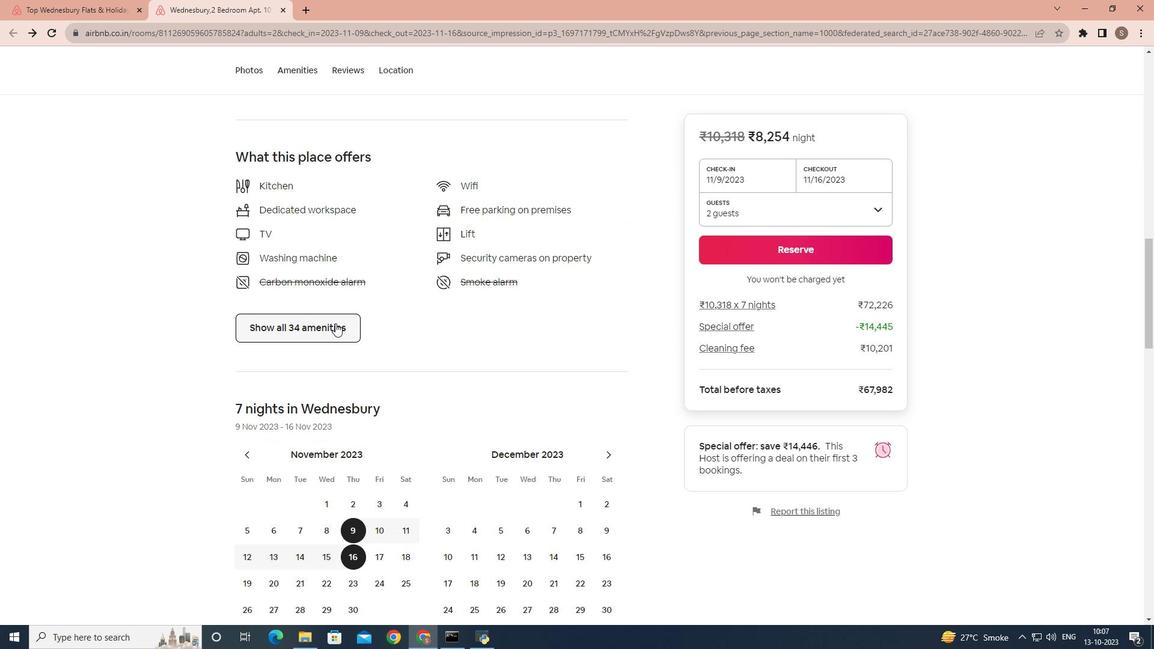 
Action: Mouse moved to (487, 276)
Screenshot: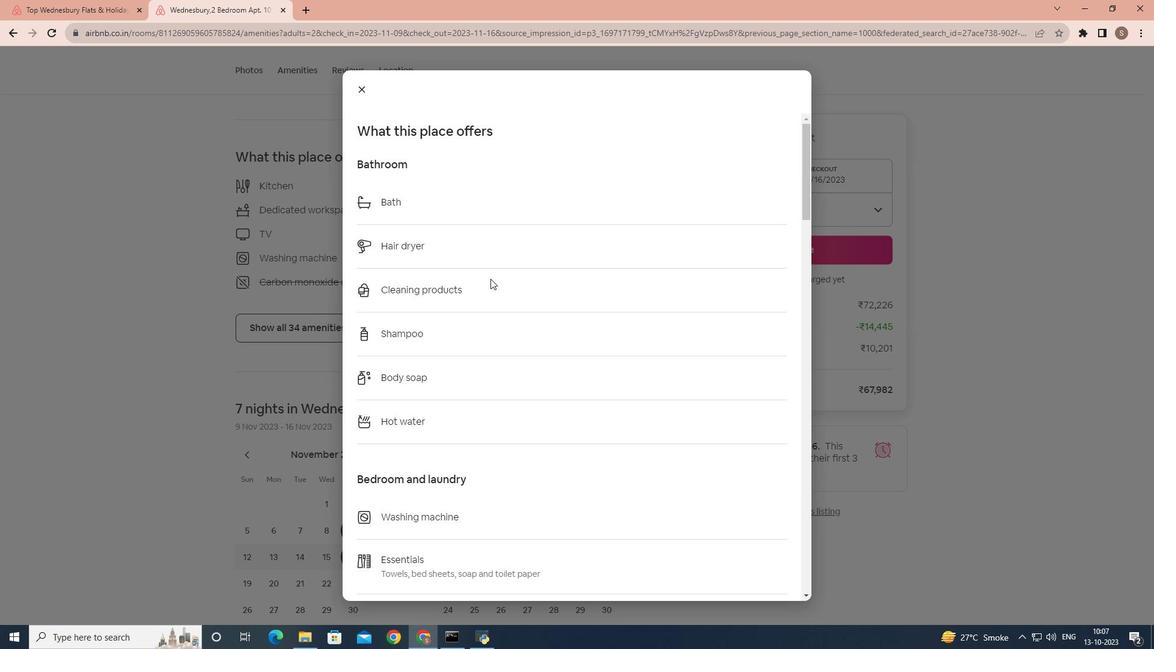 
Action: Mouse scrolled (487, 275) with delta (0, 0)
Screenshot: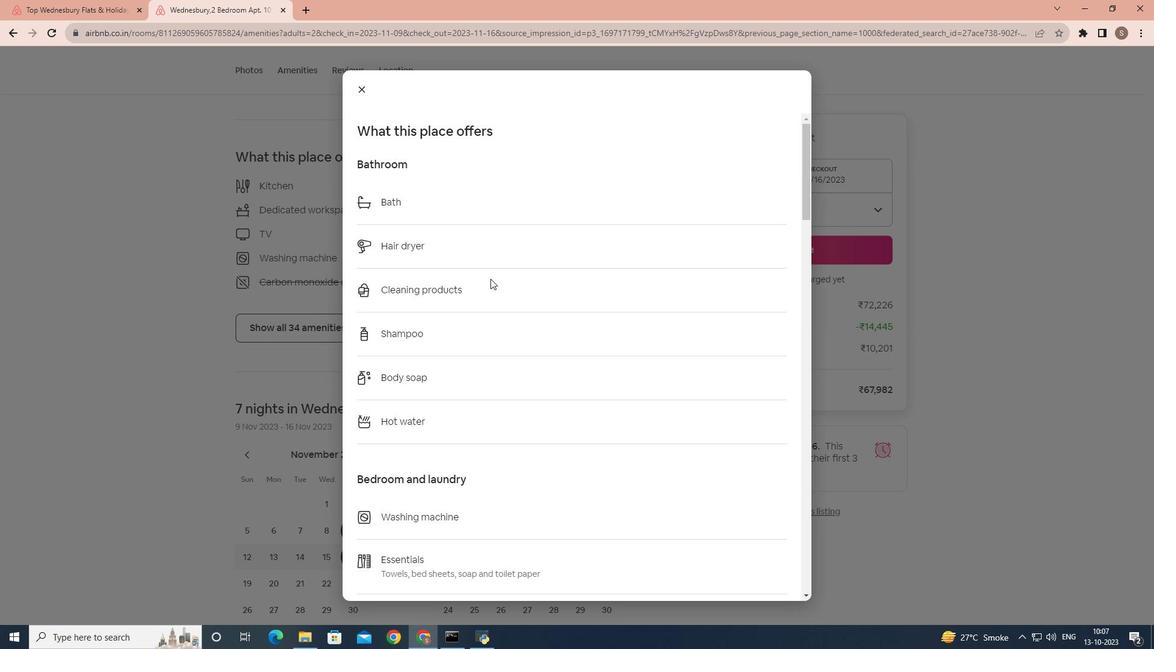 
Action: Mouse scrolled (487, 275) with delta (0, 0)
Screenshot: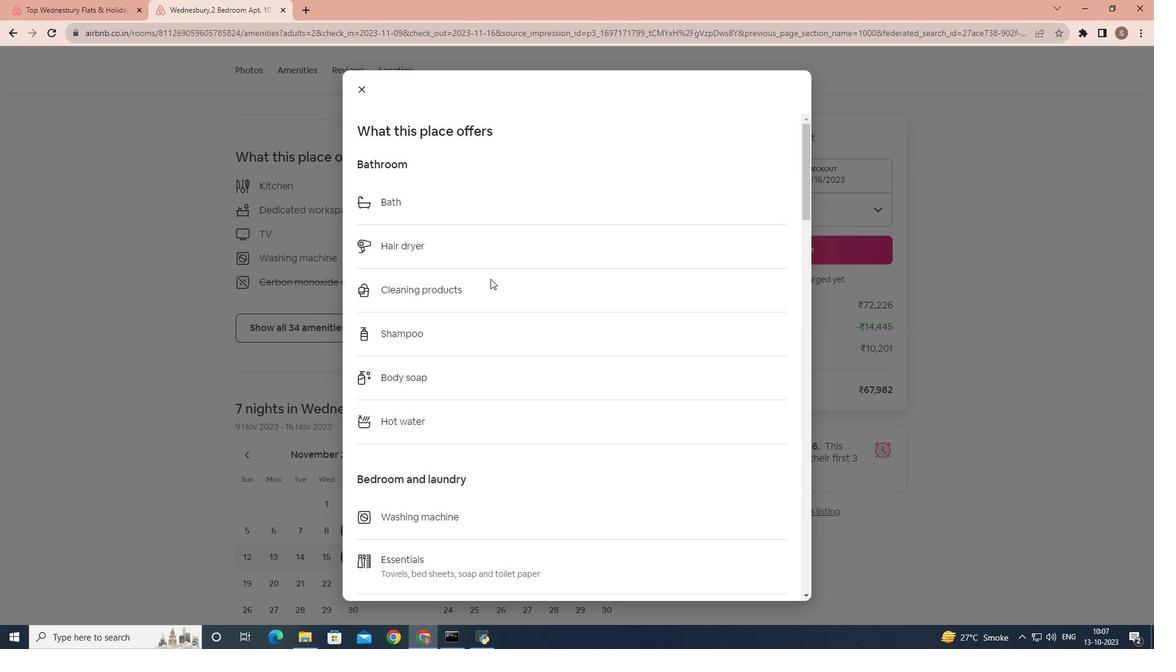 
Action: Mouse scrolled (487, 275) with delta (0, 0)
Screenshot: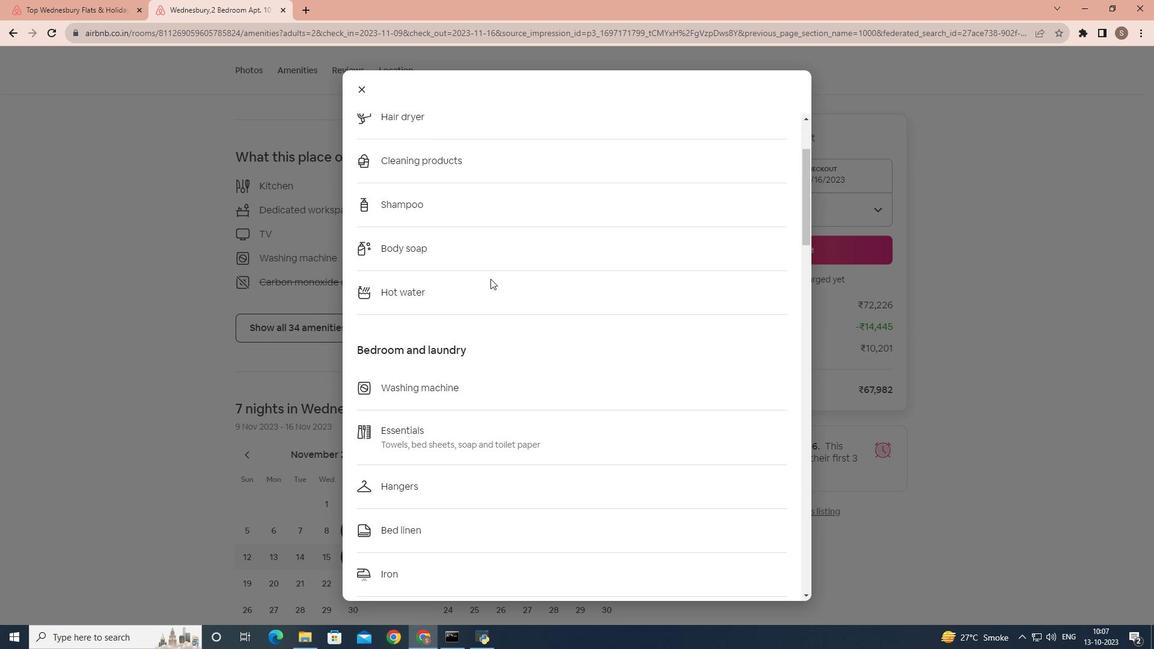 
Action: Mouse scrolled (487, 275) with delta (0, 0)
Screenshot: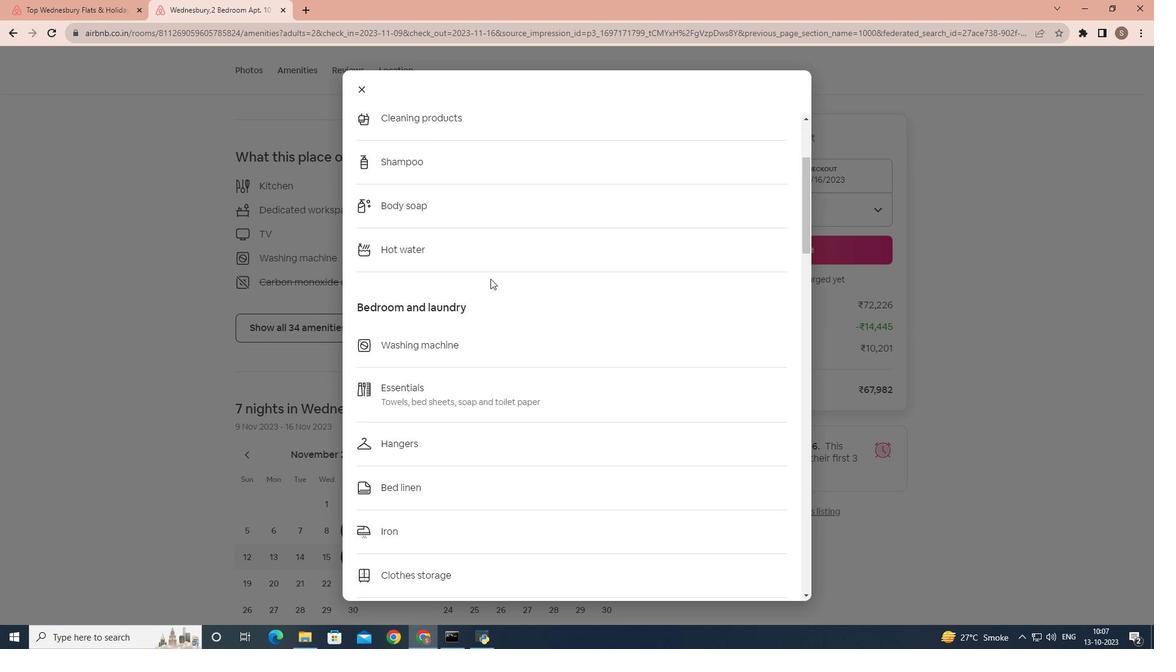 
Action: Mouse scrolled (487, 275) with delta (0, 0)
Screenshot: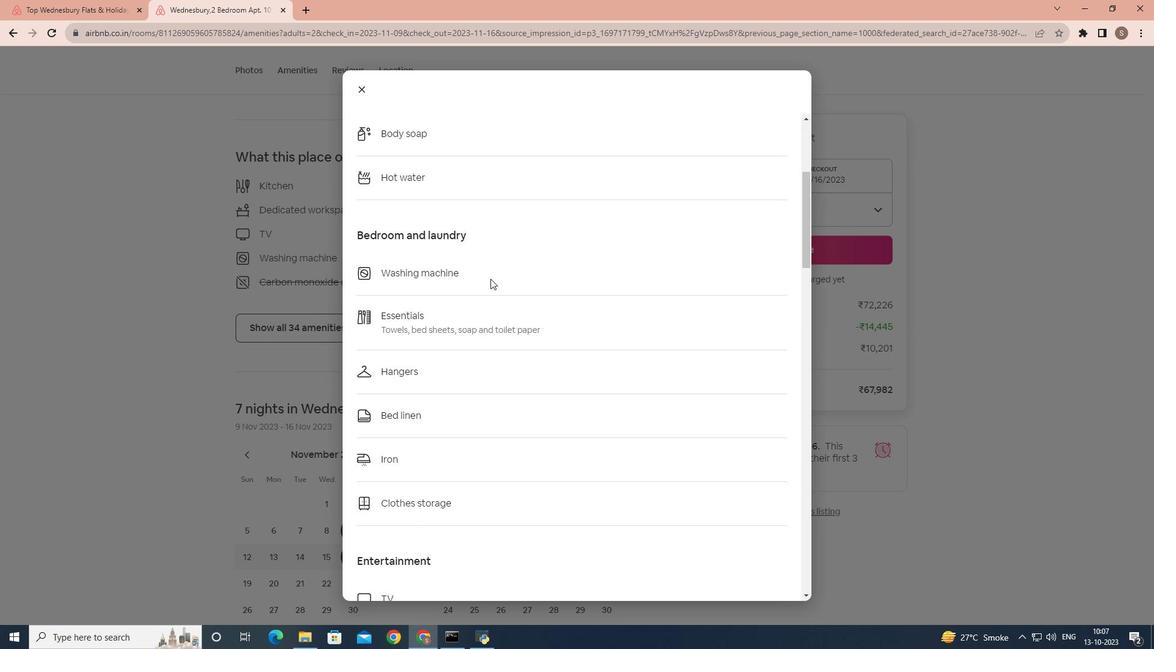 
Action: Mouse scrolled (487, 275) with delta (0, 0)
Screenshot: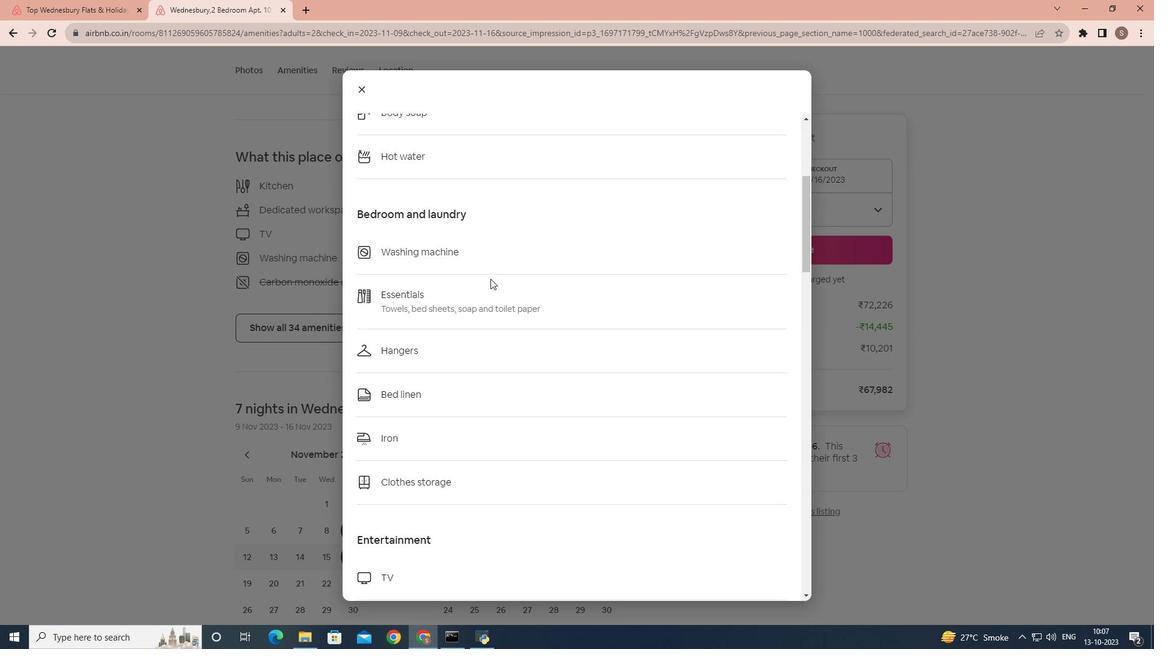 
Action: Mouse scrolled (487, 275) with delta (0, 0)
Screenshot: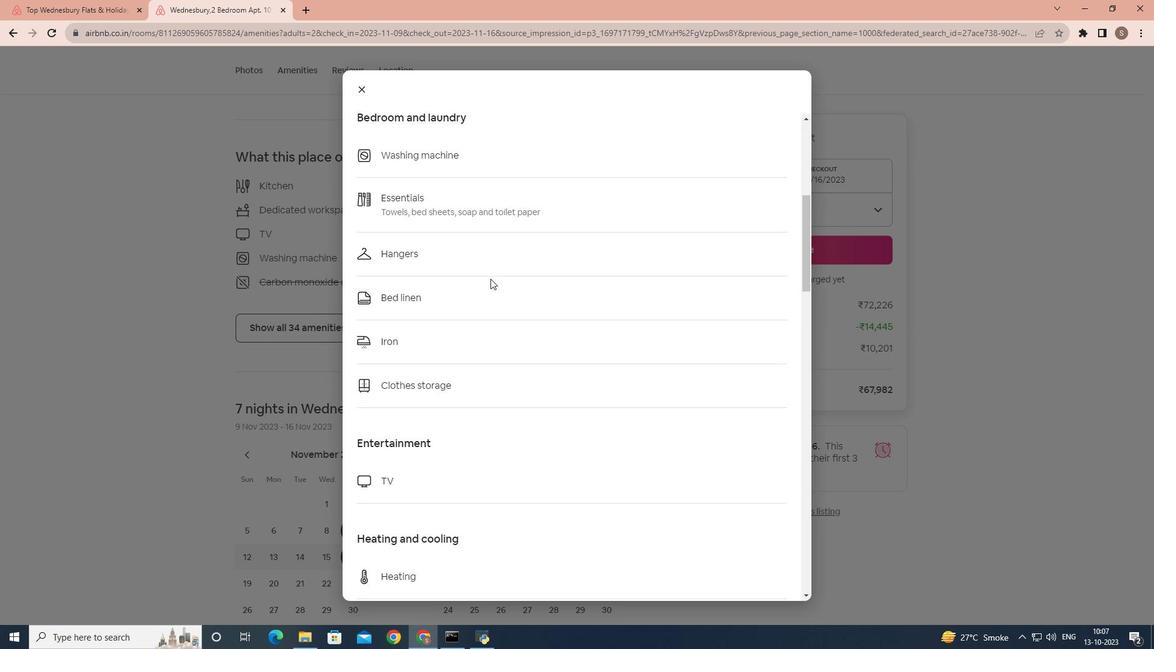 
Action: Mouse scrolled (487, 275) with delta (0, 0)
Screenshot: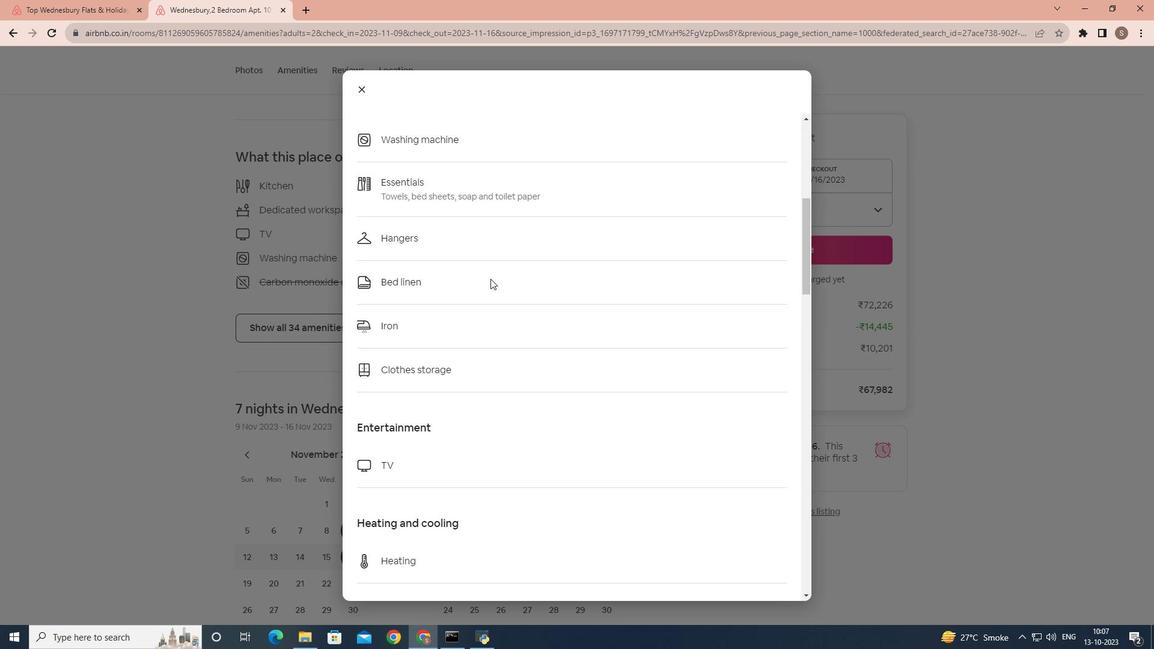 
Action: Mouse scrolled (487, 275) with delta (0, 0)
Screenshot: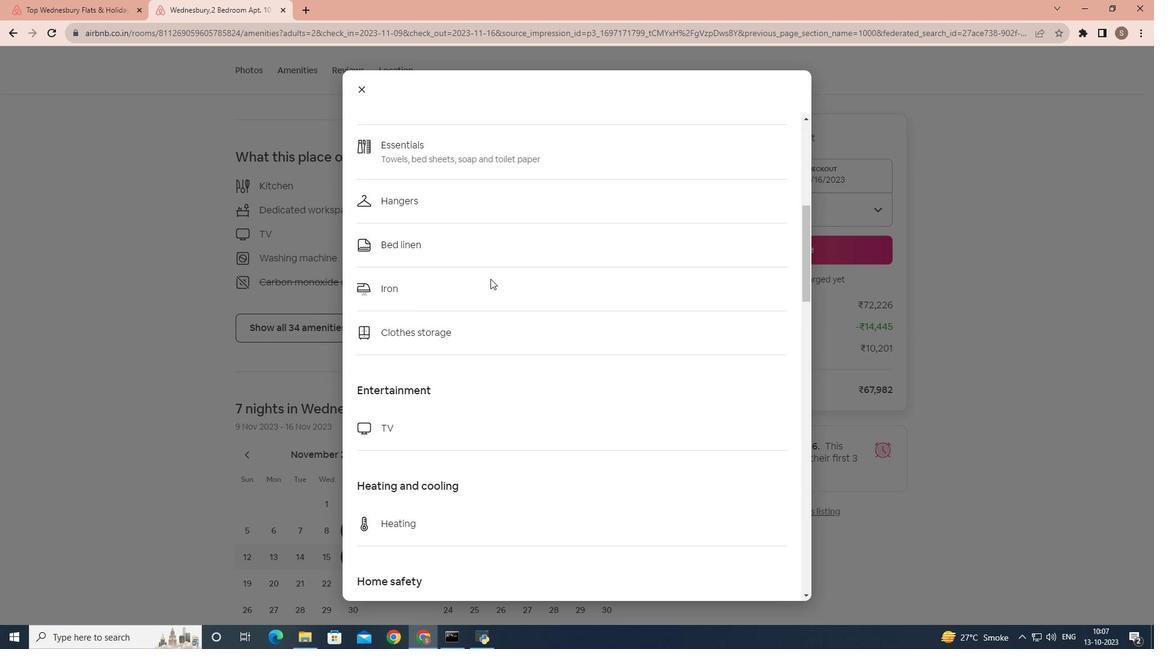 
Action: Mouse scrolled (487, 275) with delta (0, 0)
Screenshot: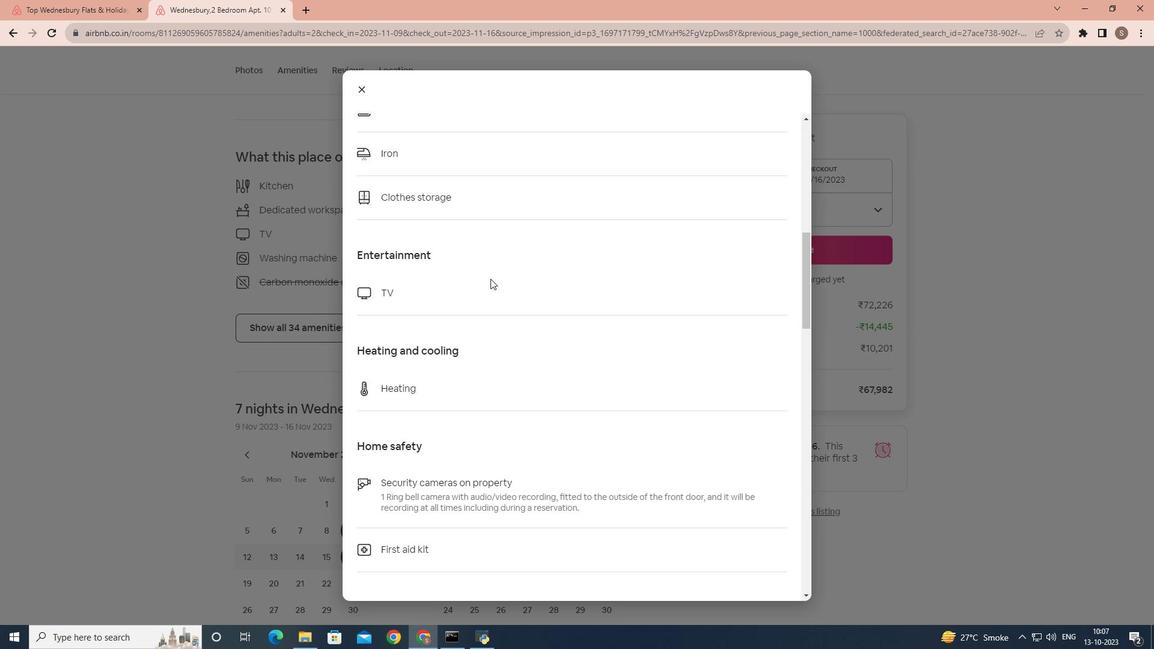 
Action: Mouse scrolled (487, 275) with delta (0, 0)
Screenshot: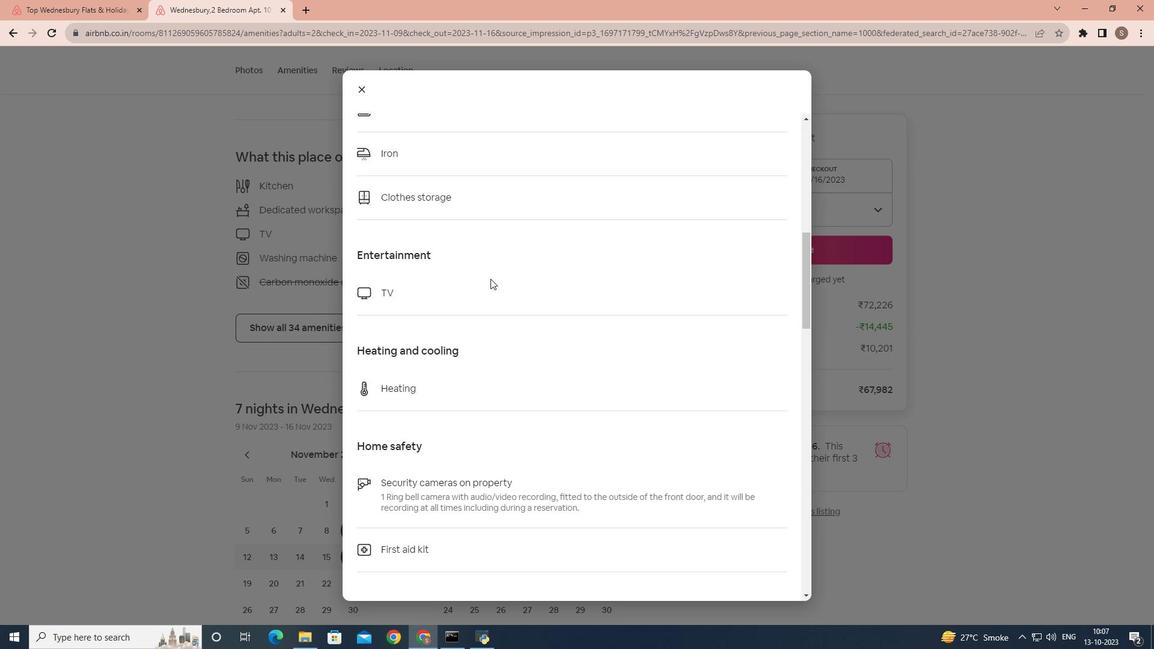 
Action: Mouse scrolled (487, 275) with delta (0, 0)
Screenshot: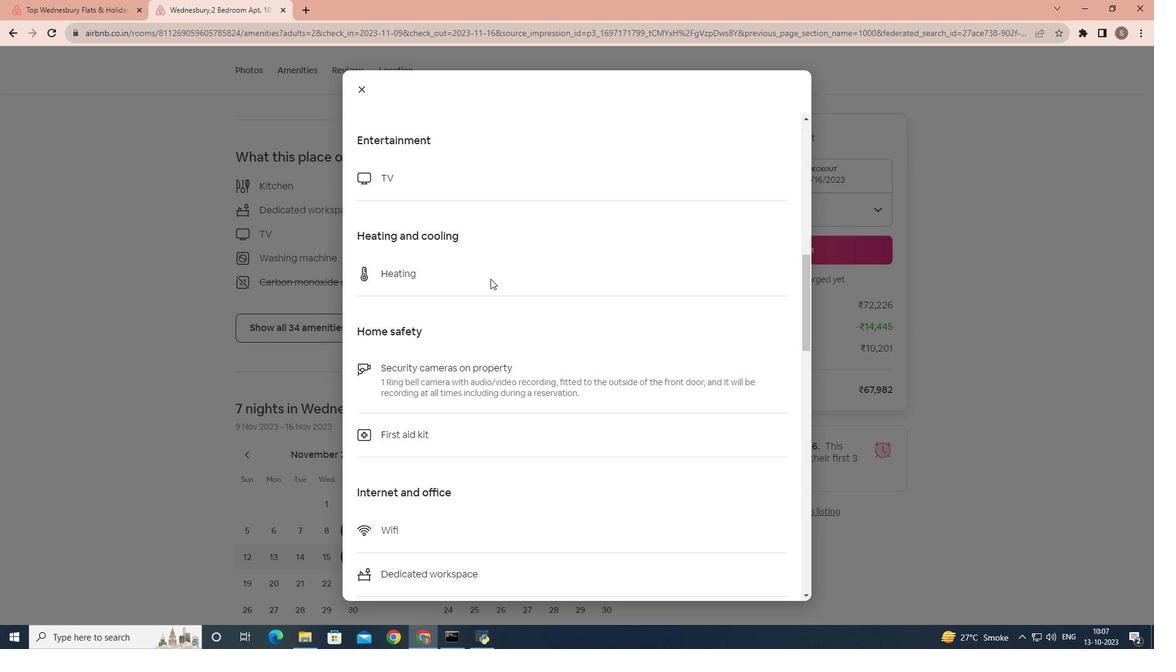 
Action: Mouse scrolled (487, 275) with delta (0, 0)
Screenshot: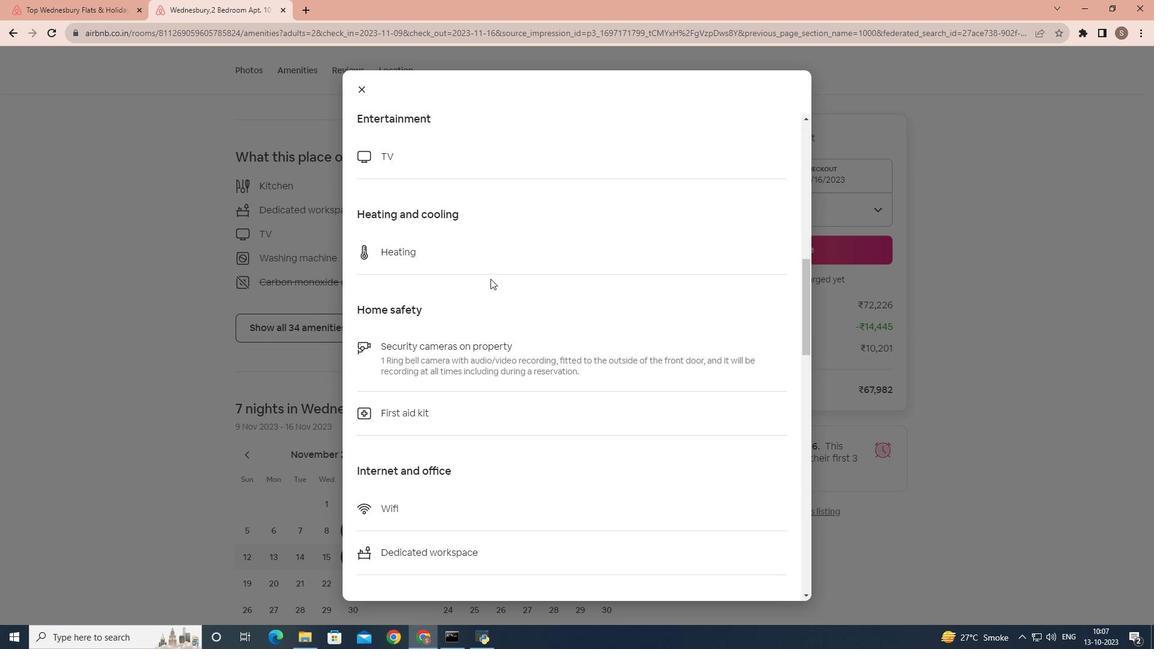 
Action: Mouse scrolled (487, 275) with delta (0, 0)
Screenshot: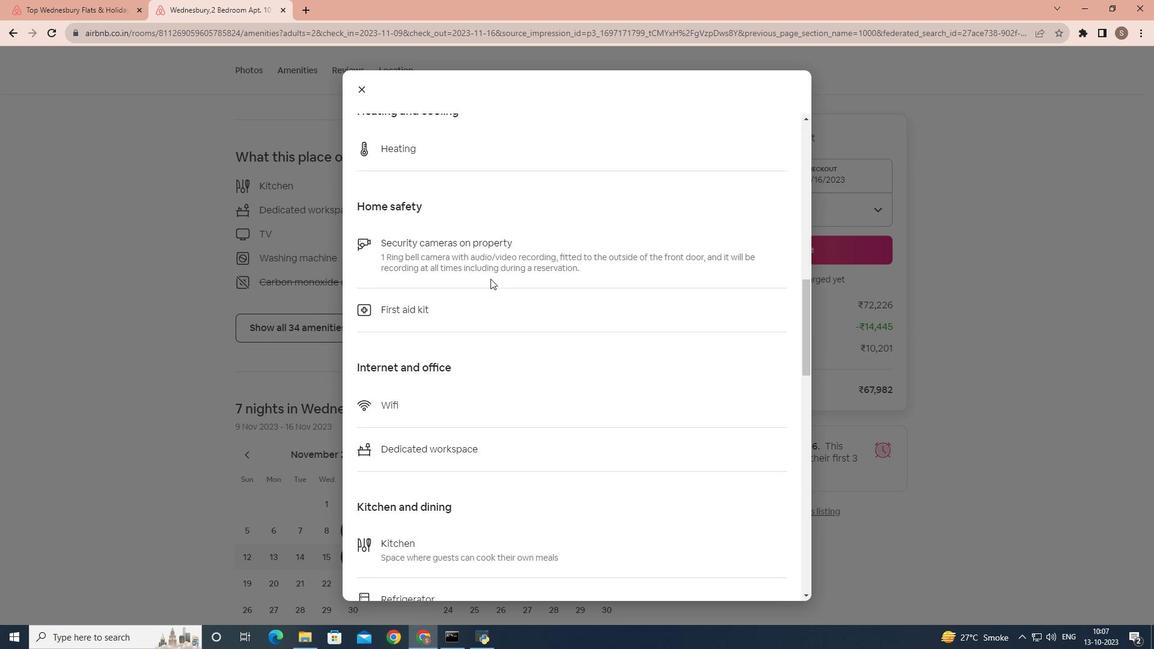 
Action: Mouse scrolled (487, 275) with delta (0, 0)
Screenshot: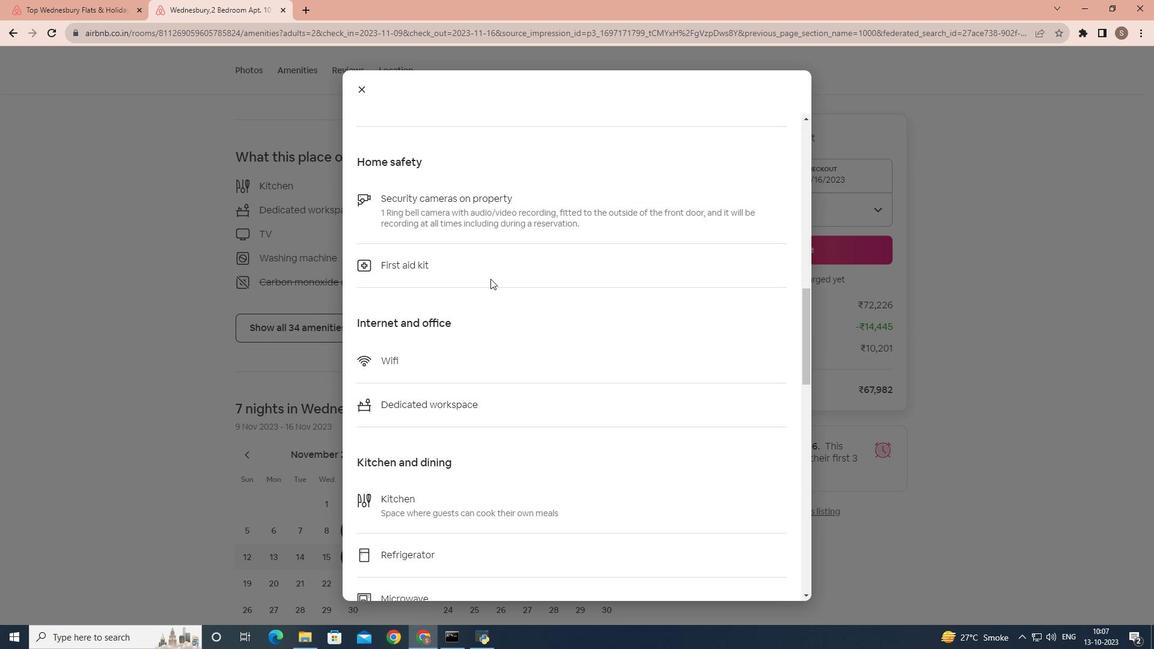 
Action: Mouse scrolled (487, 275) with delta (0, 0)
Screenshot: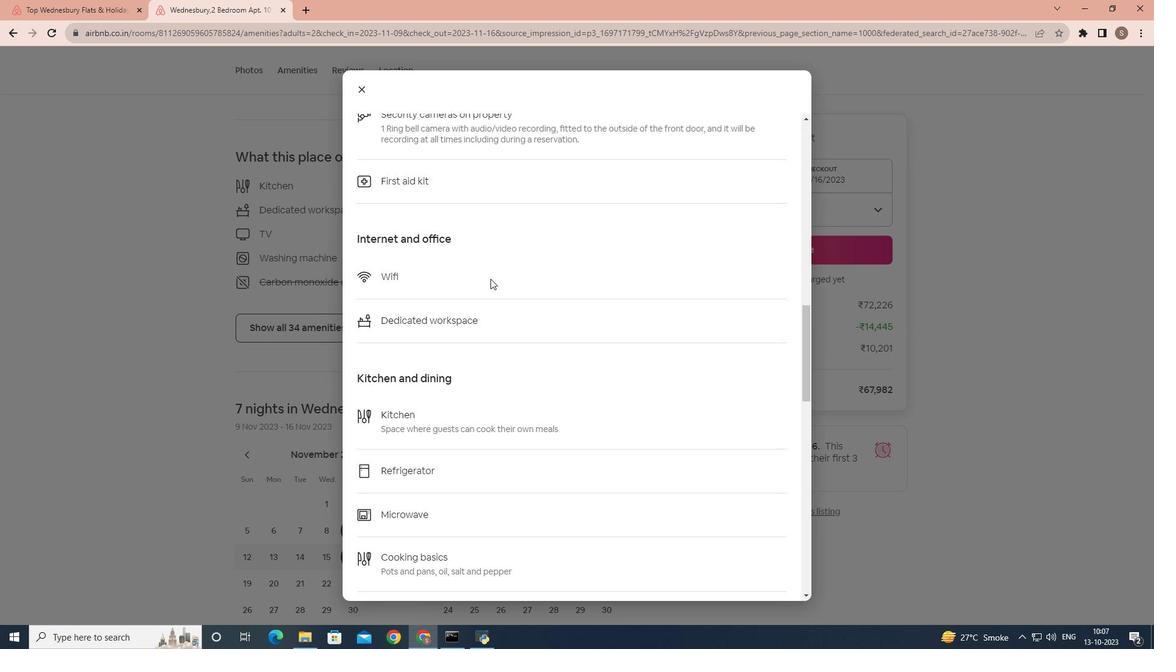 
Action: Mouse scrolled (487, 275) with delta (0, 0)
Screenshot: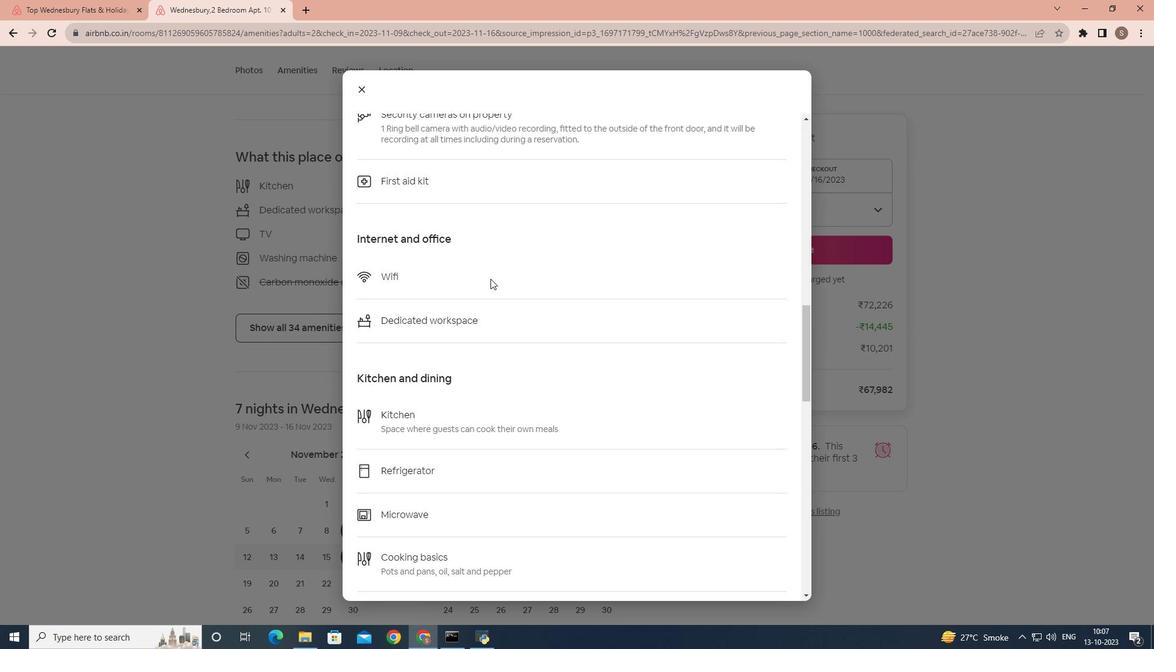 
Action: Mouse scrolled (487, 275) with delta (0, 0)
Screenshot: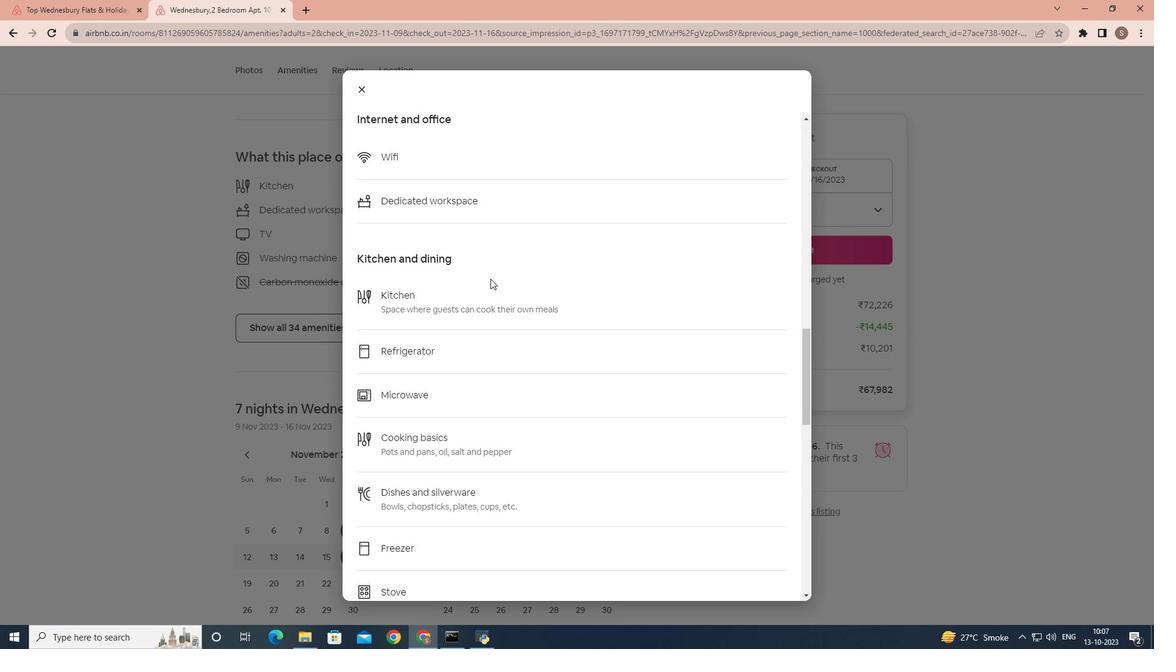 
Action: Mouse scrolled (487, 275) with delta (0, 0)
Screenshot: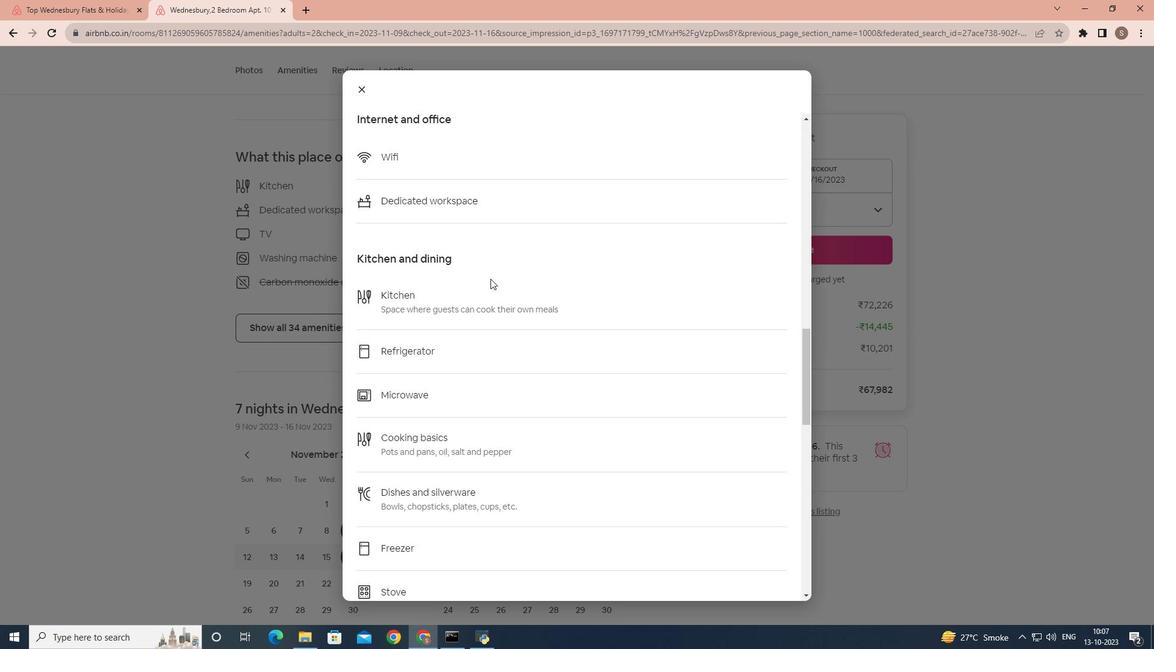 
Action: Mouse scrolled (487, 275) with delta (0, 0)
Screenshot: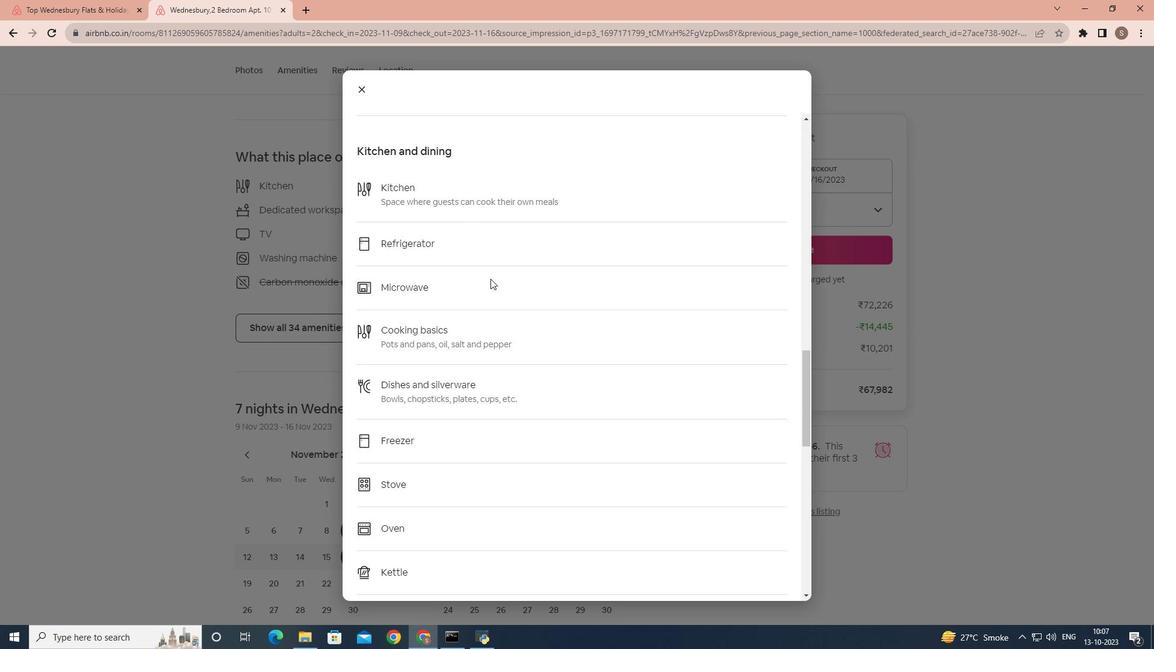 
Action: Mouse scrolled (487, 275) with delta (0, 0)
Screenshot: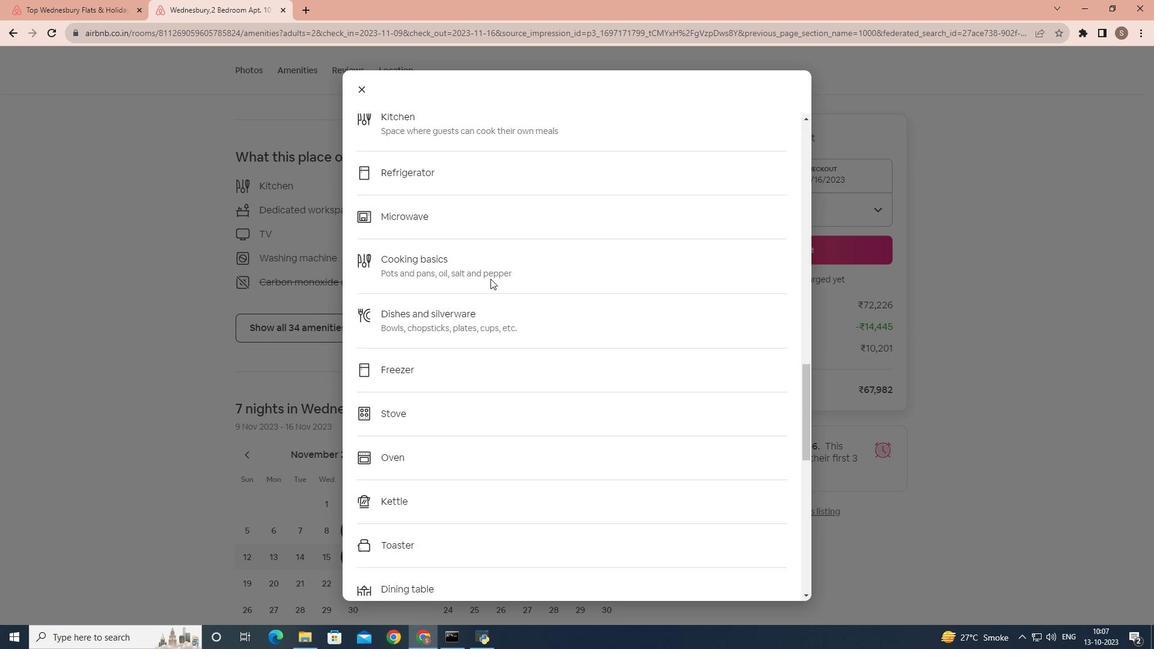 
Action: Mouse scrolled (487, 275) with delta (0, 0)
Screenshot: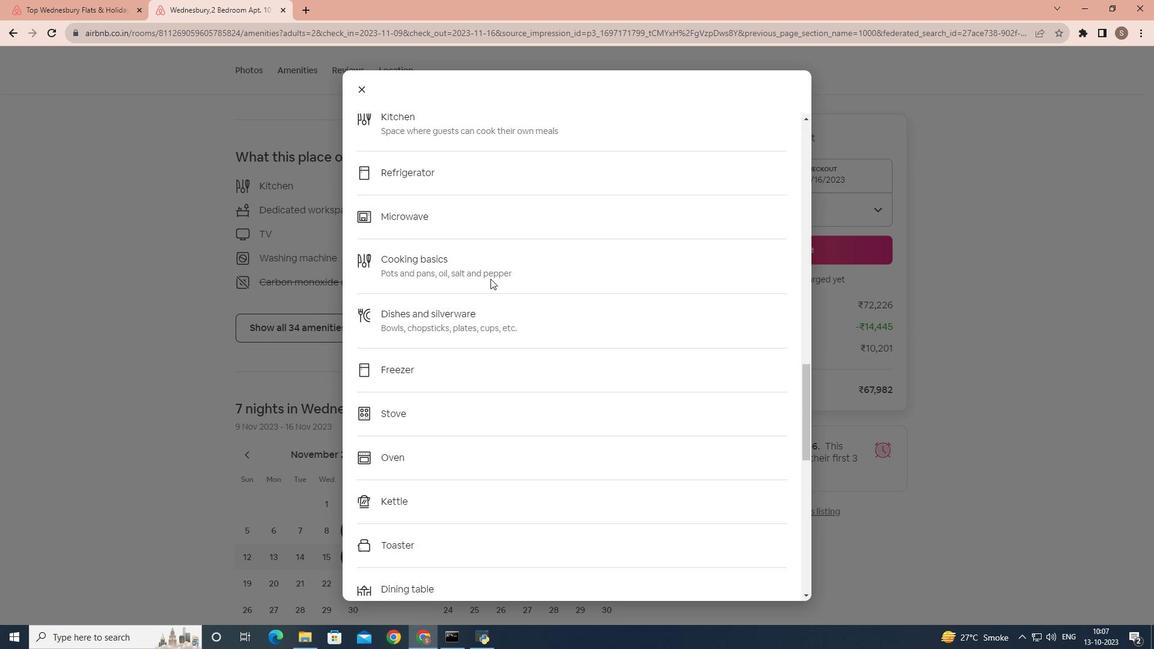 
Action: Mouse scrolled (487, 275) with delta (0, 0)
Screenshot: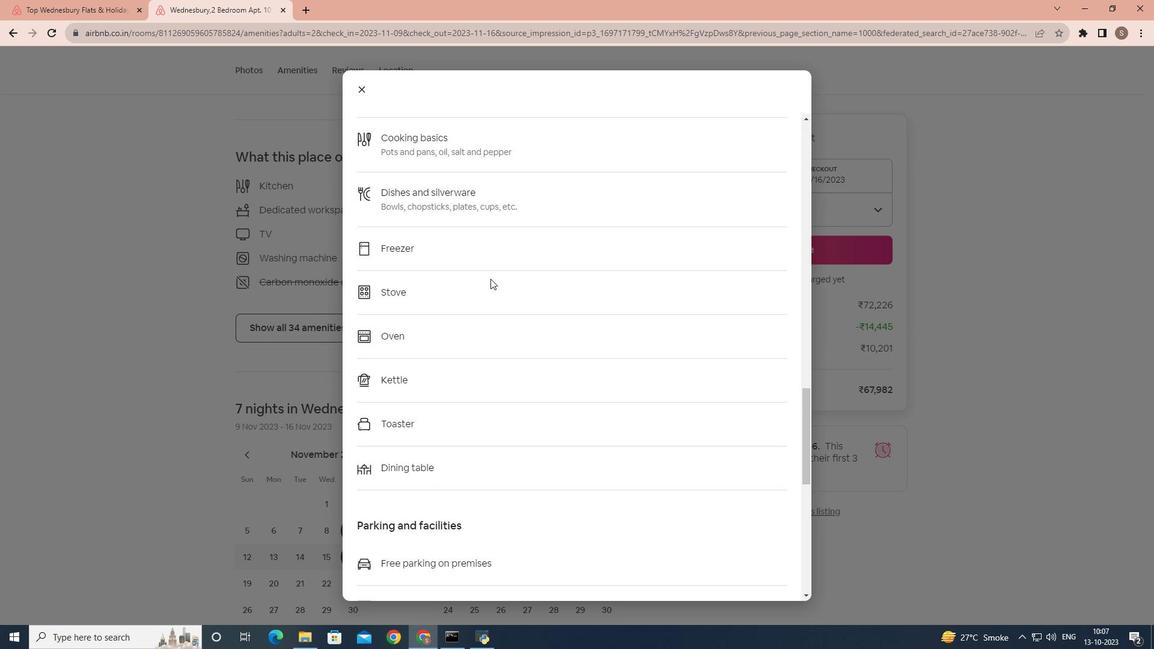 
Action: Mouse scrolled (487, 275) with delta (0, 0)
Screenshot: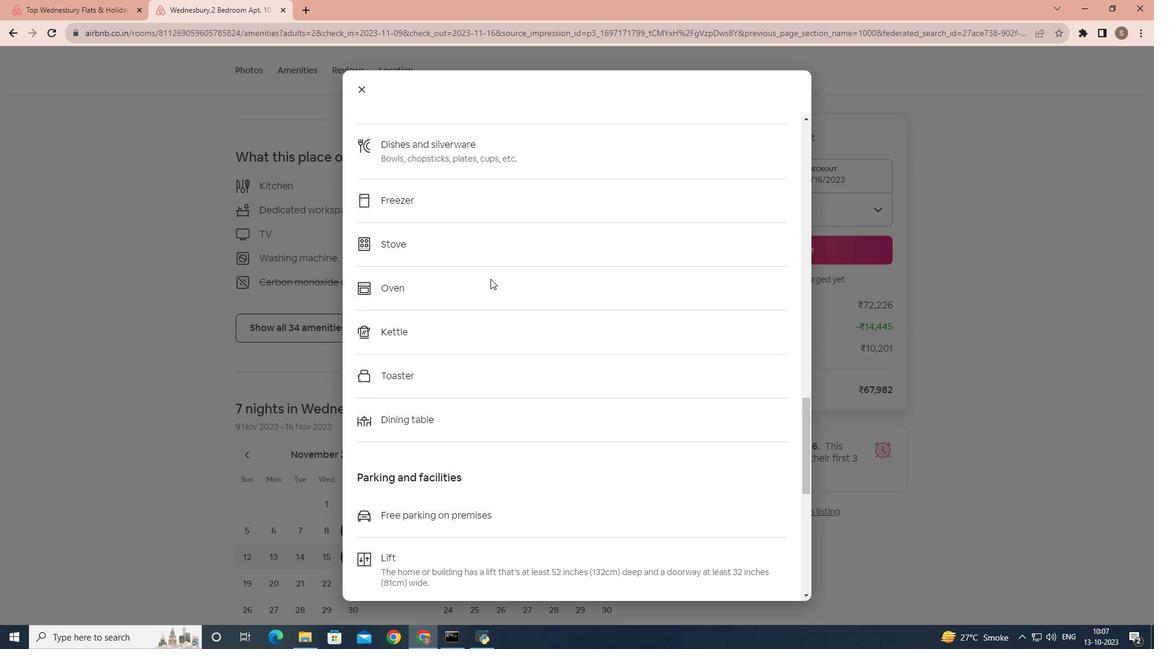 
Action: Mouse scrolled (487, 275) with delta (0, 0)
Screenshot: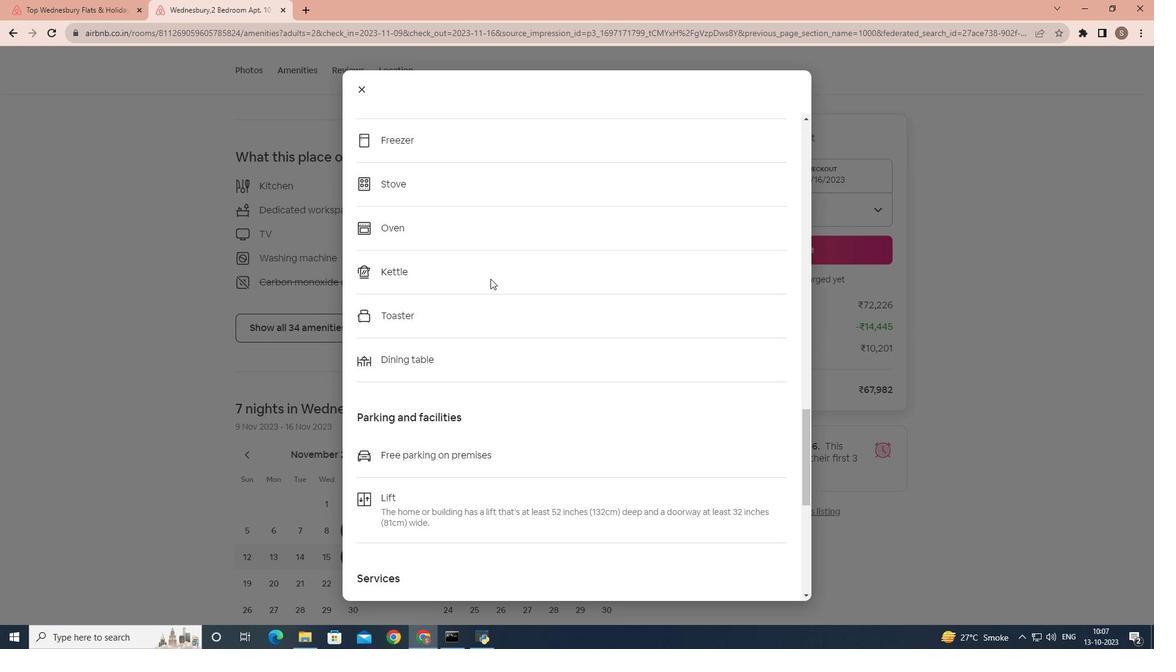 
Action: Mouse scrolled (487, 275) with delta (0, 0)
Screenshot: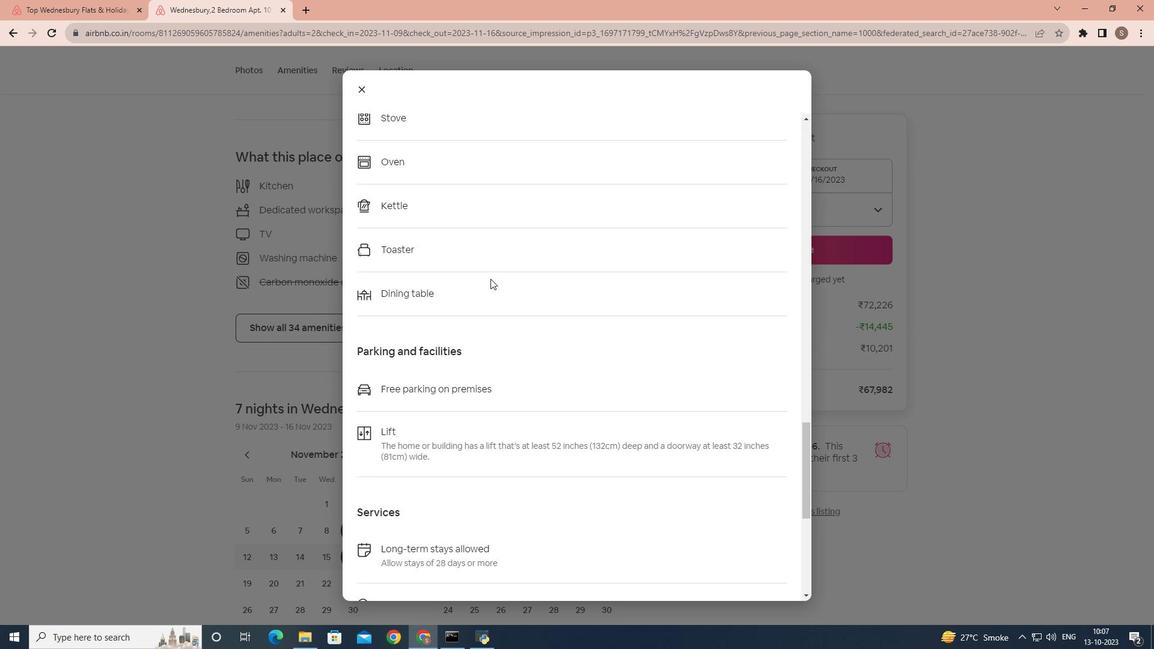 
Action: Mouse scrolled (487, 275) with delta (0, 0)
Screenshot: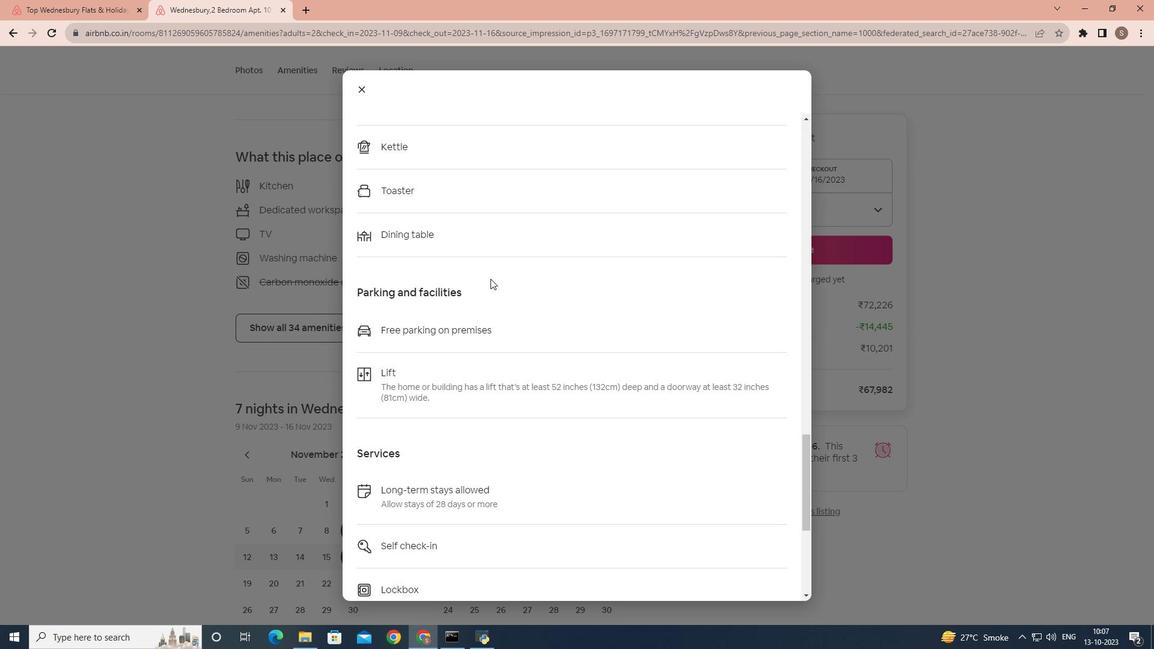 
Action: Mouse scrolled (487, 275) with delta (0, 0)
Screenshot: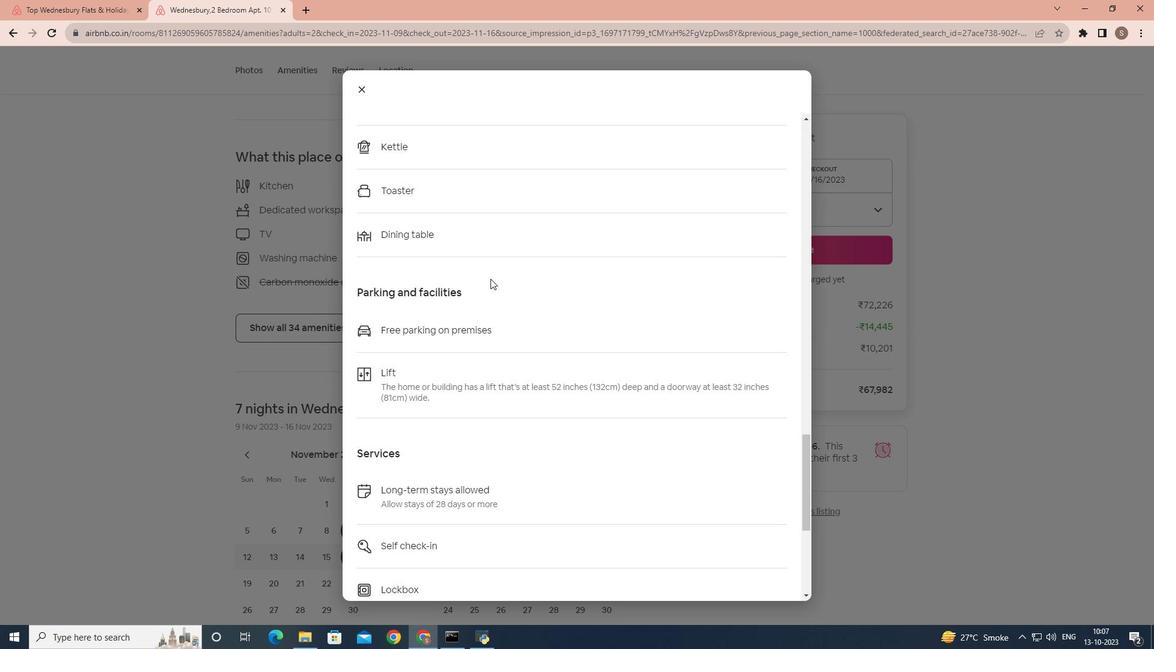 
Action: Mouse scrolled (487, 275) with delta (0, 0)
Screenshot: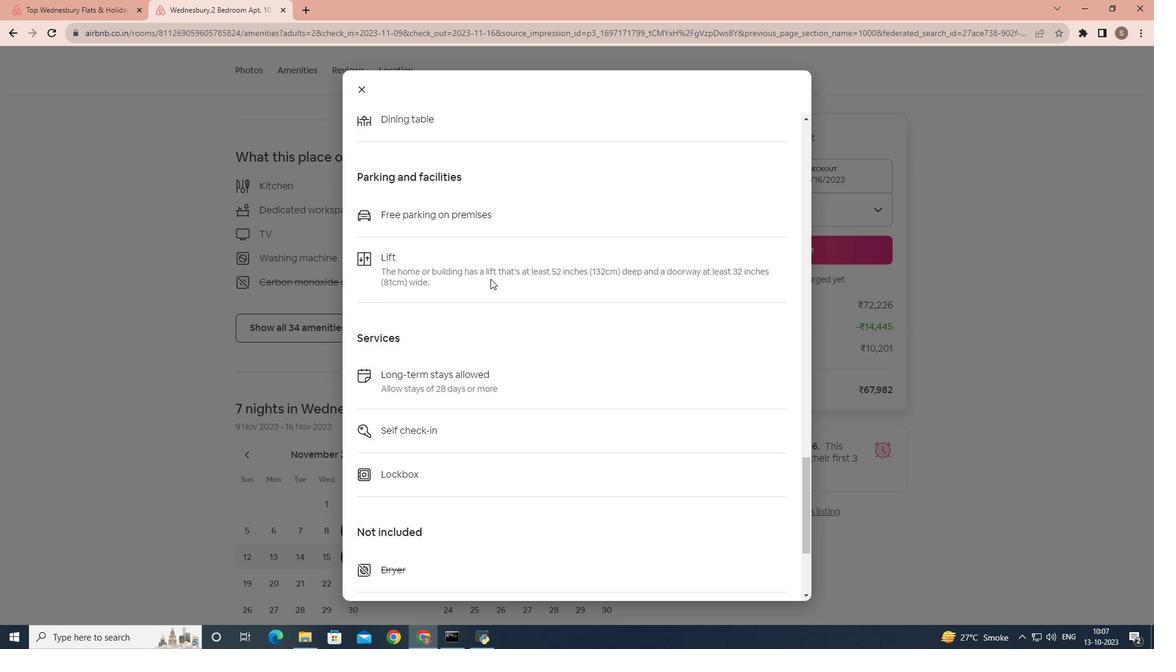 
Action: Mouse scrolled (487, 275) with delta (0, 0)
Screenshot: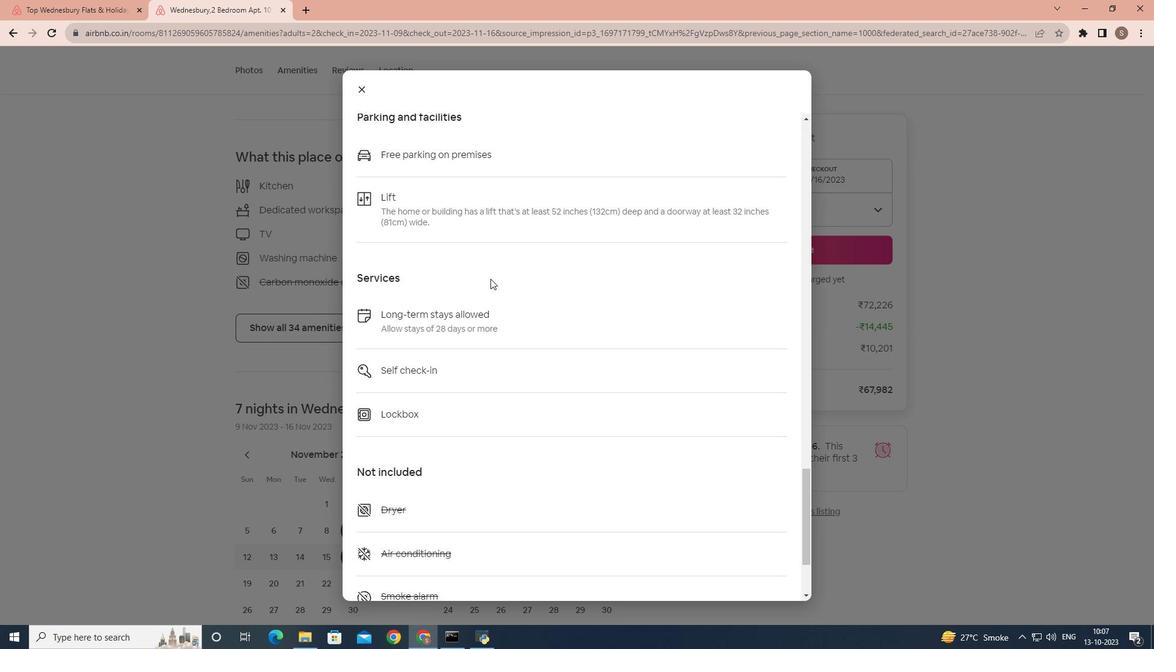 
Action: Mouse scrolled (487, 275) with delta (0, 0)
Screenshot: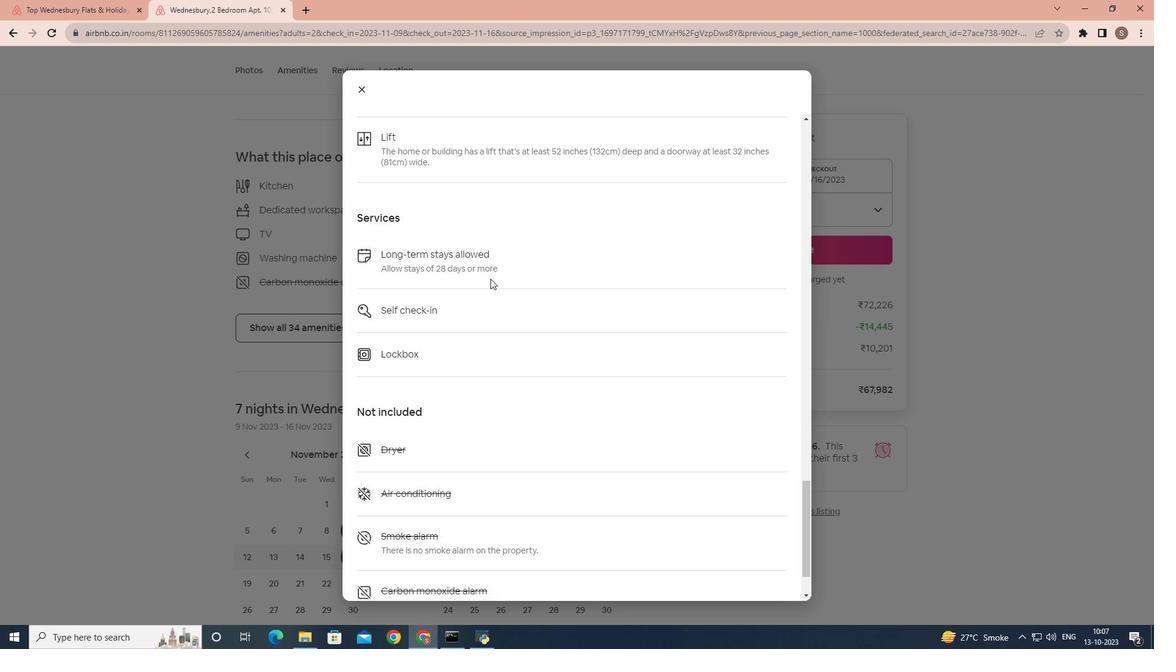
Action: Mouse scrolled (487, 275) with delta (0, 0)
Screenshot: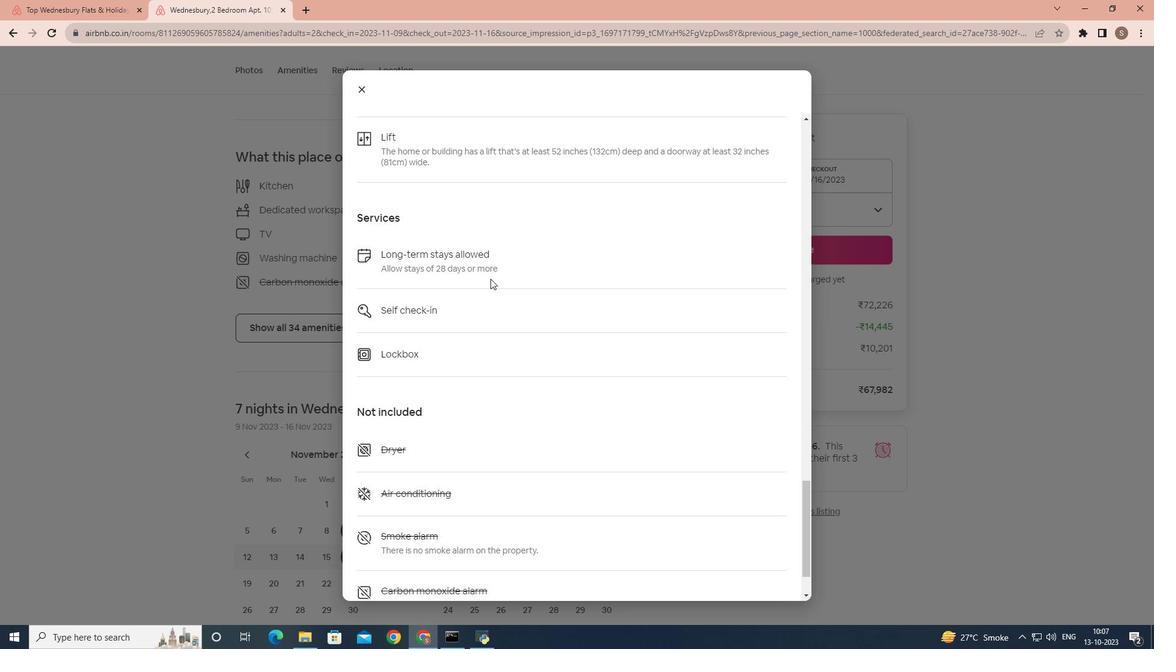 
Action: Mouse scrolled (487, 275) with delta (0, 0)
Screenshot: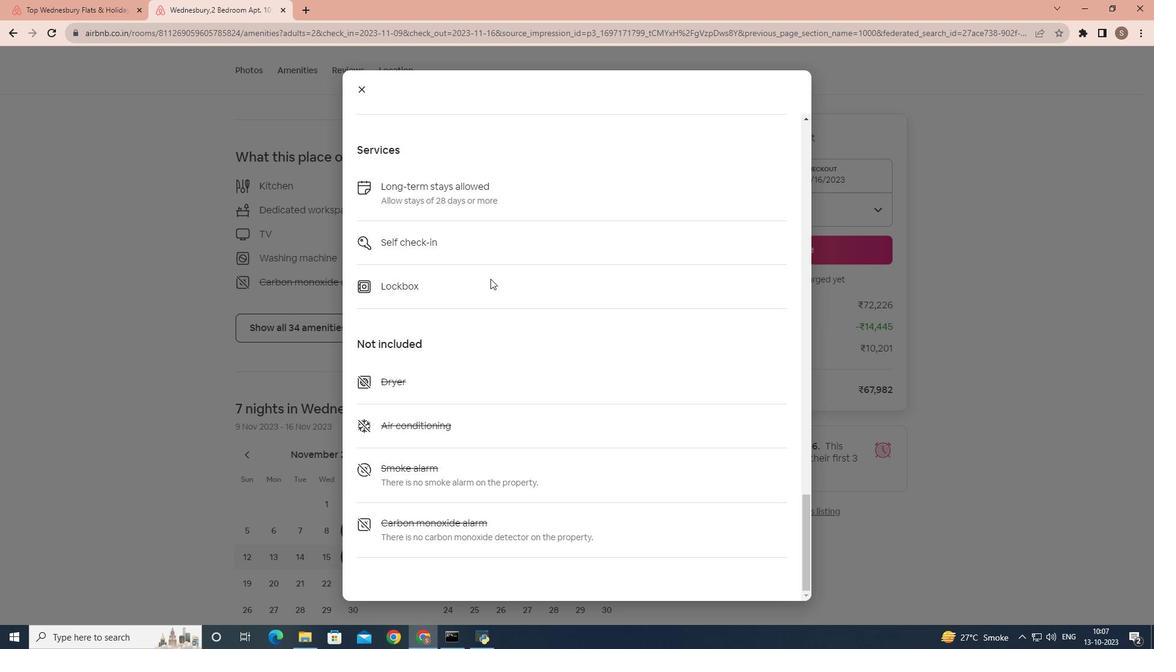 
Action: Mouse scrolled (487, 275) with delta (0, 0)
Screenshot: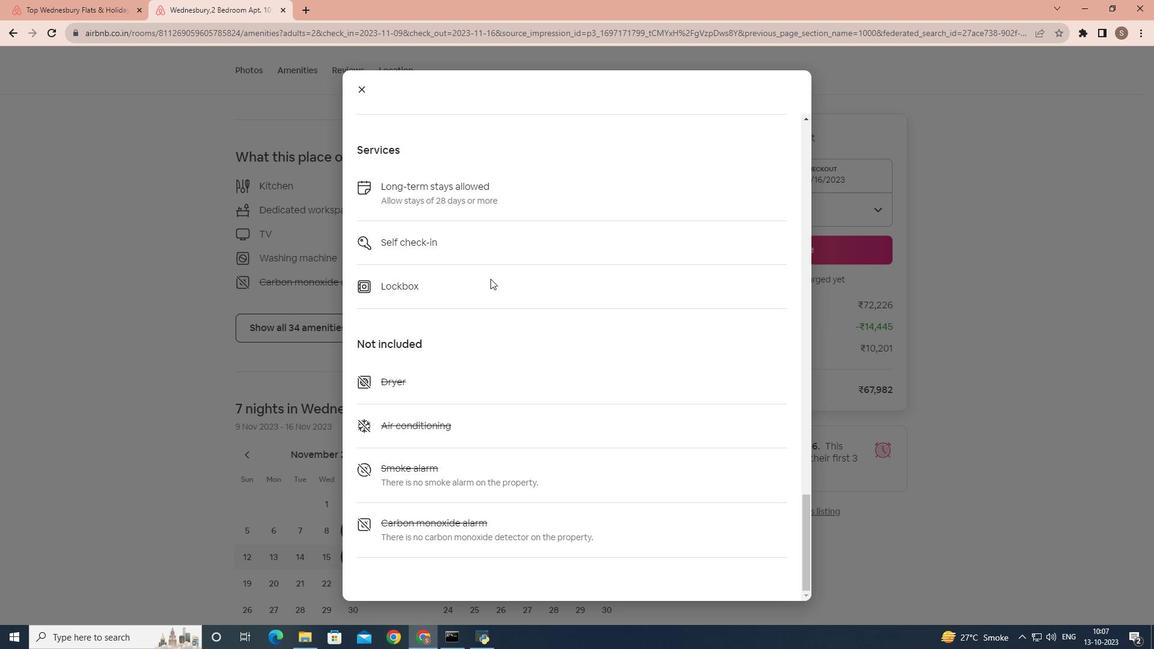 
Action: Mouse scrolled (487, 275) with delta (0, 0)
Screenshot: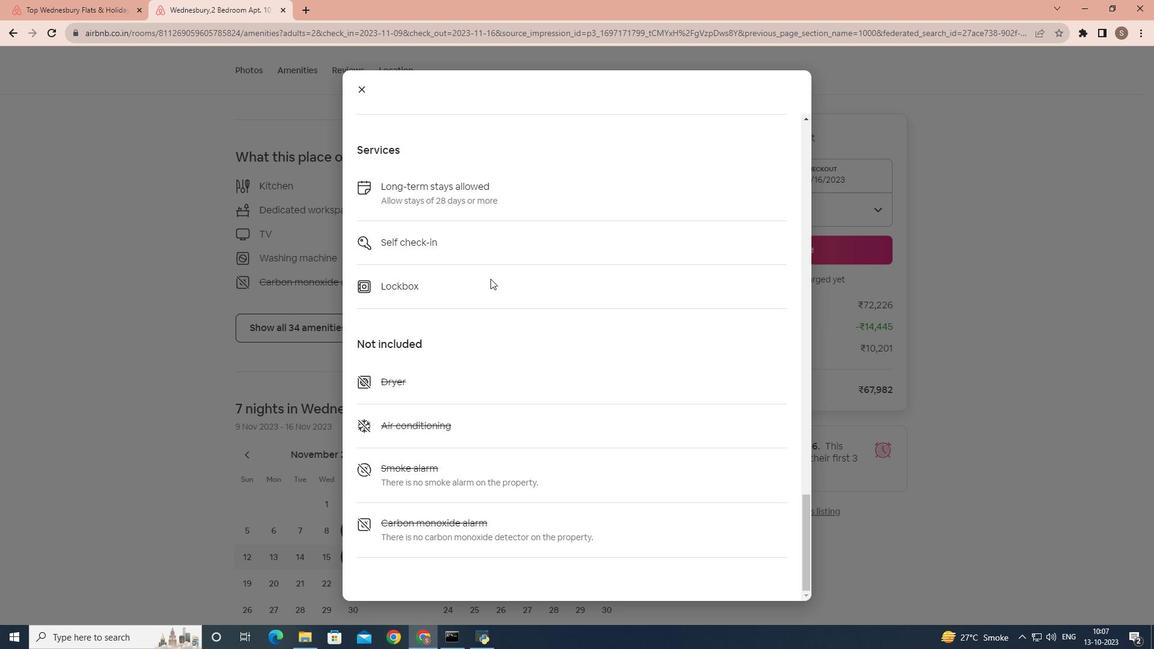 
Action: Mouse moved to (361, 93)
Screenshot: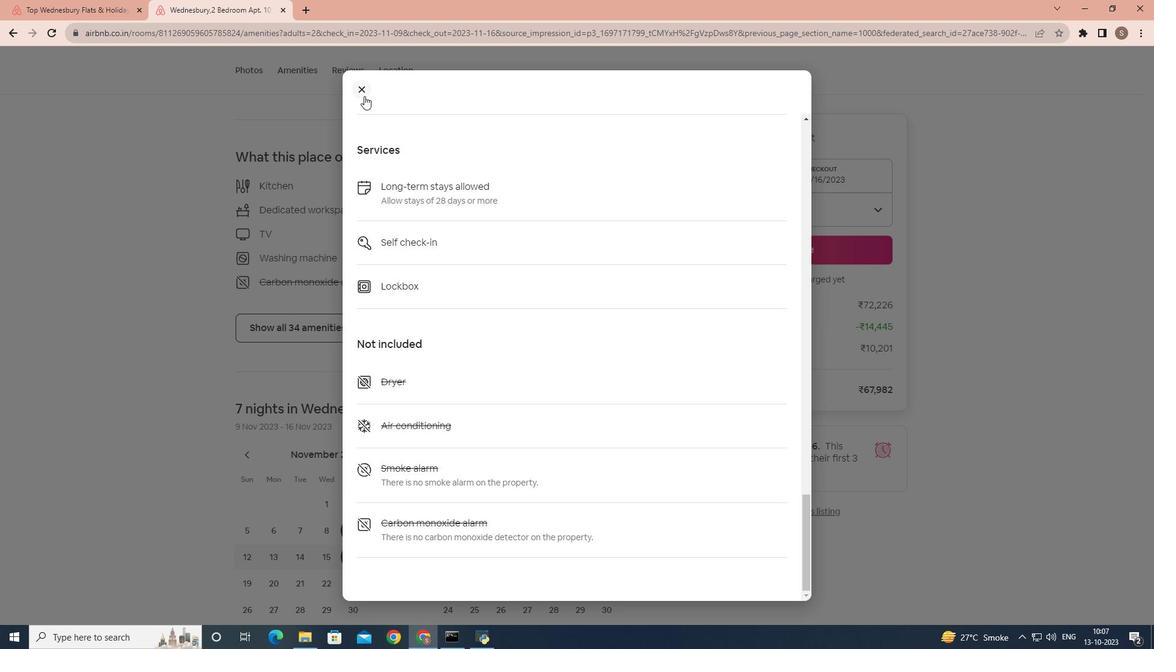 
Action: Mouse pressed left at (361, 93)
Screenshot: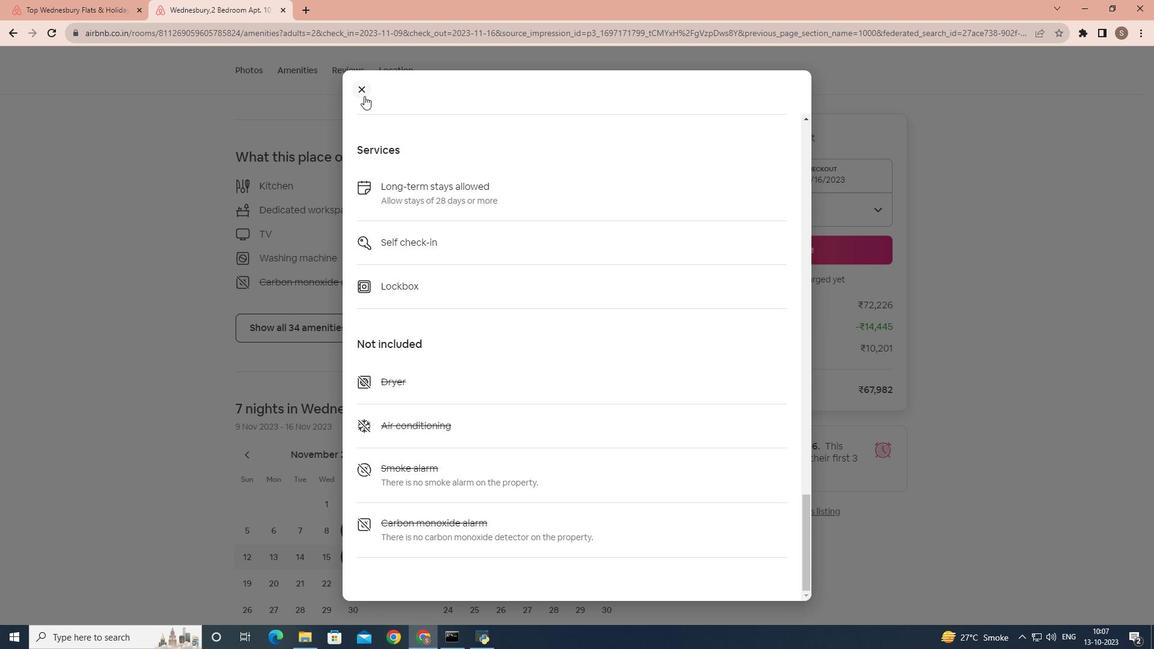 
Action: Mouse moved to (491, 245)
Screenshot: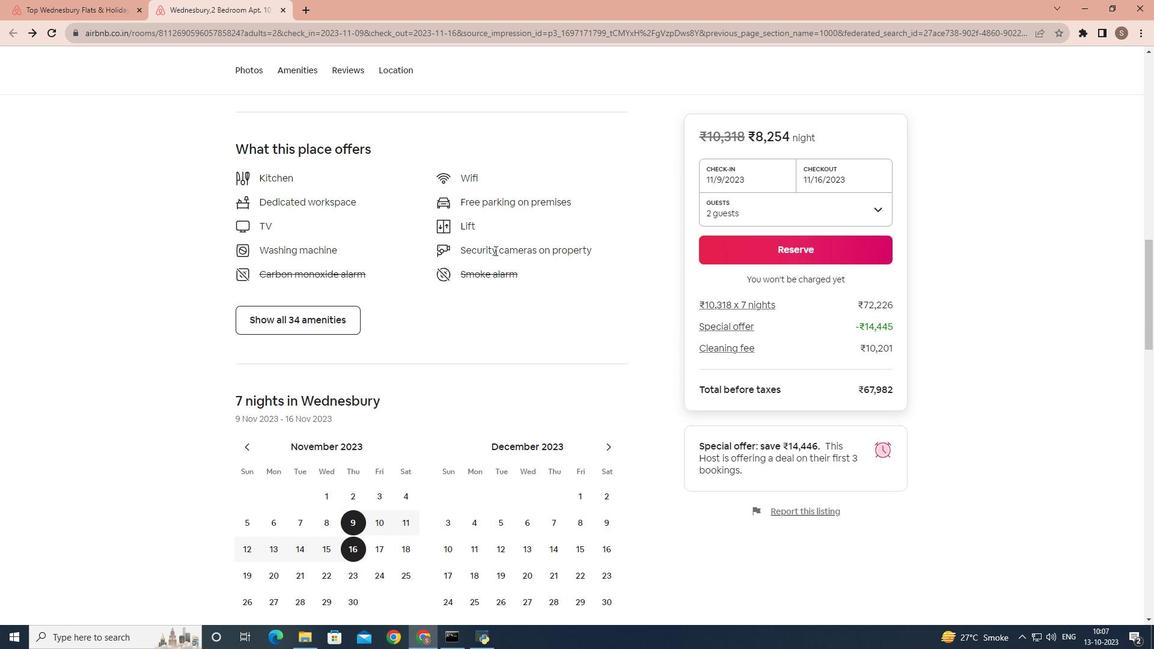
Action: Mouse scrolled (491, 245) with delta (0, 0)
Screenshot: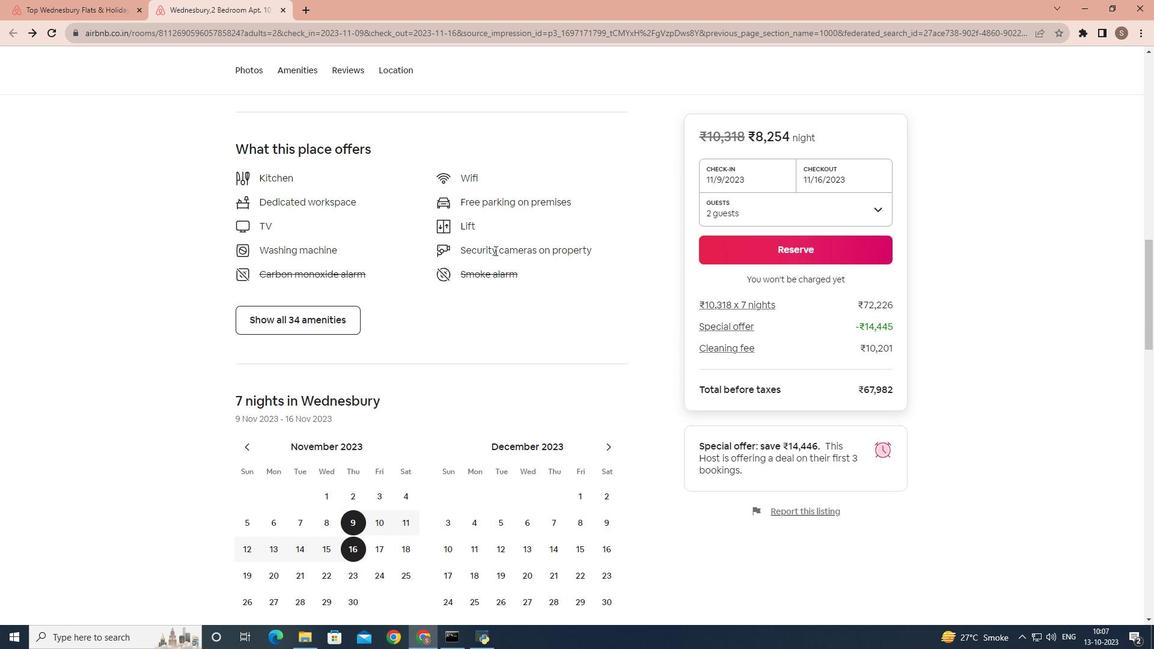 
Action: Mouse moved to (491, 247)
Screenshot: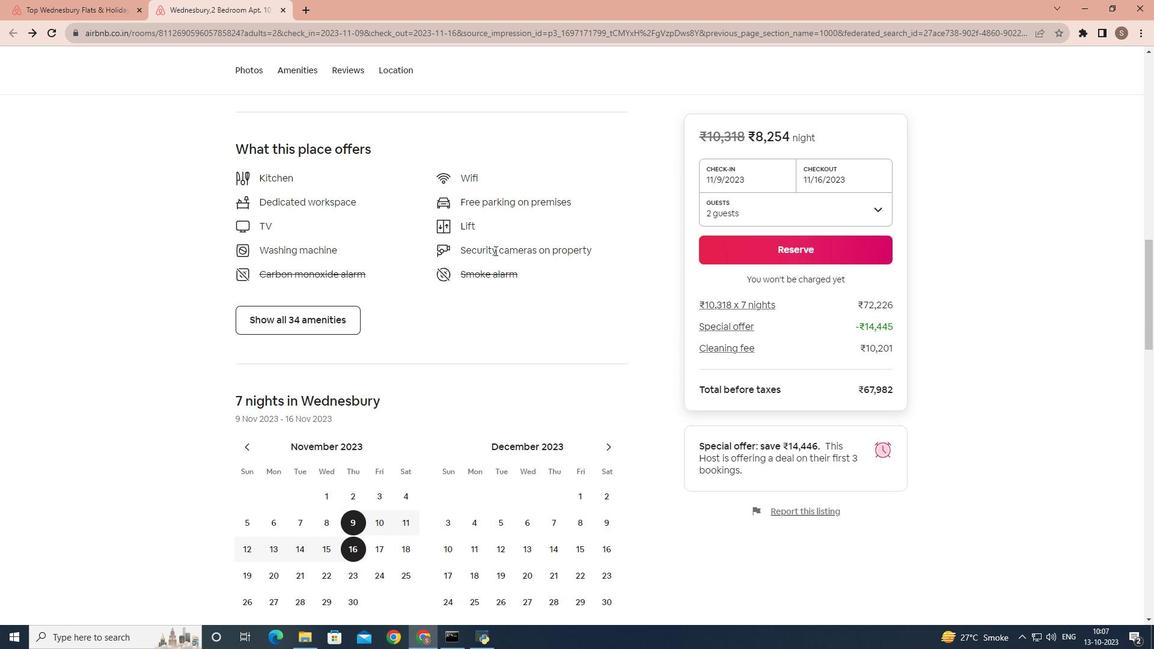 
Action: Mouse scrolled (491, 247) with delta (0, 0)
Screenshot: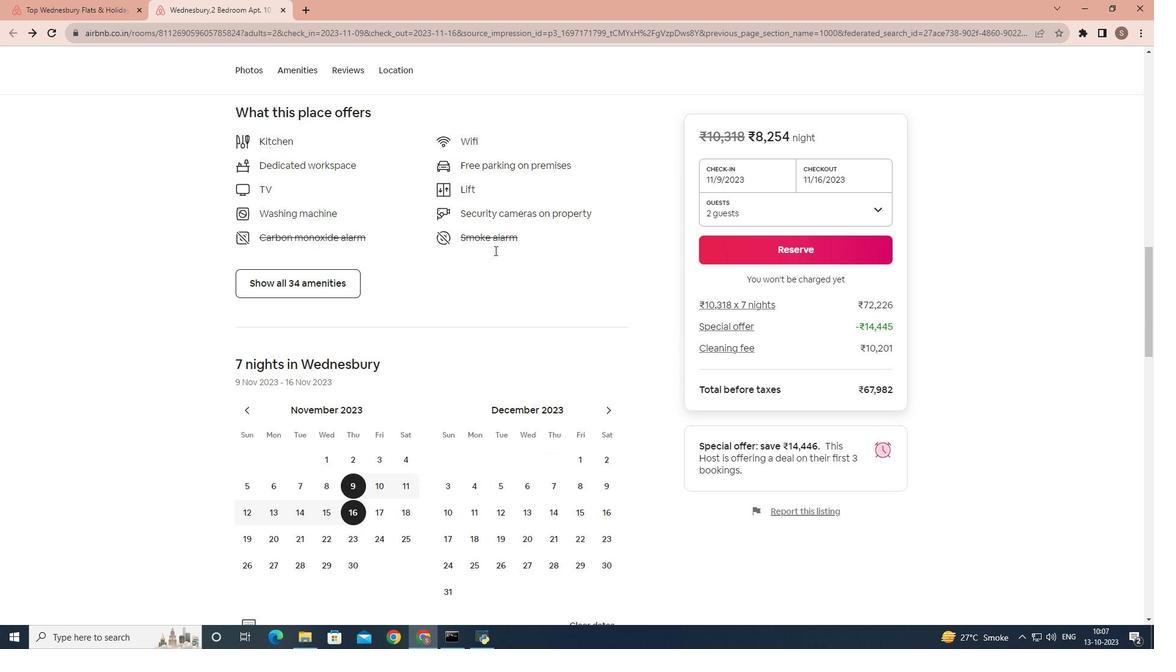 
Action: Mouse scrolled (491, 247) with delta (0, 0)
Screenshot: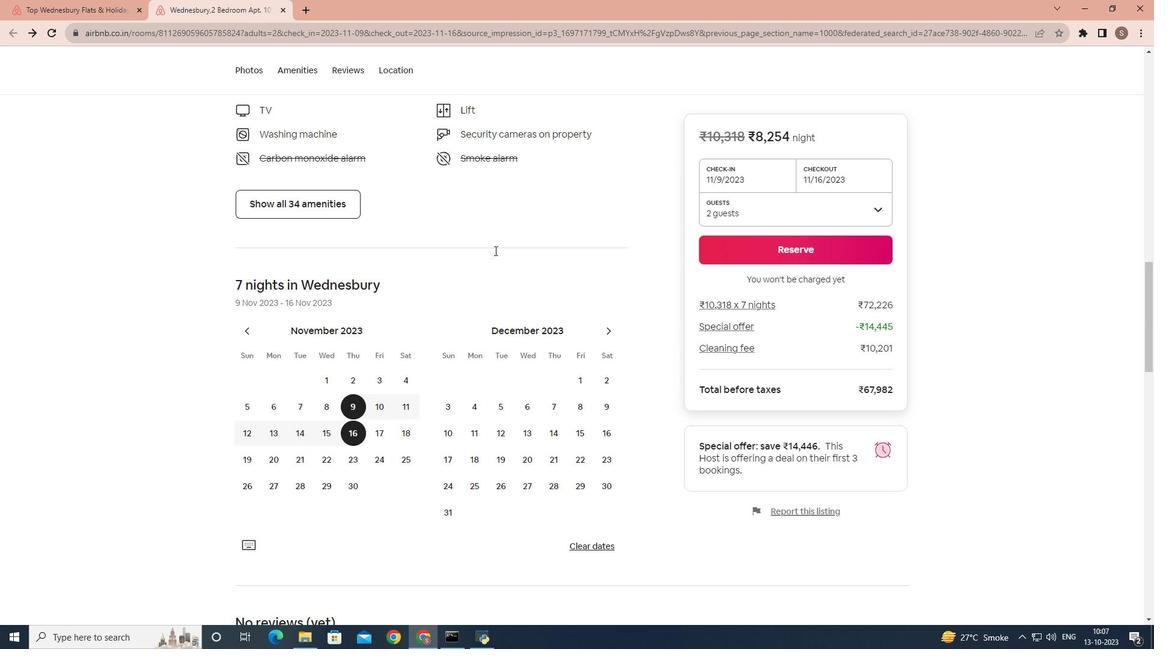 
Action: Mouse scrolled (491, 247) with delta (0, 0)
Screenshot: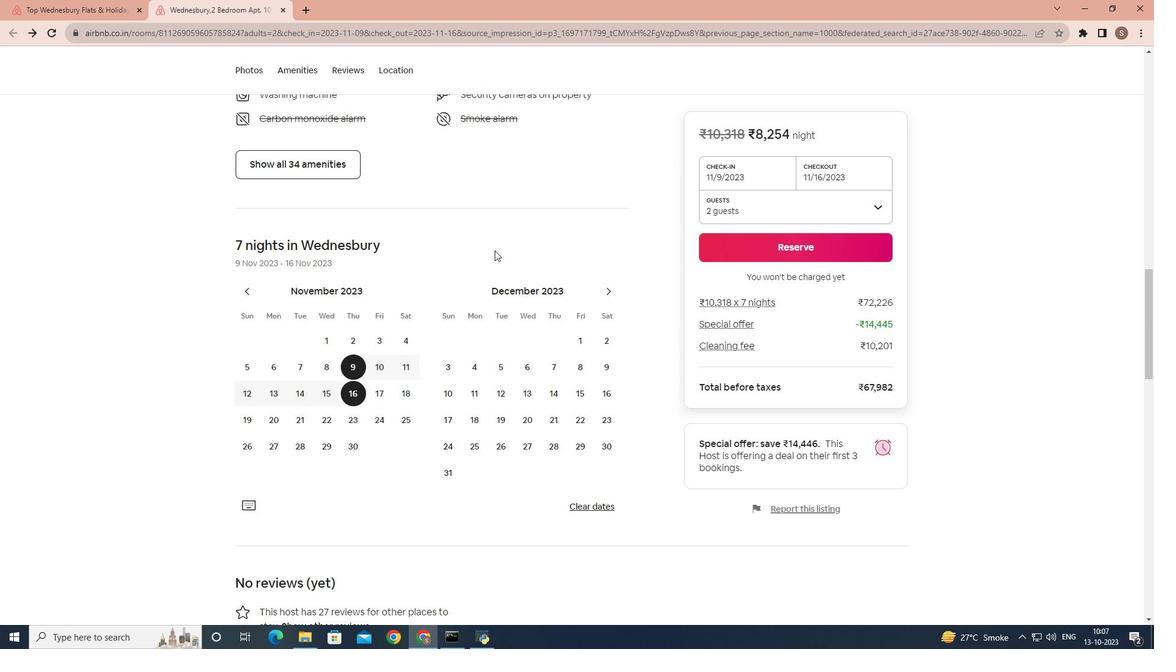 
Action: Mouse moved to (491, 256)
Screenshot: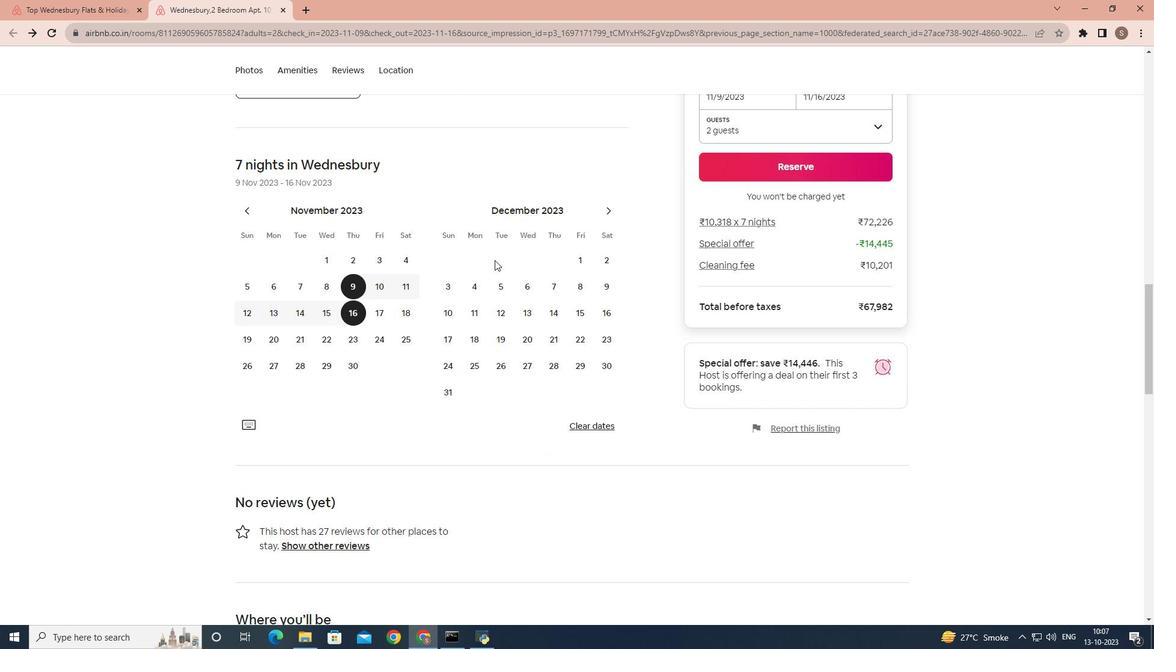 
Action: Mouse scrolled (491, 255) with delta (0, 0)
Screenshot: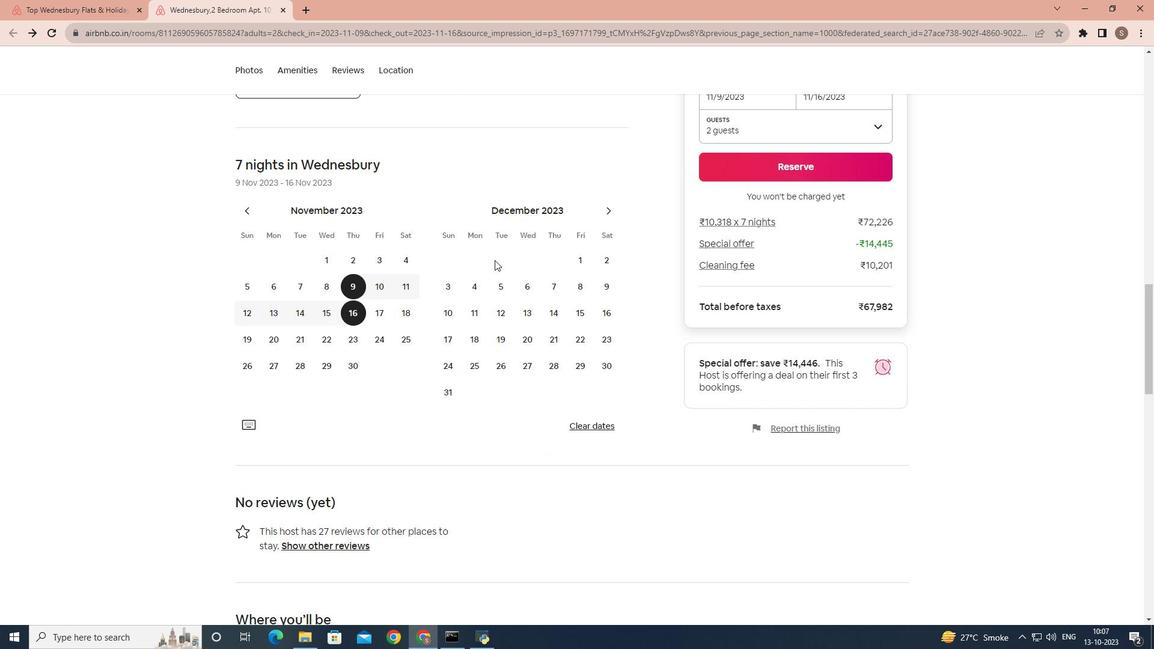 
Action: Mouse moved to (491, 257)
Screenshot: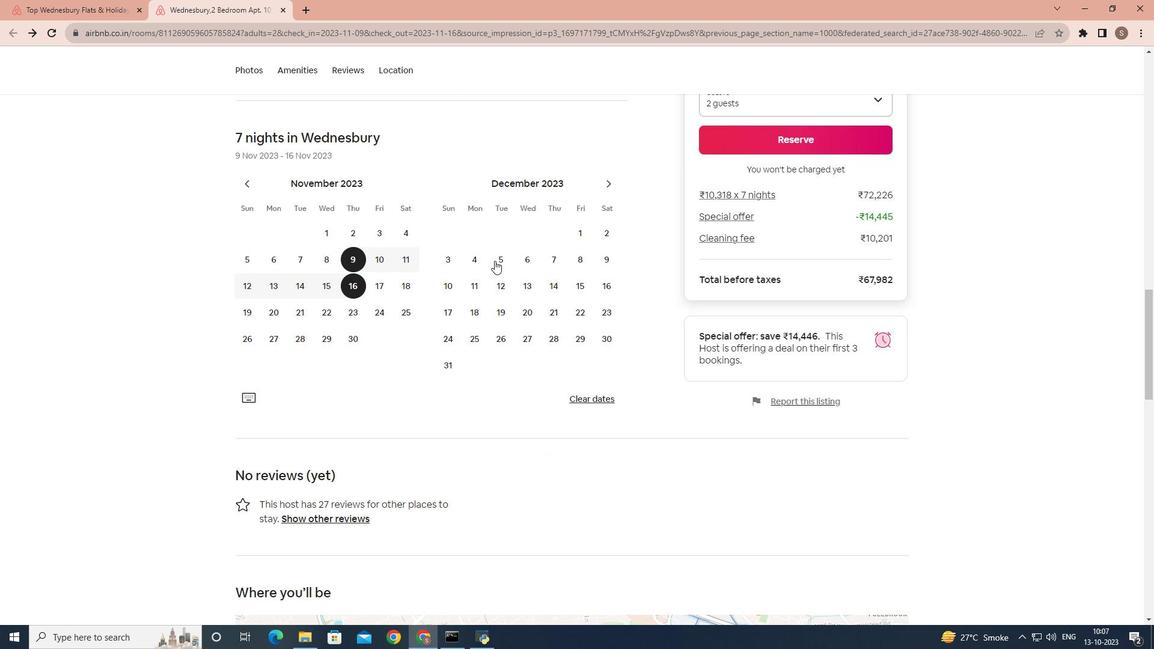 
Action: Mouse scrolled (491, 256) with delta (0, 0)
Screenshot: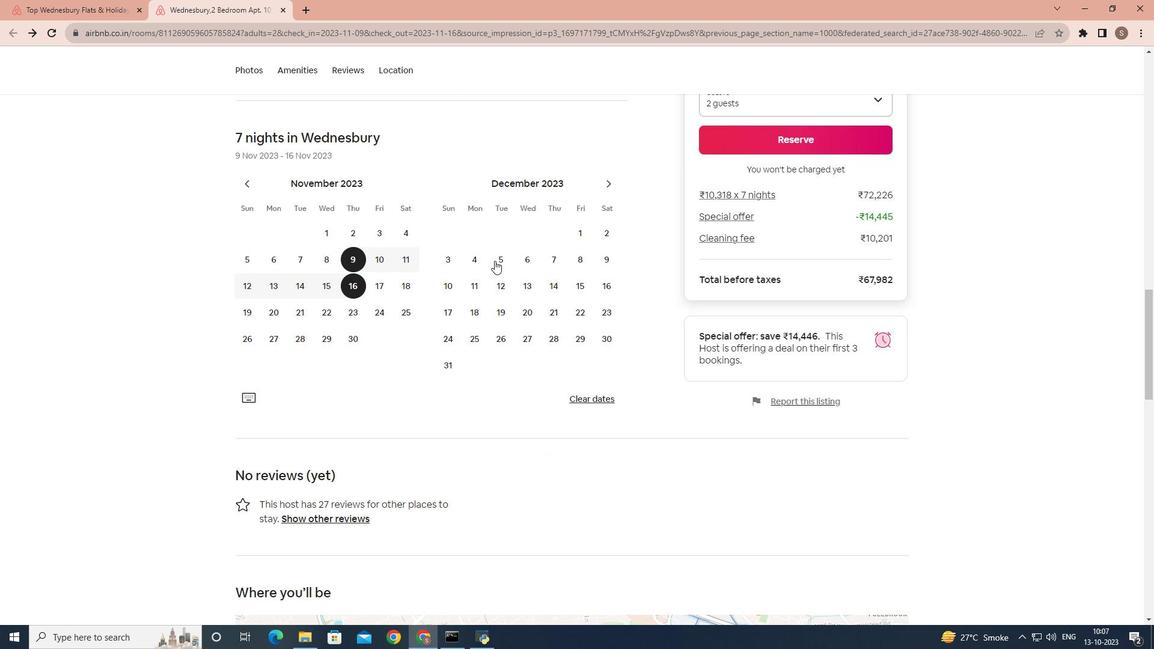 
Action: Mouse moved to (432, 331)
Screenshot: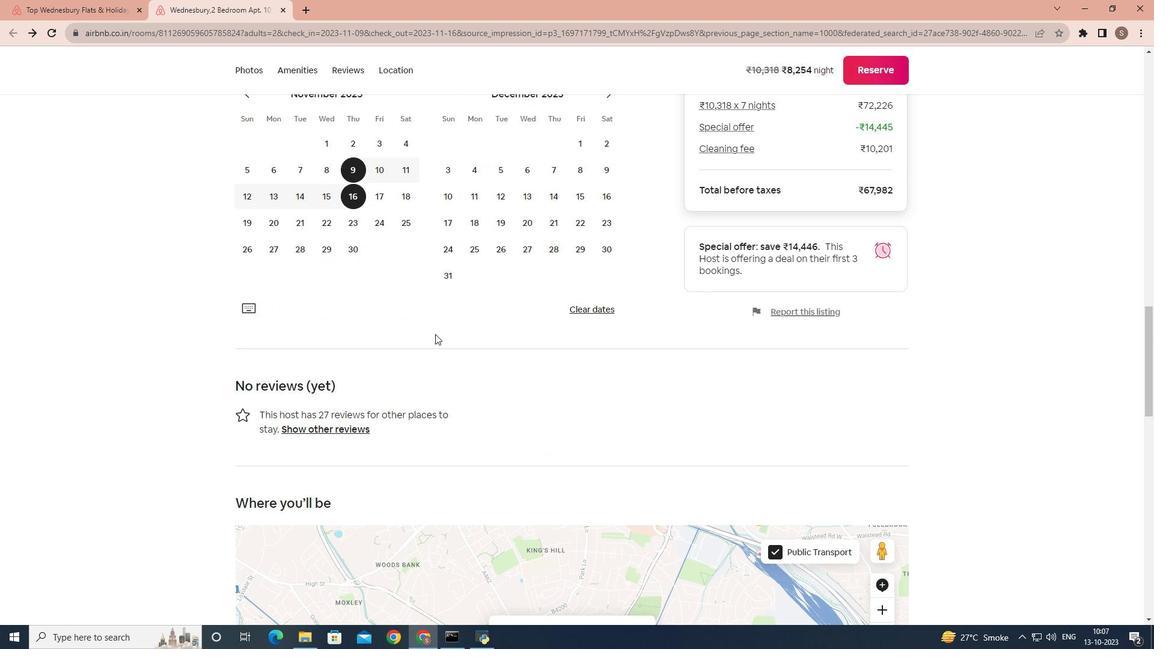 
Action: Mouse scrolled (432, 330) with delta (0, 0)
Screenshot: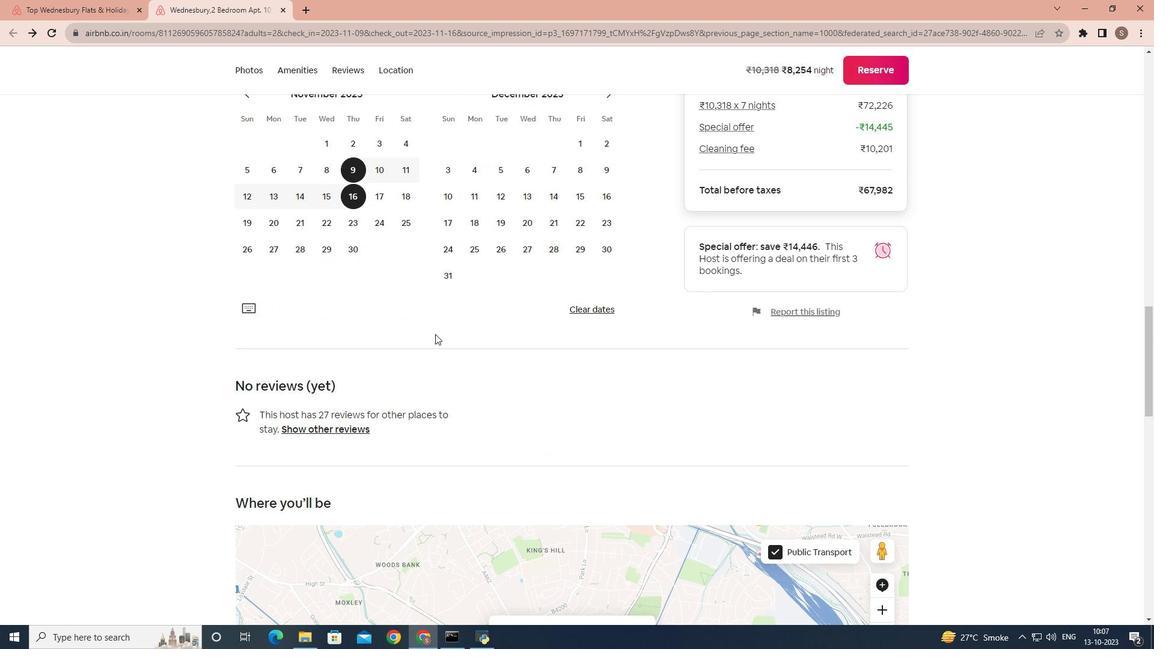 
Action: Mouse scrolled (432, 330) with delta (0, 0)
Screenshot: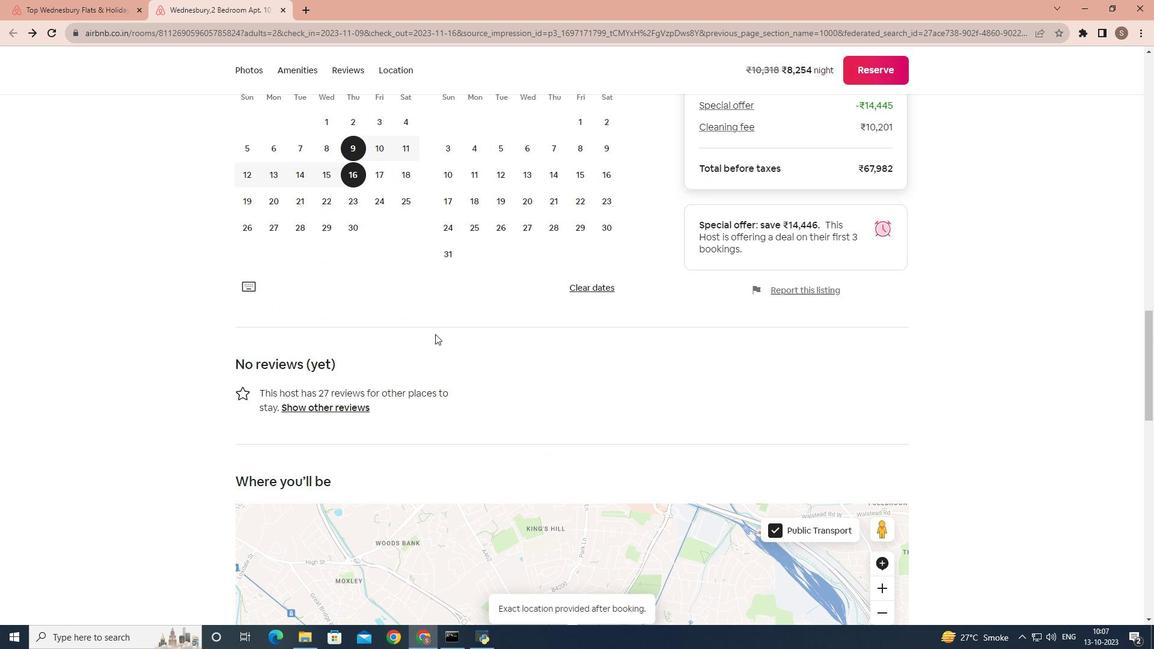 
Action: Mouse scrolled (432, 330) with delta (0, 0)
Screenshot: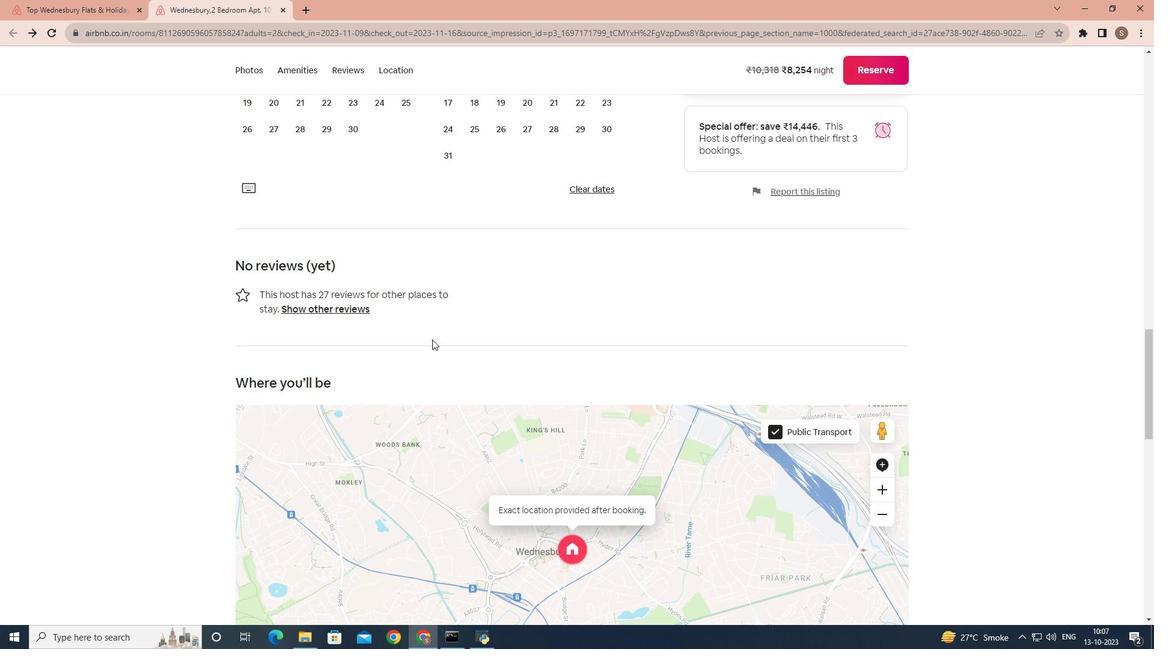 
Action: Mouse moved to (428, 340)
Screenshot: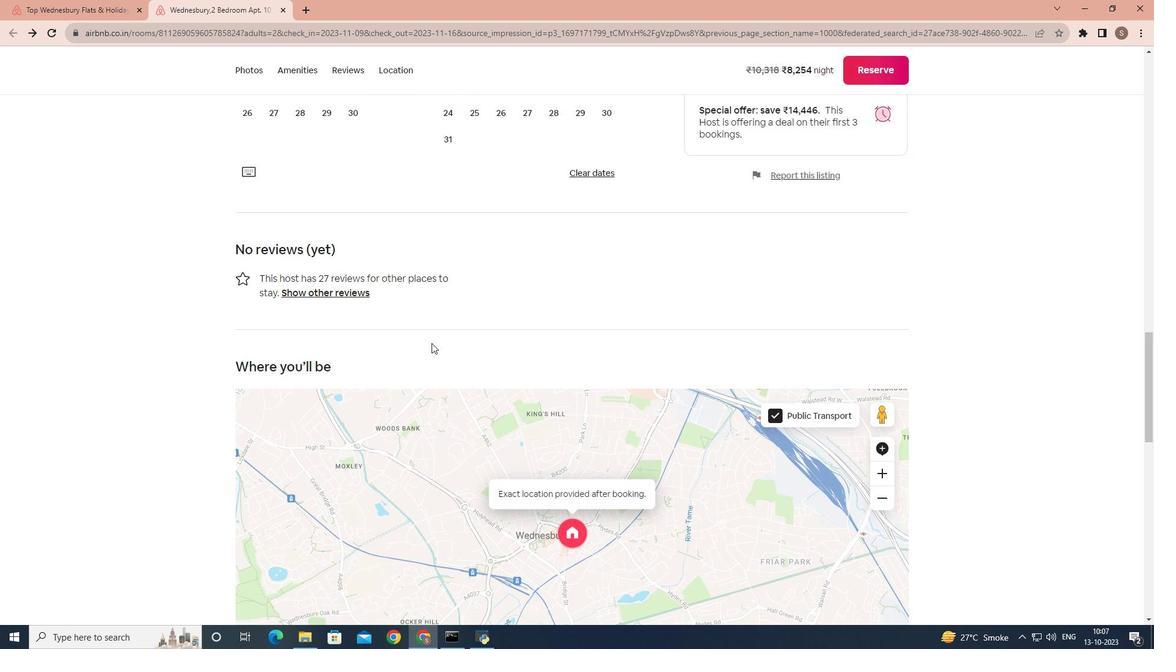 
Action: Mouse scrolled (428, 339) with delta (0, 0)
Screenshot: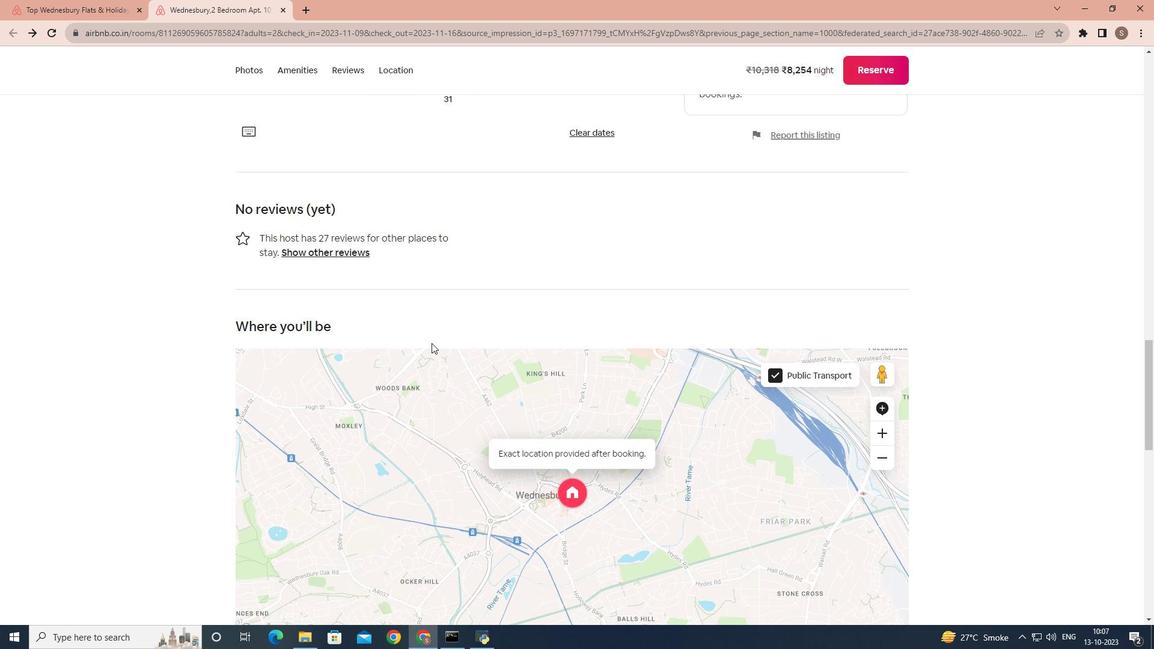 
Action: Mouse scrolled (428, 339) with delta (0, 0)
Screenshot: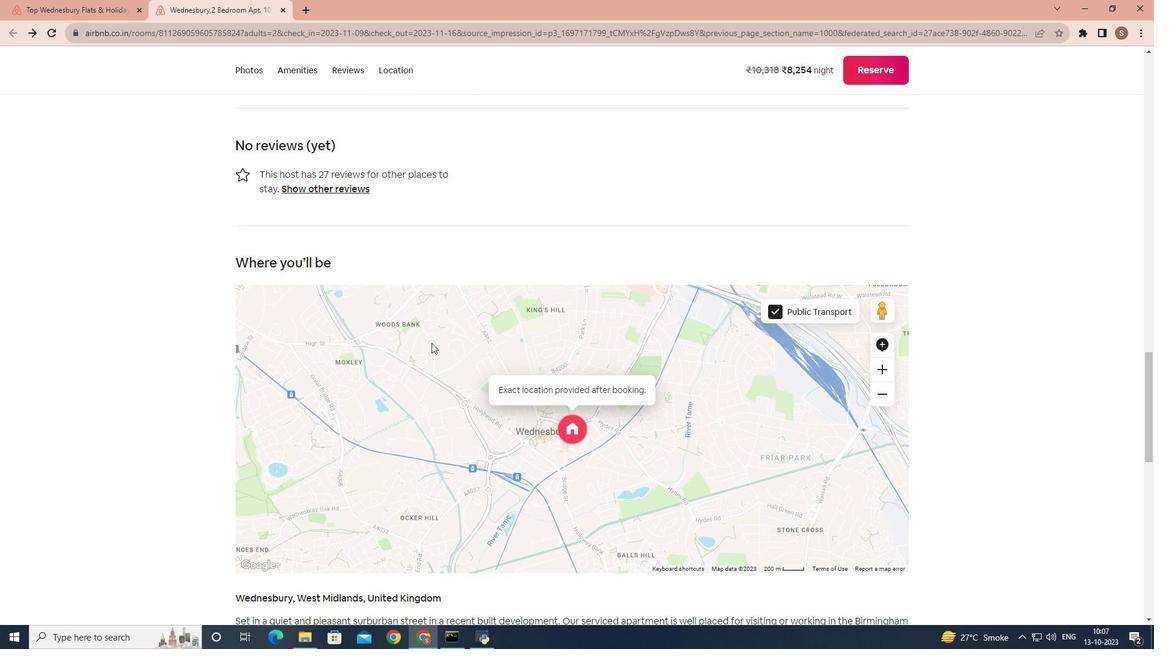 
Action: Mouse scrolled (428, 339) with delta (0, 0)
Screenshot: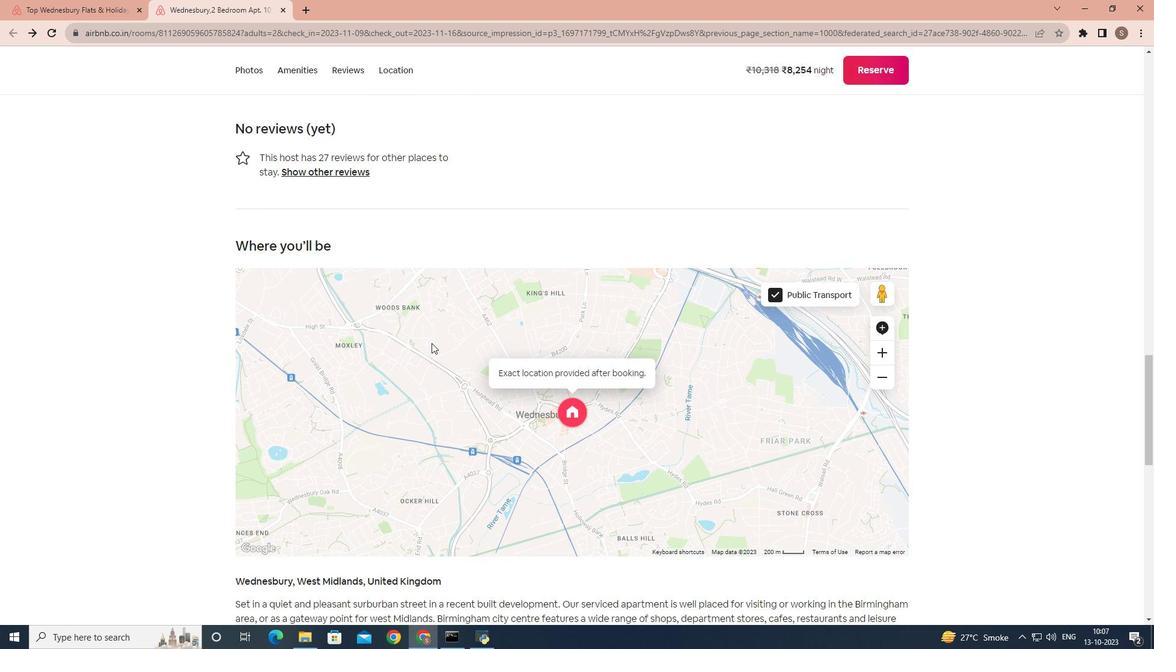 
Action: Mouse moved to (320, 490)
Screenshot: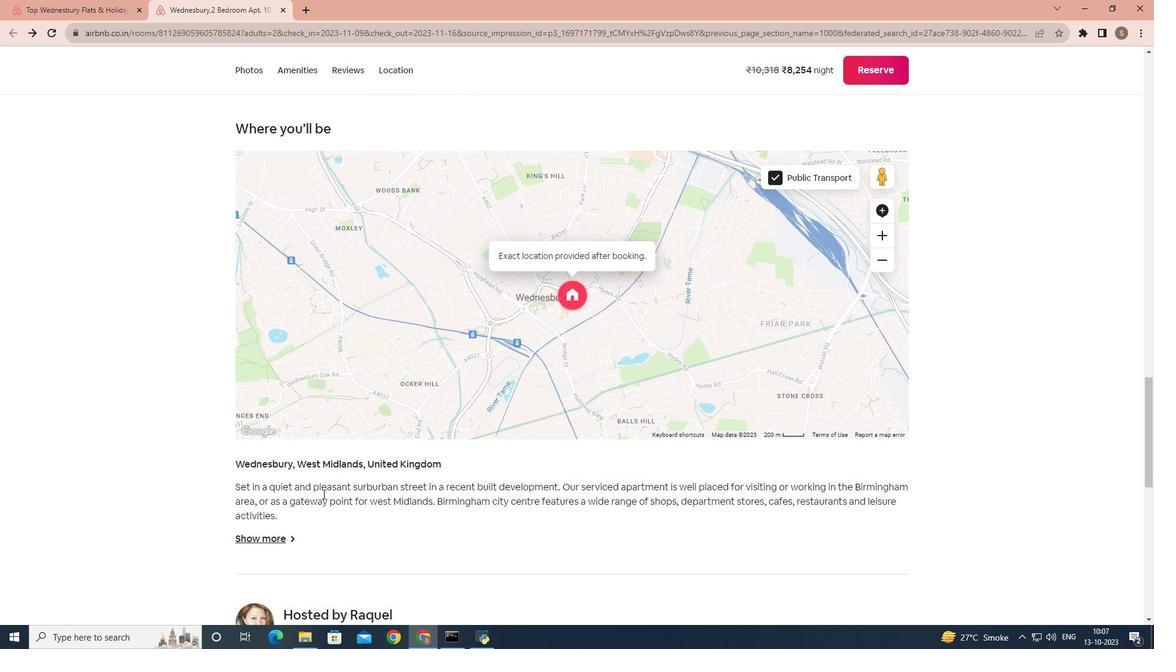 
Action: Mouse scrolled (320, 489) with delta (0, 0)
Screenshot: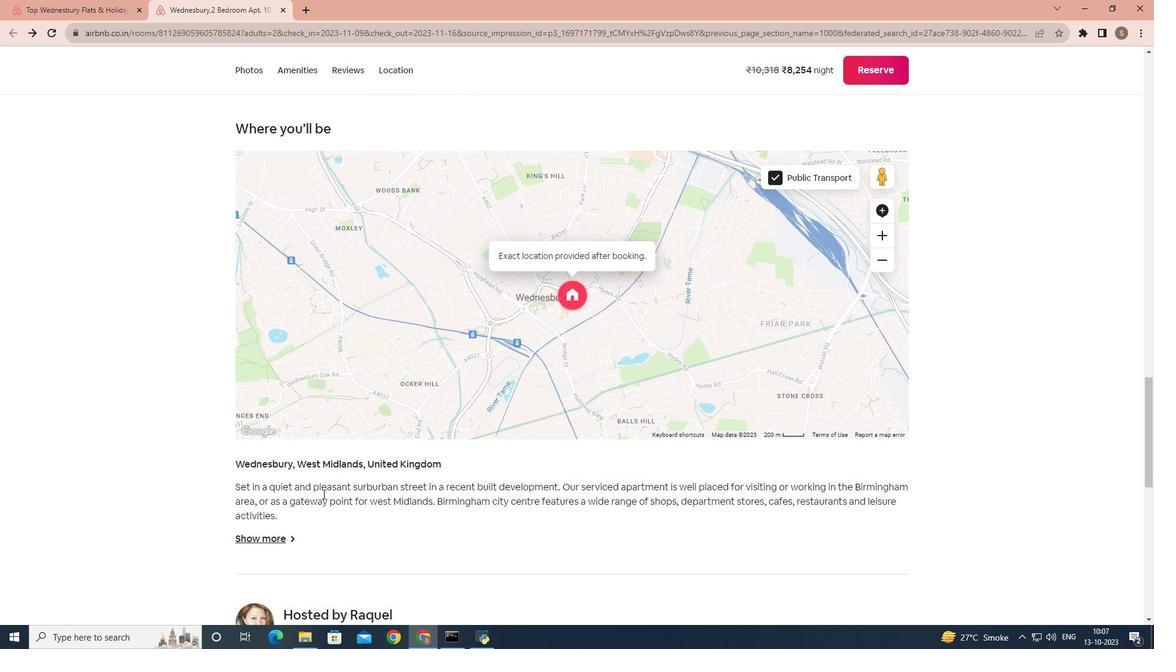 
Action: Mouse moved to (282, 490)
Screenshot: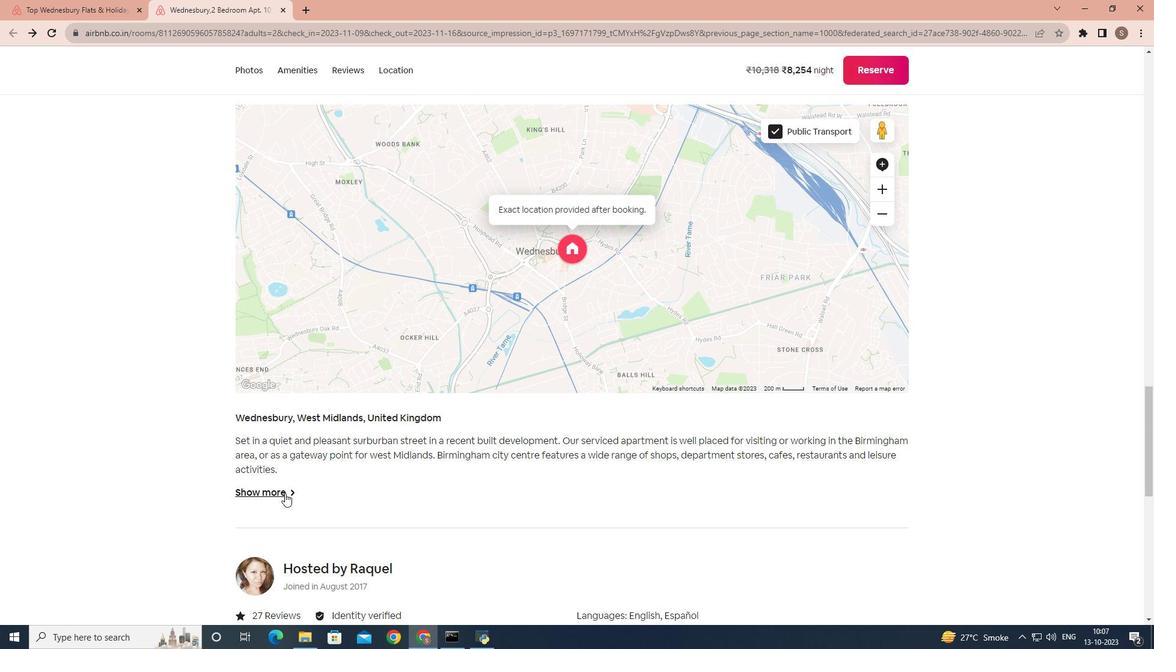 
Action: Mouse pressed left at (282, 490)
Screenshot: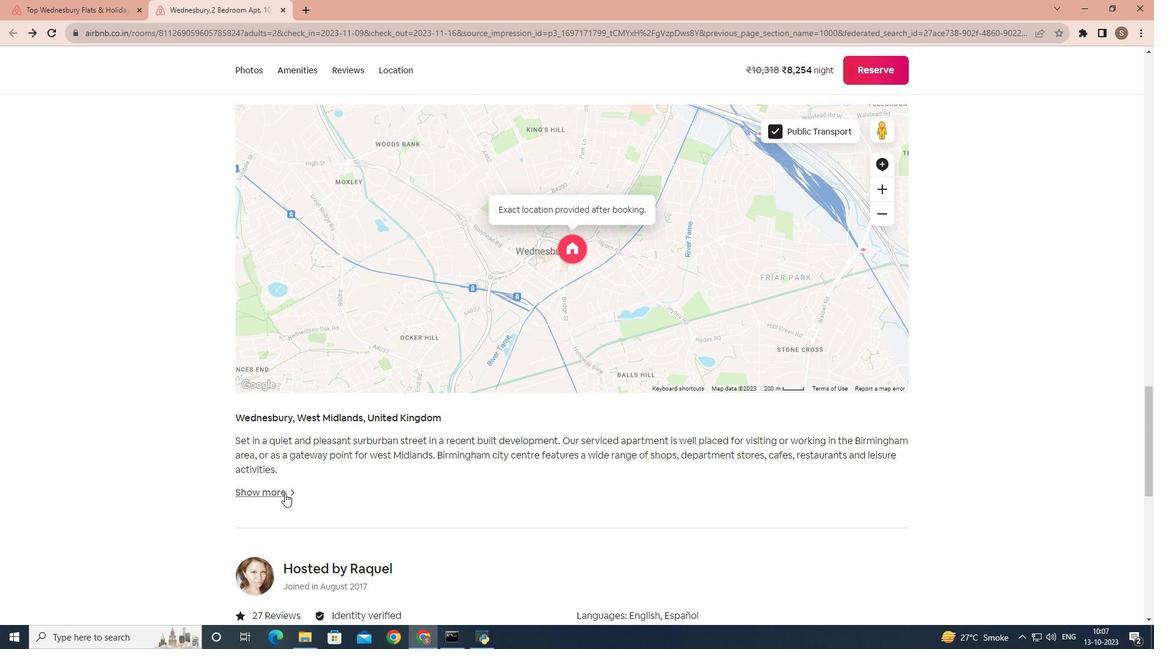 
Action: Mouse moved to (52, 201)
Screenshot: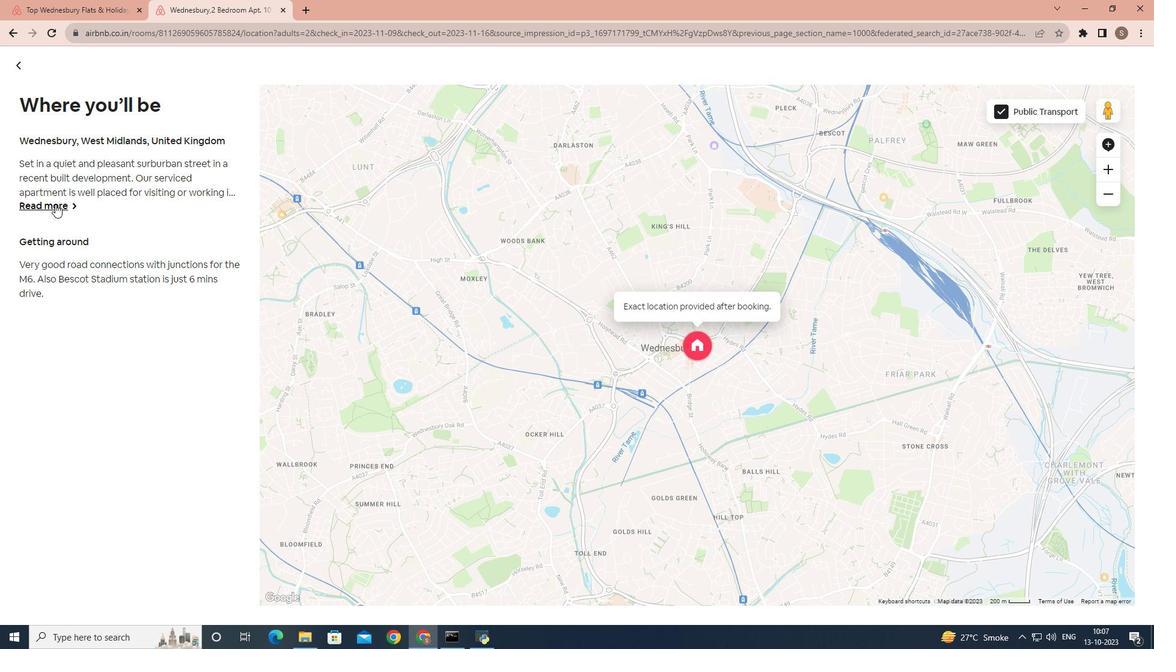 
Action: Mouse pressed left at (52, 201)
Screenshot: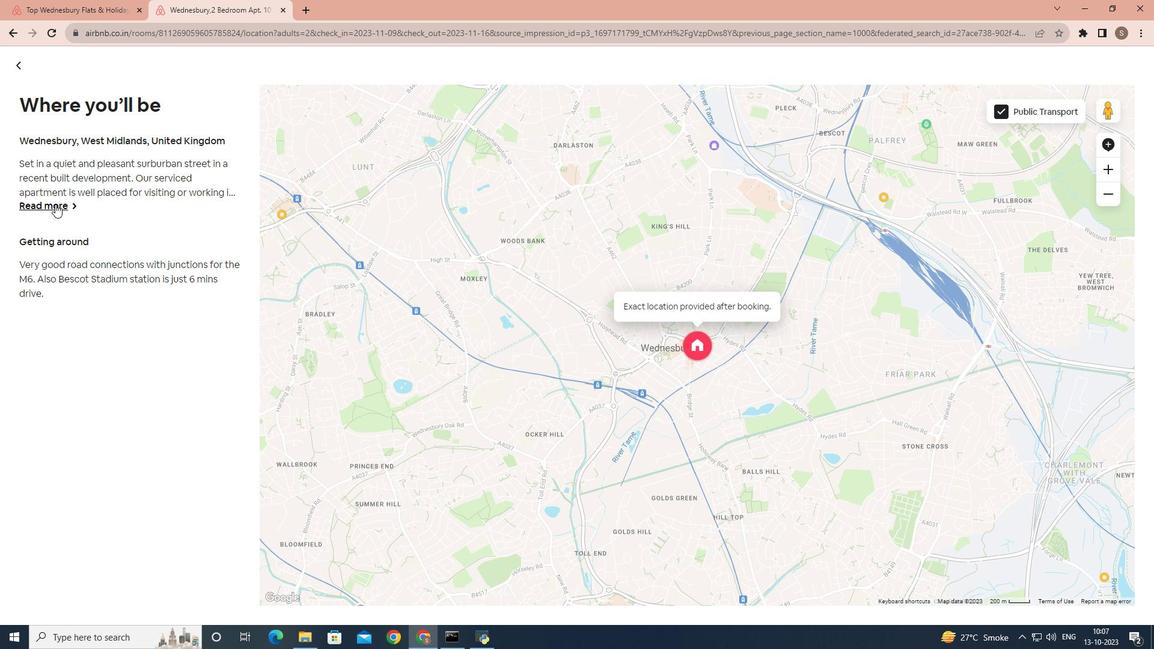 
Action: Mouse moved to (639, 243)
Screenshot: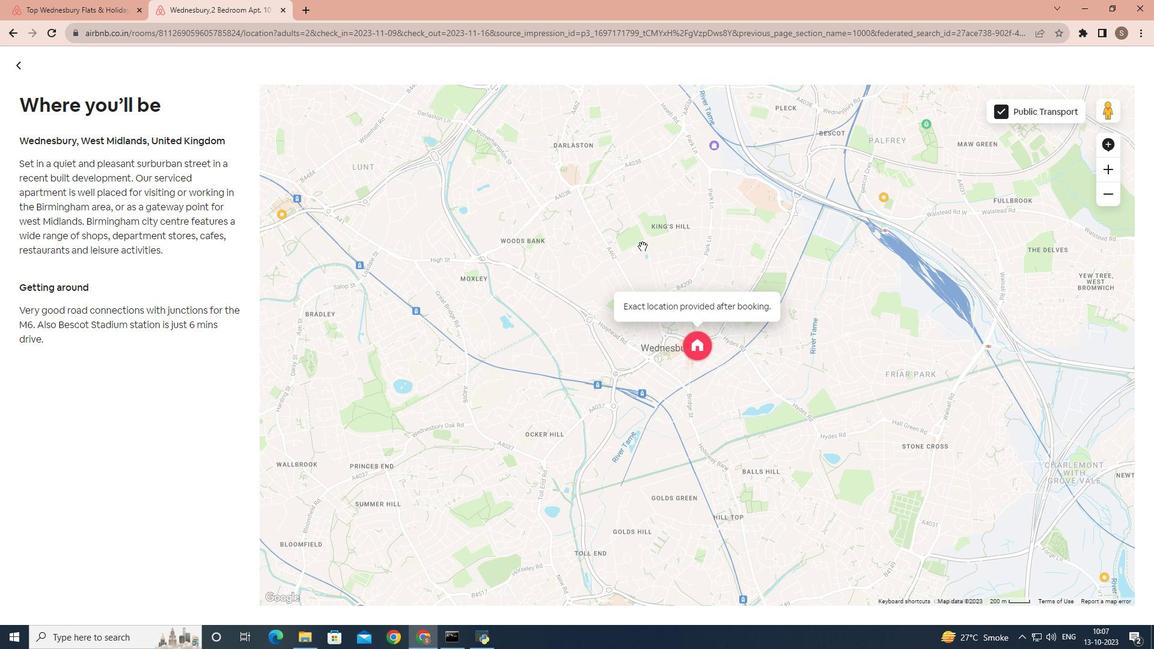 
Action: Mouse pressed left at (639, 243)
Screenshot: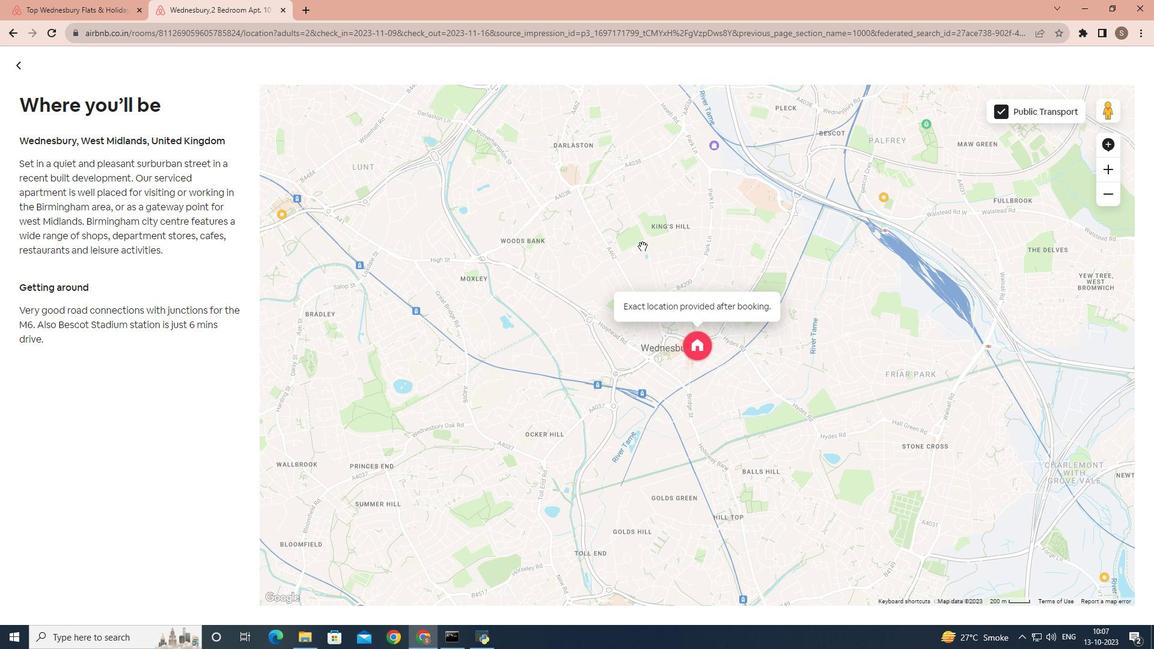 
Action: Mouse moved to (670, 226)
Screenshot: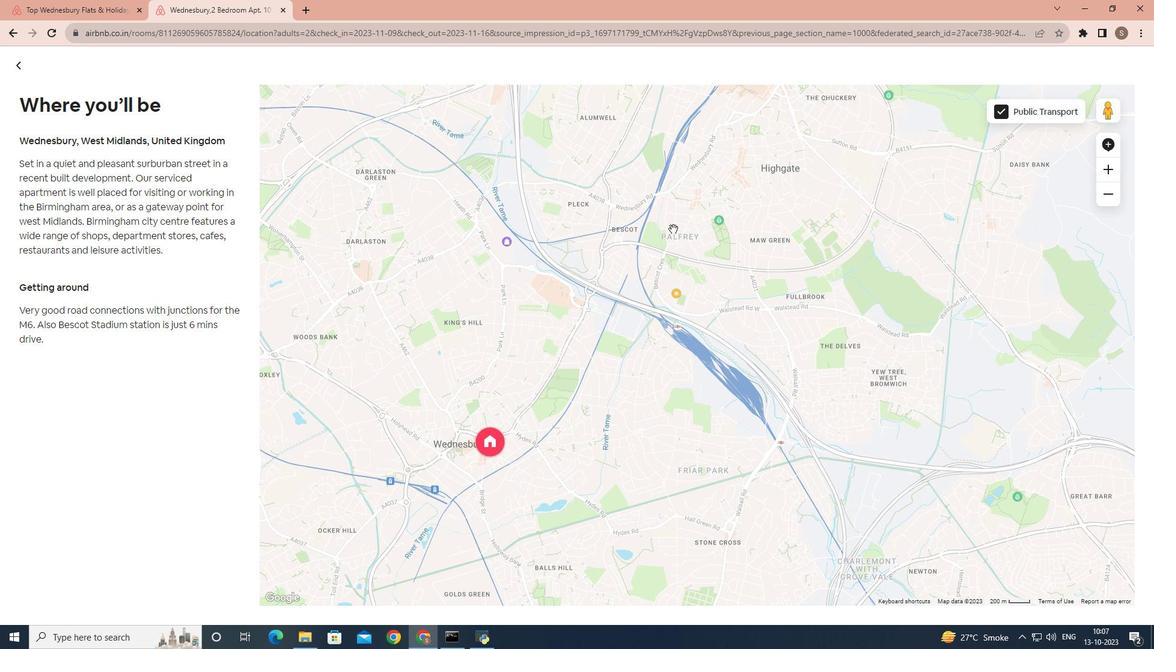 
Action: Mouse pressed left at (670, 226)
Screenshot: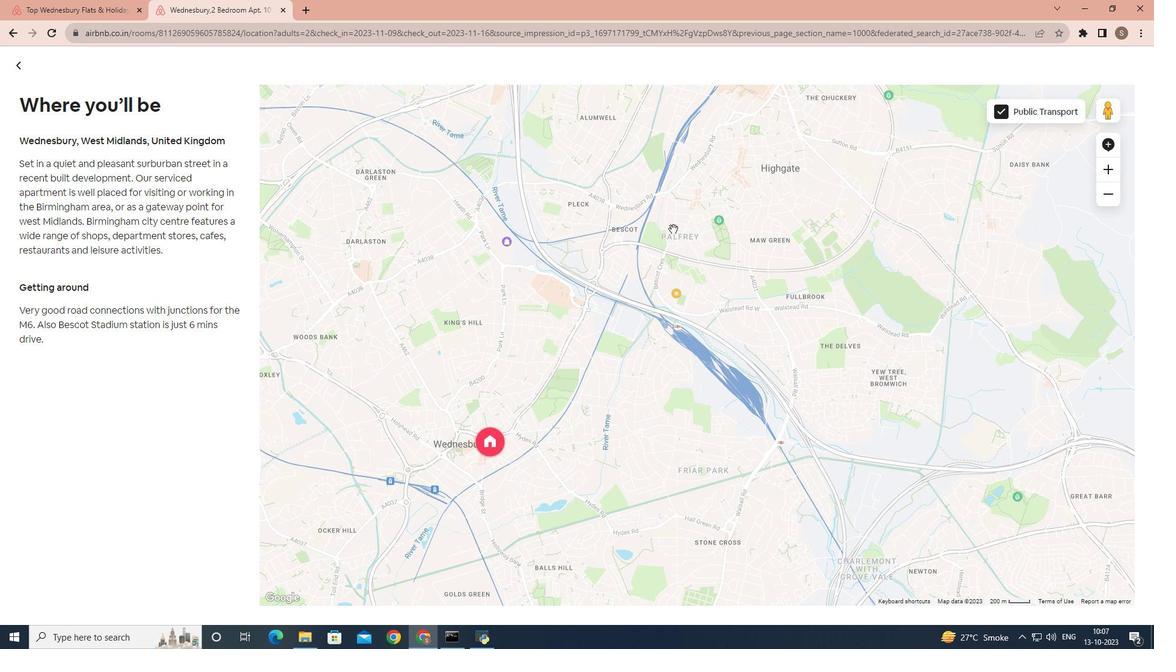 
Action: Mouse moved to (537, 321)
Screenshot: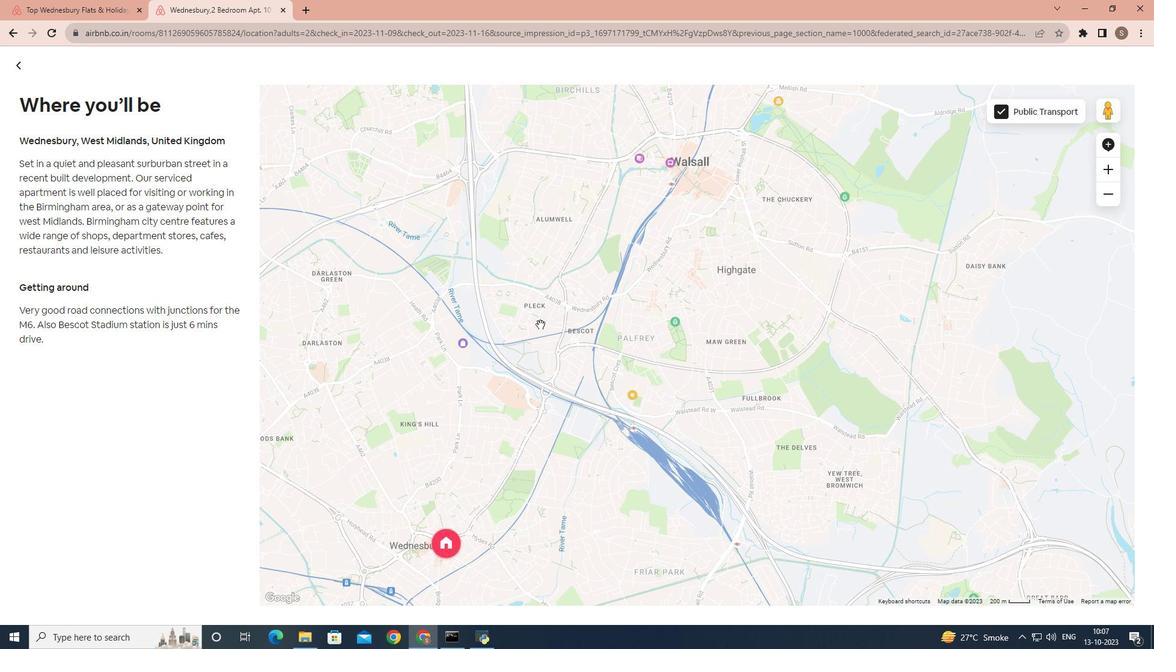 
Action: Mouse pressed left at (537, 321)
Screenshot: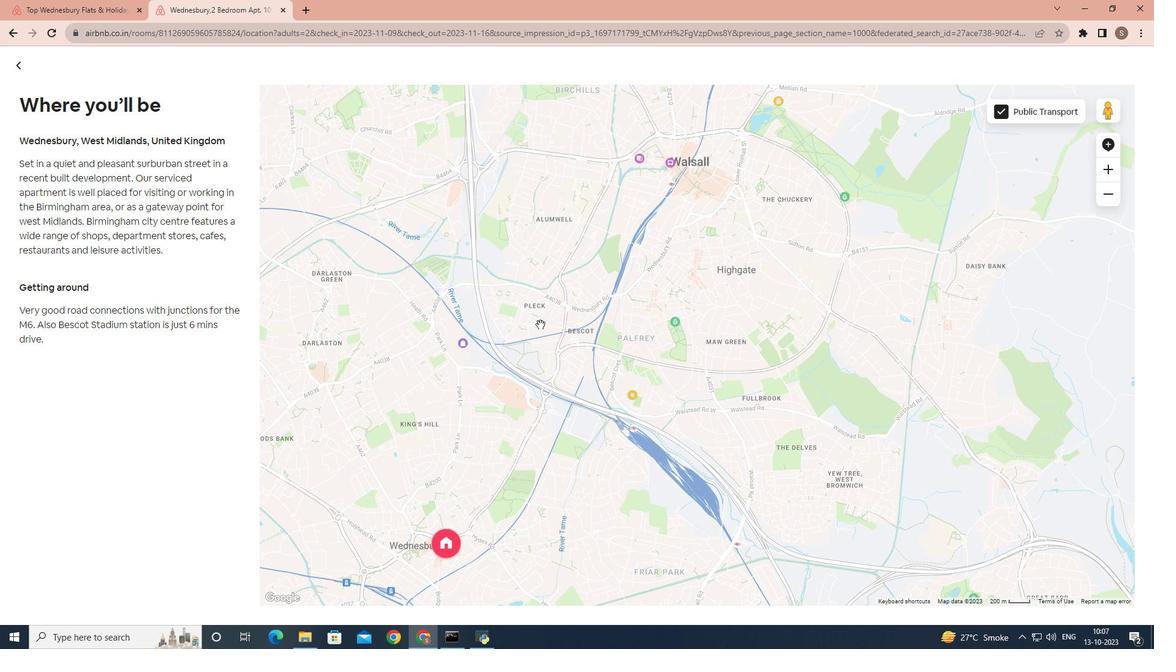 
Action: Mouse moved to (714, 368)
Screenshot: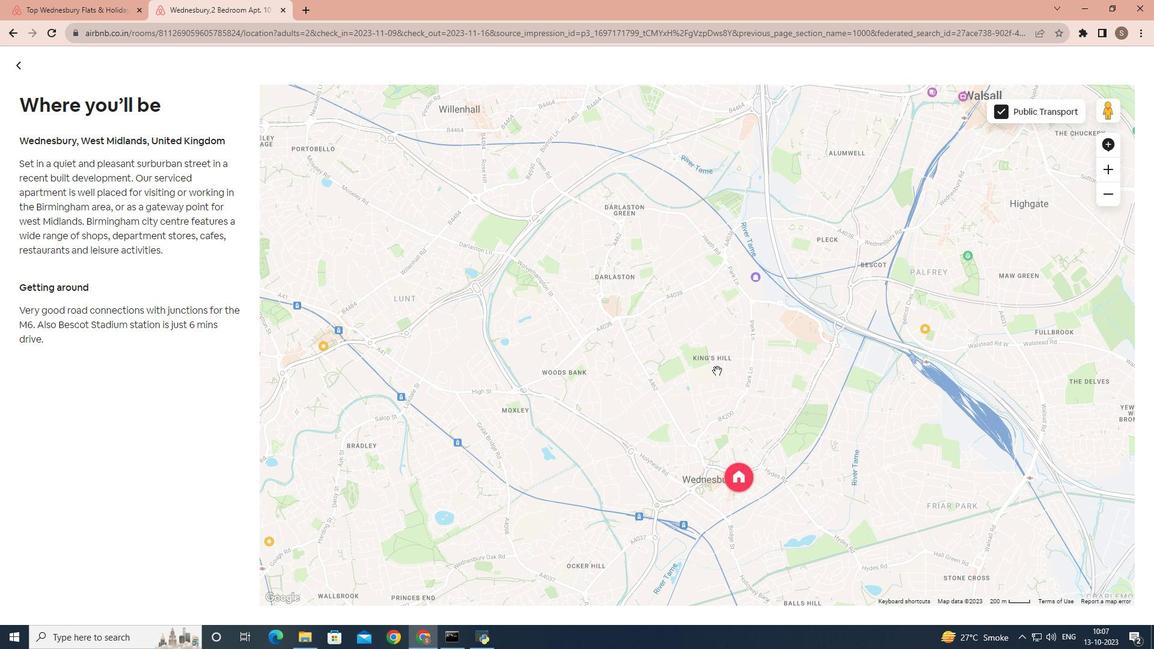 
Action: Mouse pressed left at (714, 368)
